 Task: Explore Airbnb accommodations in Santa Barbara, California with access to farms
Action: Mouse moved to (499, 73)
Screenshot: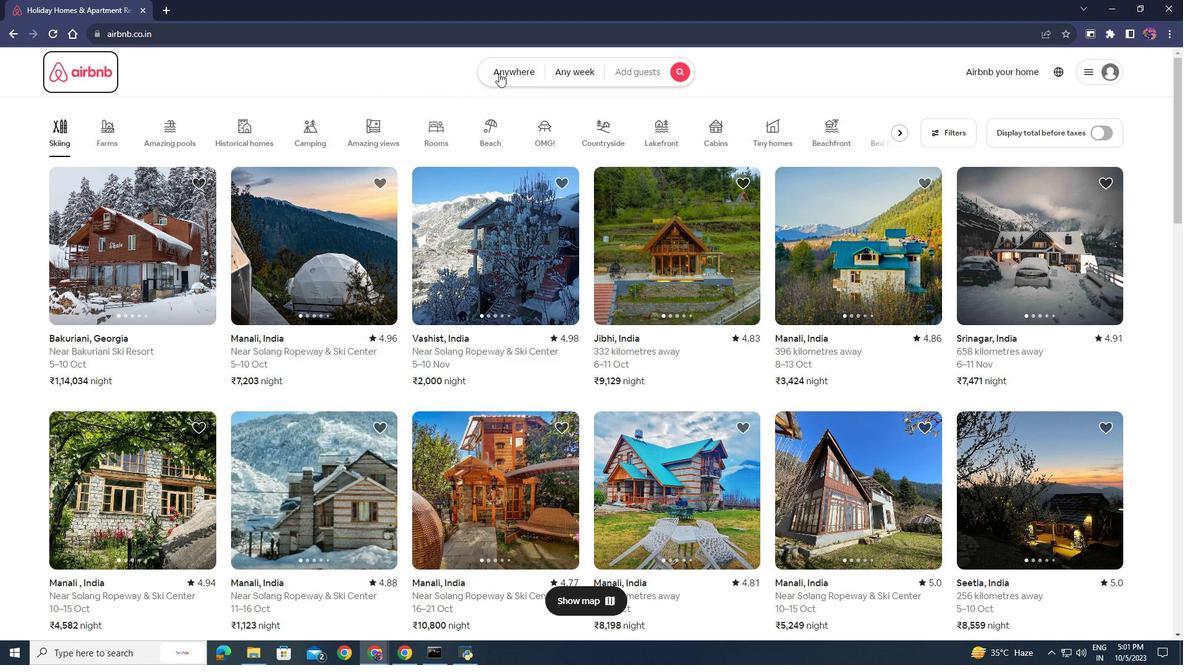 
Action: Mouse pressed left at (499, 73)
Screenshot: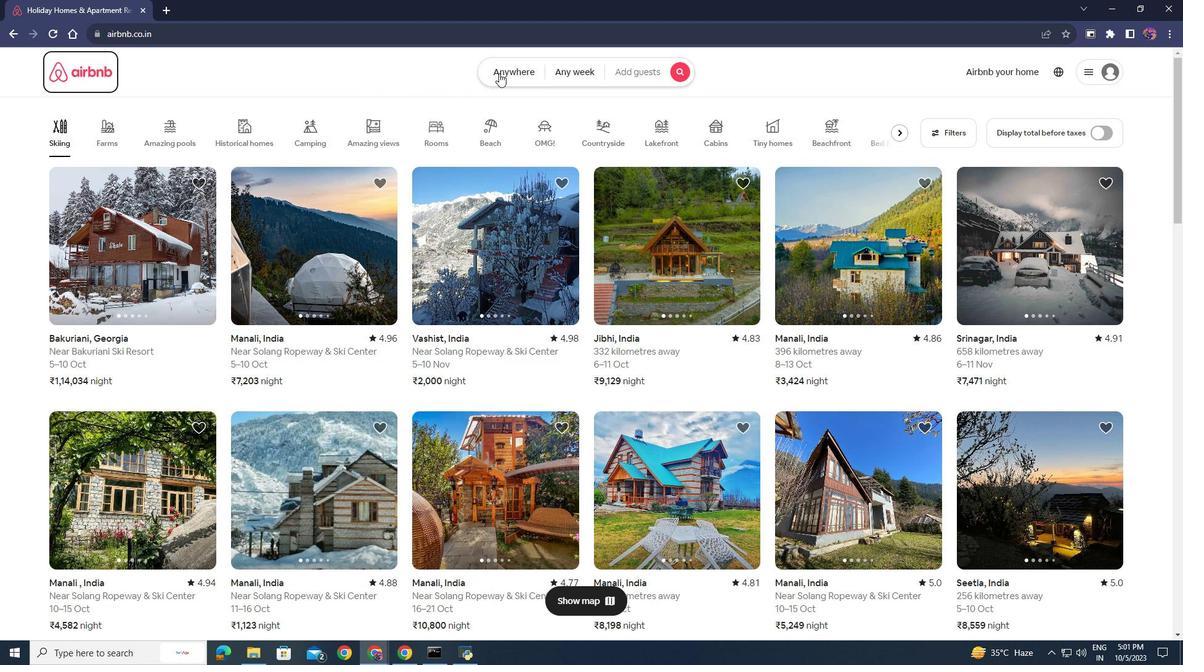 
Action: Mouse moved to (364, 121)
Screenshot: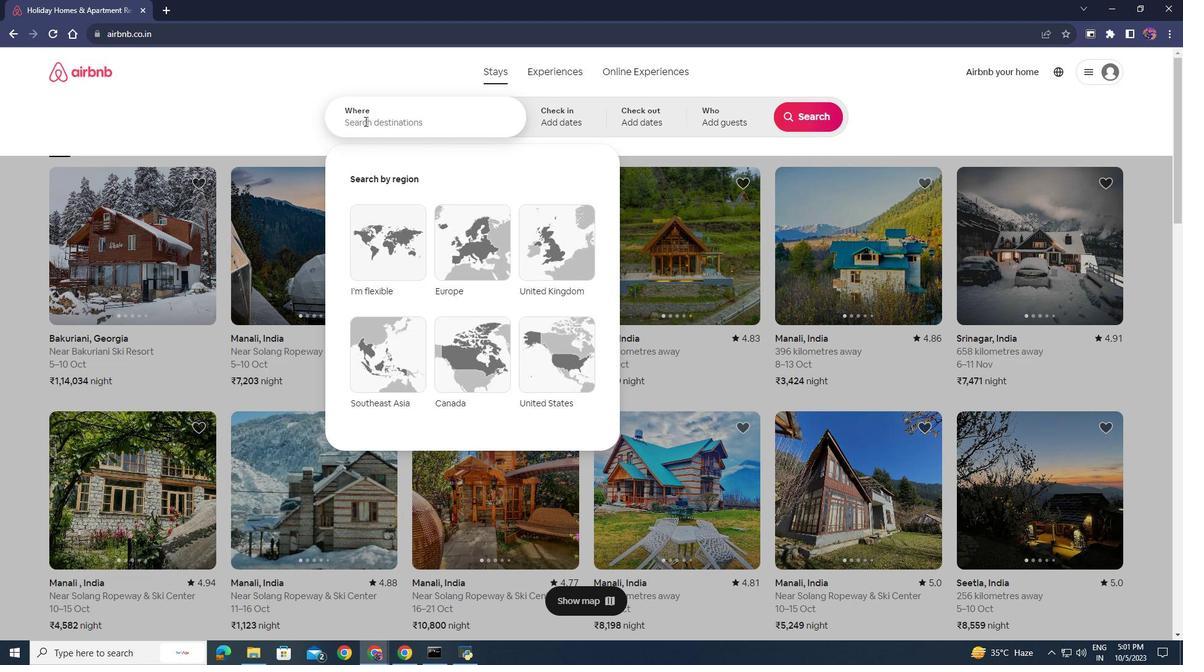 
Action: Mouse pressed left at (364, 121)
Screenshot: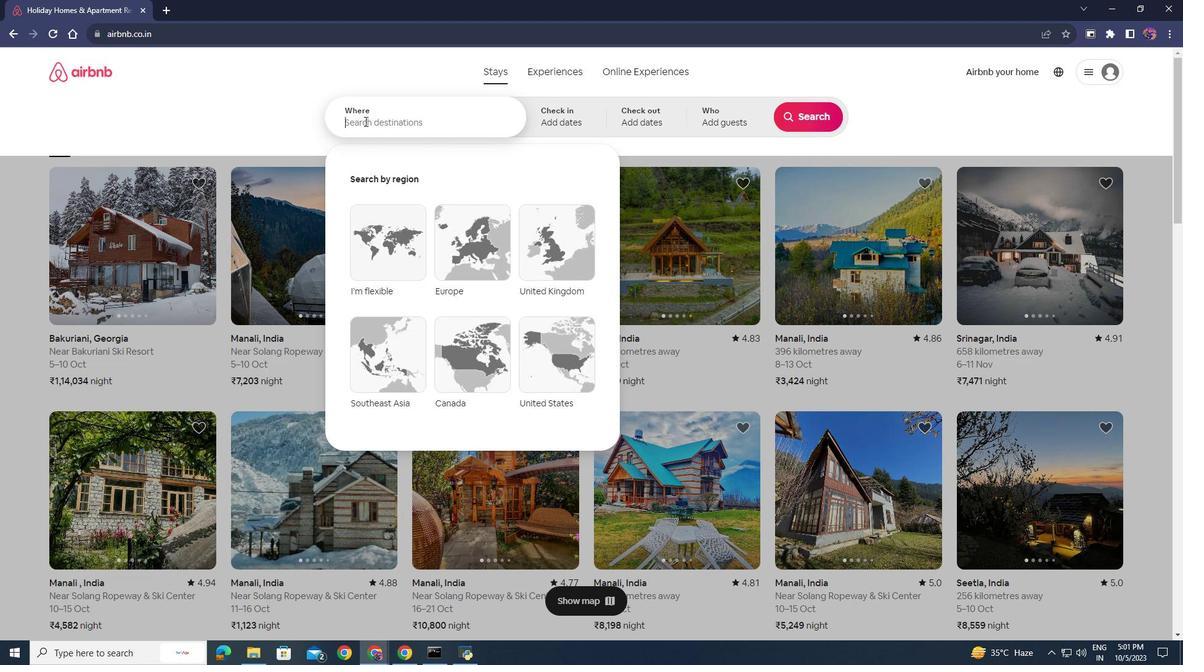 
Action: Mouse moved to (367, 125)
Screenshot: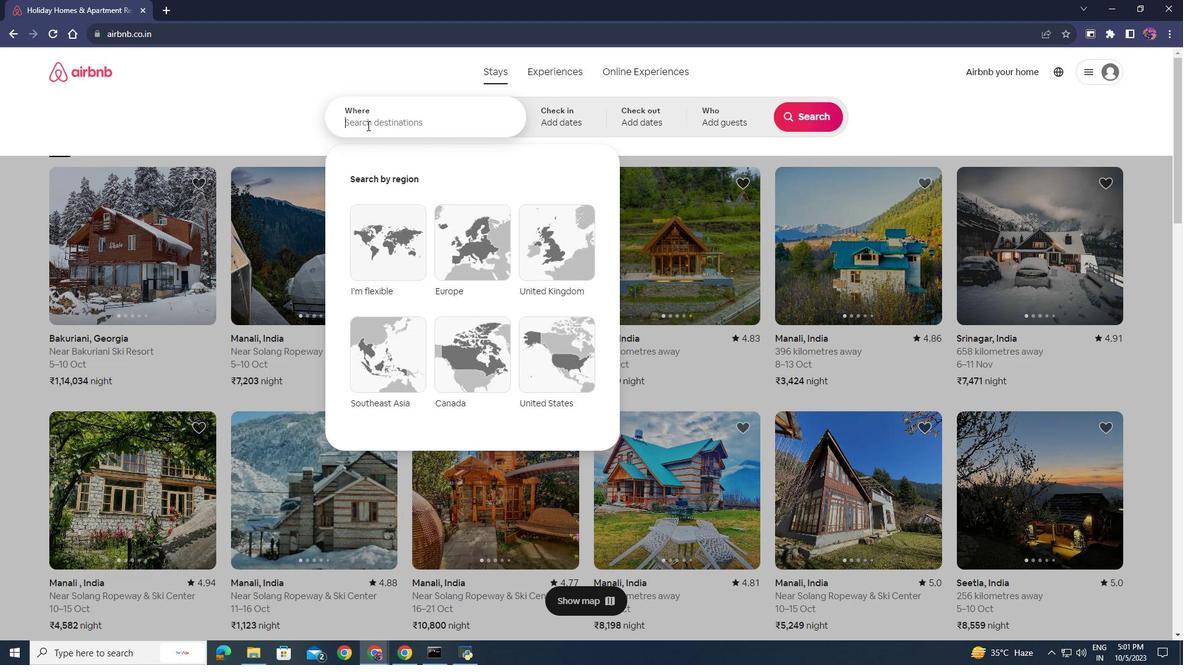 
Action: Key pressed sat<Key.backspace>nta<Key.space>barbara<Key.space><Key.down><Key.enter>
Screenshot: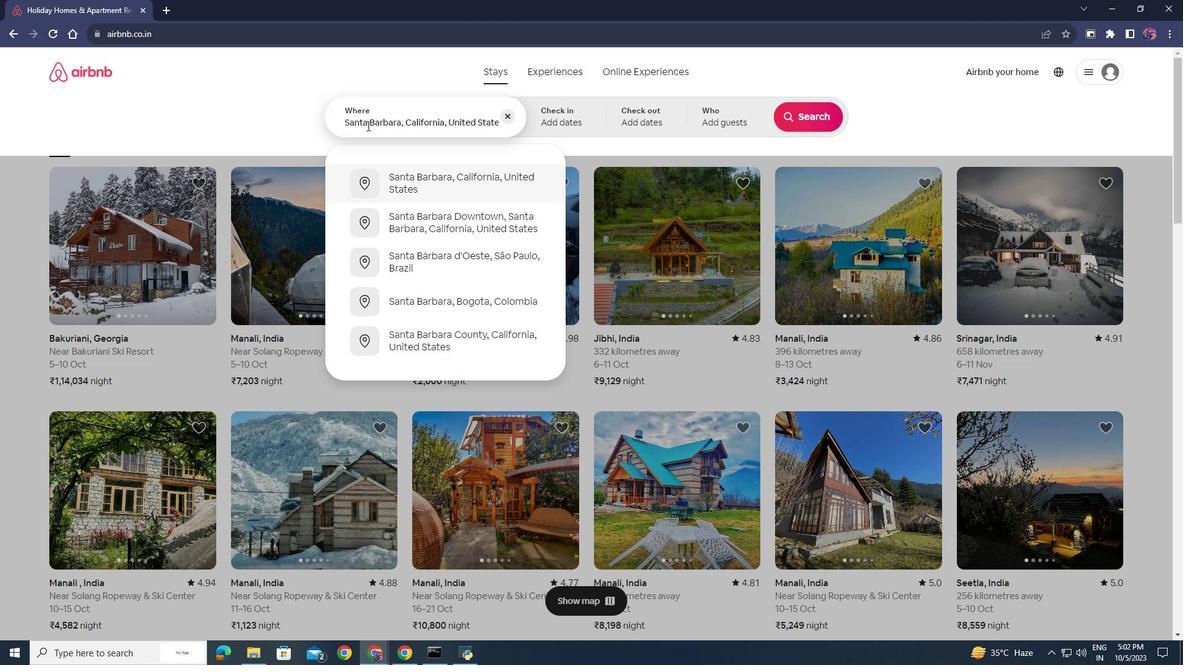 
Action: Mouse moved to (789, 110)
Screenshot: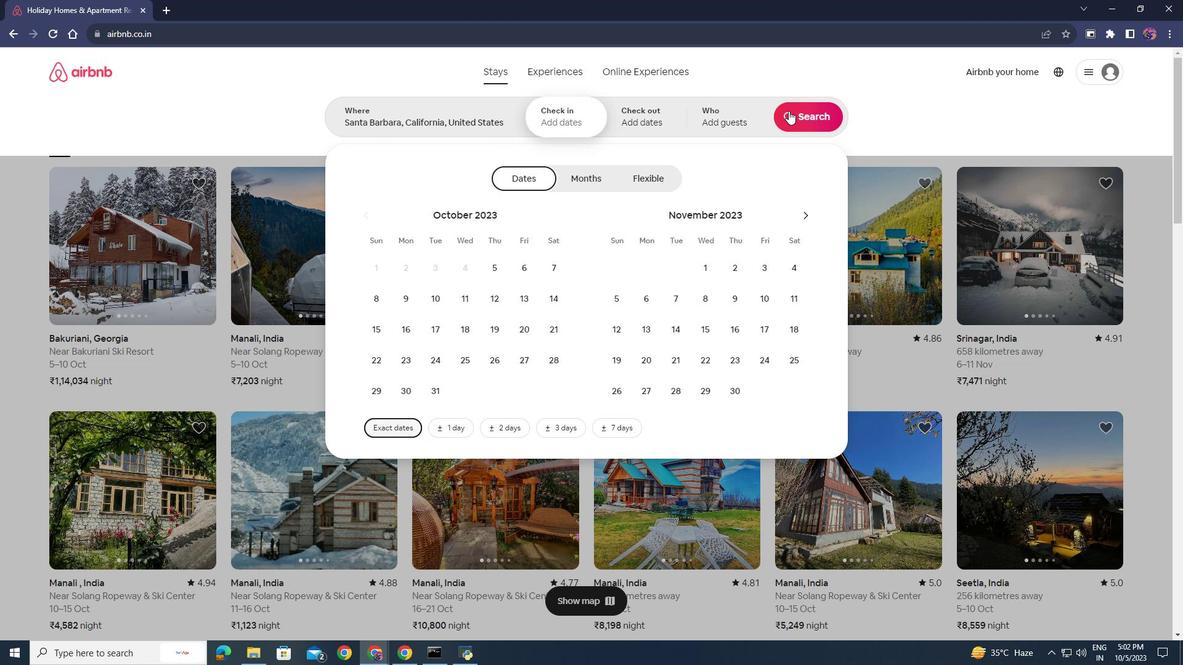 
Action: Mouse pressed left at (789, 110)
Screenshot: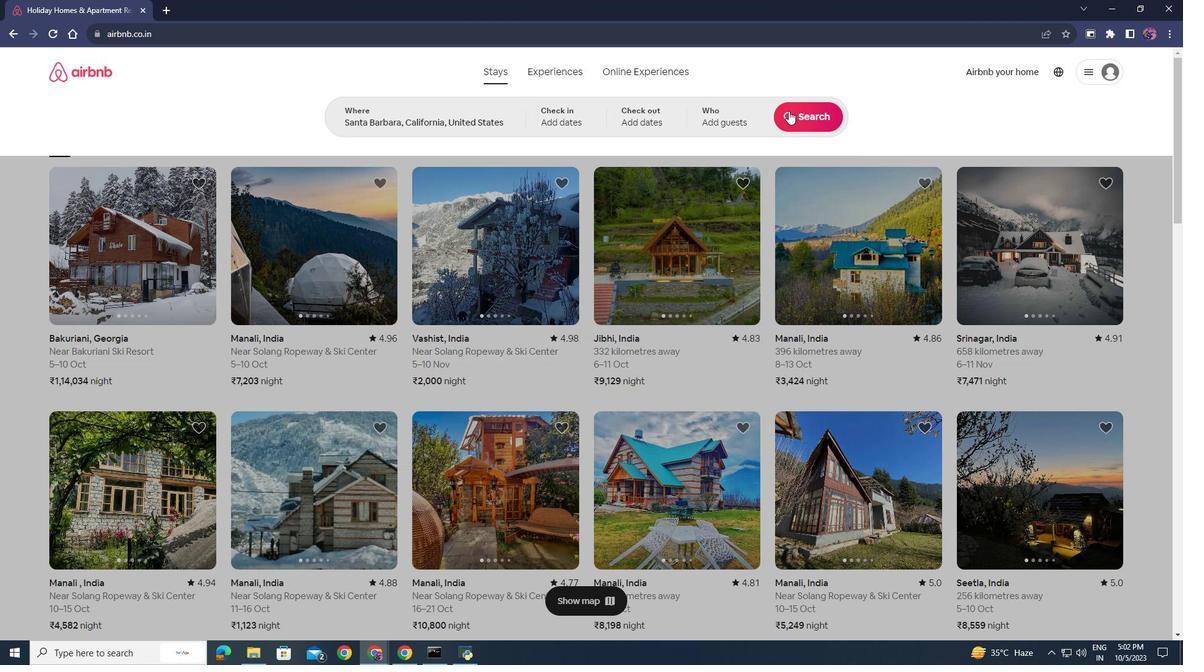
Action: Mouse moved to (277, 280)
Screenshot: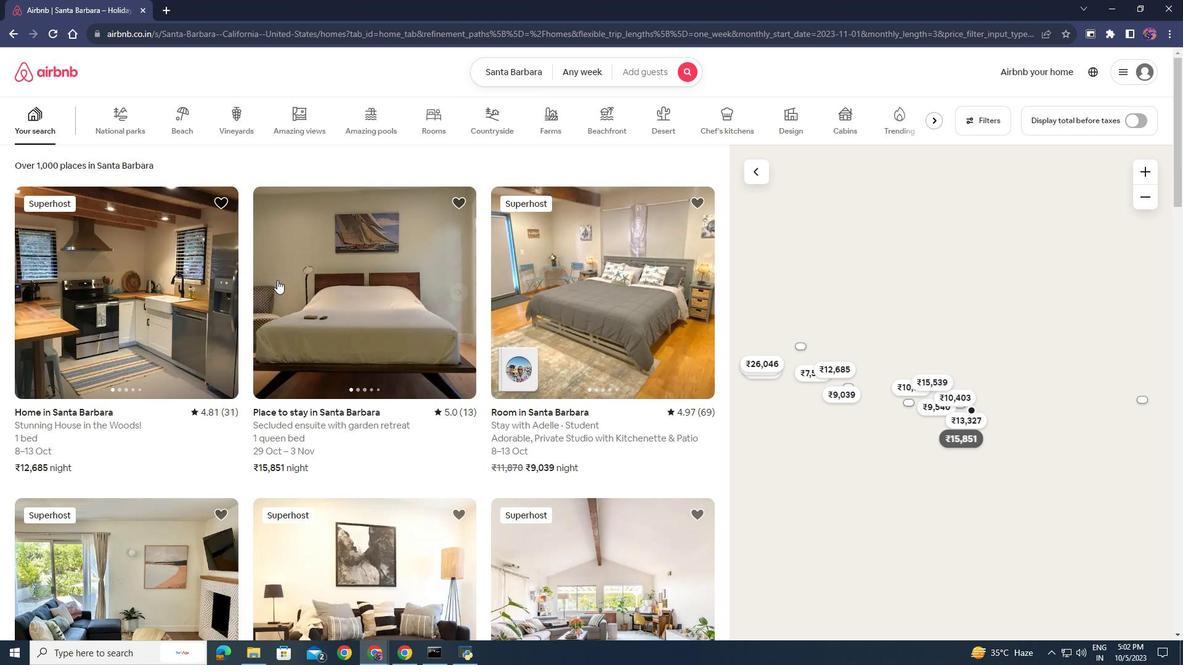 
Action: Mouse scrolled (277, 279) with delta (0, 0)
Screenshot: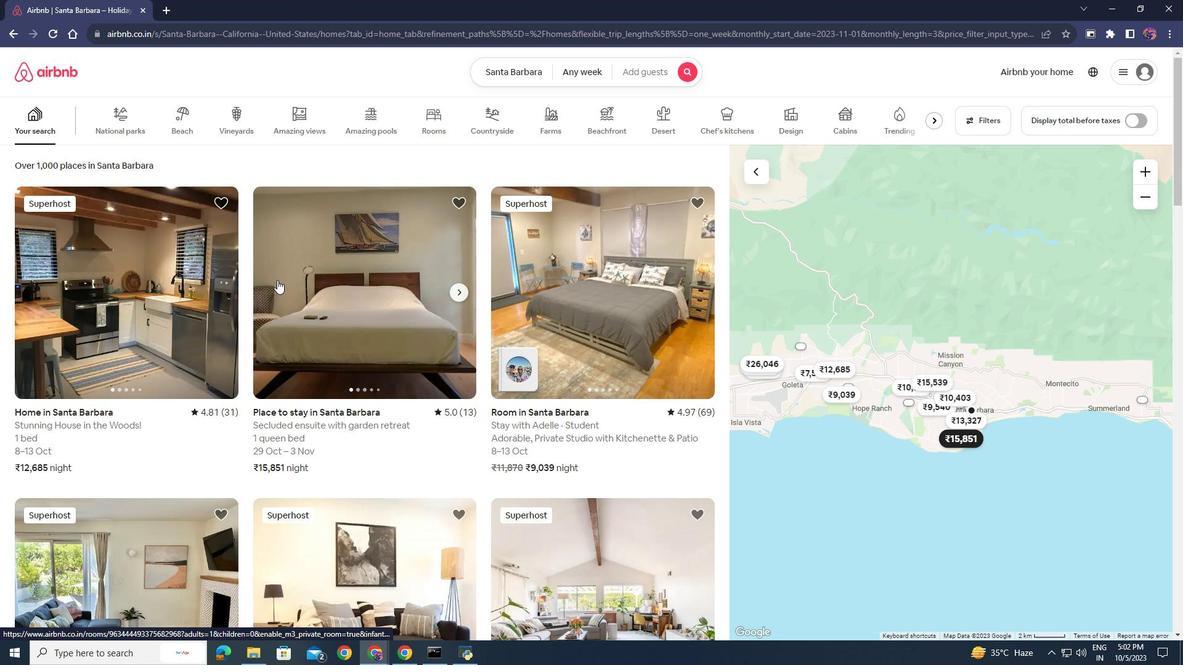 
Action: Mouse scrolled (277, 279) with delta (0, 0)
Screenshot: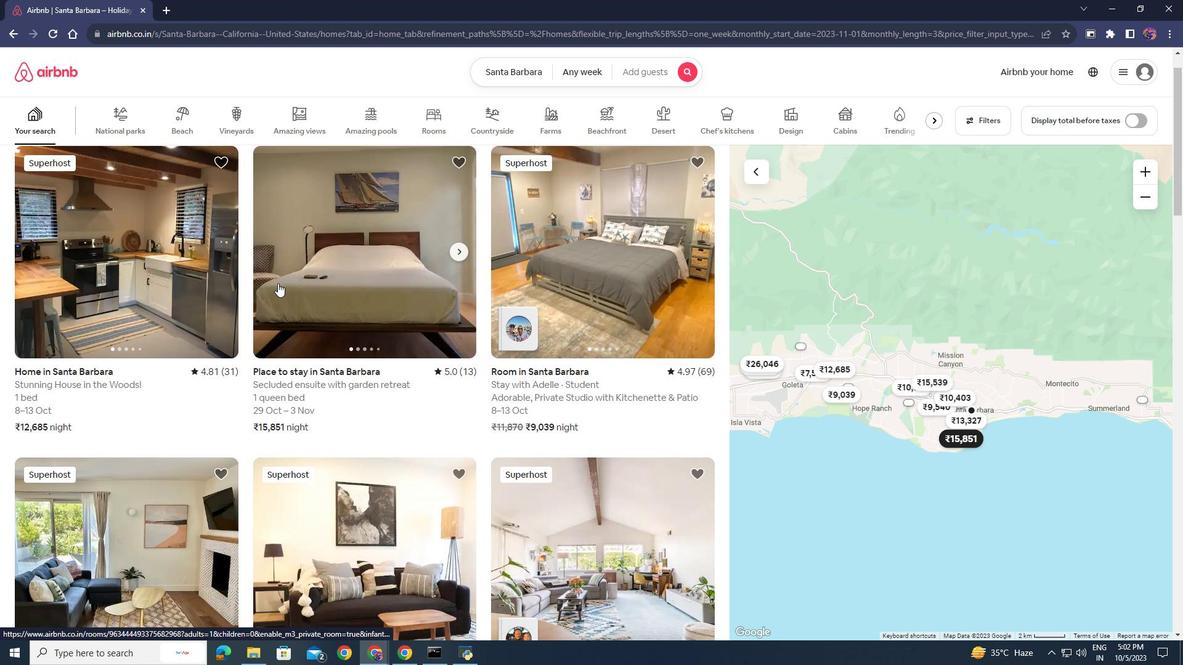 
Action: Mouse moved to (282, 290)
Screenshot: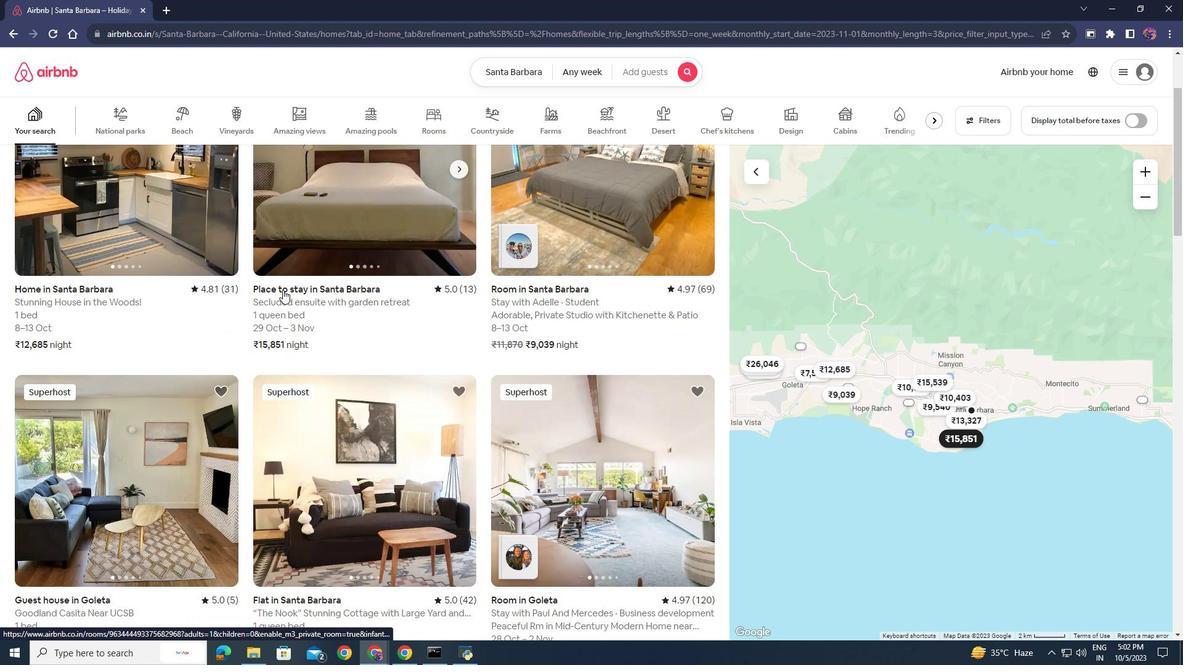 
Action: Mouse scrolled (282, 290) with delta (0, 0)
Screenshot: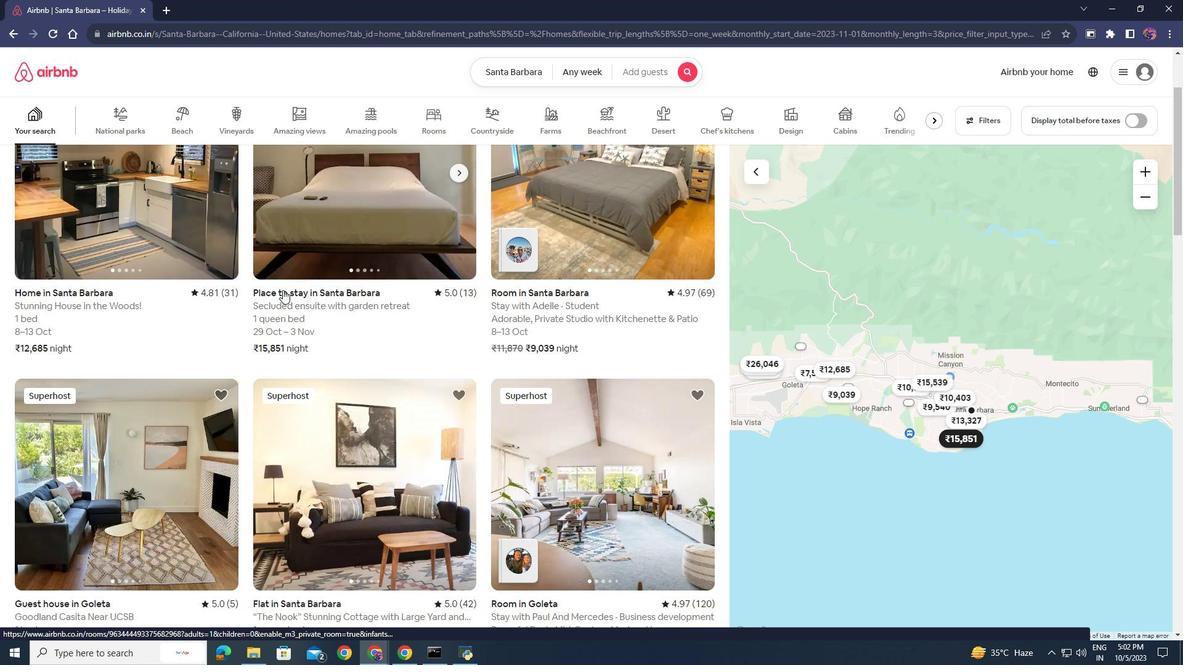 
Action: Mouse scrolled (282, 290) with delta (0, 0)
Screenshot: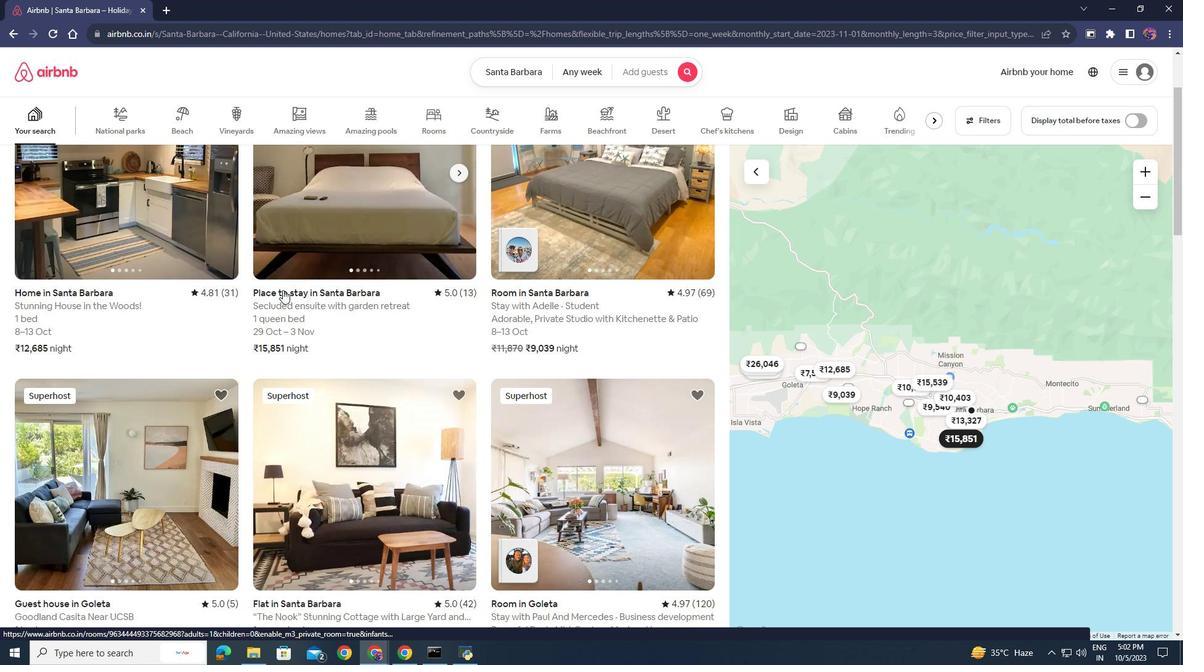 
Action: Mouse moved to (551, 116)
Screenshot: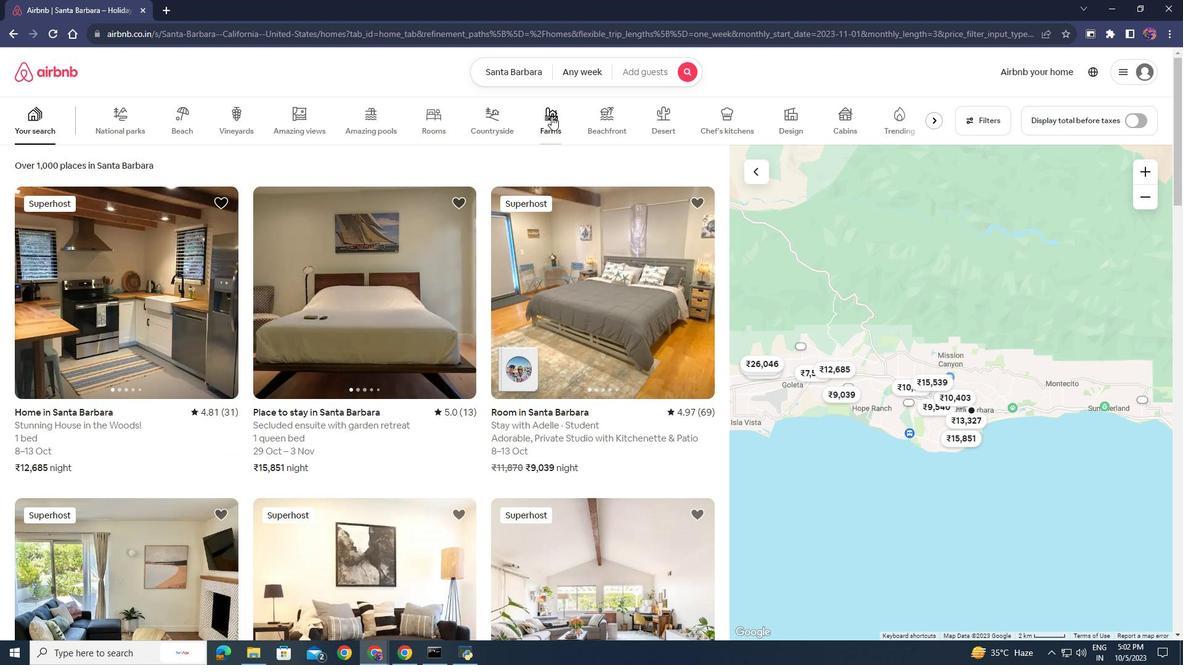 
Action: Mouse pressed left at (551, 116)
Screenshot: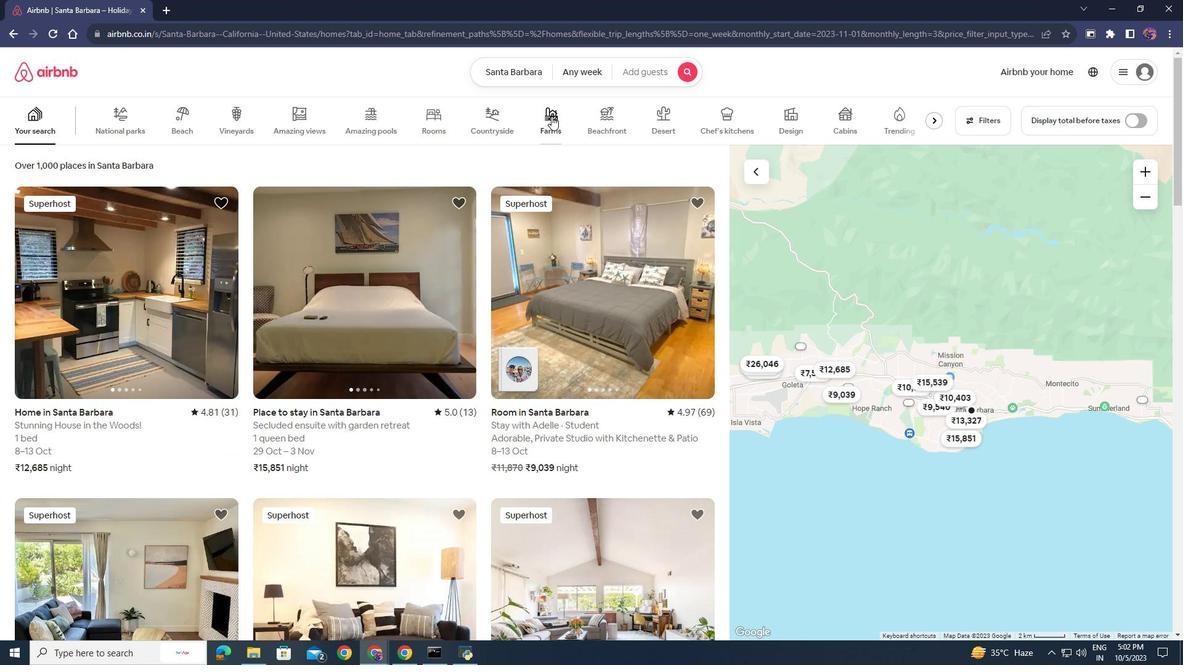 
Action: Mouse moved to (538, 297)
Screenshot: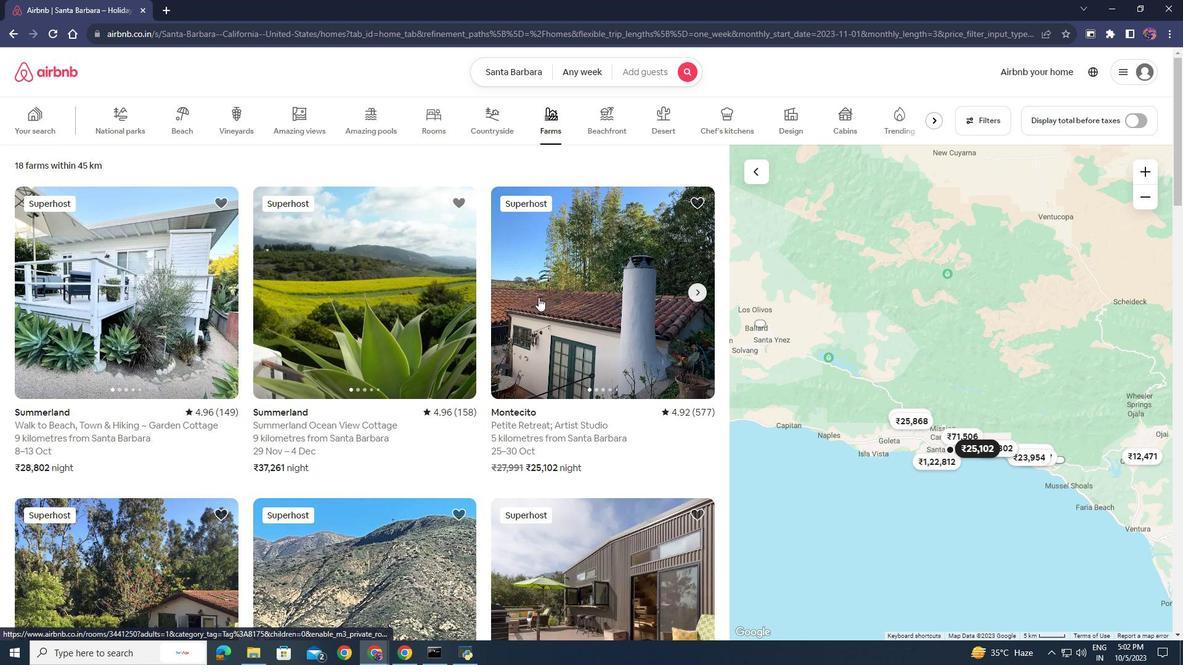 
Action: Mouse scrolled (538, 297) with delta (0, 0)
Screenshot: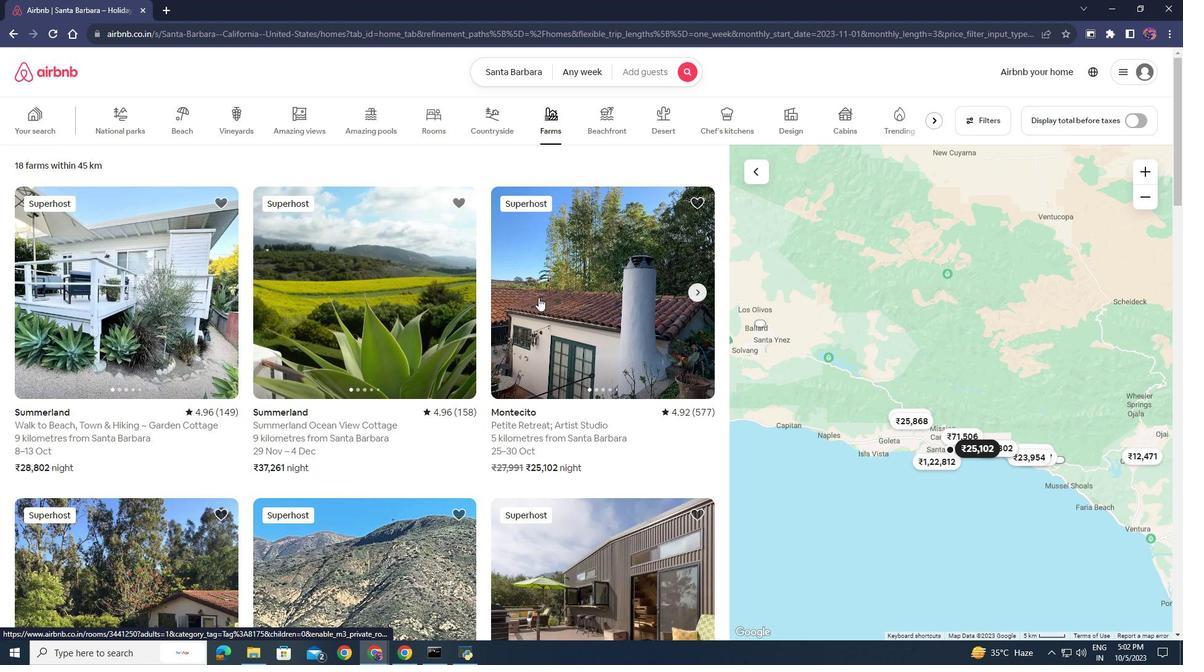 
Action: Mouse scrolled (538, 297) with delta (0, 0)
Screenshot: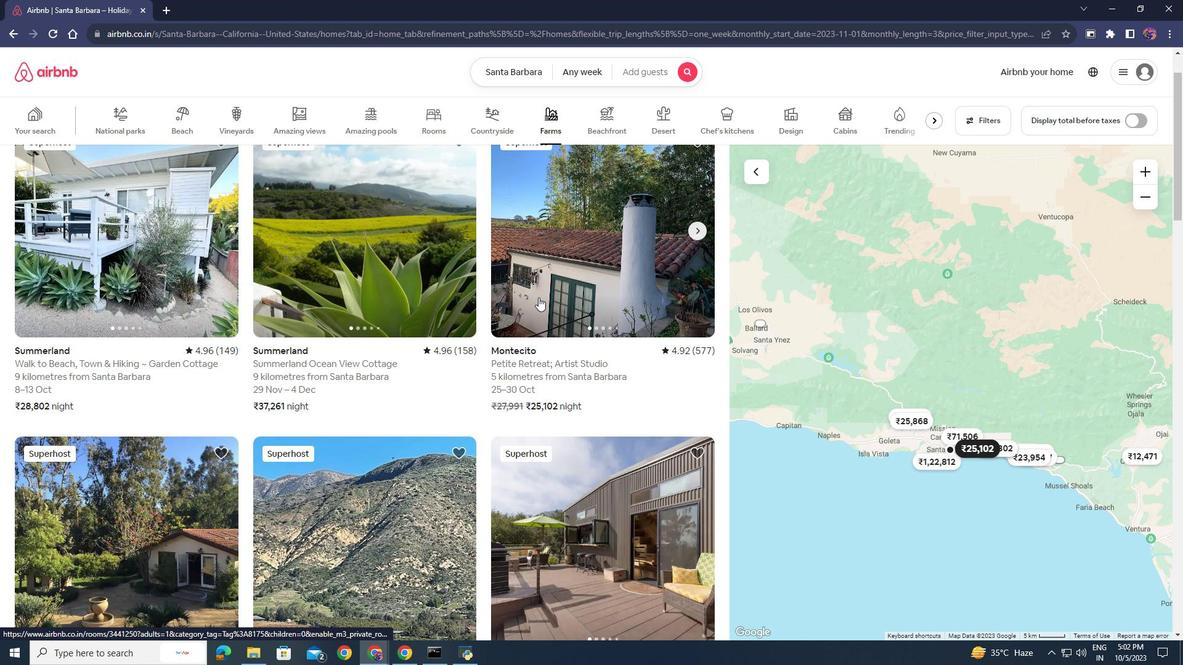 
Action: Mouse scrolled (538, 297) with delta (0, 0)
Screenshot: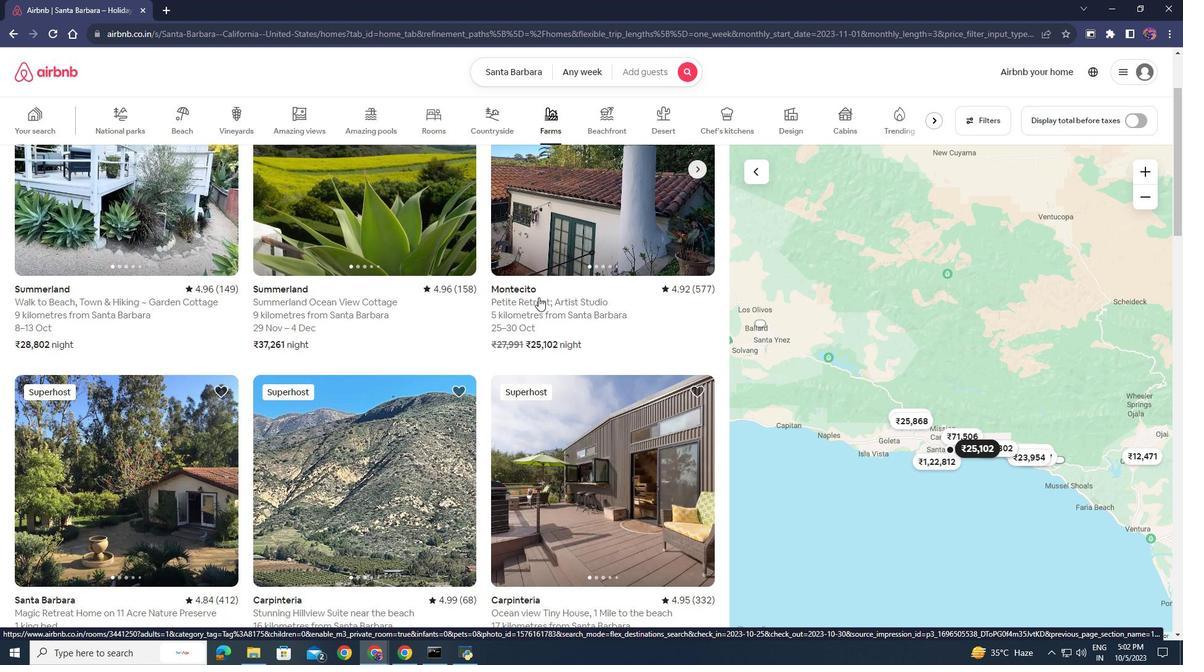 
Action: Mouse scrolled (538, 297) with delta (0, 0)
Screenshot: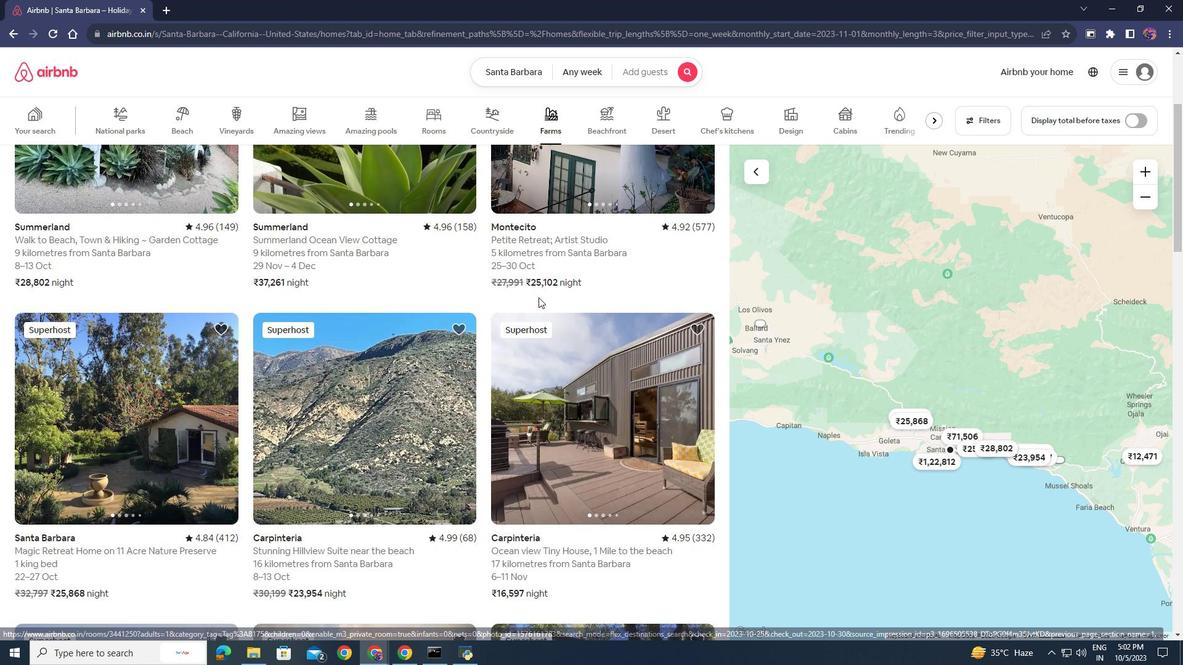 
Action: Mouse scrolled (538, 297) with delta (0, 0)
Screenshot: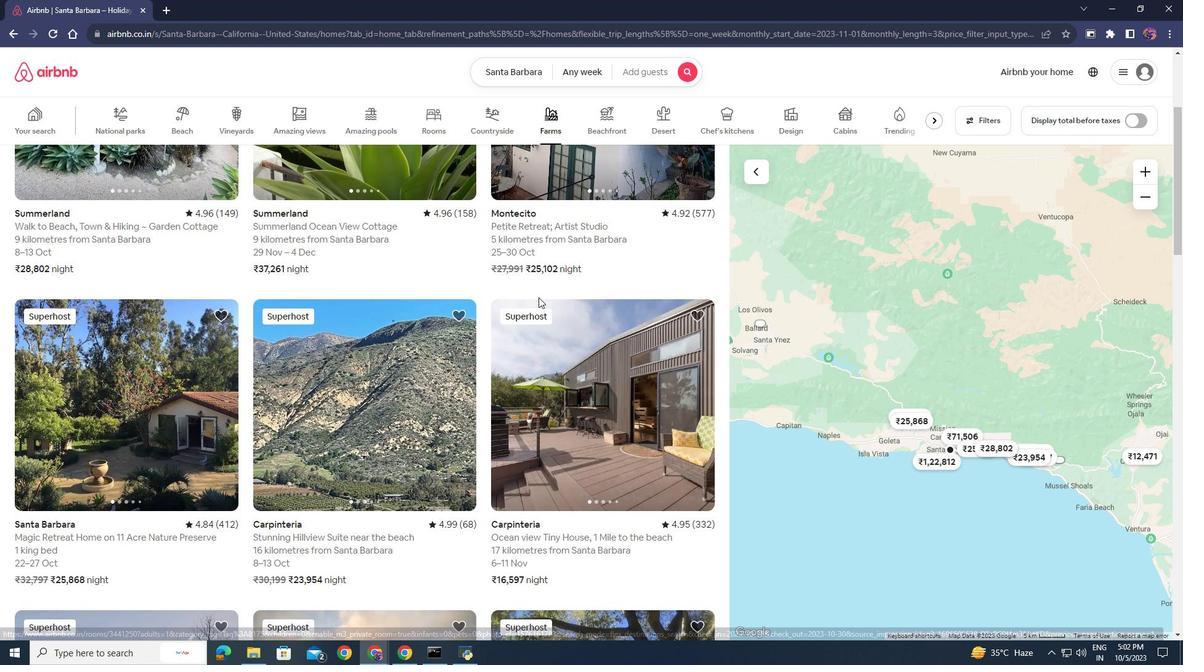 
Action: Mouse scrolled (538, 297) with delta (0, 0)
Screenshot: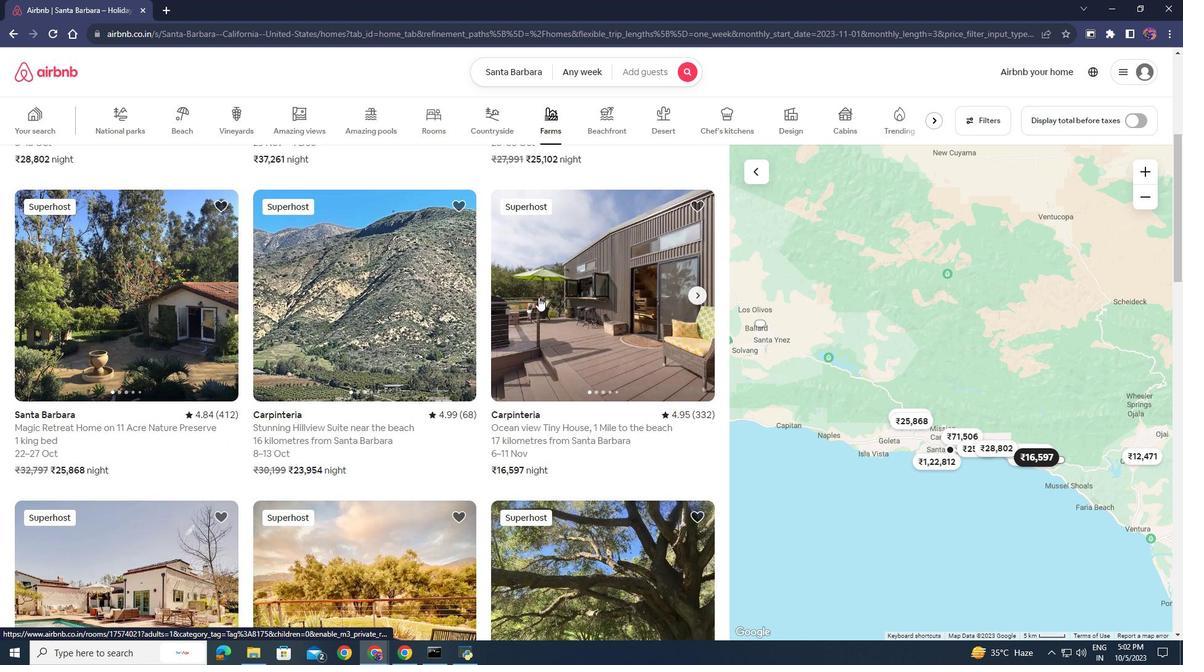 
Action: Mouse scrolled (538, 297) with delta (0, 0)
Screenshot: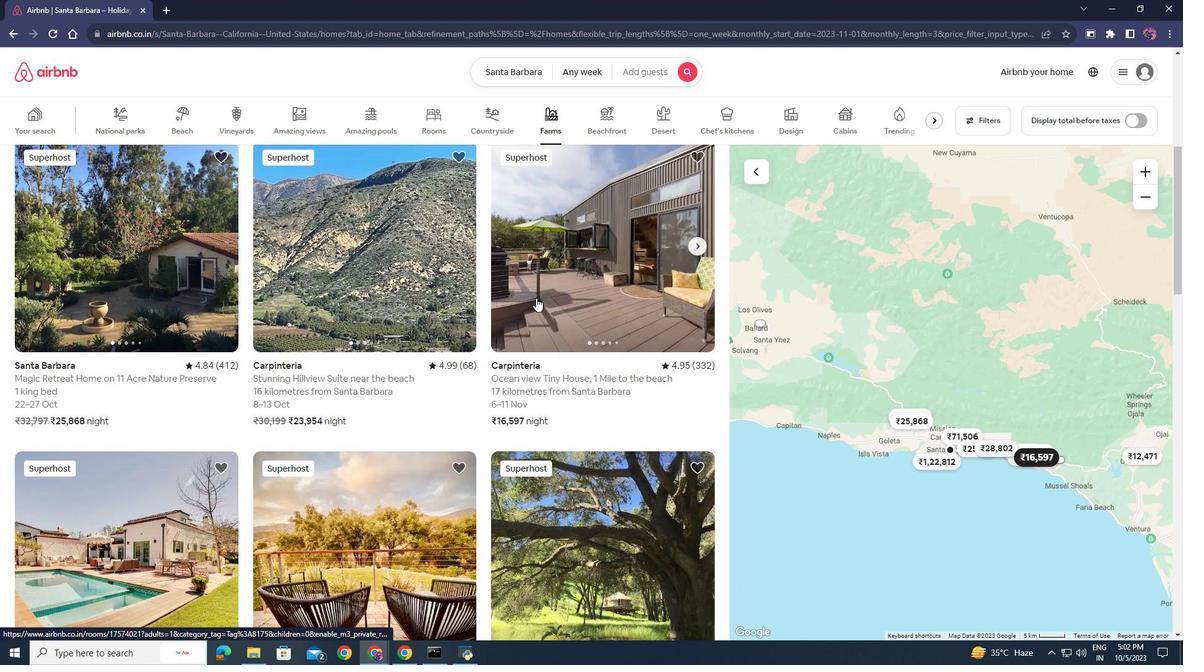 
Action: Mouse moved to (535, 298)
Screenshot: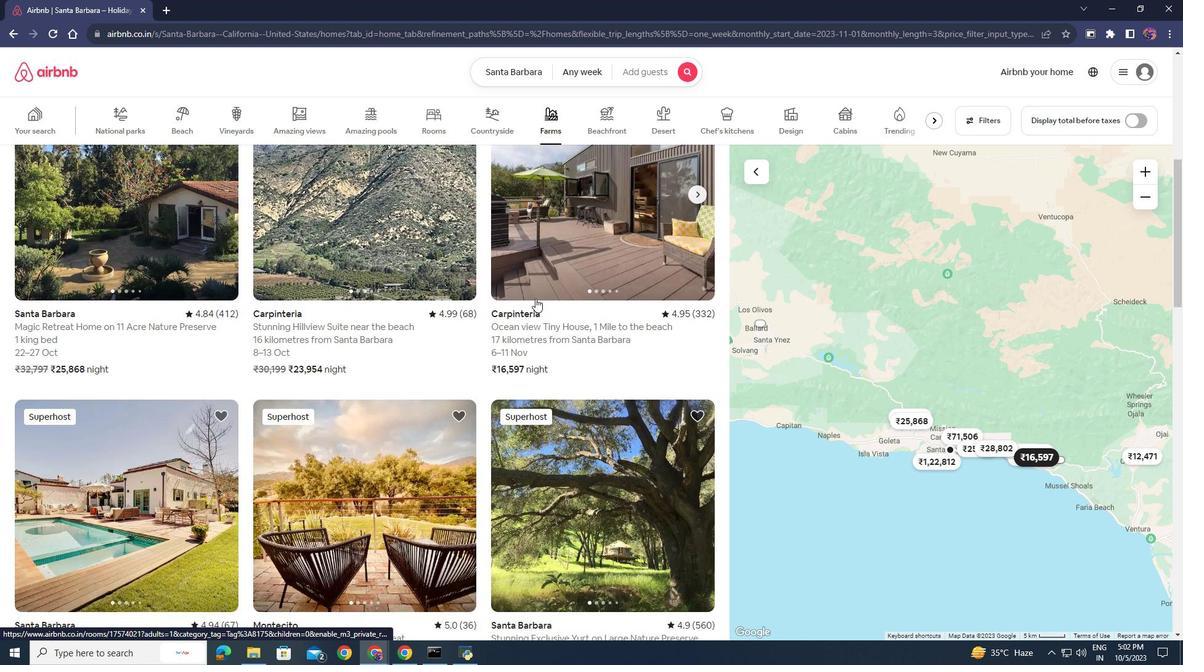 
Action: Mouse scrolled (535, 298) with delta (0, 0)
Screenshot: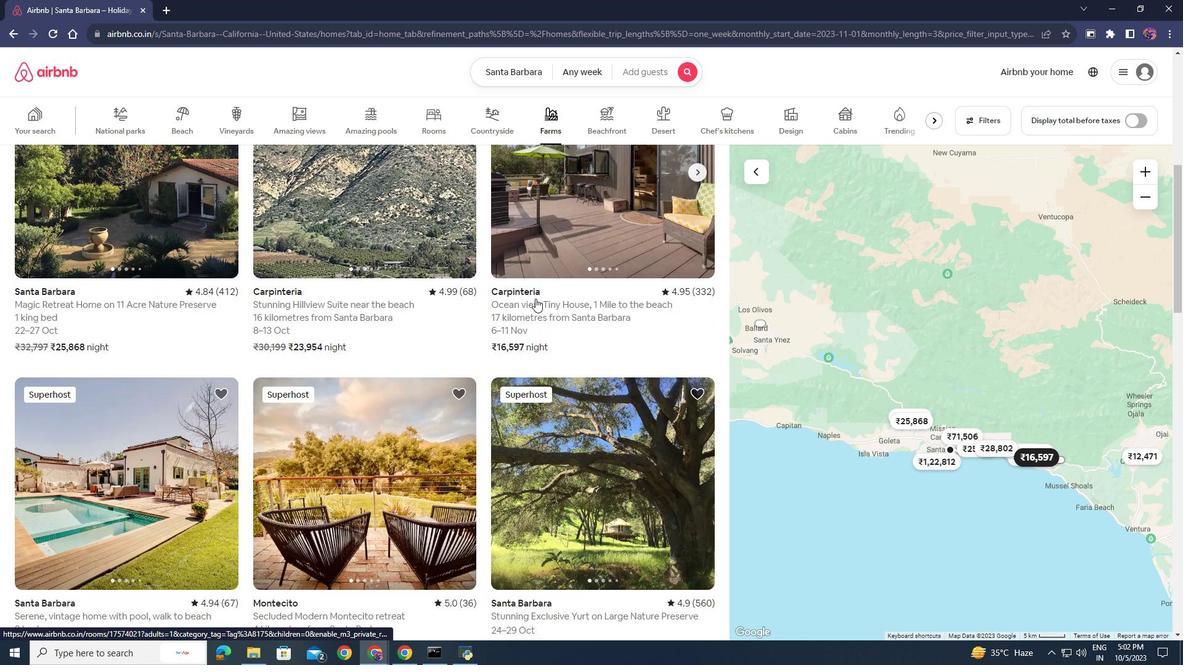 
Action: Mouse scrolled (535, 298) with delta (0, 0)
Screenshot: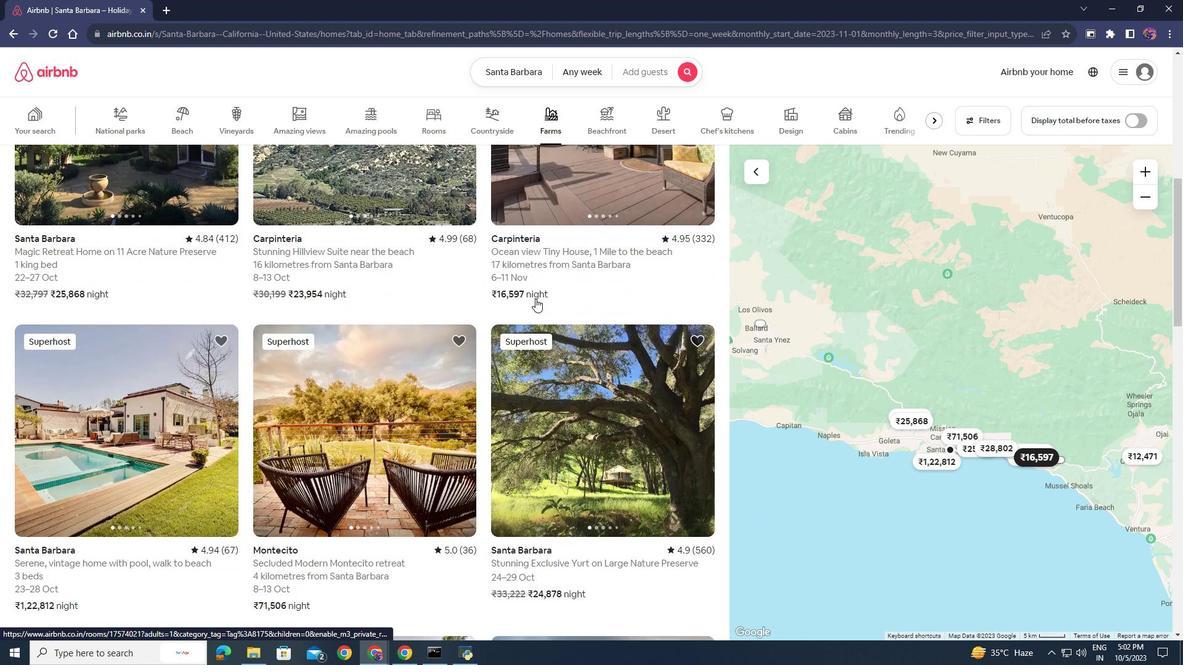 
Action: Mouse moved to (535, 298)
Screenshot: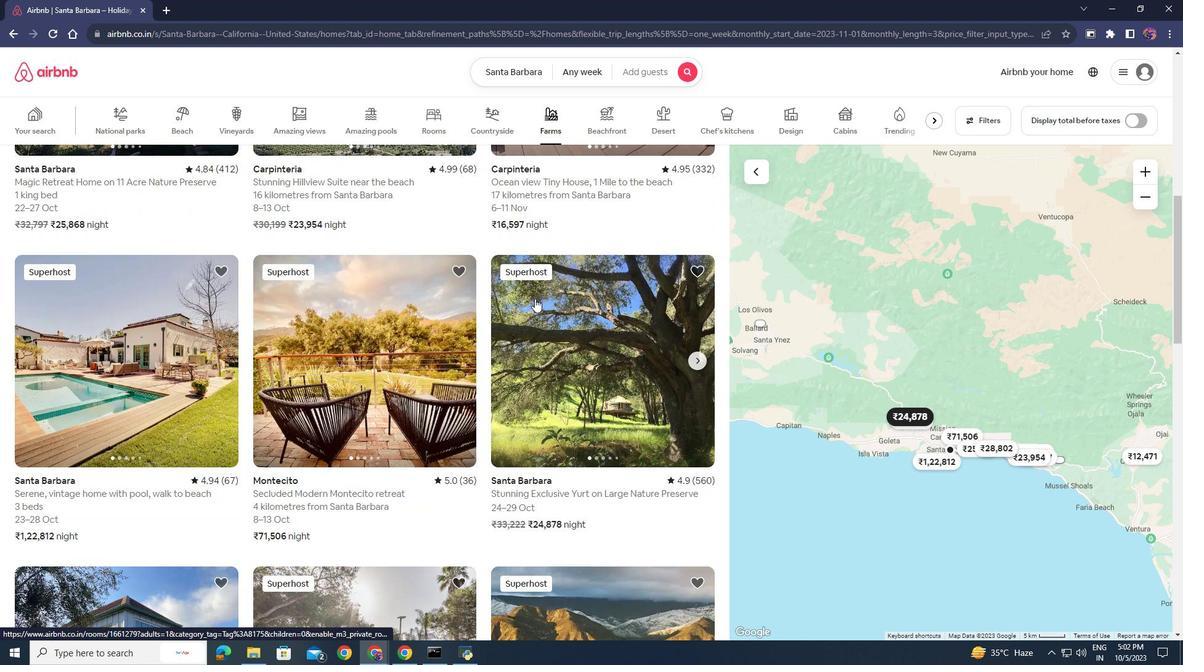 
Action: Mouse scrolled (535, 298) with delta (0, 0)
Screenshot: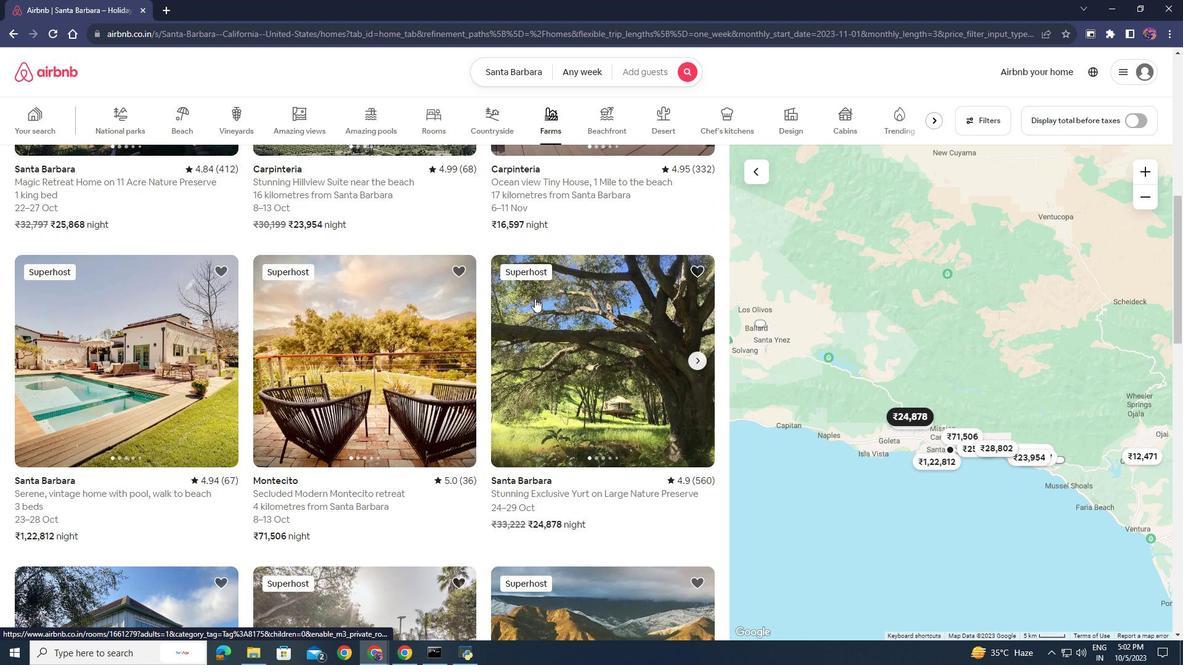 
Action: Mouse moved to (411, 407)
Screenshot: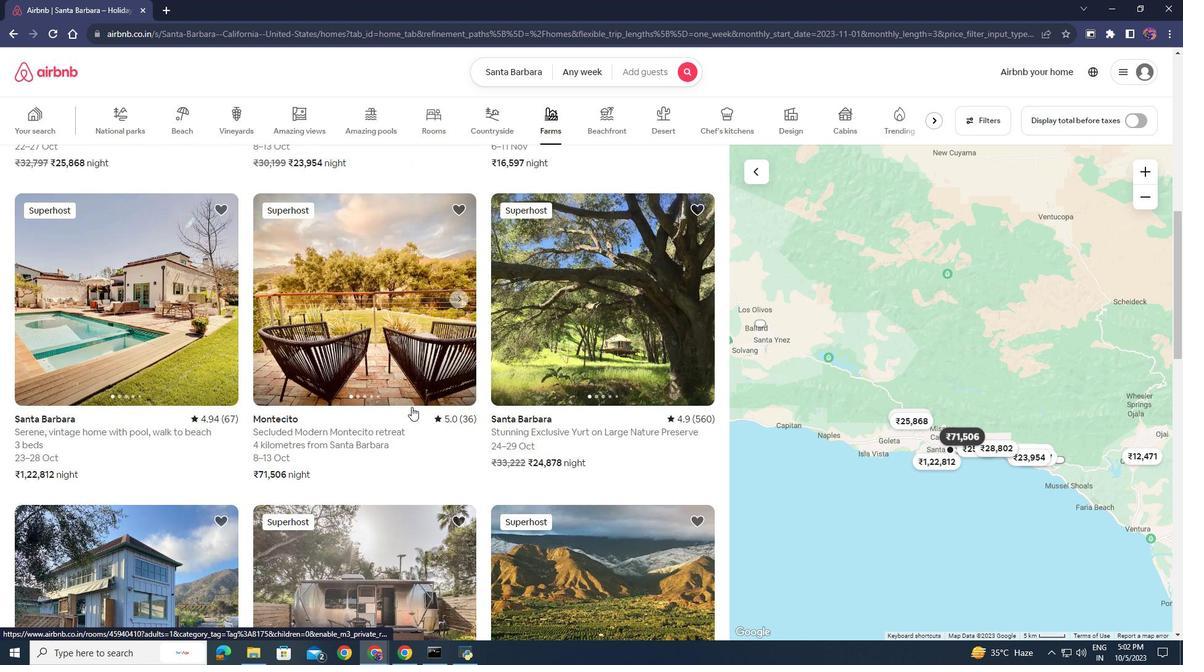 
Action: Mouse scrolled (411, 406) with delta (0, 0)
Screenshot: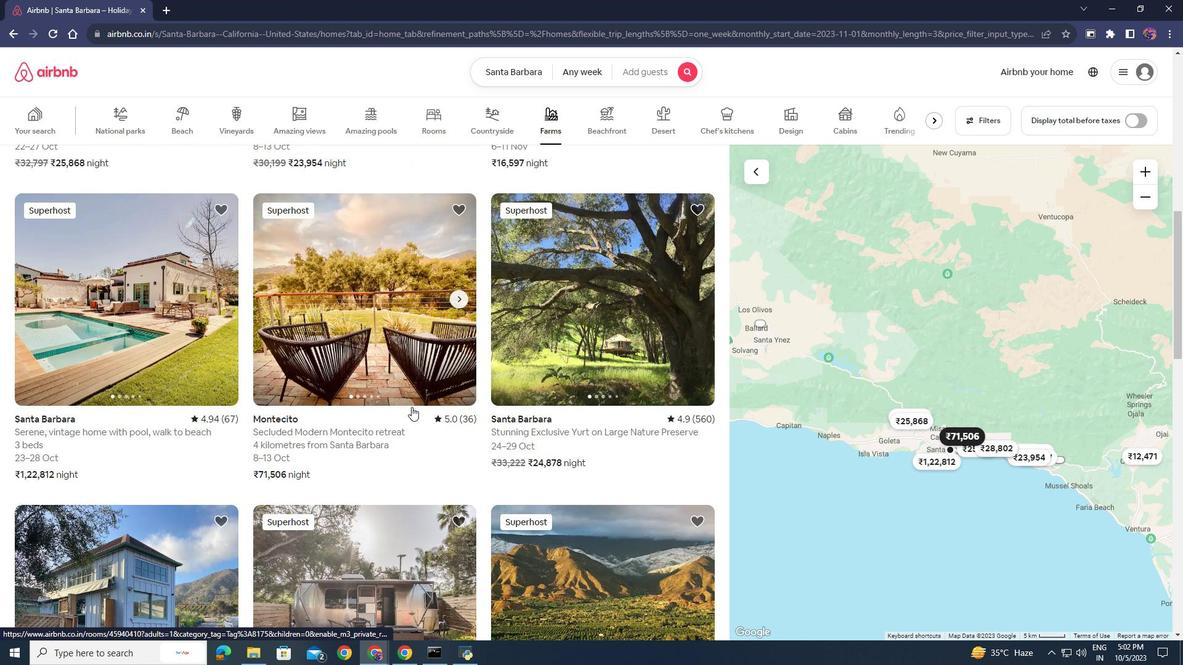 
Action: Mouse scrolled (411, 406) with delta (0, 0)
Screenshot: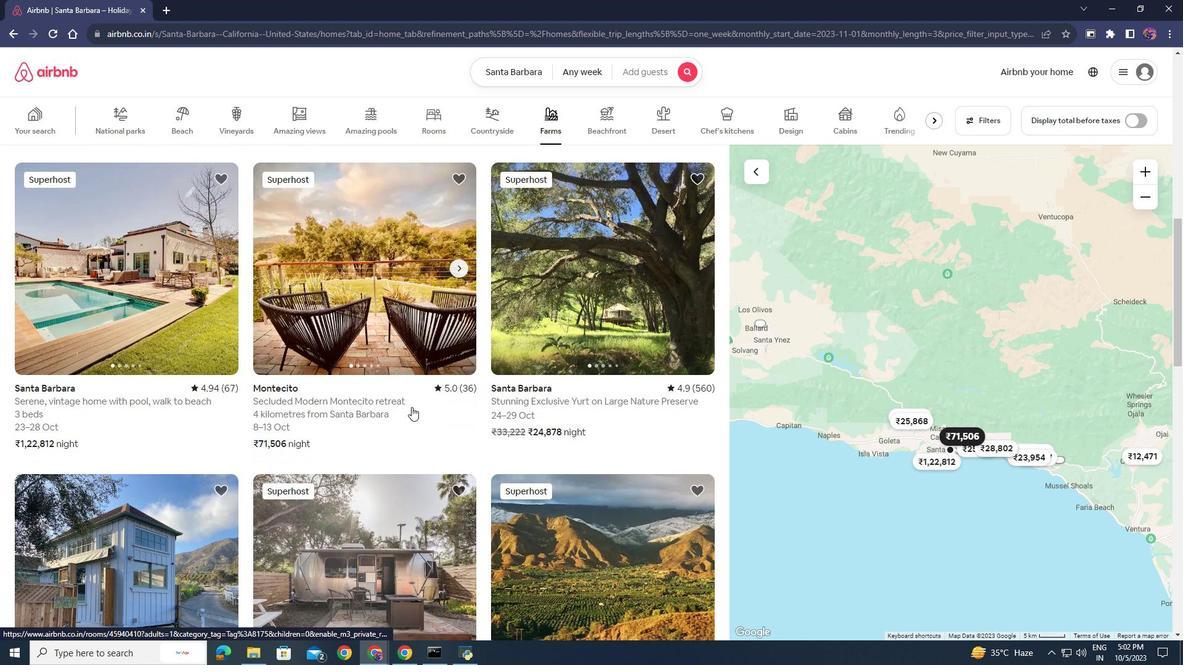 
Action: Mouse scrolled (411, 406) with delta (0, 0)
Screenshot: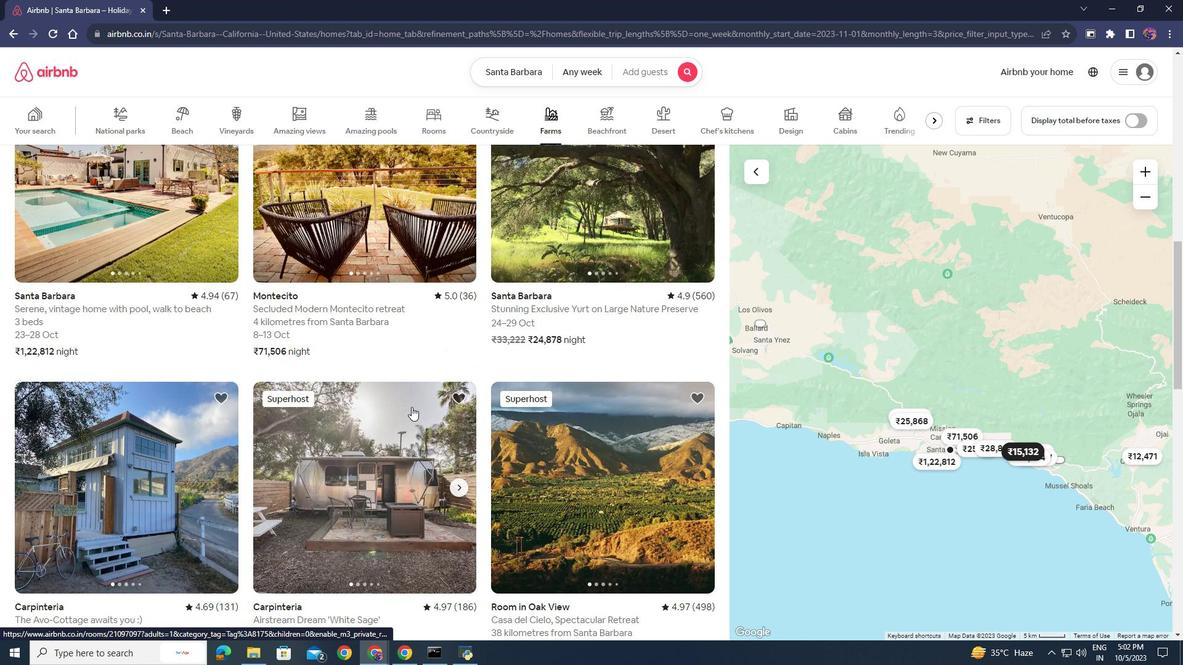 
Action: Mouse moved to (410, 405)
Screenshot: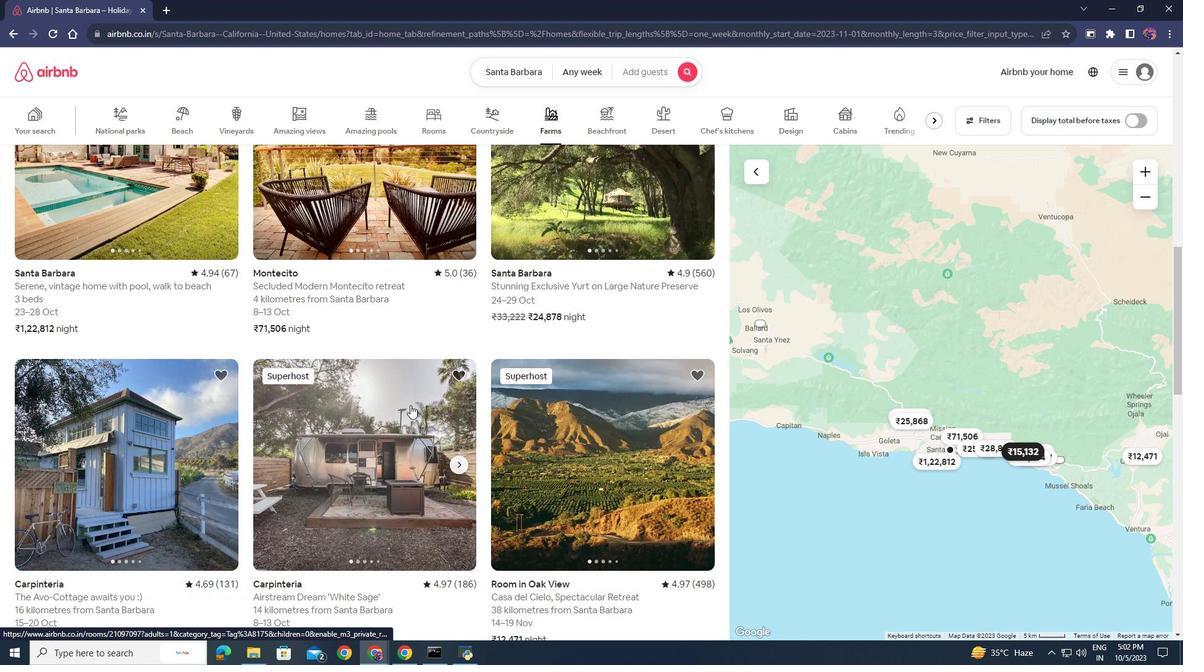 
Action: Mouse scrolled (410, 404) with delta (0, 0)
Screenshot: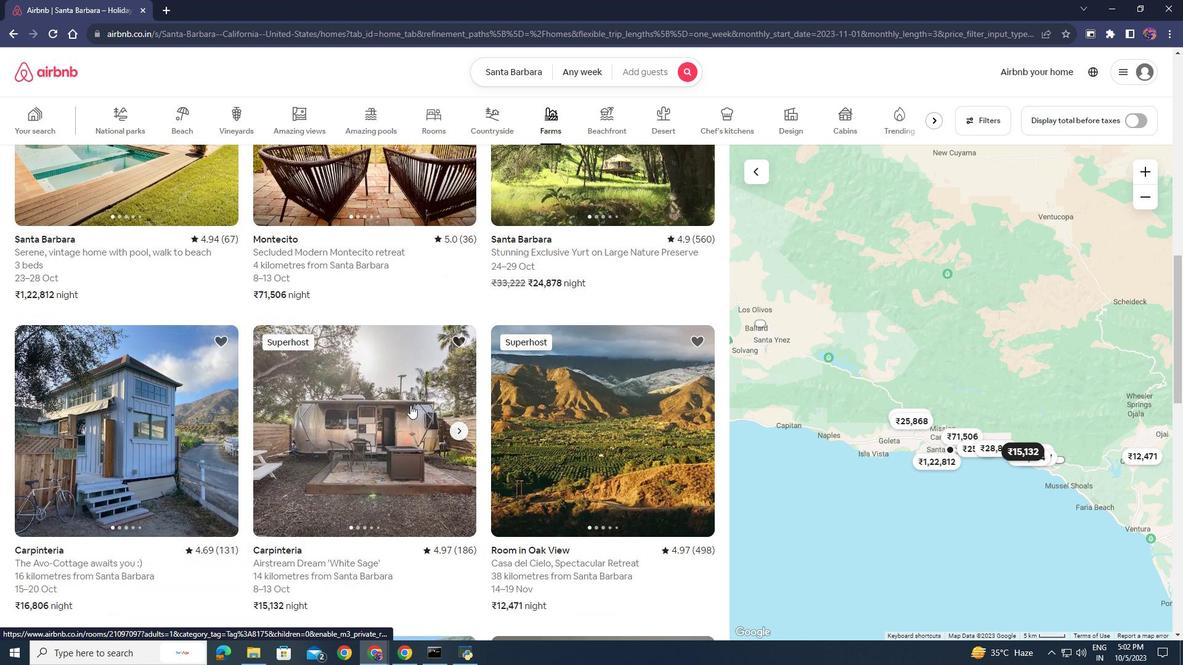 
Action: Mouse moved to (410, 405)
Screenshot: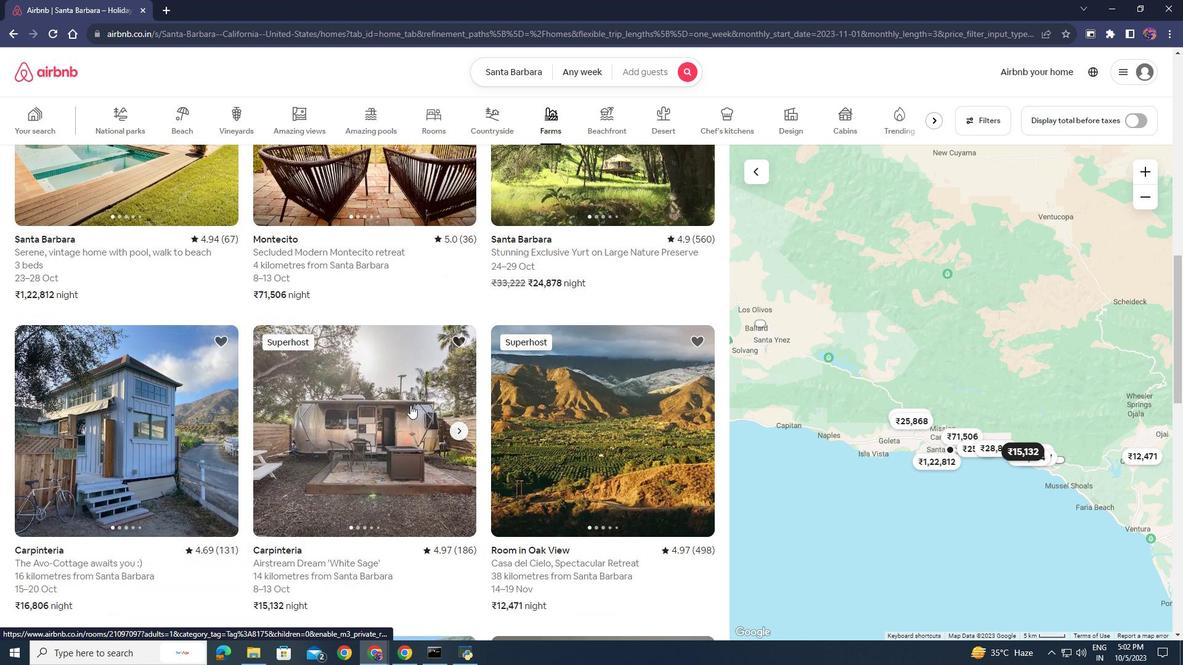
Action: Mouse scrolled (410, 404) with delta (0, 0)
Screenshot: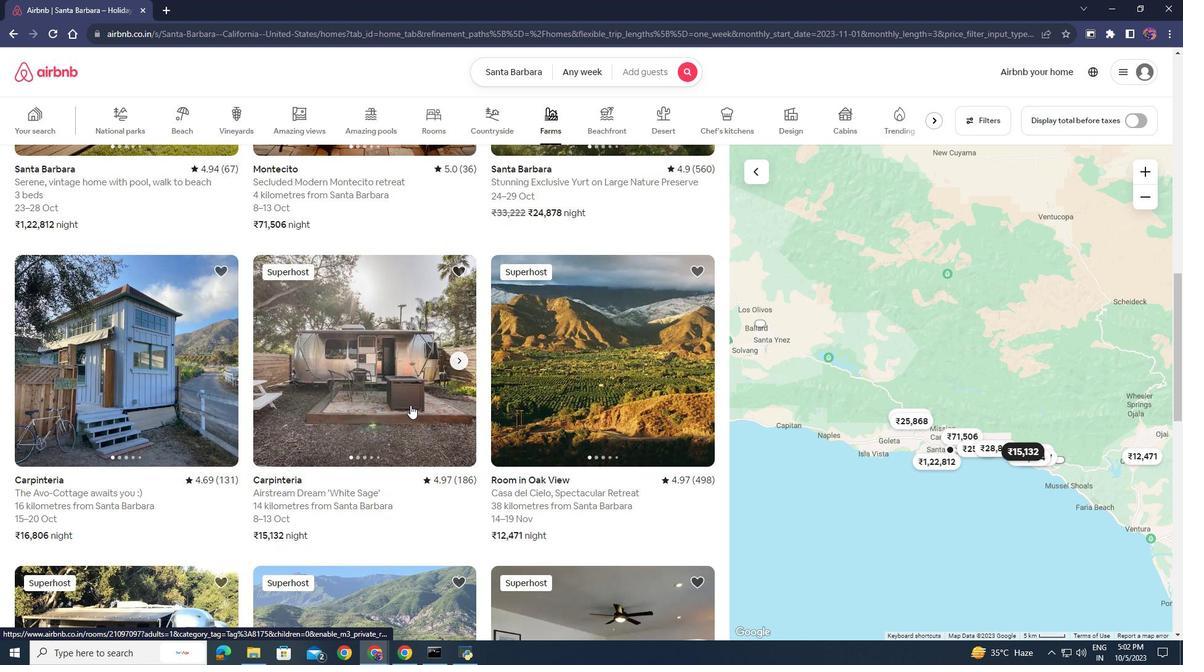 
Action: Mouse moved to (344, 297)
Screenshot: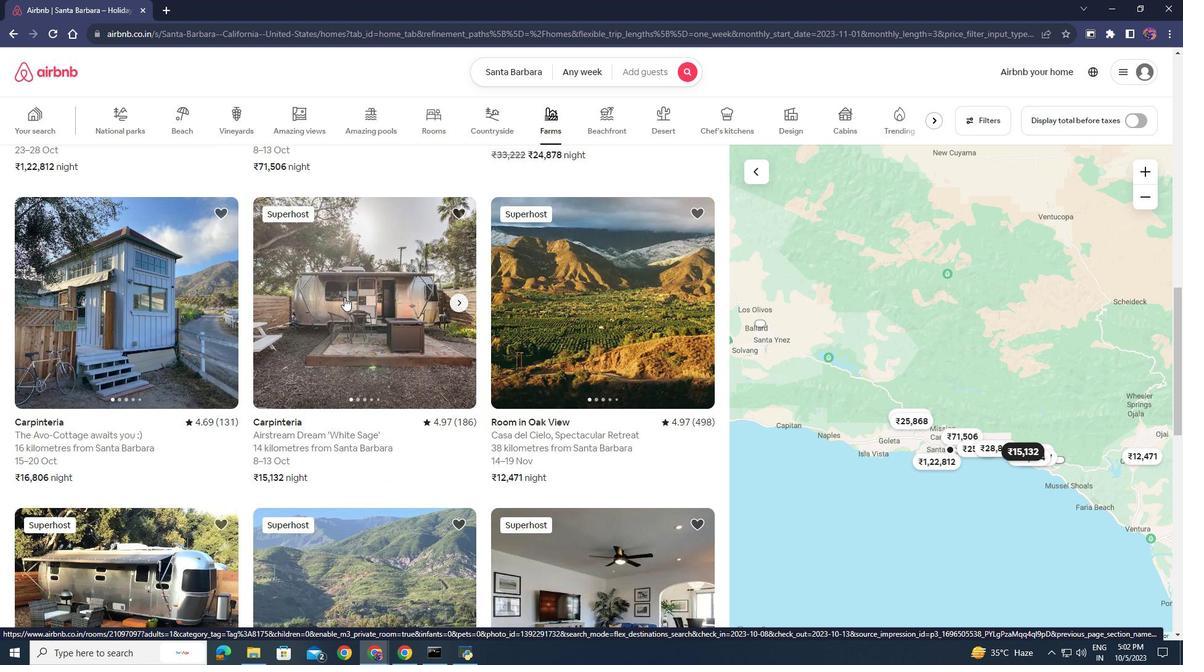 
Action: Mouse pressed left at (344, 297)
Screenshot: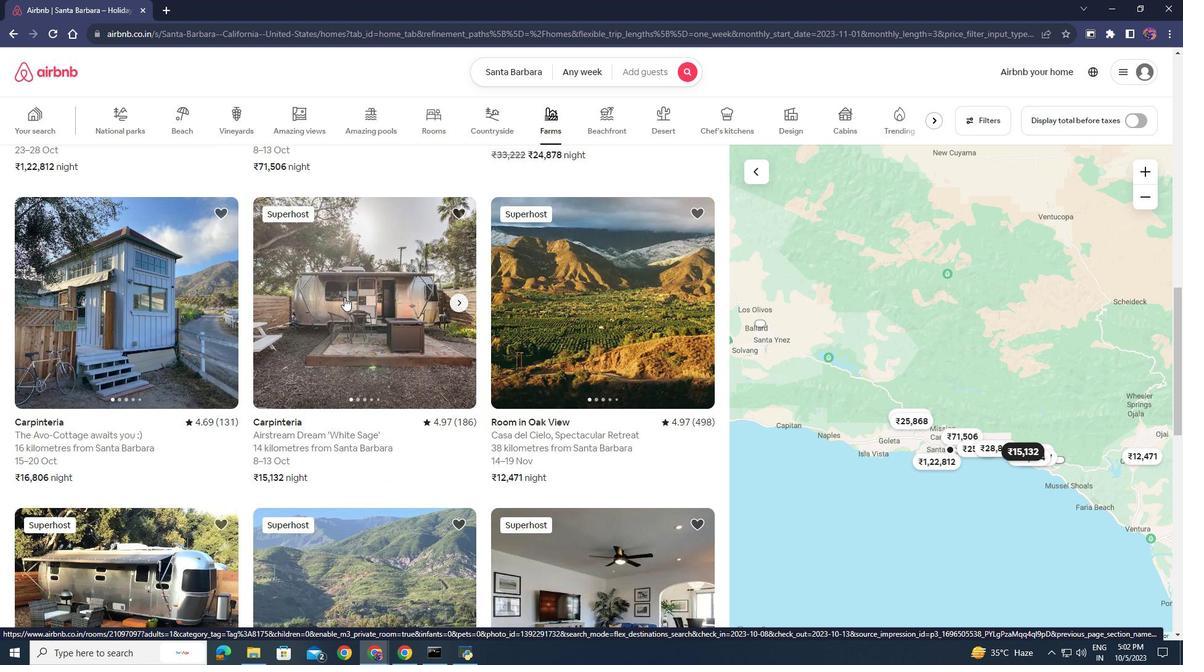 
Action: Mouse moved to (378, 351)
Screenshot: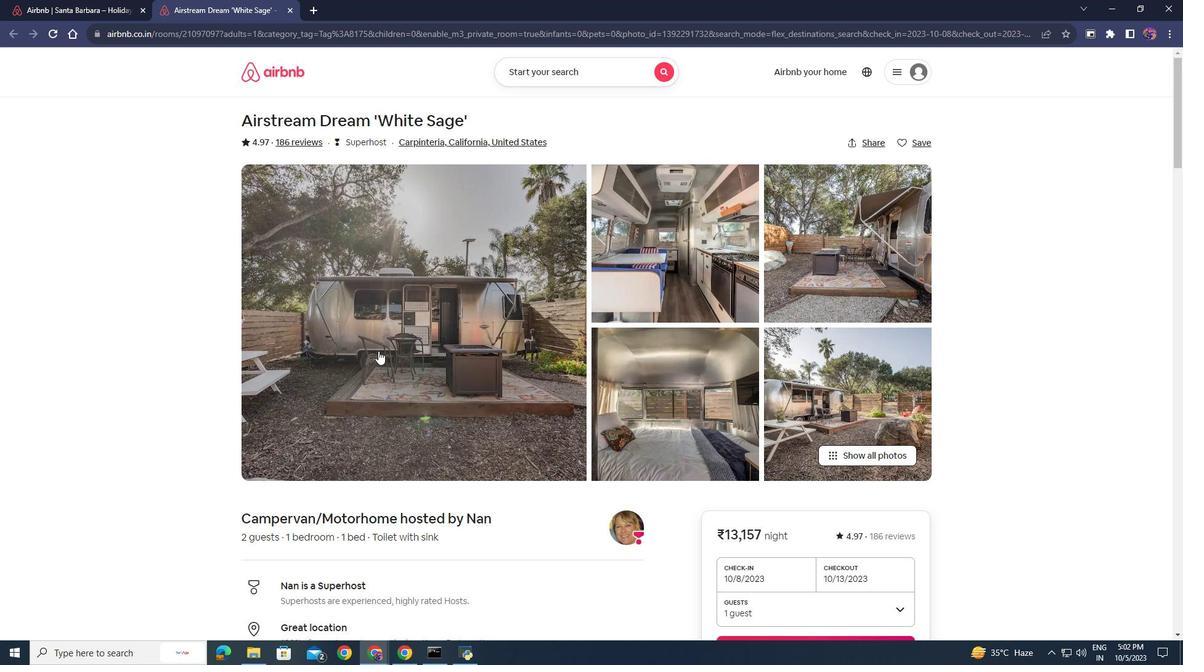 
Action: Mouse pressed left at (378, 351)
Screenshot: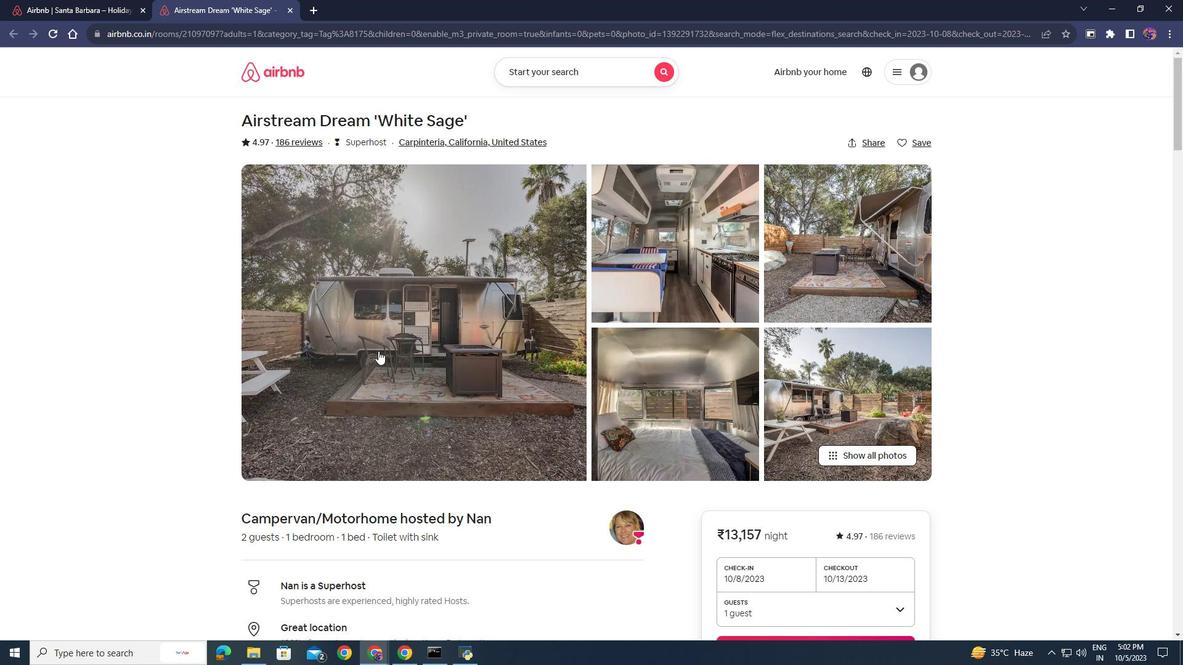 
Action: Mouse moved to (566, 326)
Screenshot: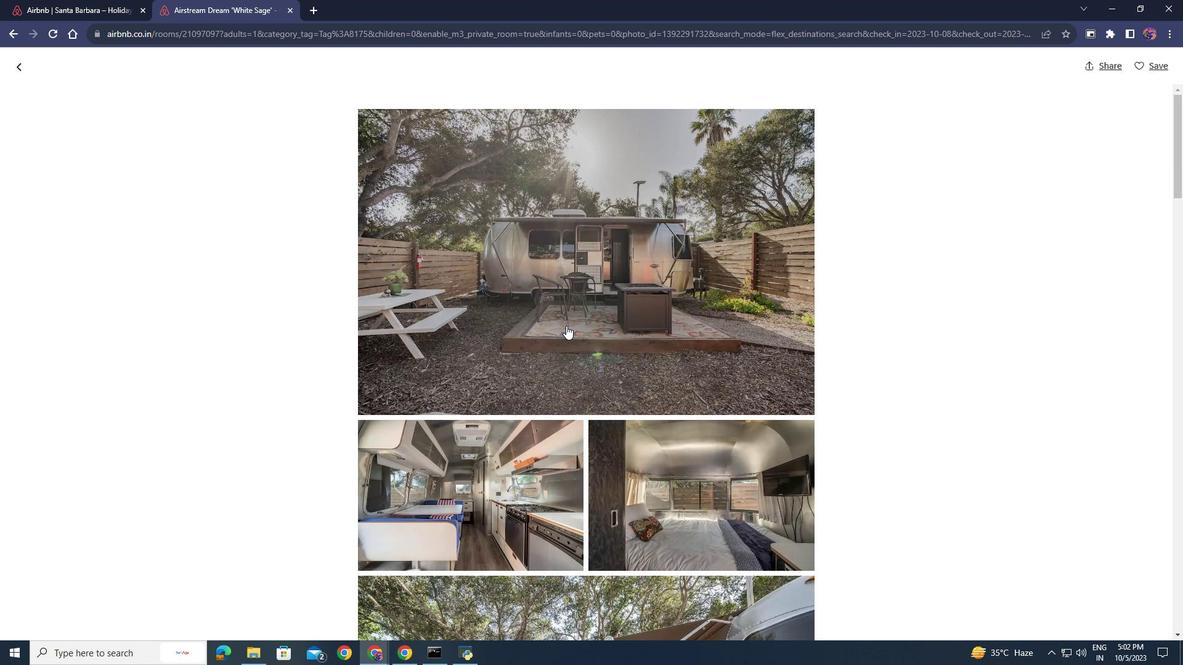 
Action: Mouse scrolled (566, 325) with delta (0, 0)
Screenshot: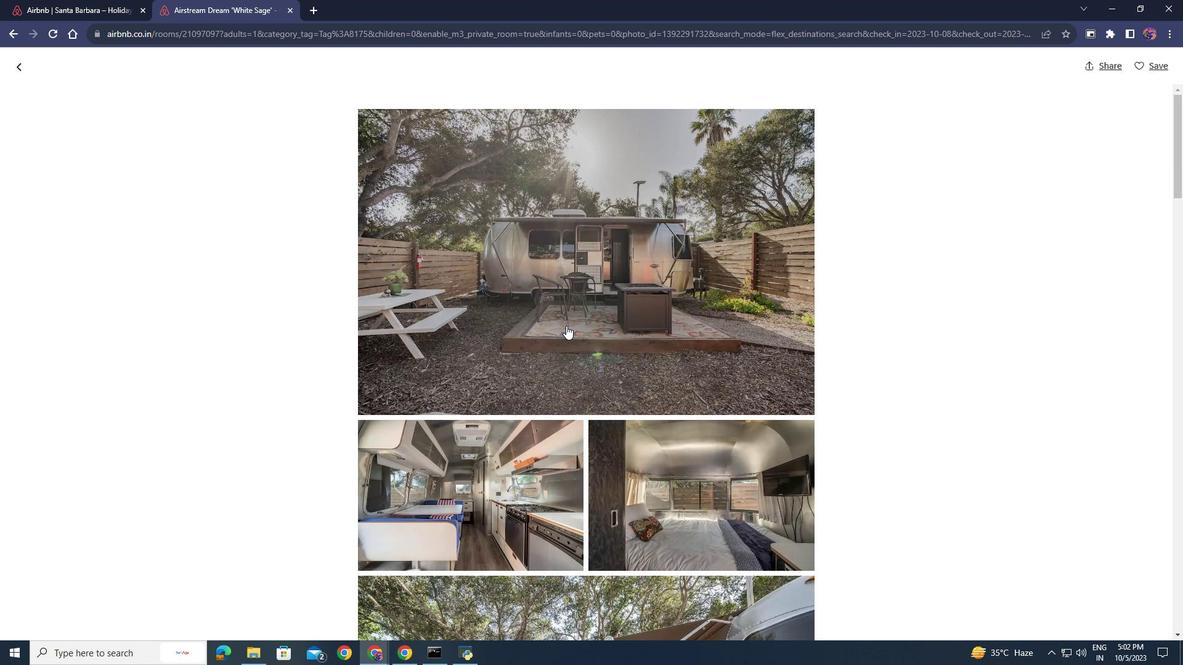 
Action: Mouse scrolled (566, 325) with delta (0, 0)
Screenshot: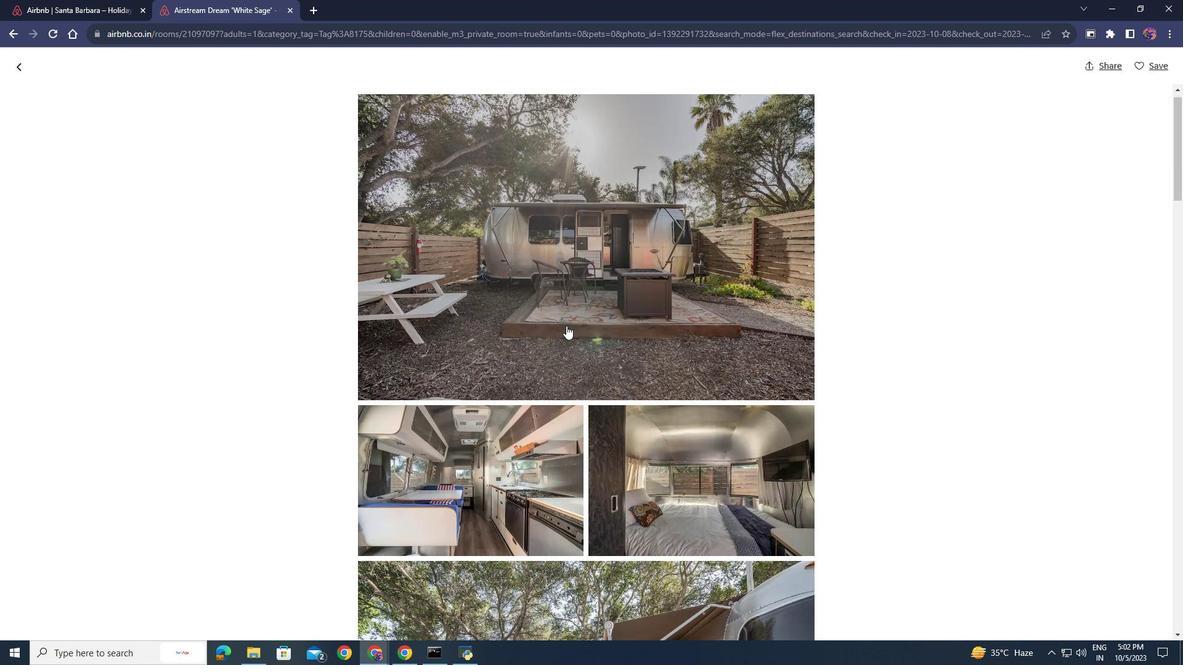 
Action: Mouse scrolled (566, 325) with delta (0, 0)
Screenshot: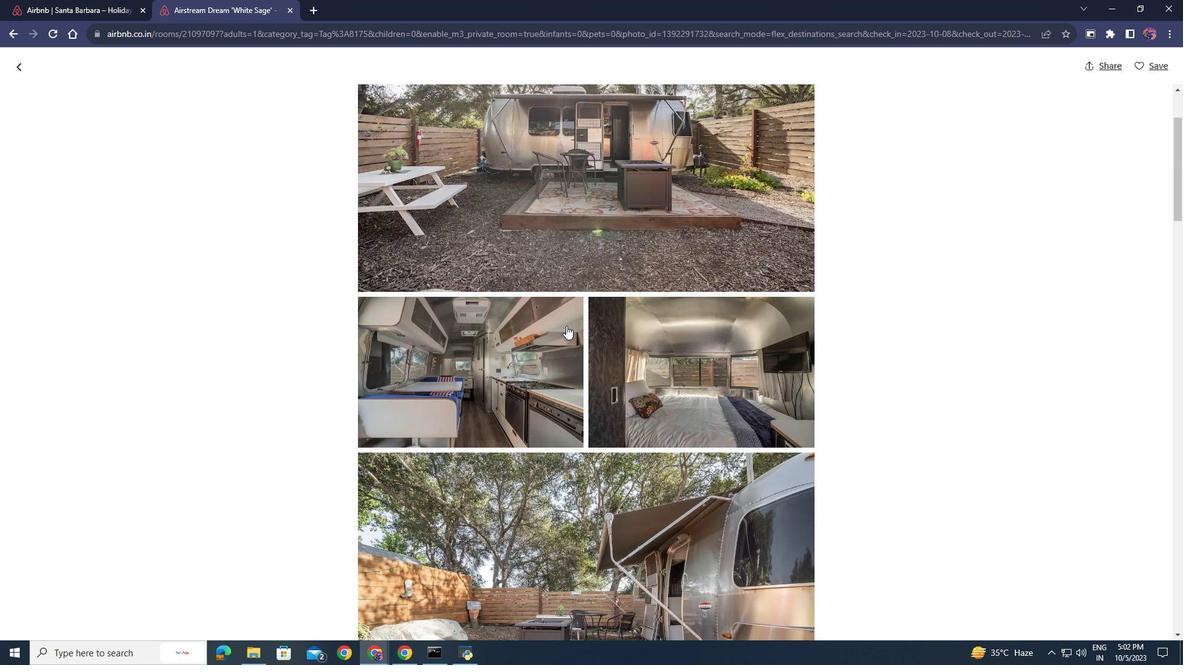 
Action: Mouse scrolled (566, 325) with delta (0, 0)
Screenshot: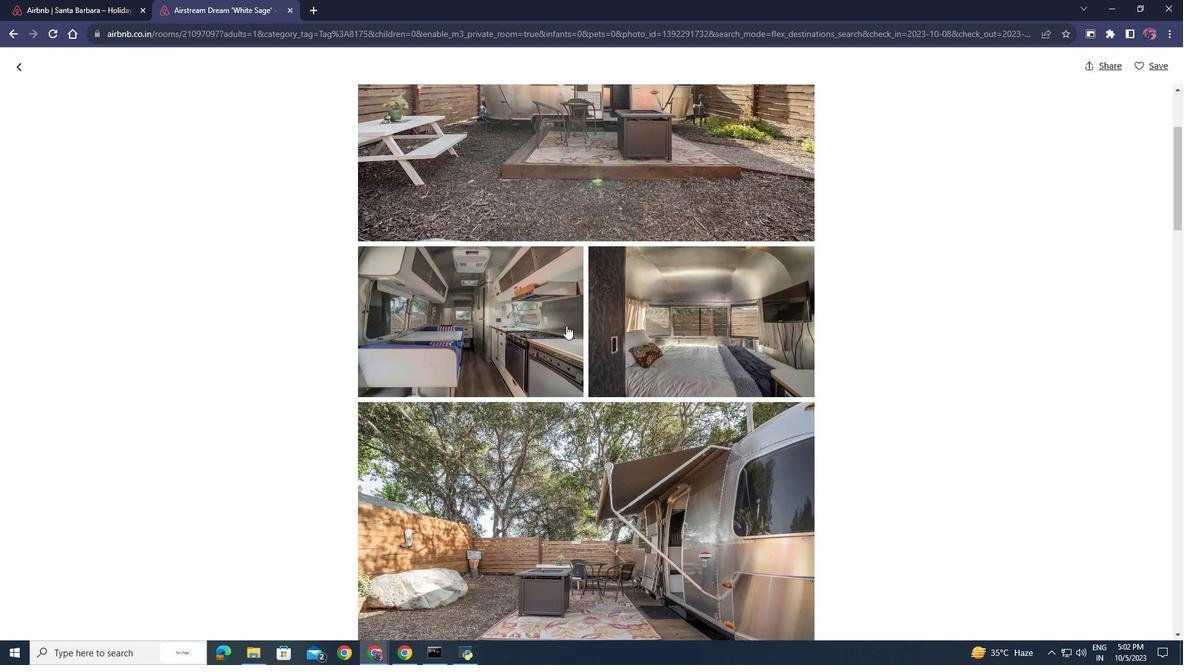 
Action: Mouse scrolled (566, 325) with delta (0, 0)
Screenshot: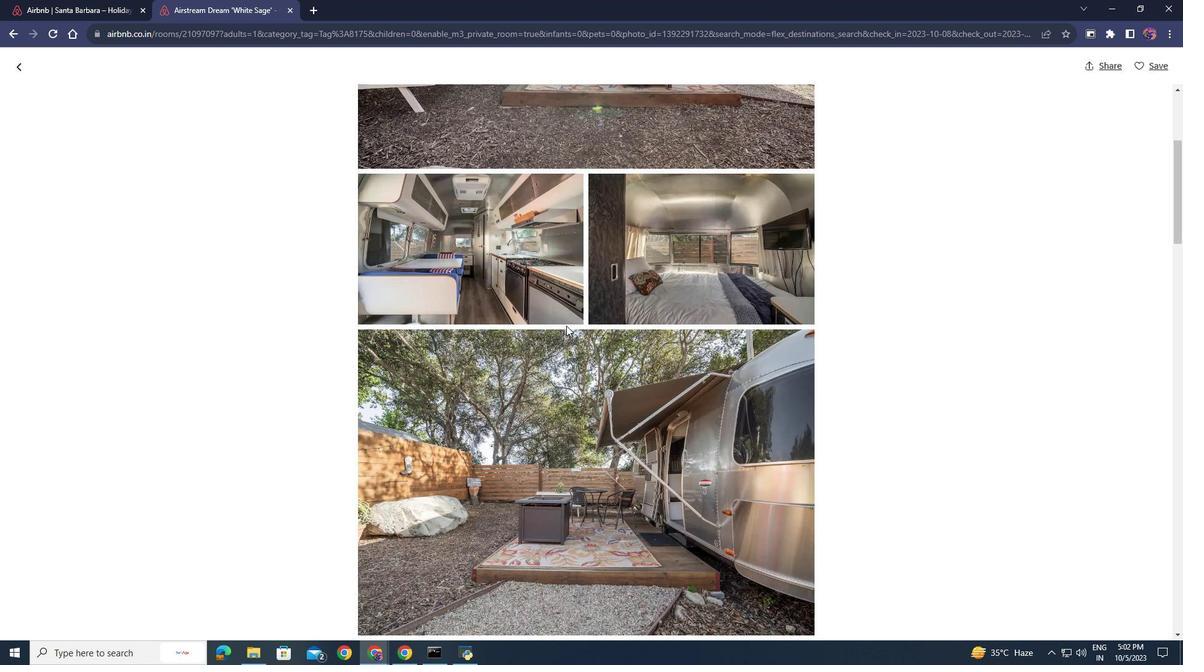
Action: Mouse scrolled (566, 325) with delta (0, 0)
Screenshot: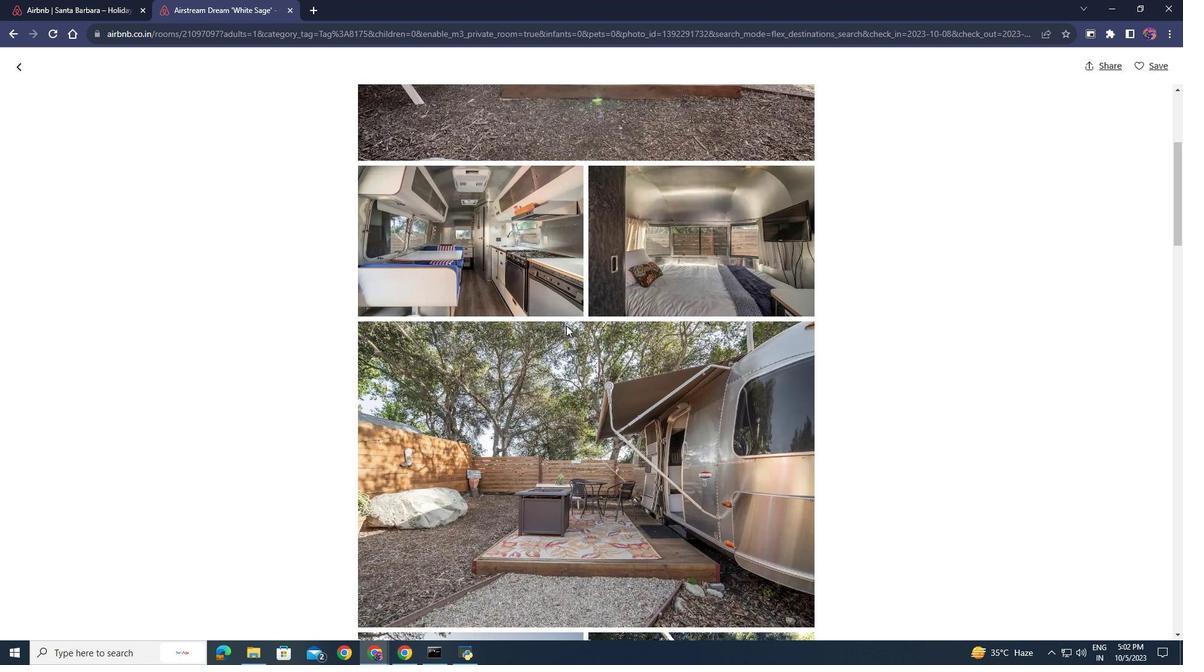 
Action: Mouse scrolled (566, 325) with delta (0, 0)
Screenshot: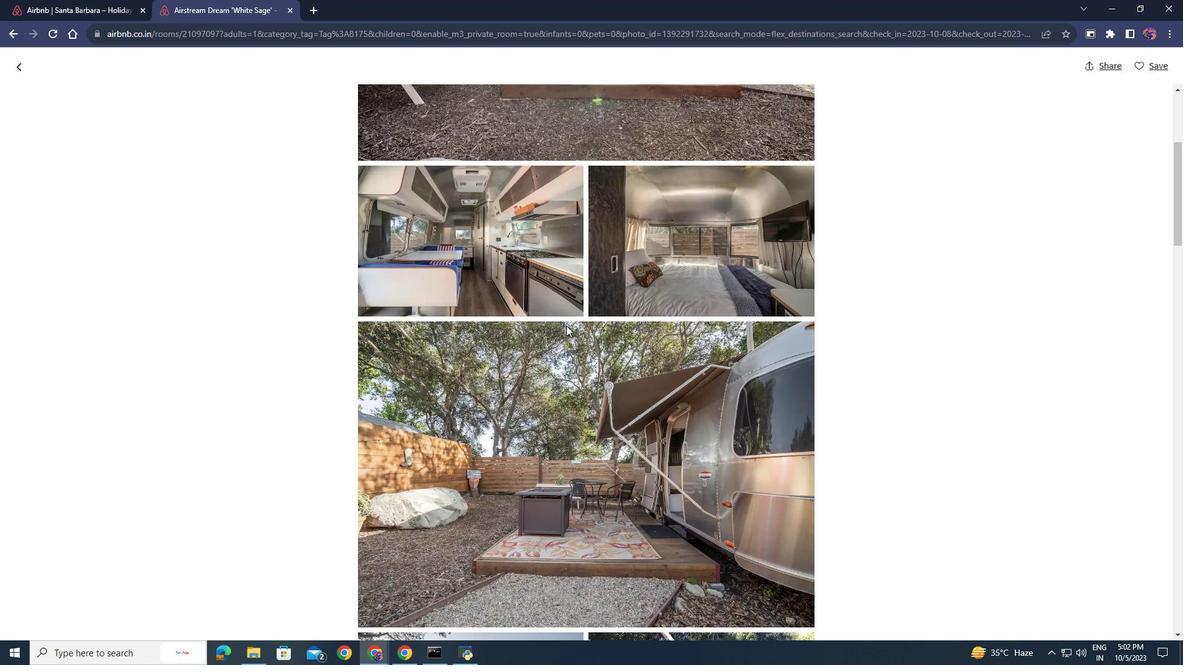 
Action: Mouse scrolled (566, 325) with delta (0, 0)
Screenshot: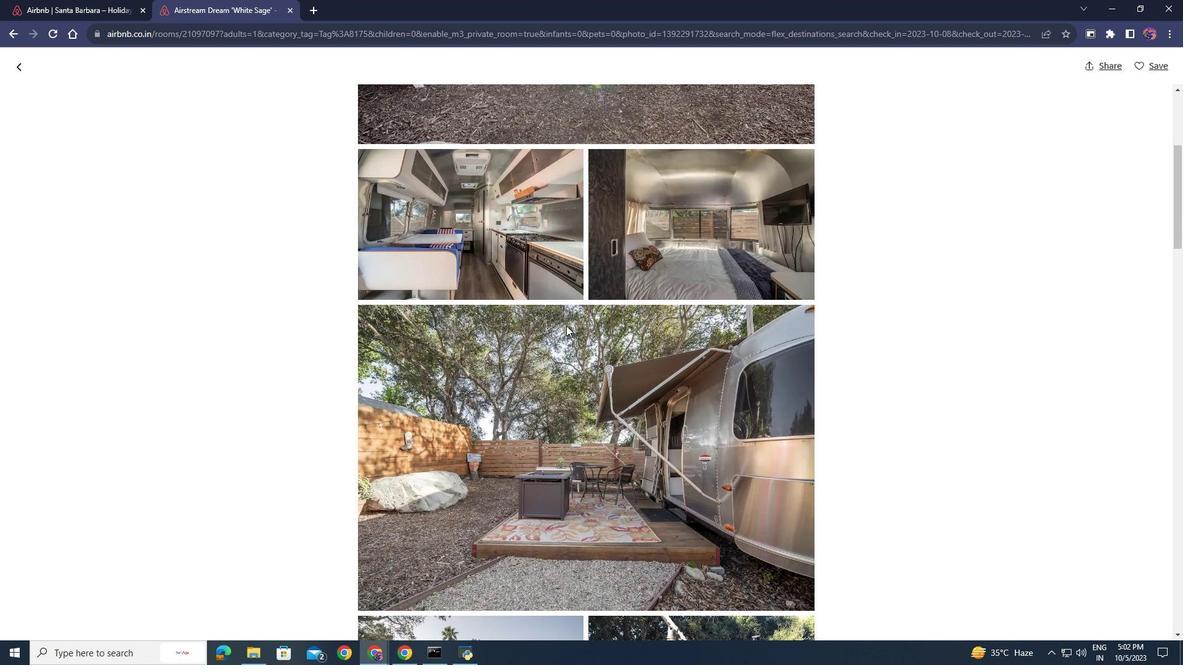 
Action: Mouse scrolled (566, 325) with delta (0, 0)
Screenshot: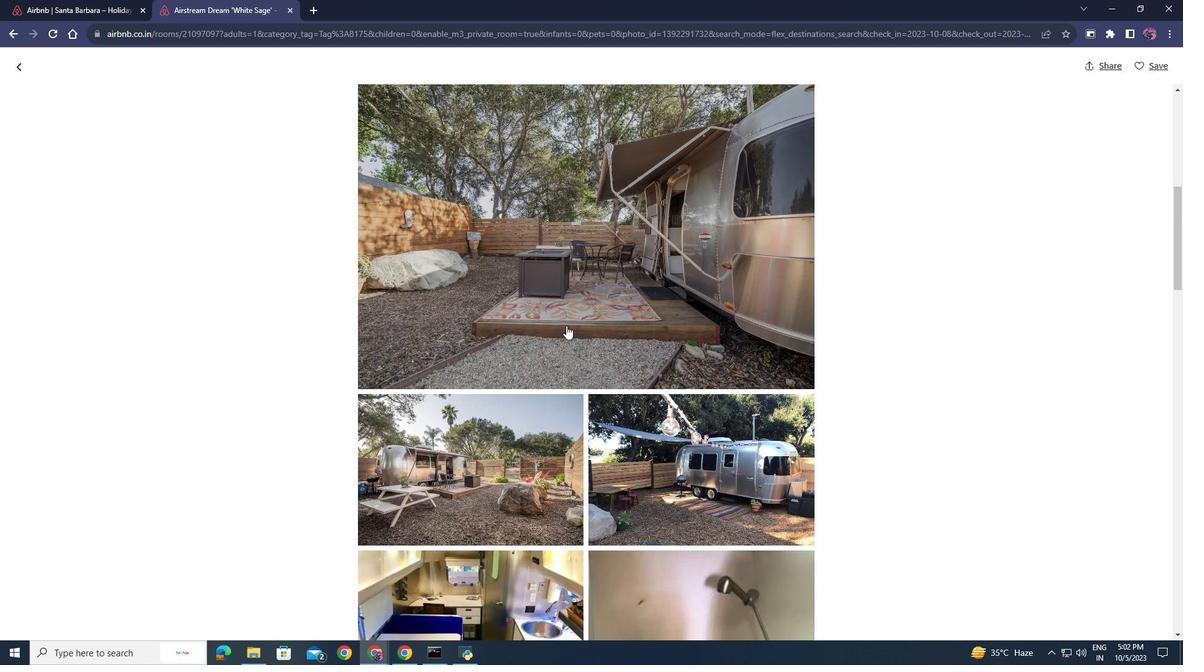 
Action: Mouse scrolled (566, 325) with delta (0, 0)
Screenshot: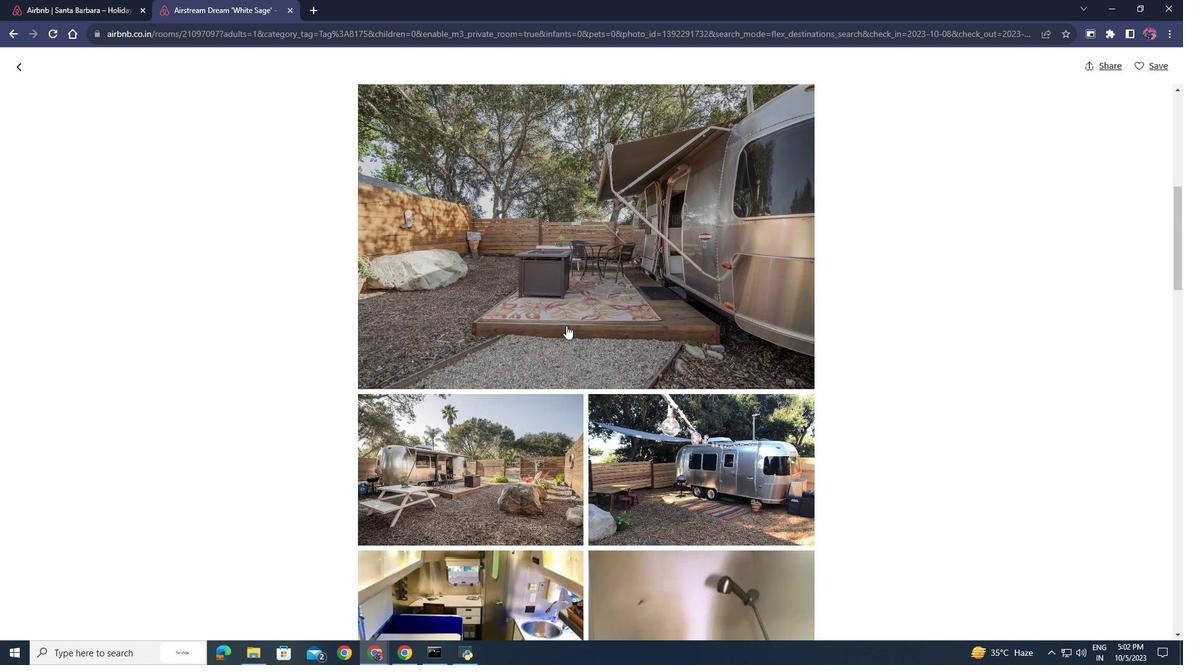 
Action: Mouse scrolled (566, 325) with delta (0, 0)
Screenshot: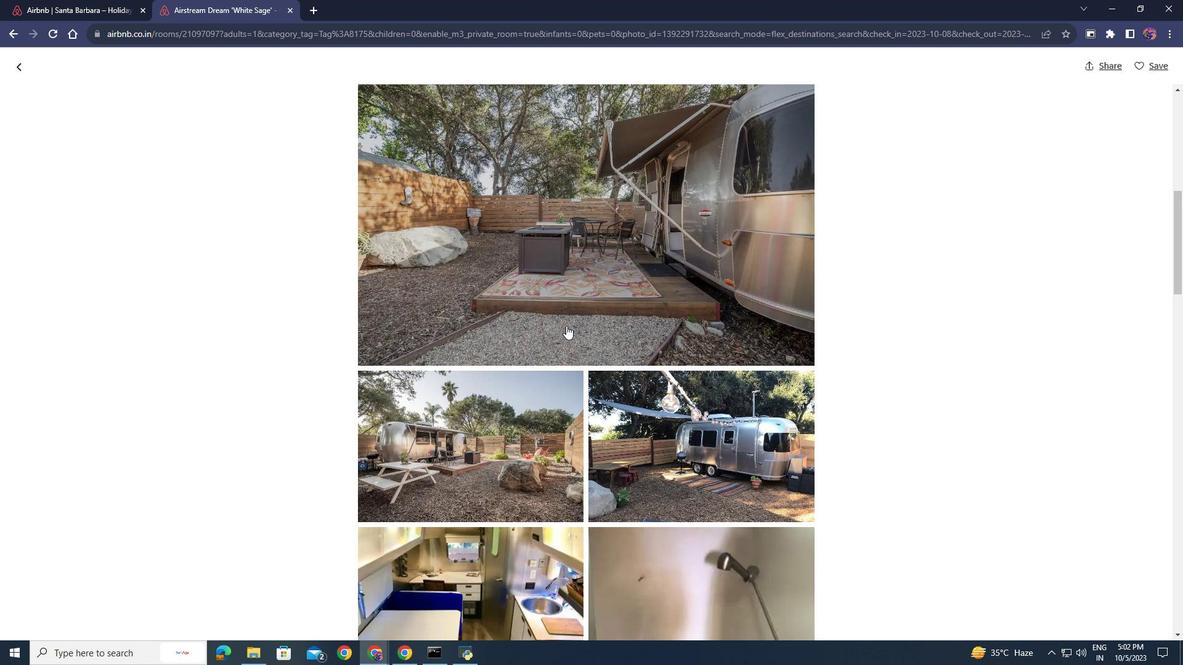 
Action: Mouse scrolled (566, 325) with delta (0, 0)
Screenshot: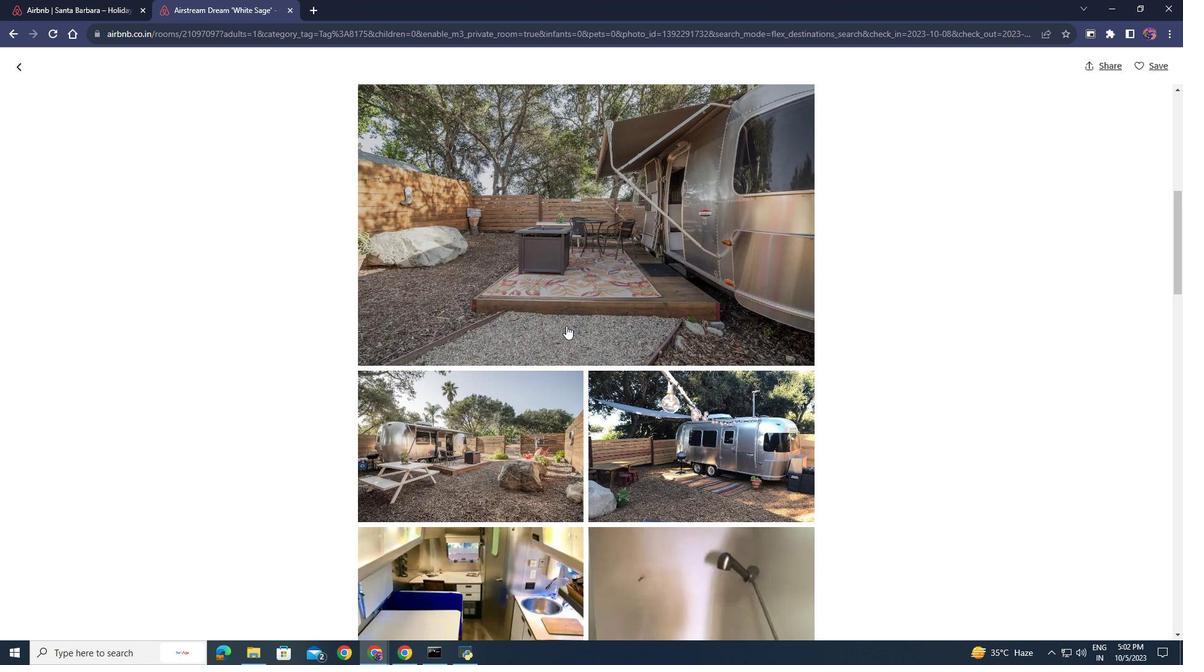 
Action: Mouse scrolled (566, 325) with delta (0, 0)
Screenshot: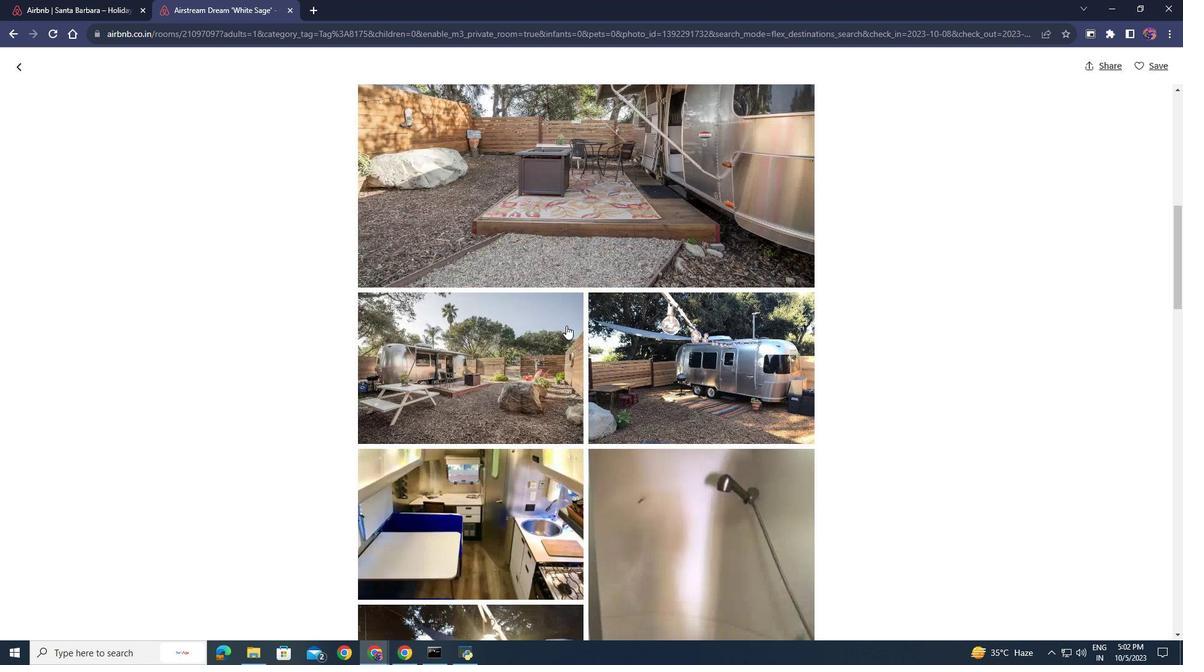 
Action: Mouse scrolled (566, 325) with delta (0, 0)
Screenshot: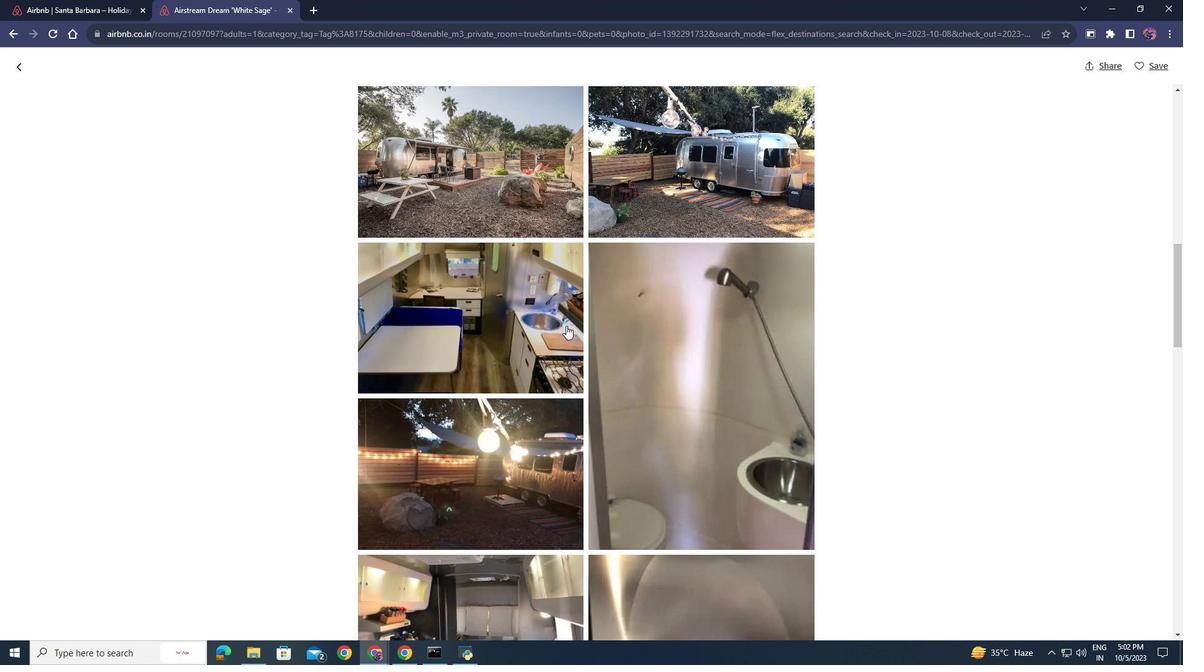 
Action: Mouse scrolled (566, 325) with delta (0, 0)
Screenshot: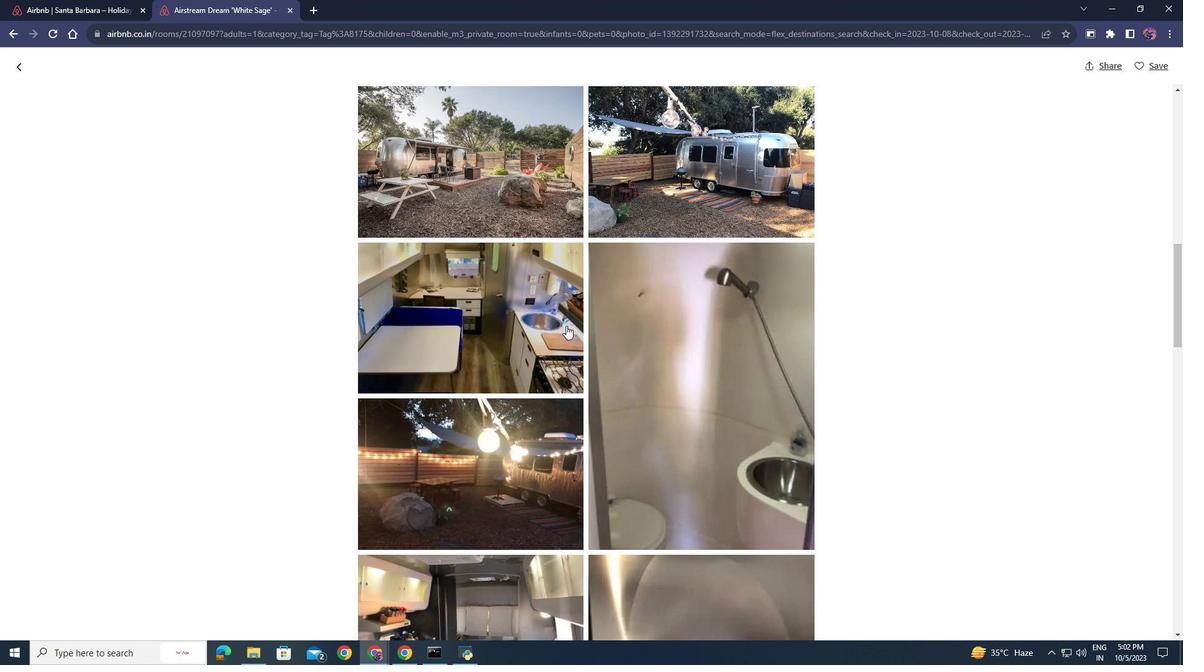 
Action: Mouse scrolled (566, 325) with delta (0, 0)
Screenshot: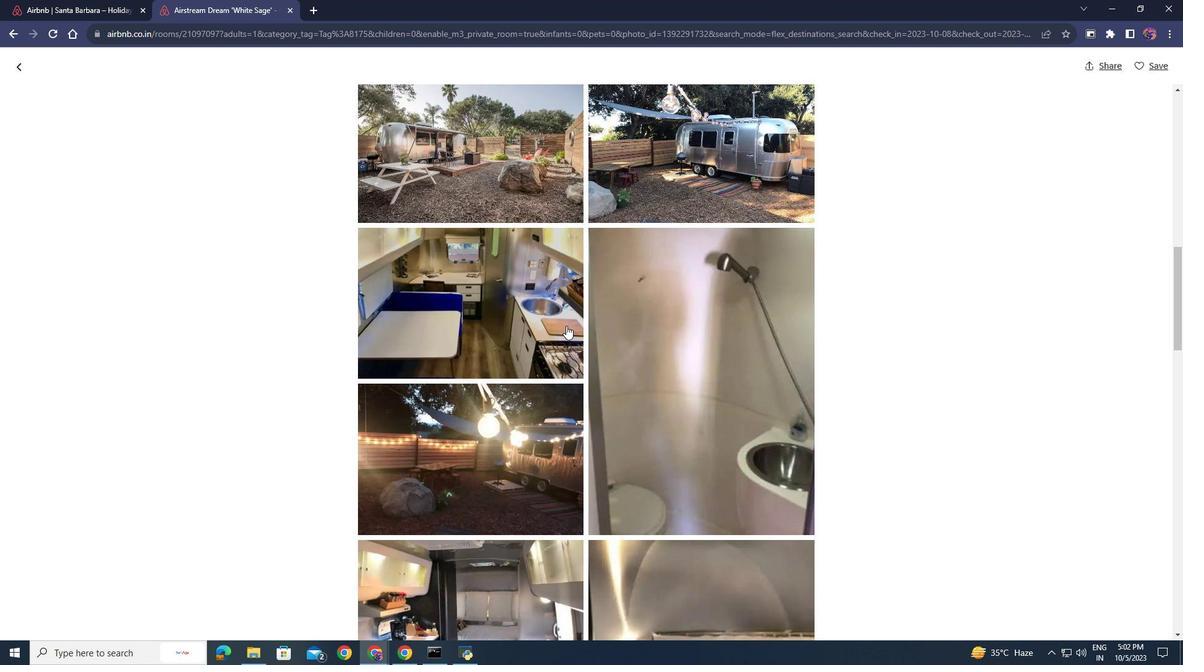 
Action: Mouse scrolled (566, 325) with delta (0, 0)
Screenshot: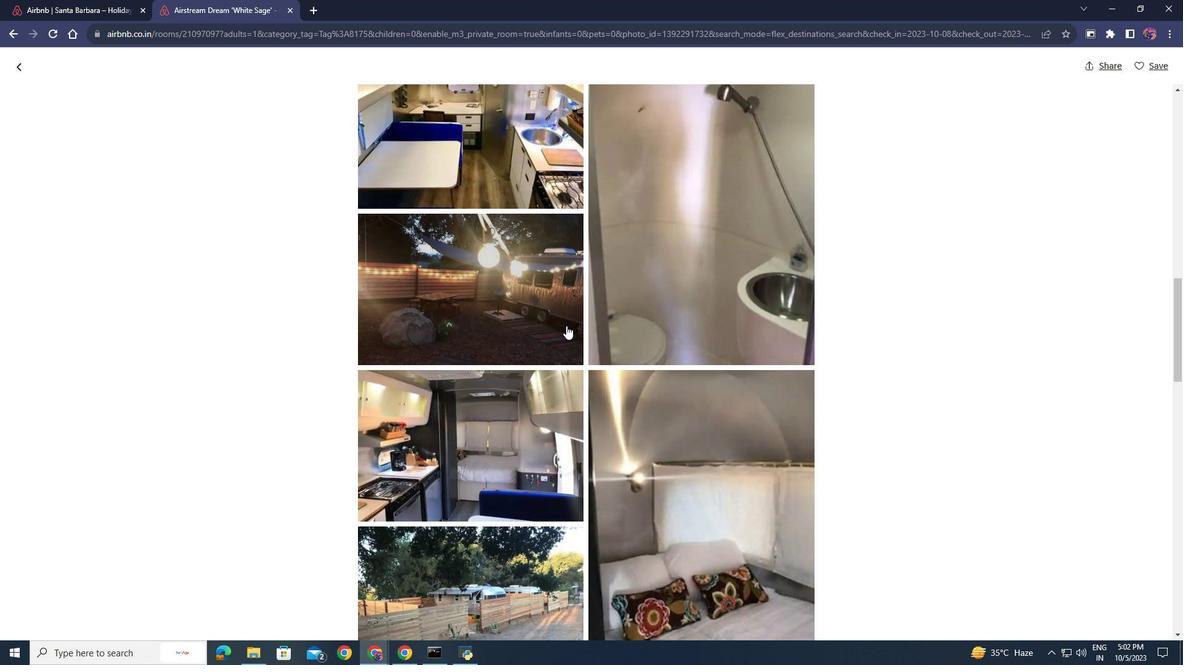 
Action: Mouse scrolled (566, 325) with delta (0, 0)
Screenshot: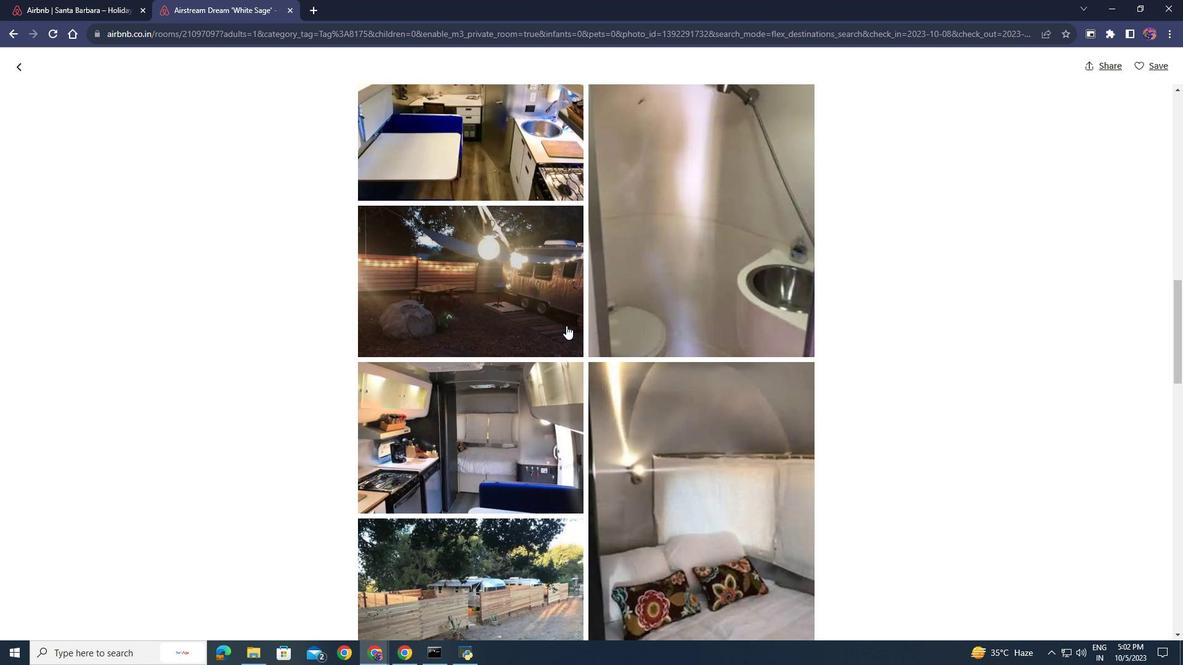 
Action: Mouse scrolled (566, 326) with delta (0, 0)
Screenshot: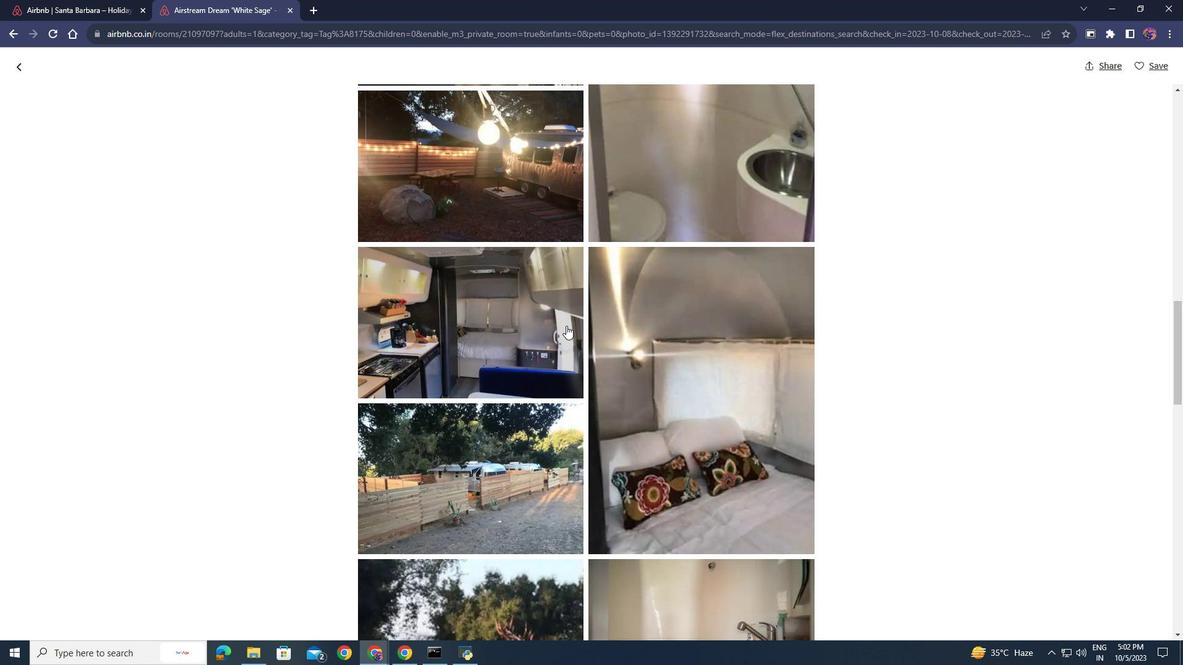 
Action: Mouse scrolled (566, 326) with delta (0, 0)
Screenshot: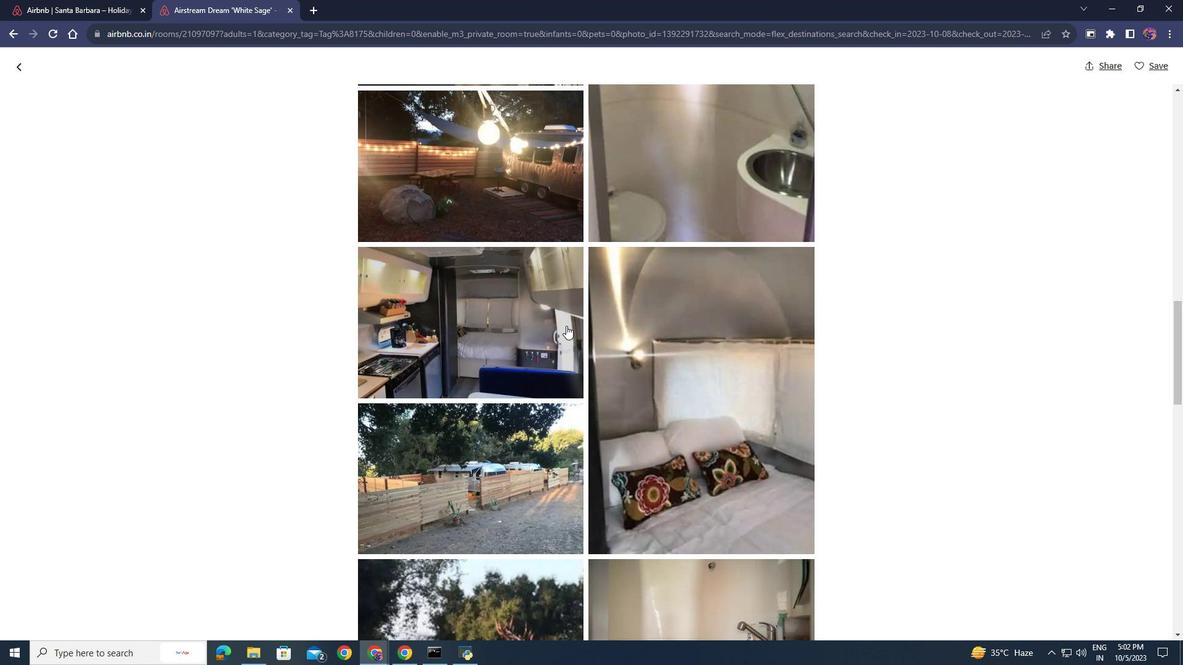 
Action: Mouse scrolled (566, 326) with delta (0, 0)
Screenshot: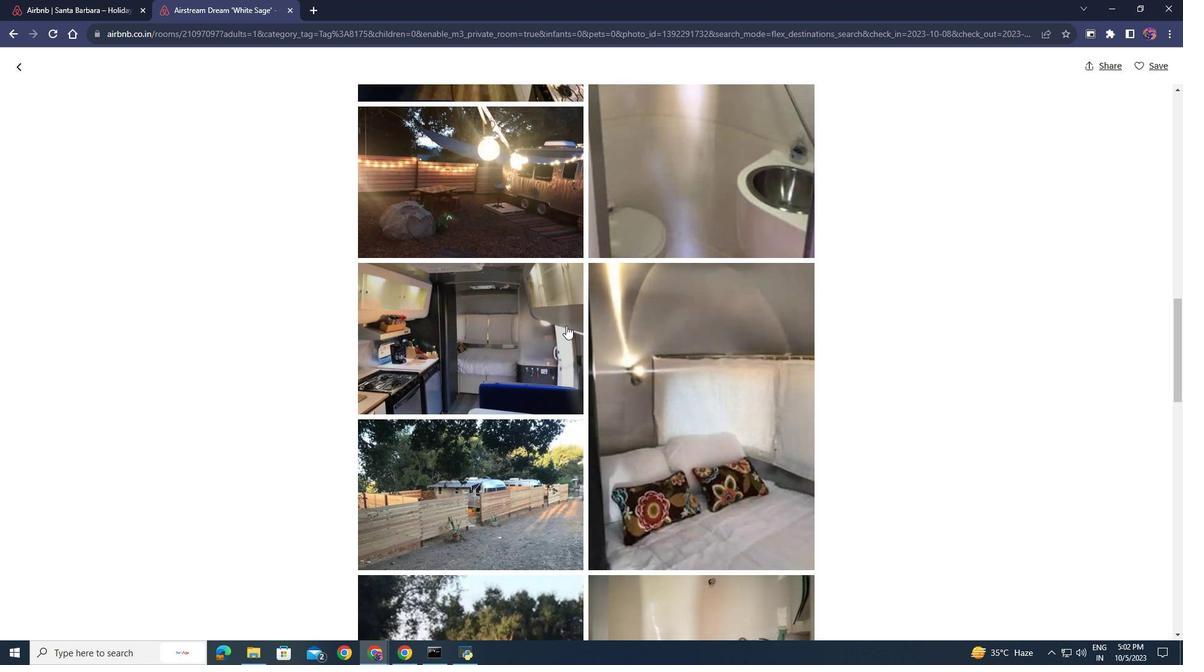 
Action: Mouse scrolled (566, 326) with delta (0, 0)
Screenshot: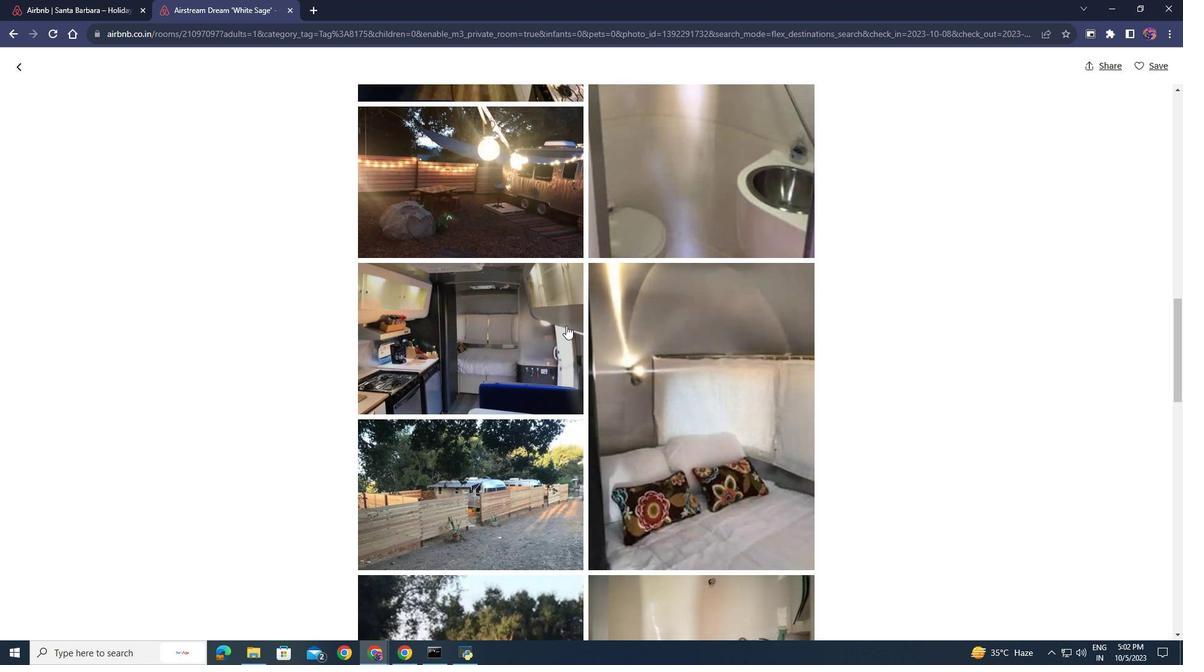 
Action: Mouse scrolled (566, 326) with delta (0, 0)
Screenshot: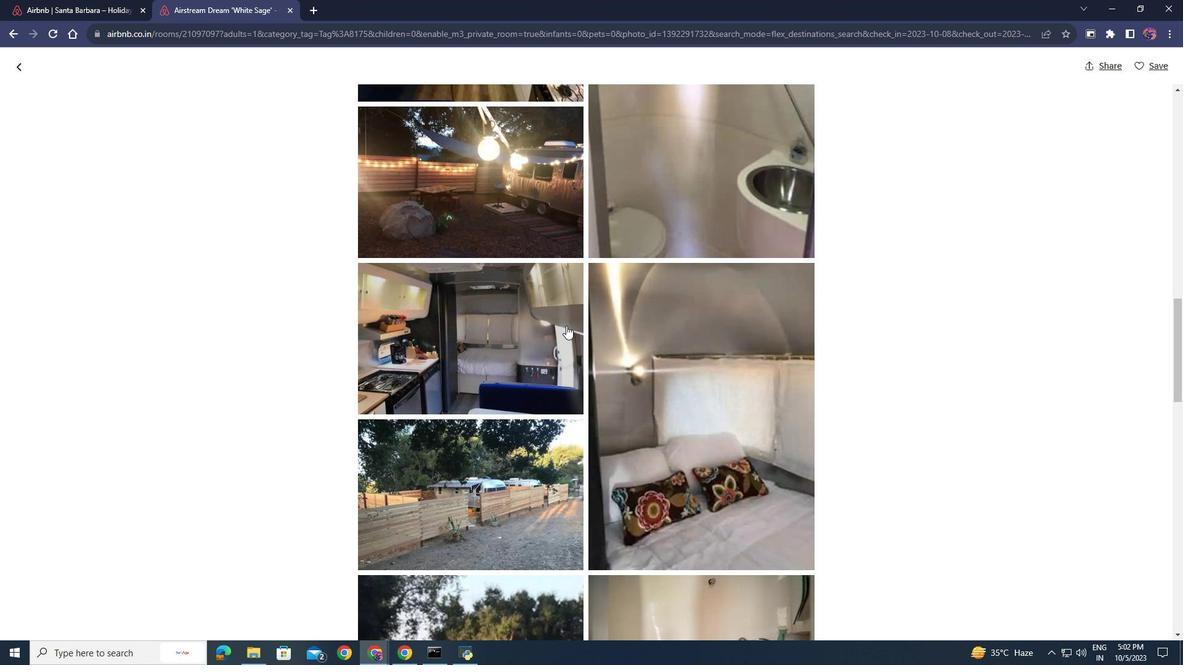 
Action: Mouse moved to (22, 65)
Screenshot: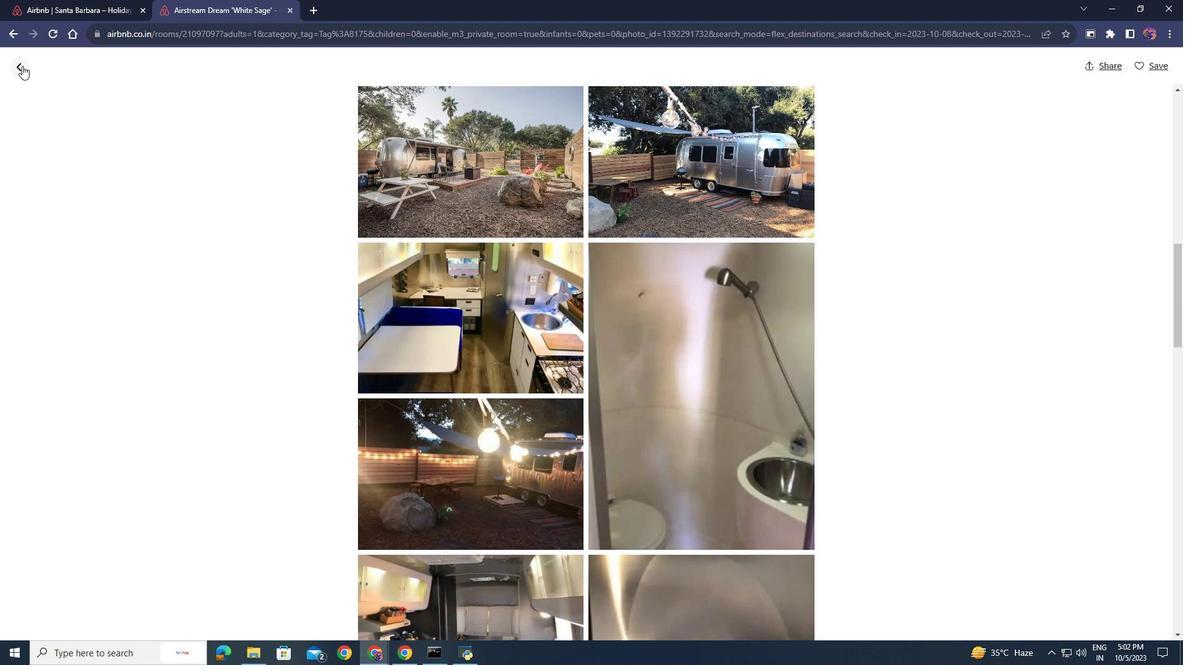 
Action: Mouse pressed left at (22, 65)
Screenshot: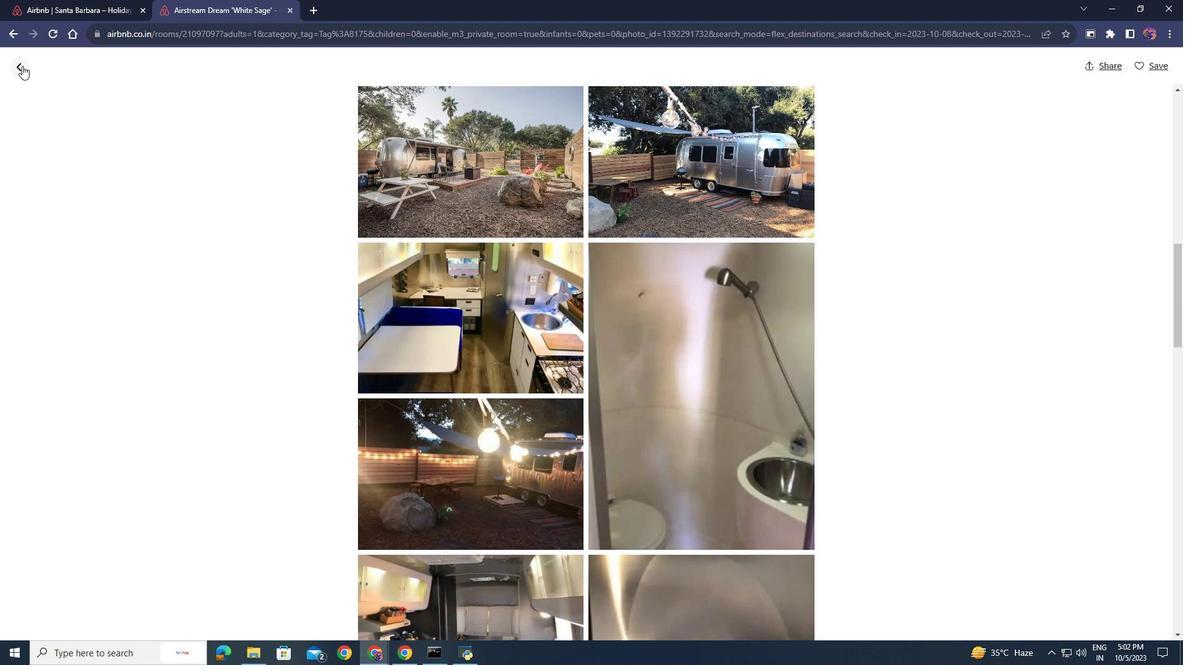 
Action: Mouse moved to (458, 287)
Screenshot: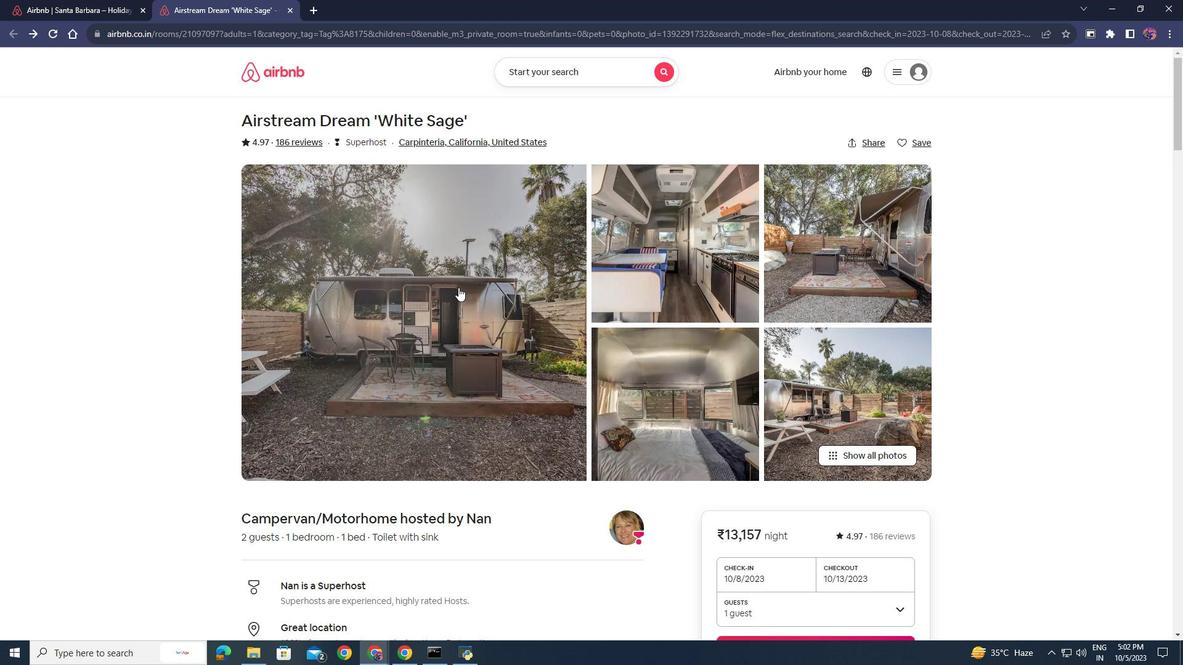 
Action: Mouse scrolled (458, 287) with delta (0, 0)
Screenshot: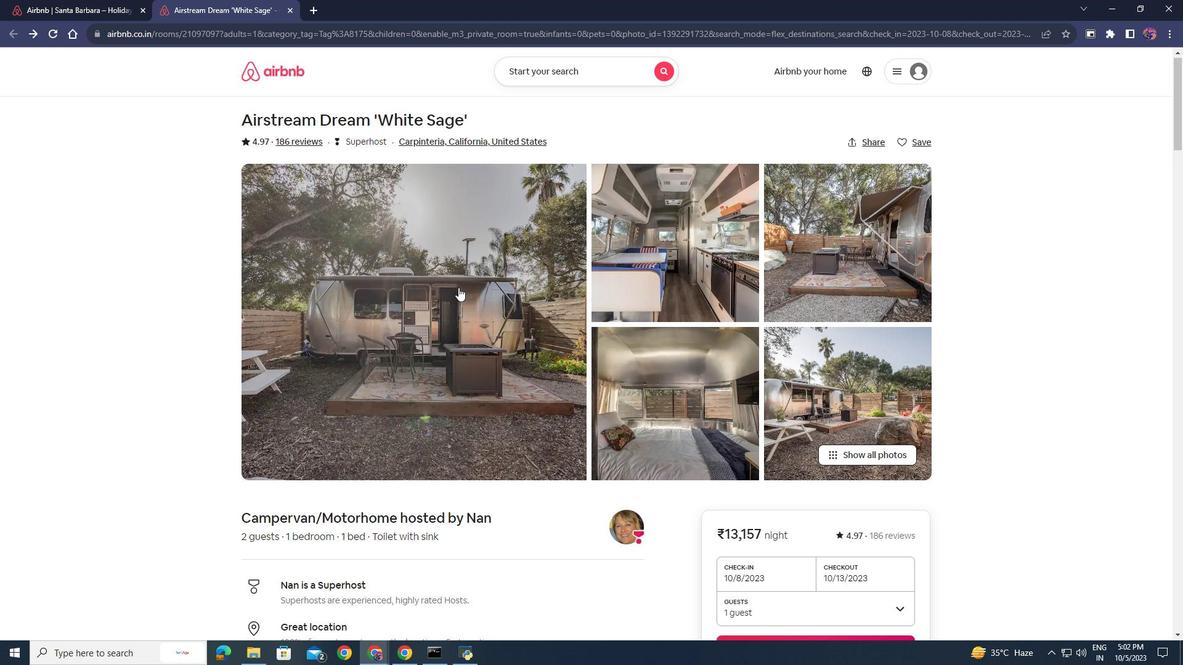
Action: Mouse scrolled (458, 287) with delta (0, 0)
Screenshot: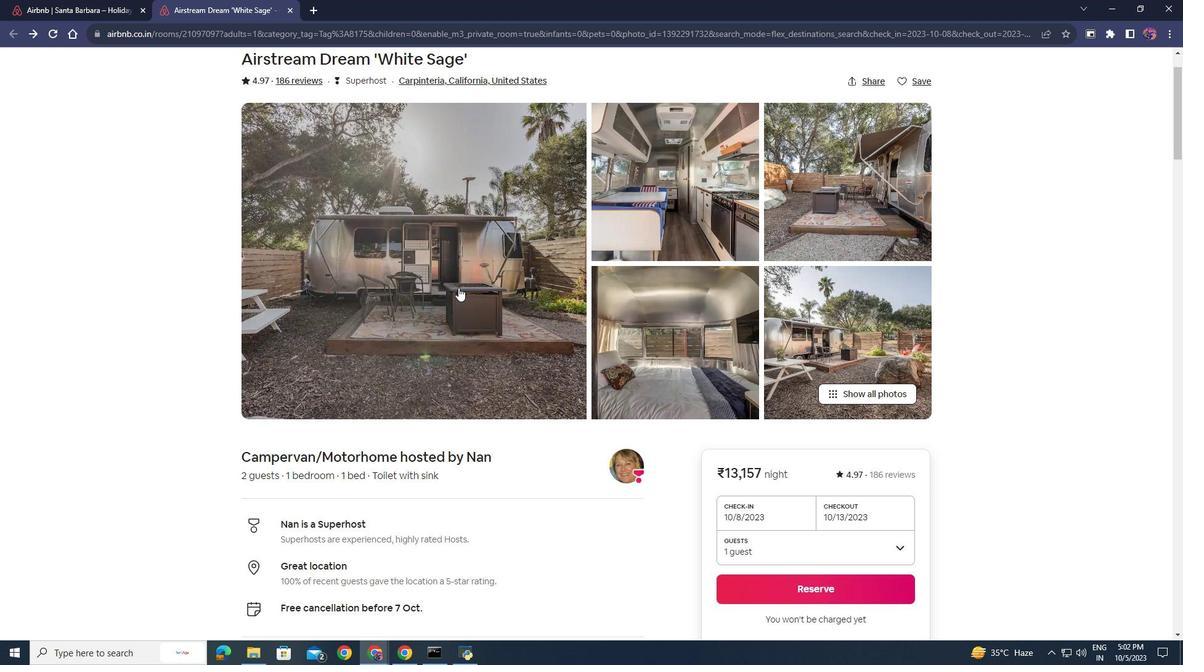 
Action: Mouse scrolled (458, 287) with delta (0, 0)
Screenshot: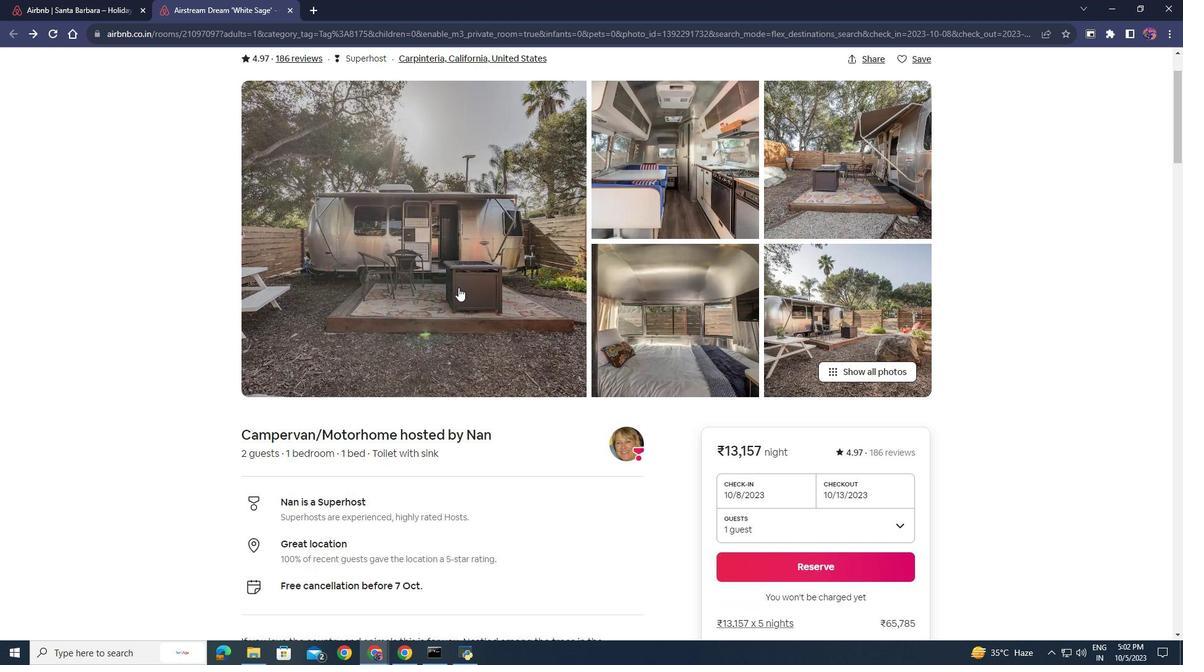 
Action: Mouse moved to (458, 287)
Screenshot: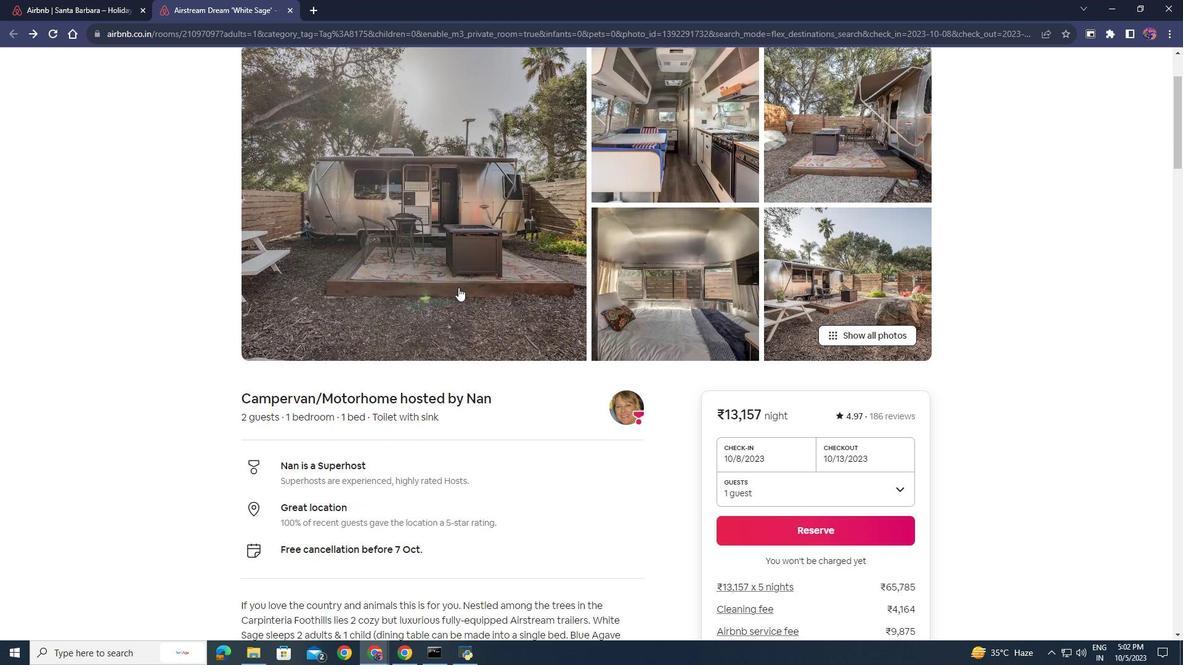 
Action: Mouse scrolled (458, 287) with delta (0, 0)
Screenshot: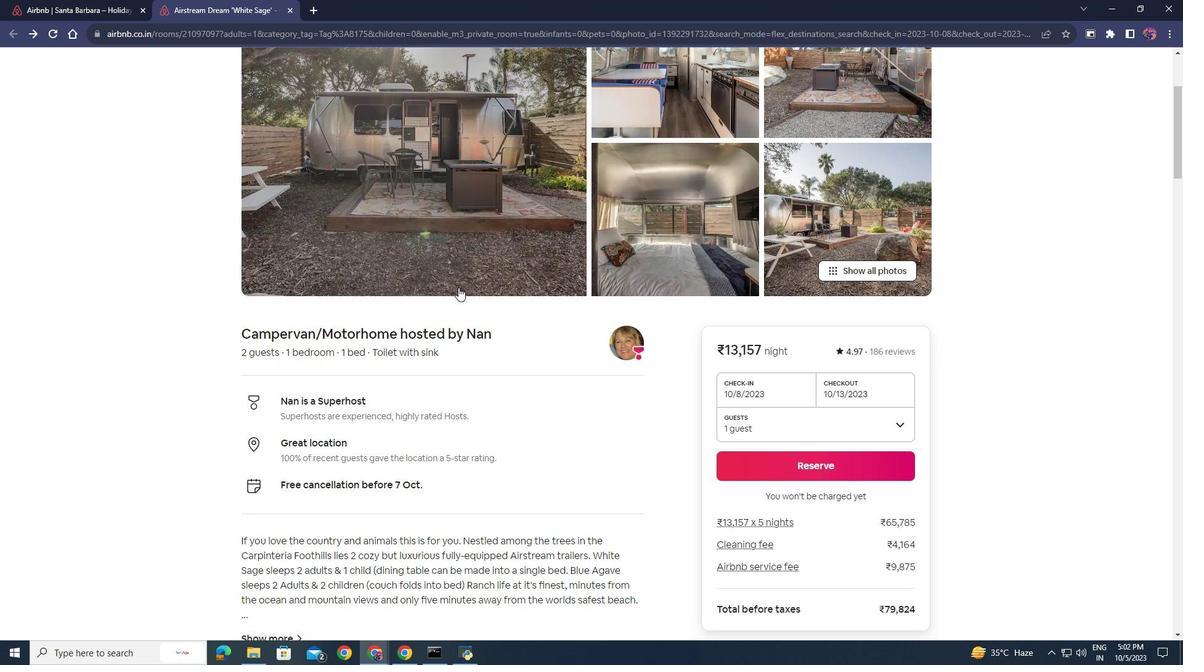 
Action: Mouse scrolled (458, 287) with delta (0, 0)
Screenshot: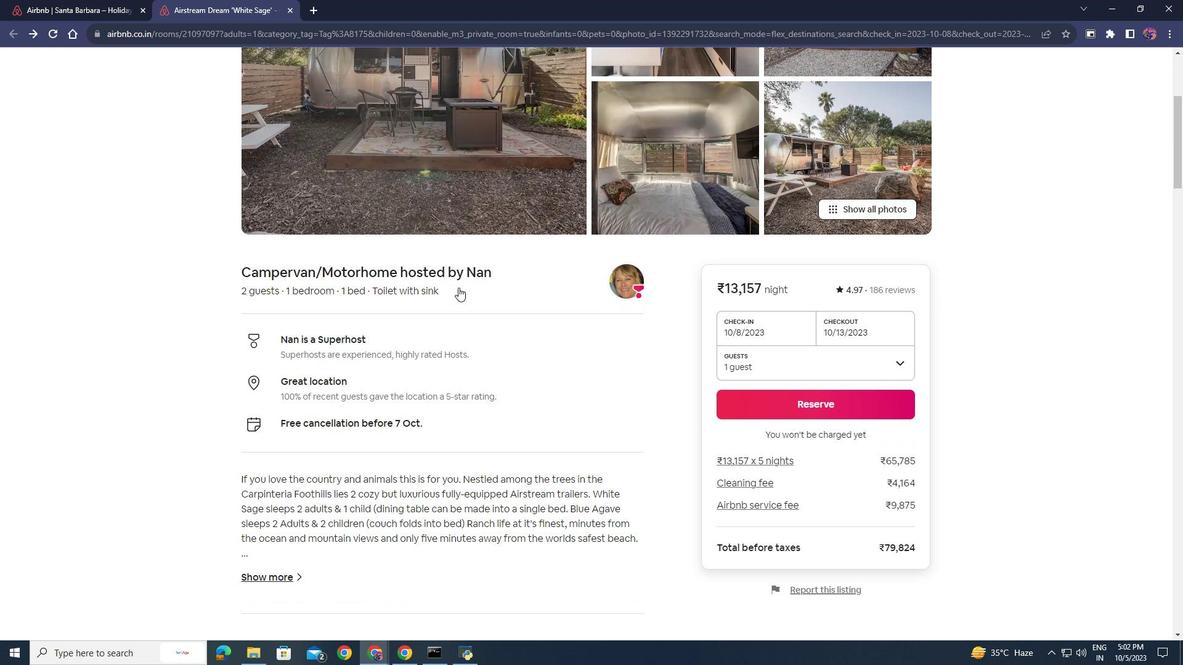 
Action: Mouse scrolled (458, 287) with delta (0, 0)
Screenshot: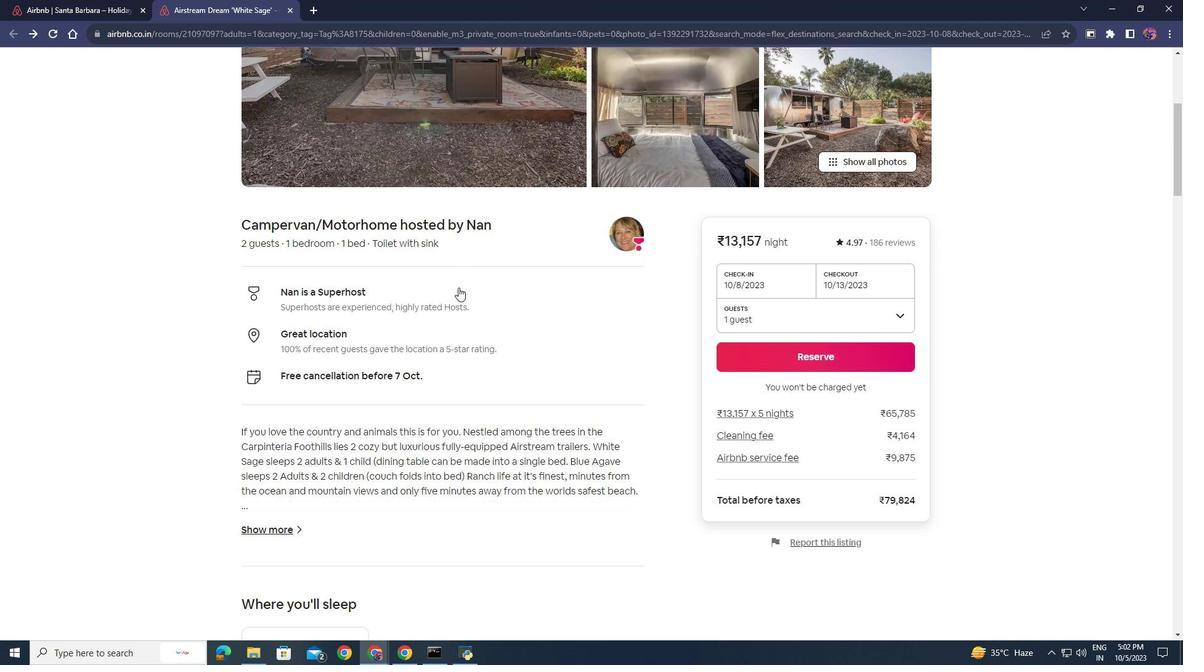 
Action: Mouse scrolled (458, 287) with delta (0, 0)
Screenshot: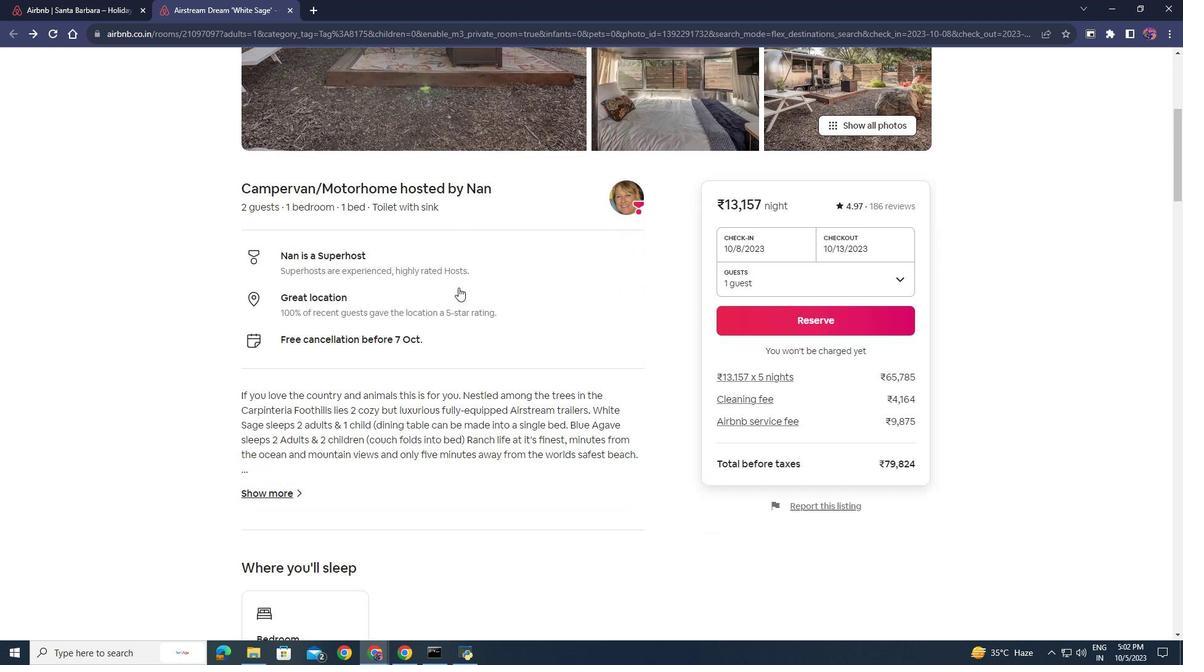 
Action: Mouse scrolled (458, 287) with delta (0, 0)
Screenshot: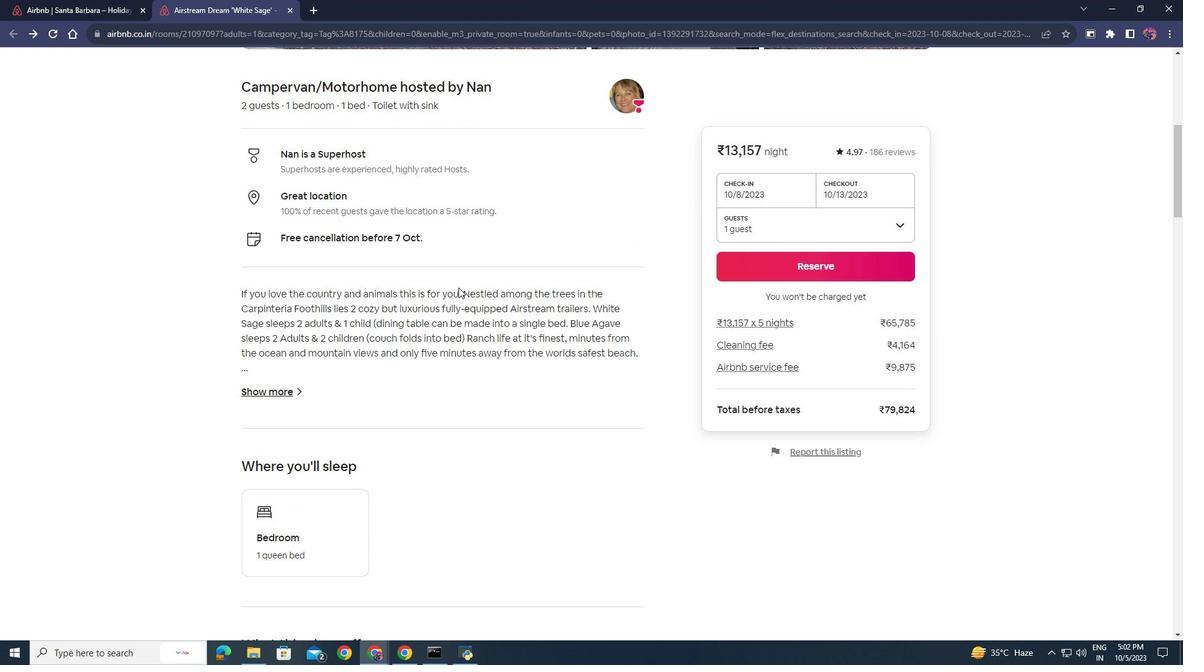 
Action: Mouse scrolled (458, 287) with delta (0, 0)
Screenshot: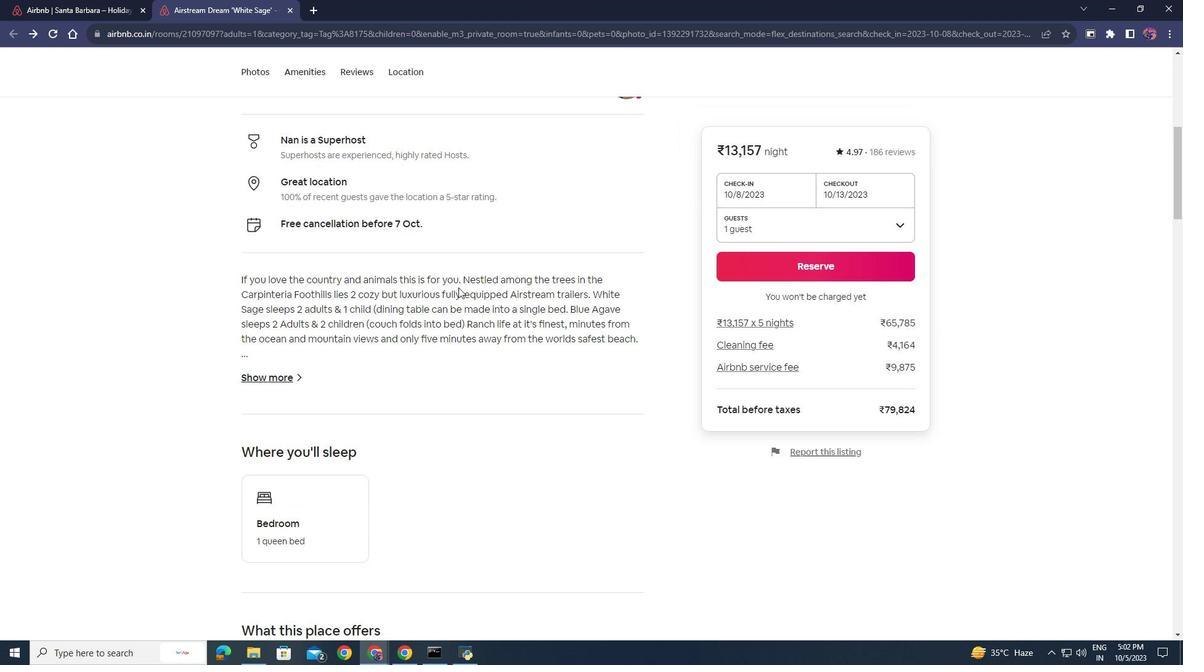 
Action: Mouse scrolled (458, 287) with delta (0, 0)
Screenshot: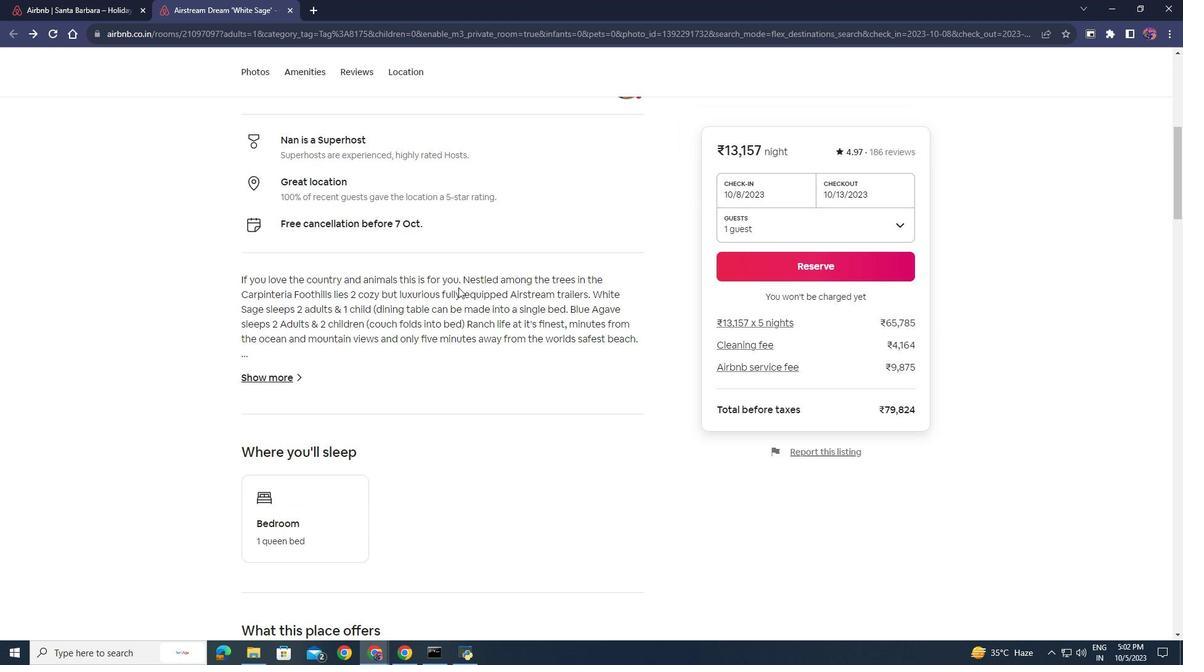 
Action: Mouse scrolled (458, 287) with delta (0, 0)
Screenshot: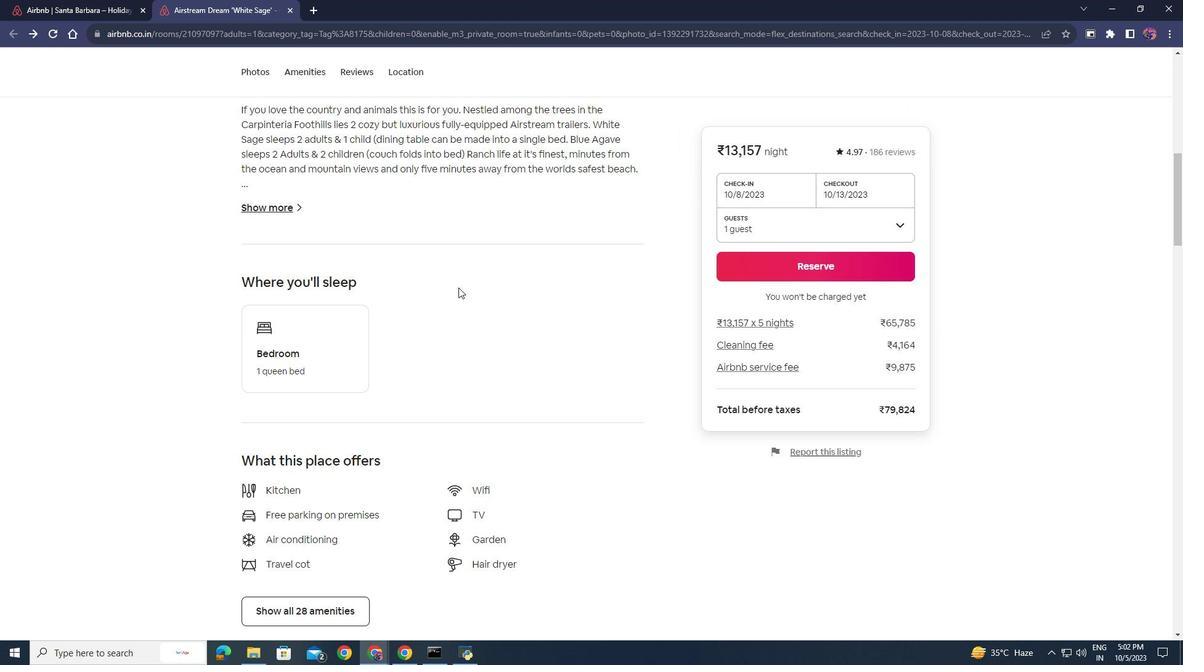 
Action: Mouse moved to (461, 280)
Screenshot: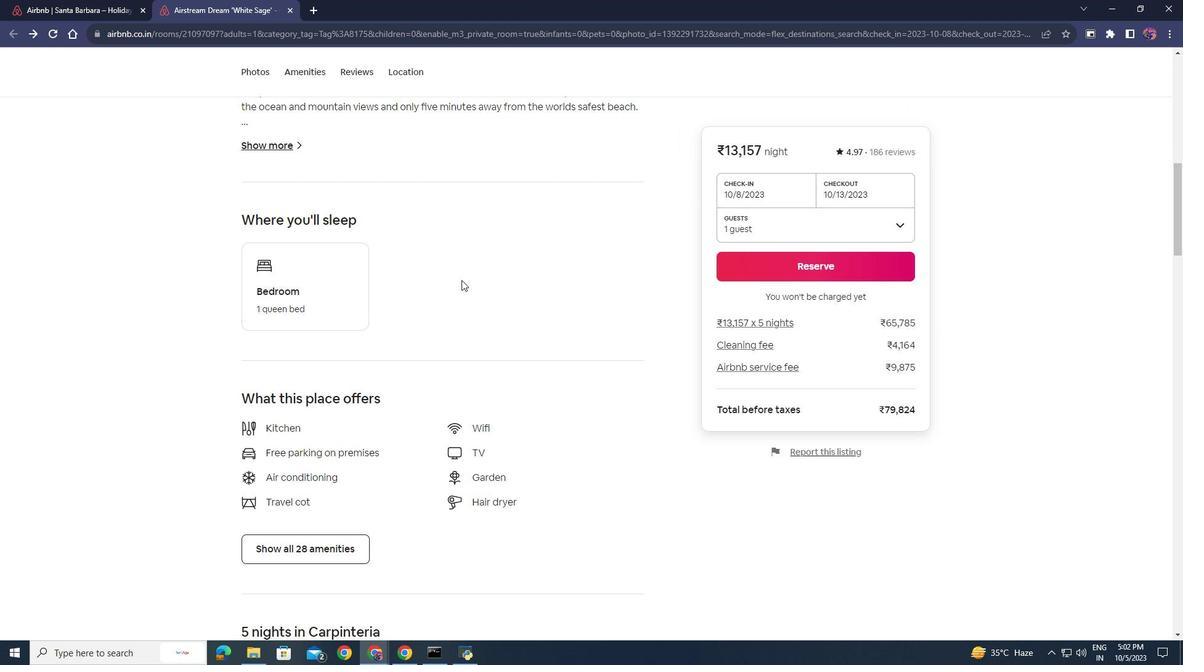 
Action: Mouse scrolled (461, 279) with delta (0, 0)
Screenshot: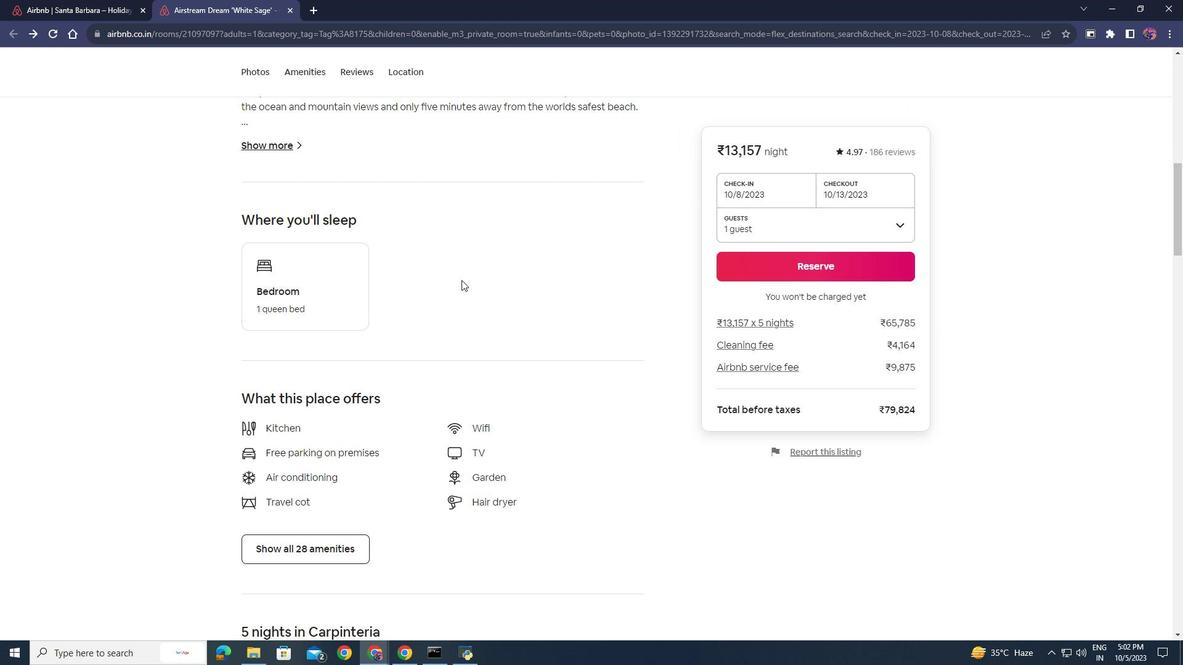 
Action: Mouse scrolled (461, 279) with delta (0, 0)
Screenshot: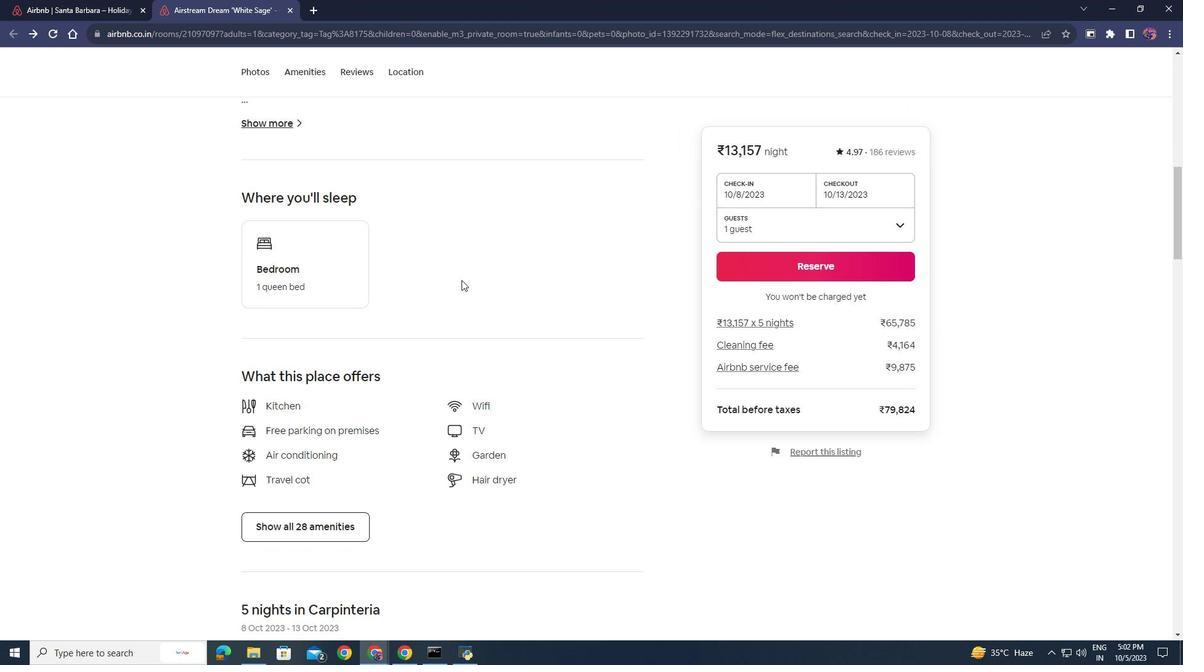 
Action: Mouse scrolled (461, 279) with delta (0, 0)
Screenshot: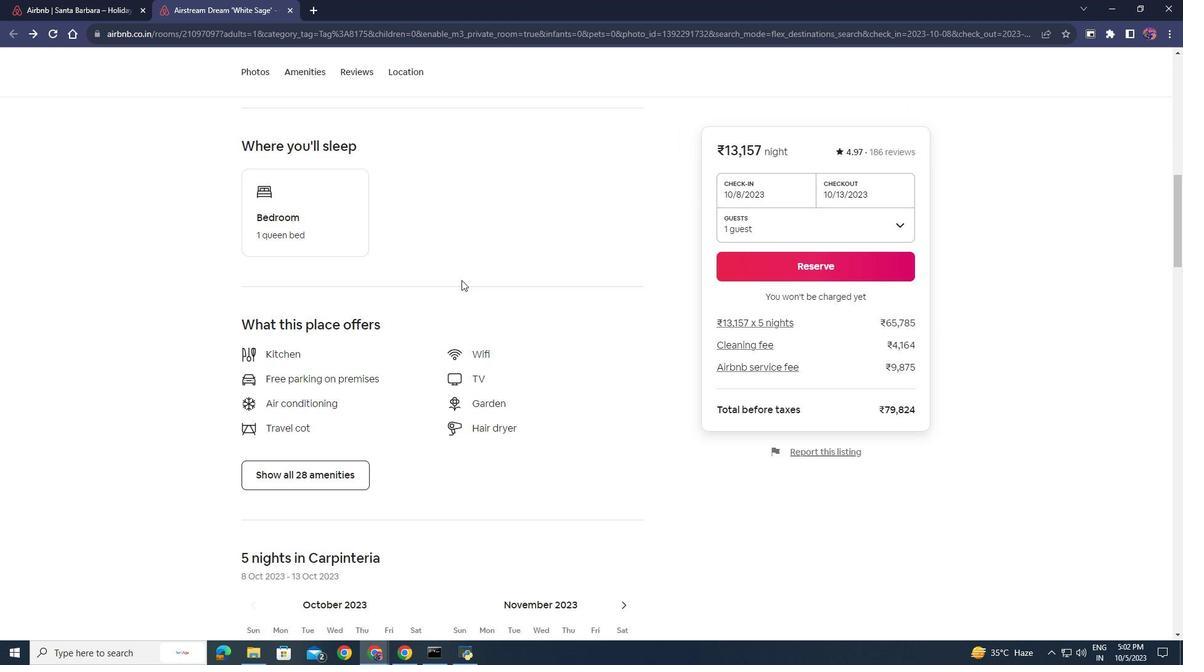 
Action: Mouse moved to (305, 365)
Screenshot: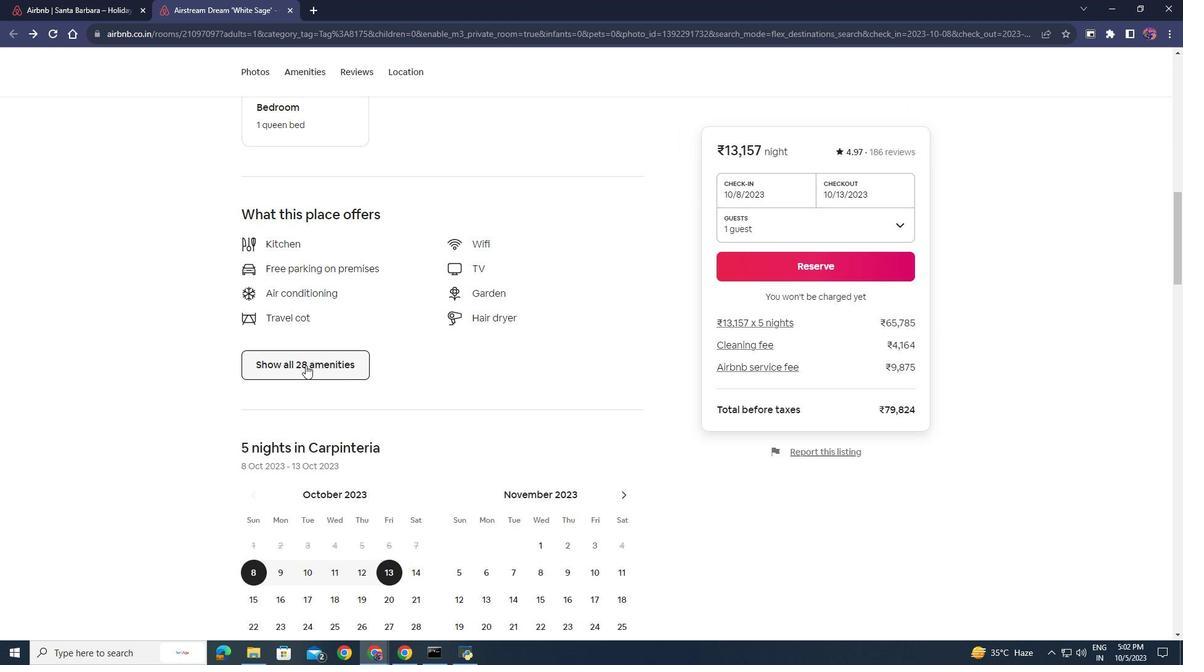 
Action: Mouse pressed left at (305, 365)
Screenshot: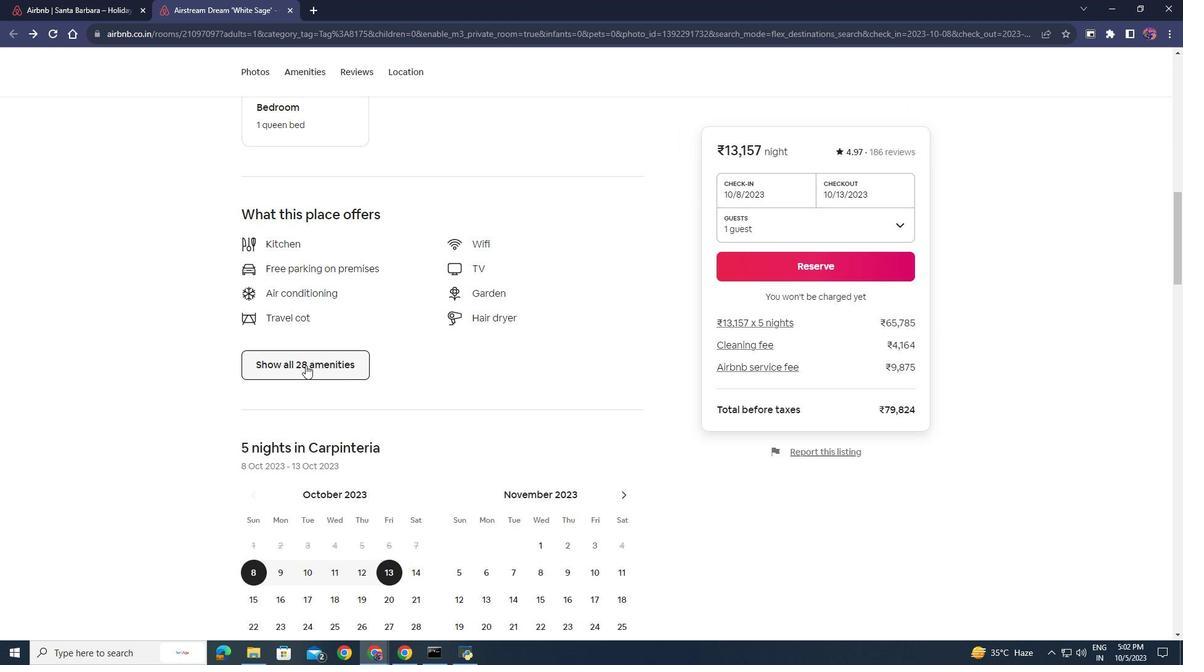 
Action: Mouse moved to (528, 337)
Screenshot: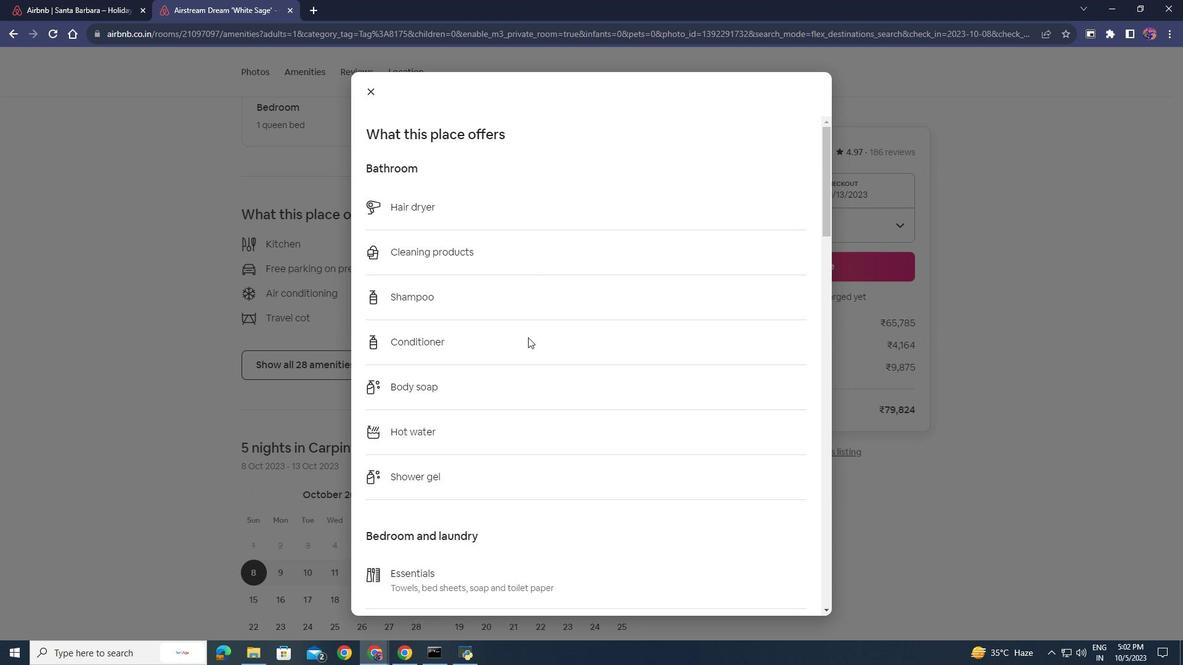 
Action: Mouse scrolled (528, 337) with delta (0, 0)
Screenshot: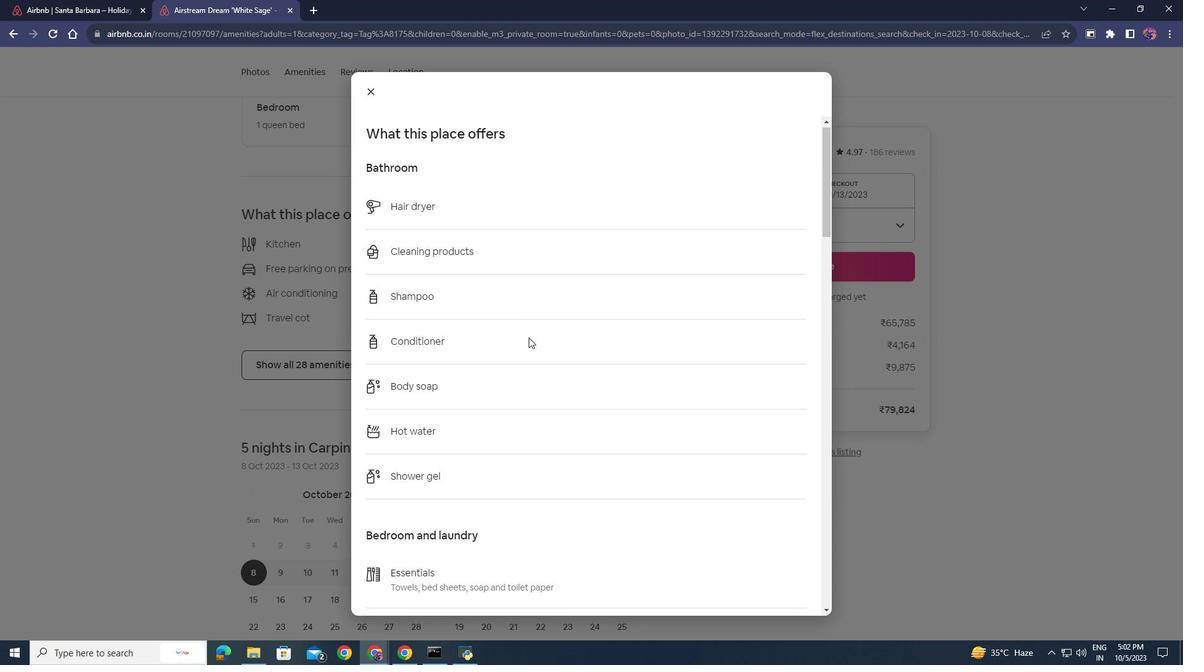 
Action: Mouse scrolled (528, 338) with delta (0, 0)
Screenshot: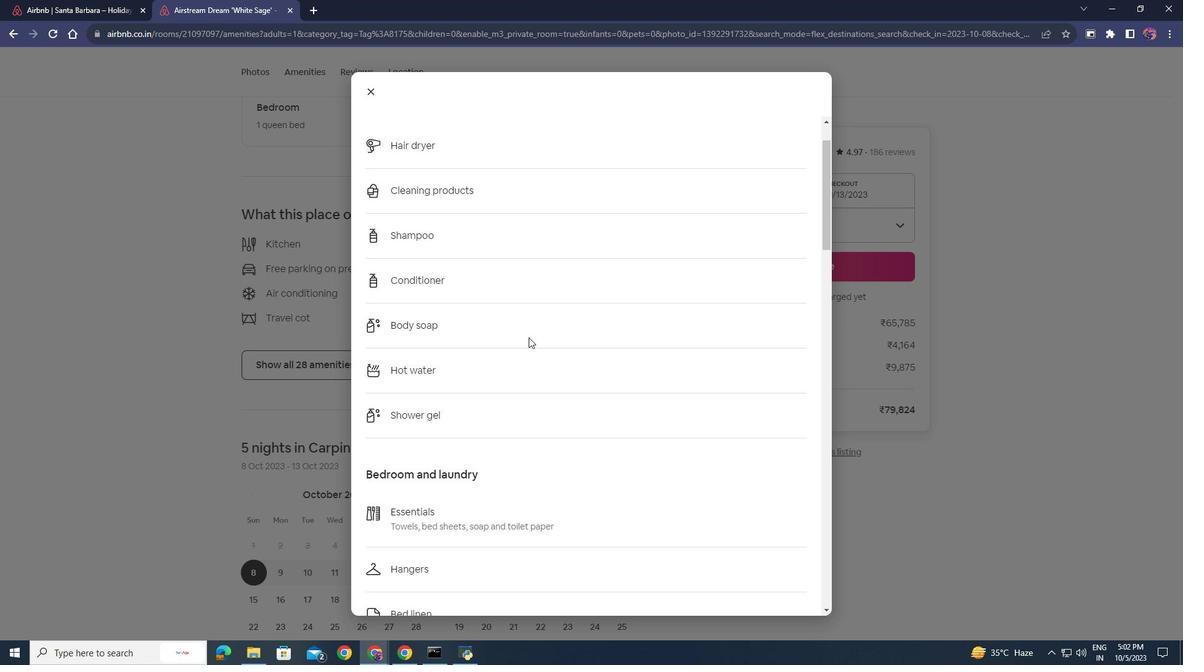 
Action: Mouse moved to (528, 337)
Screenshot: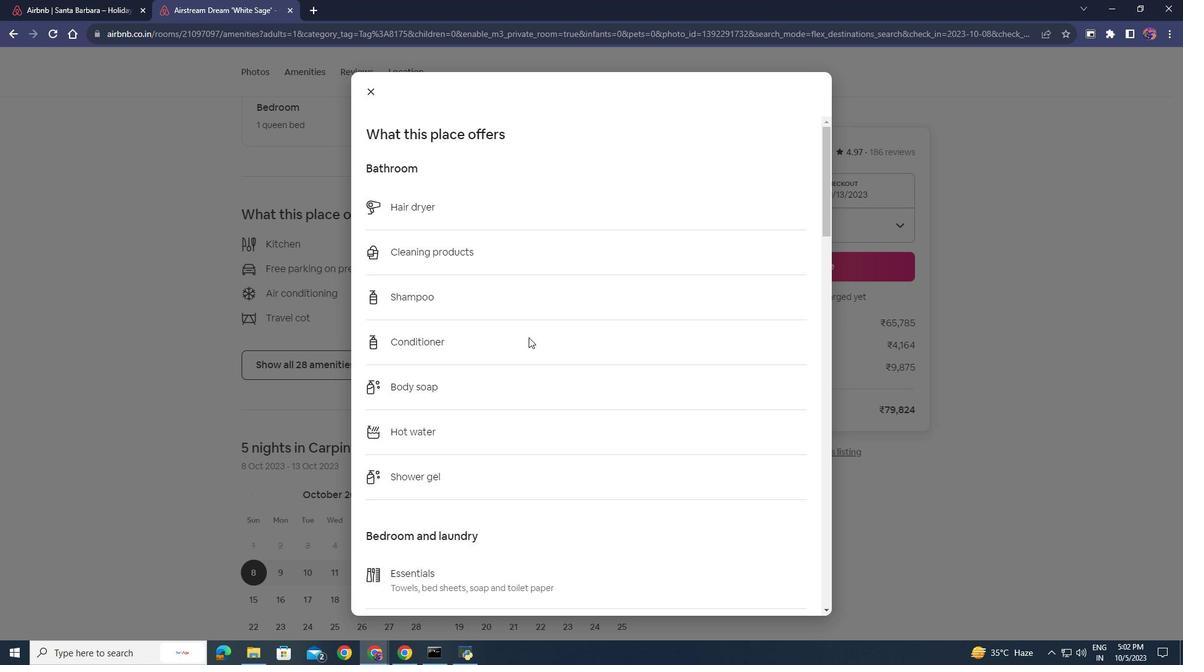 
Action: Mouse scrolled (528, 337) with delta (0, 0)
Screenshot: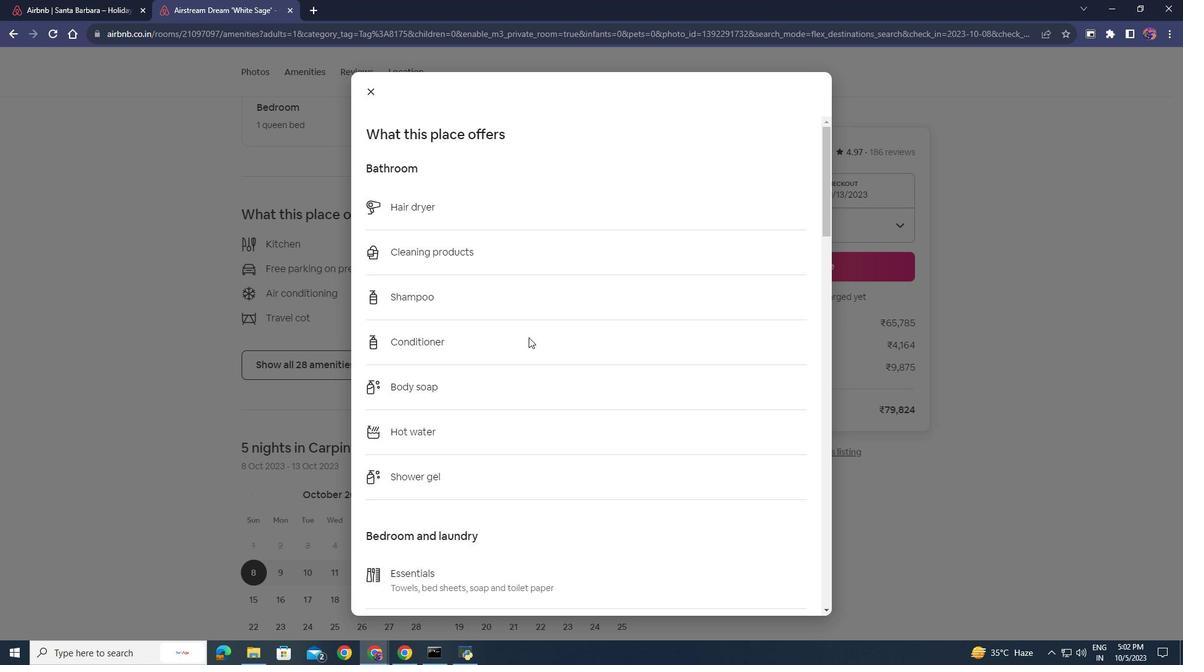 
Action: Mouse scrolled (528, 337) with delta (0, 0)
Screenshot: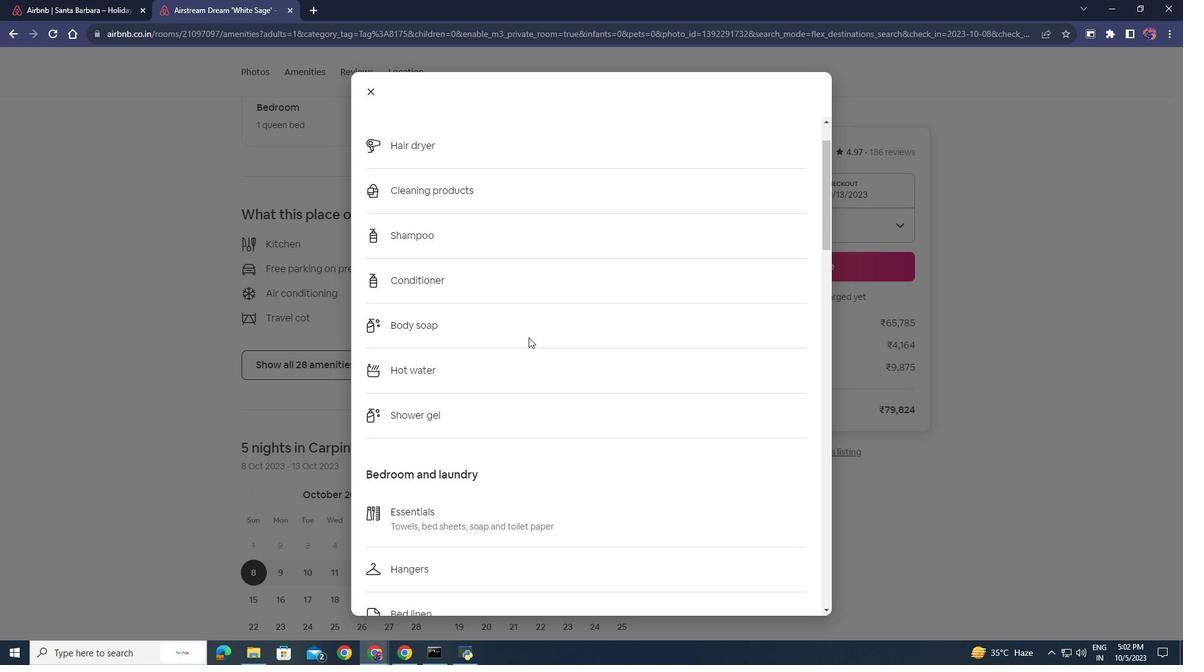 
Action: Mouse scrolled (528, 337) with delta (0, 0)
Screenshot: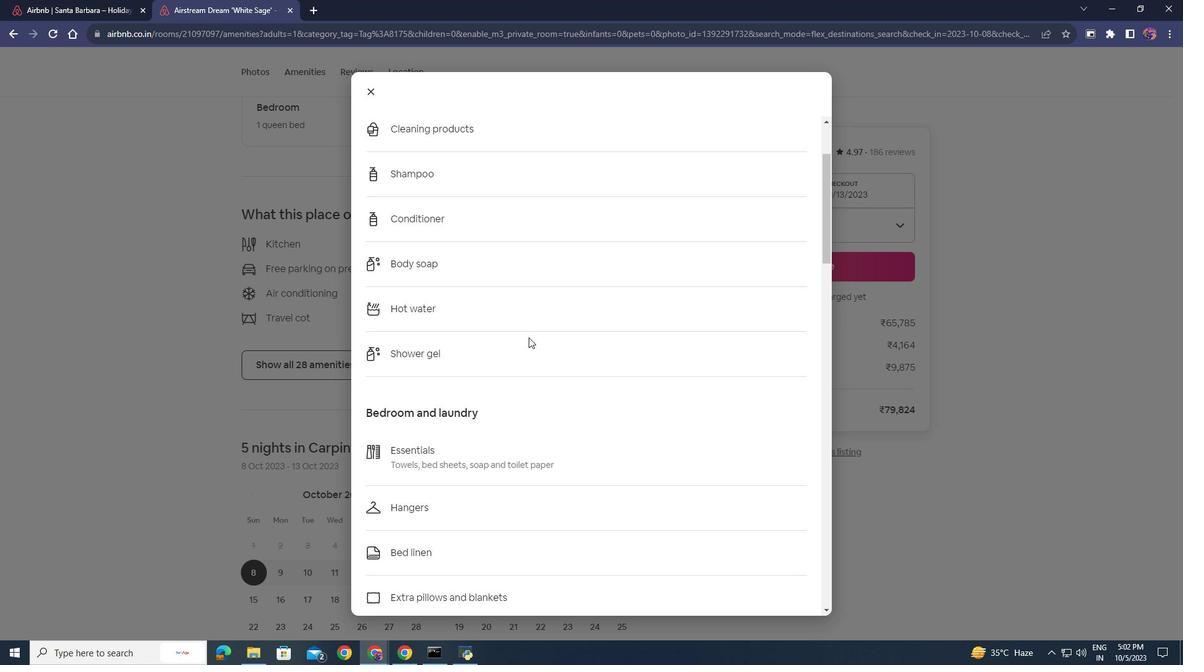
Action: Mouse moved to (416, 287)
Screenshot: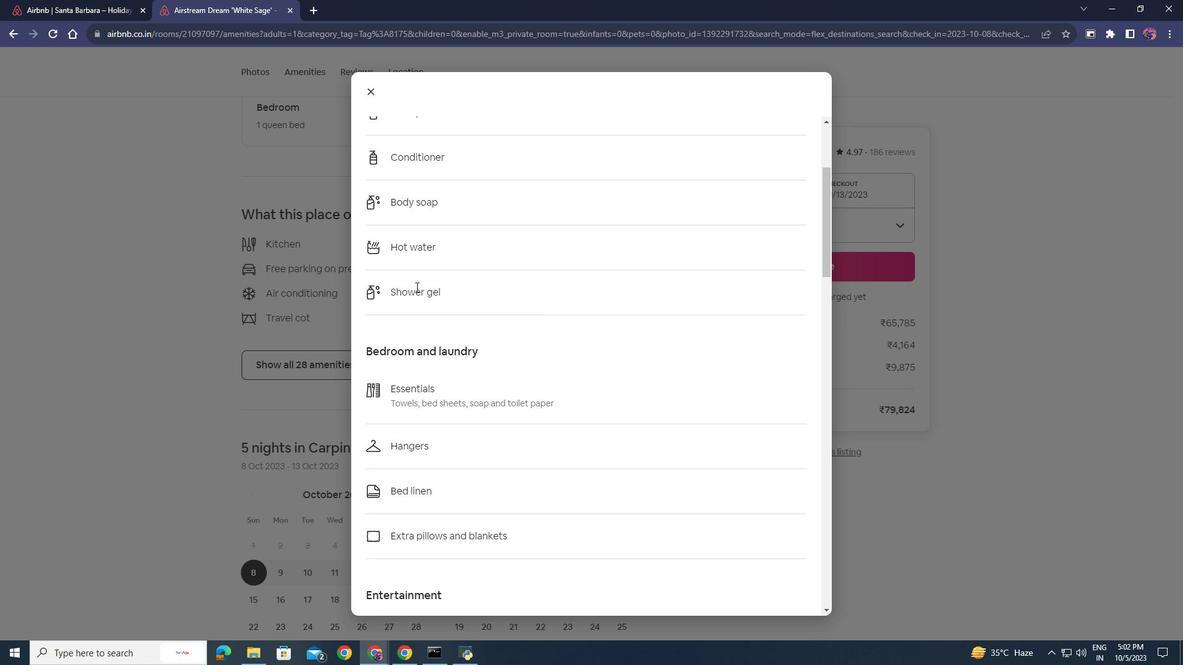 
Action: Mouse pressed left at (416, 287)
Screenshot: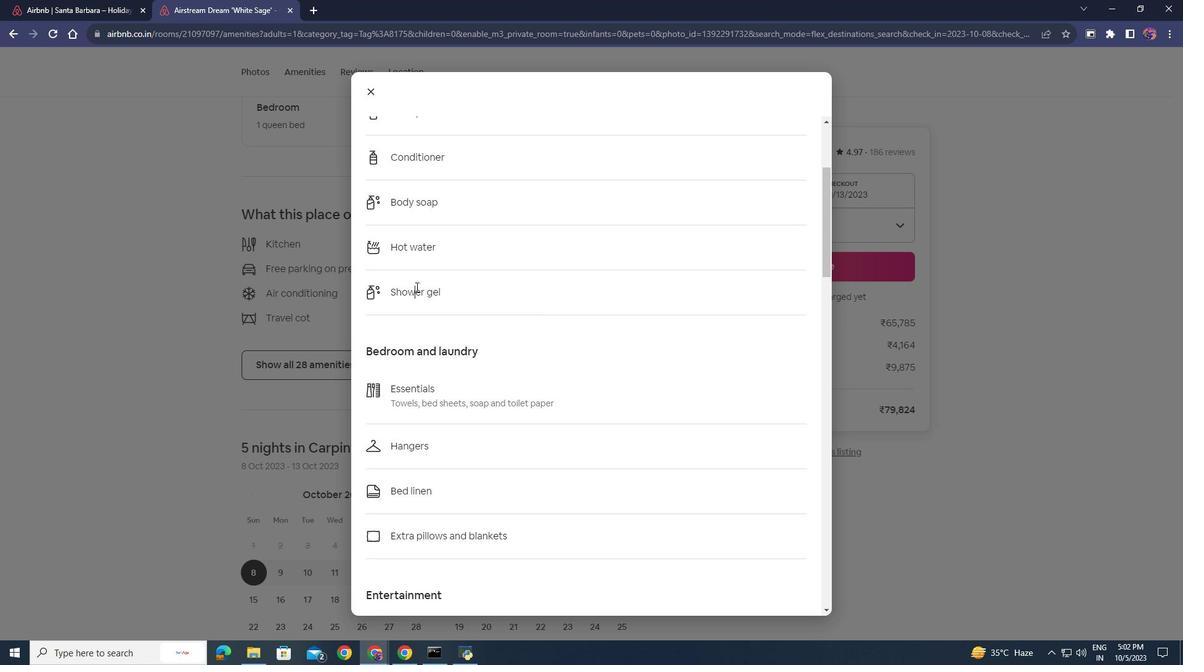 
Action: Mouse moved to (523, 358)
Screenshot: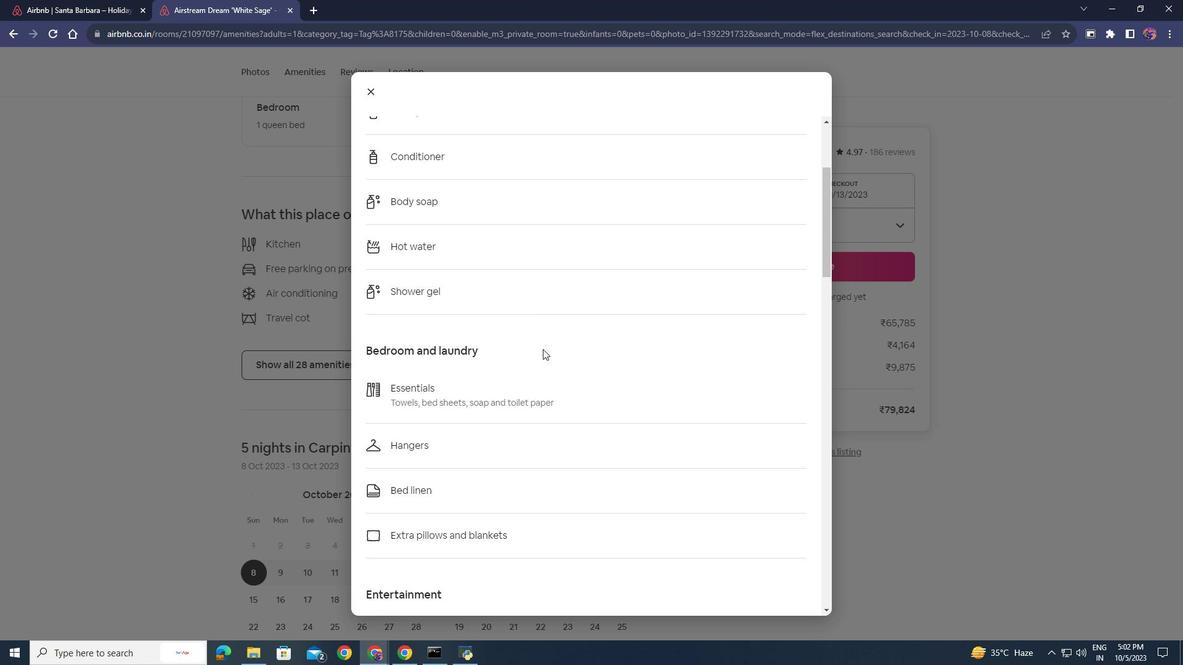 
Action: Mouse scrolled (523, 358) with delta (0, 0)
Screenshot: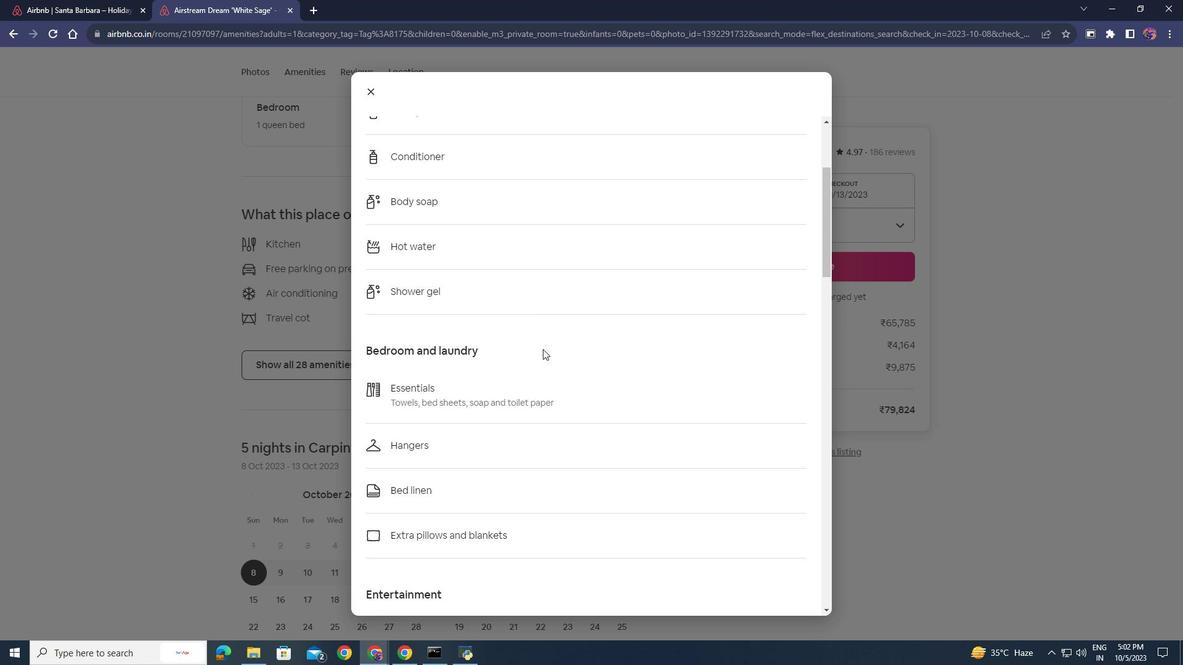 
Action: Mouse moved to (548, 347)
Screenshot: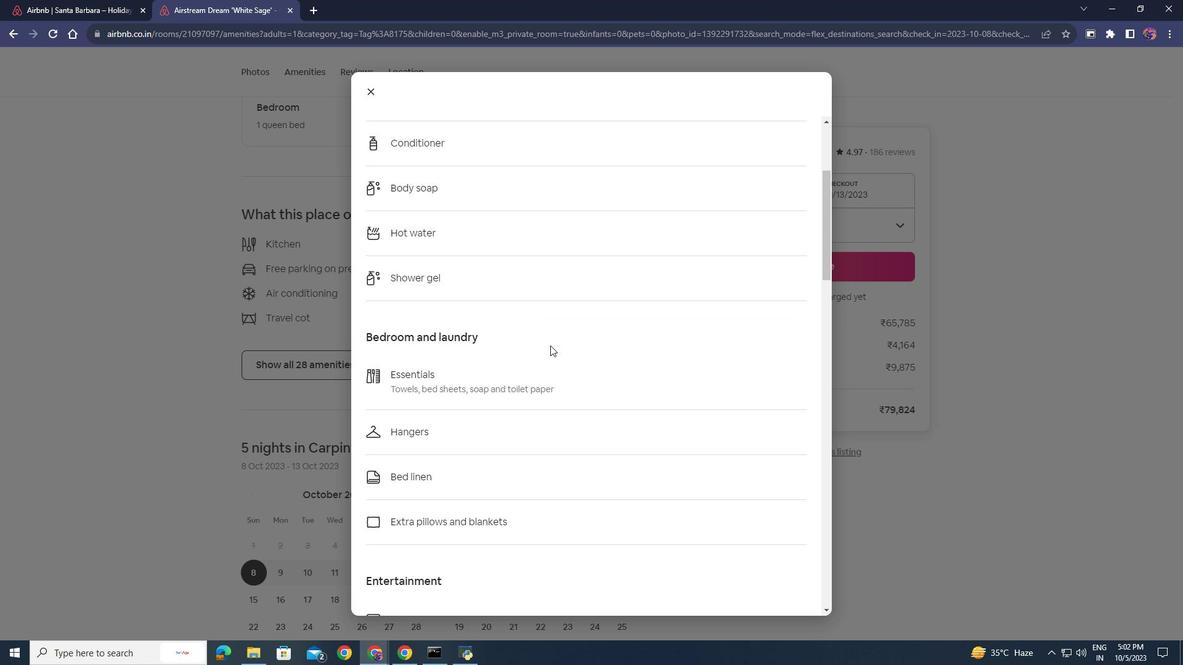 
Action: Mouse scrolled (548, 346) with delta (0, 0)
Screenshot: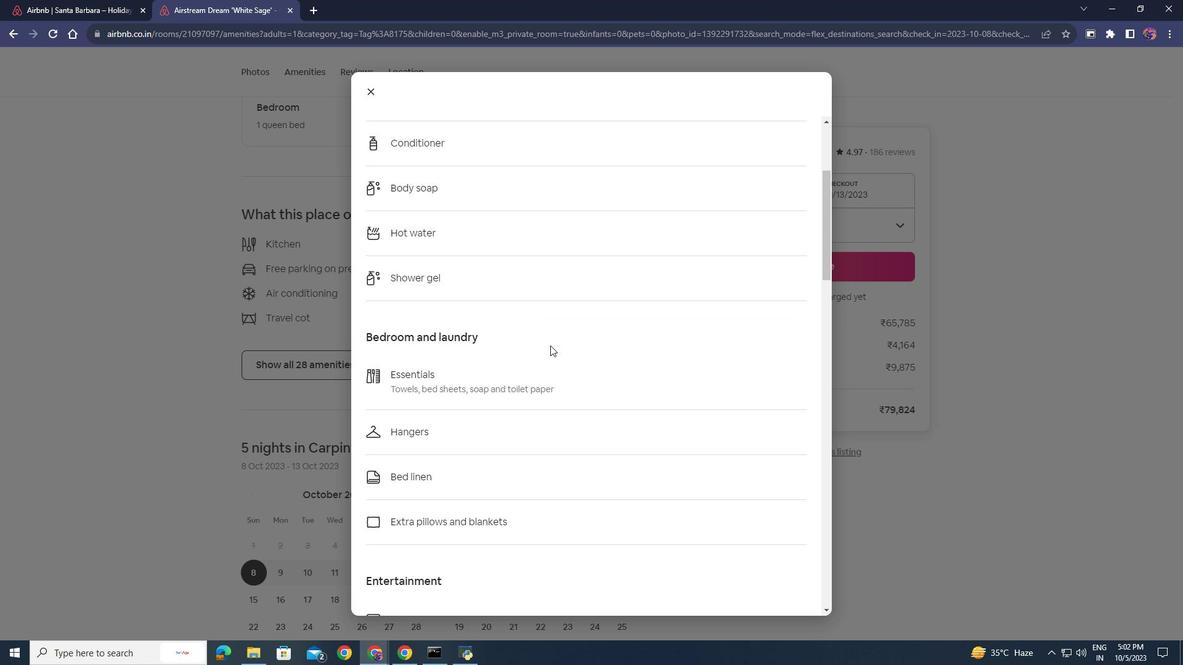 
Action: Mouse moved to (551, 344)
Screenshot: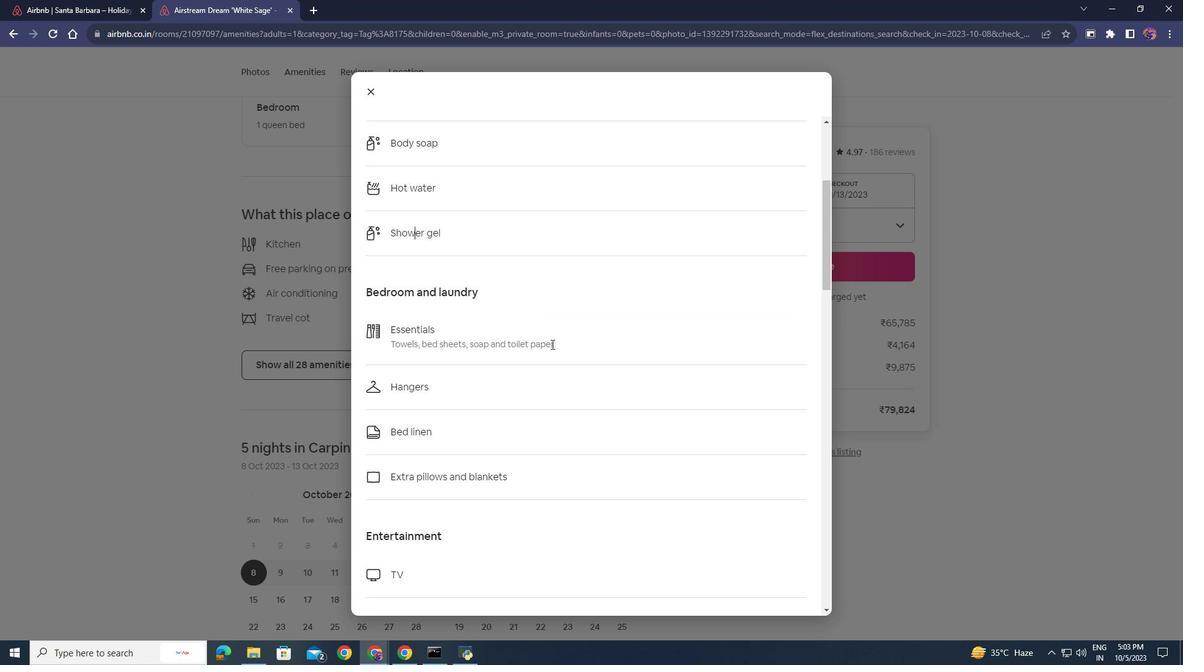 
Action: Mouse scrolled (551, 343) with delta (0, 0)
Screenshot: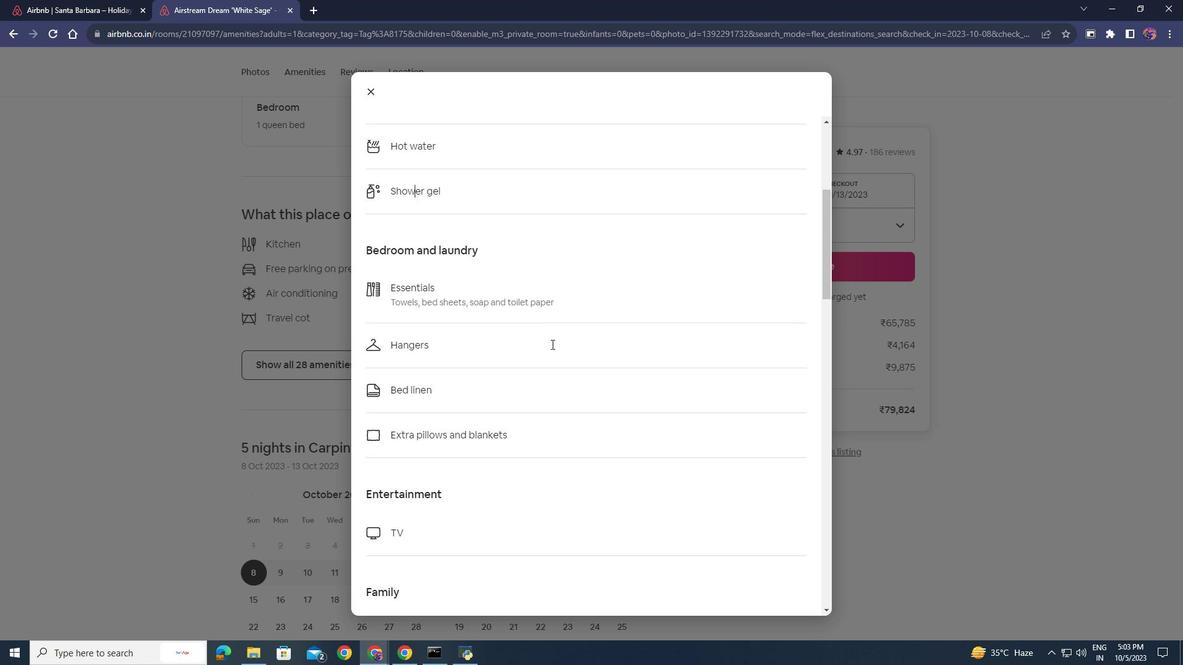 
Action: Mouse moved to (554, 341)
Screenshot: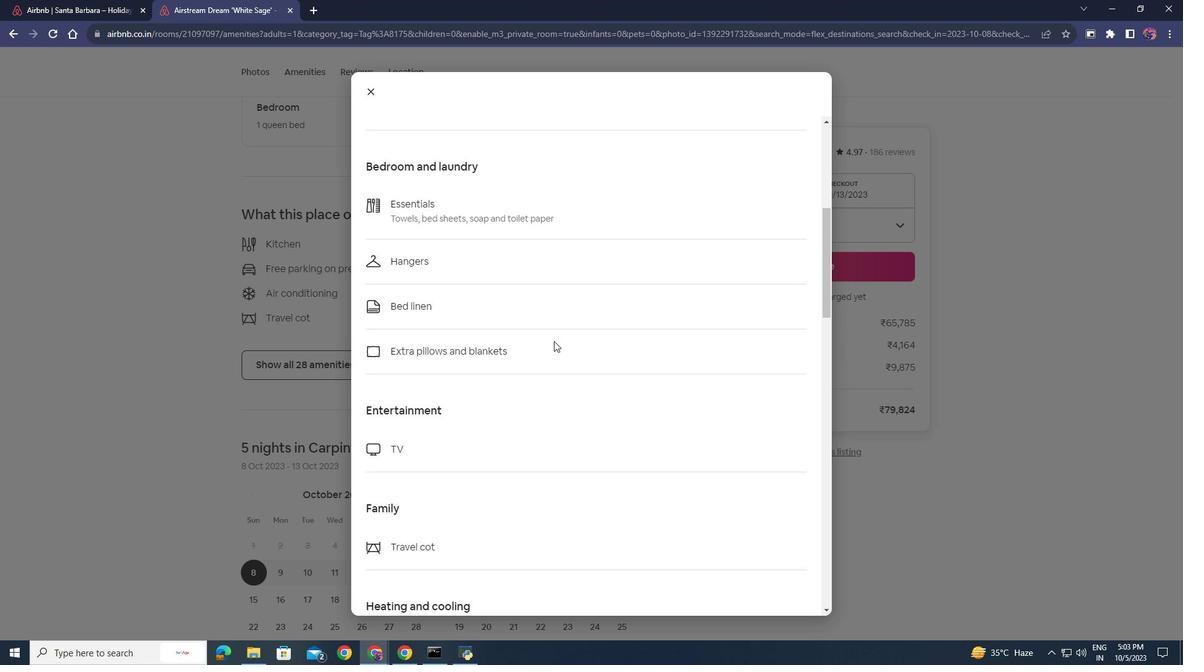 
Action: Mouse scrolled (554, 340) with delta (0, 0)
Screenshot: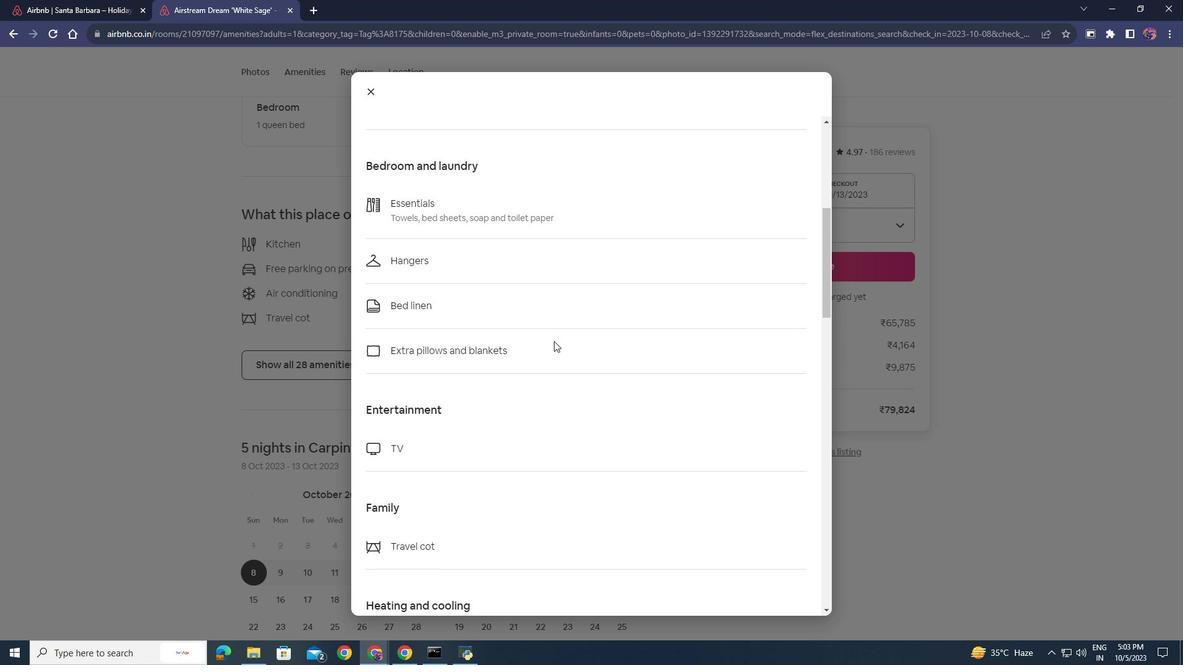 
Action: Mouse scrolled (554, 340) with delta (0, 0)
Screenshot: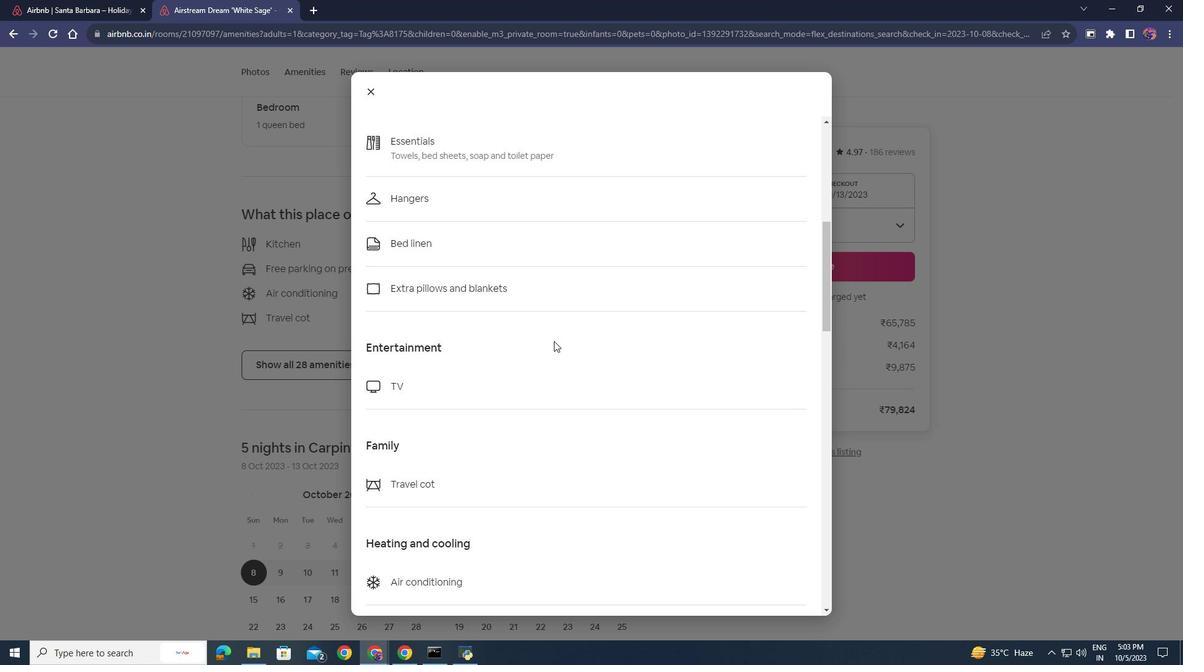 
Action: Mouse scrolled (554, 340) with delta (0, 0)
Screenshot: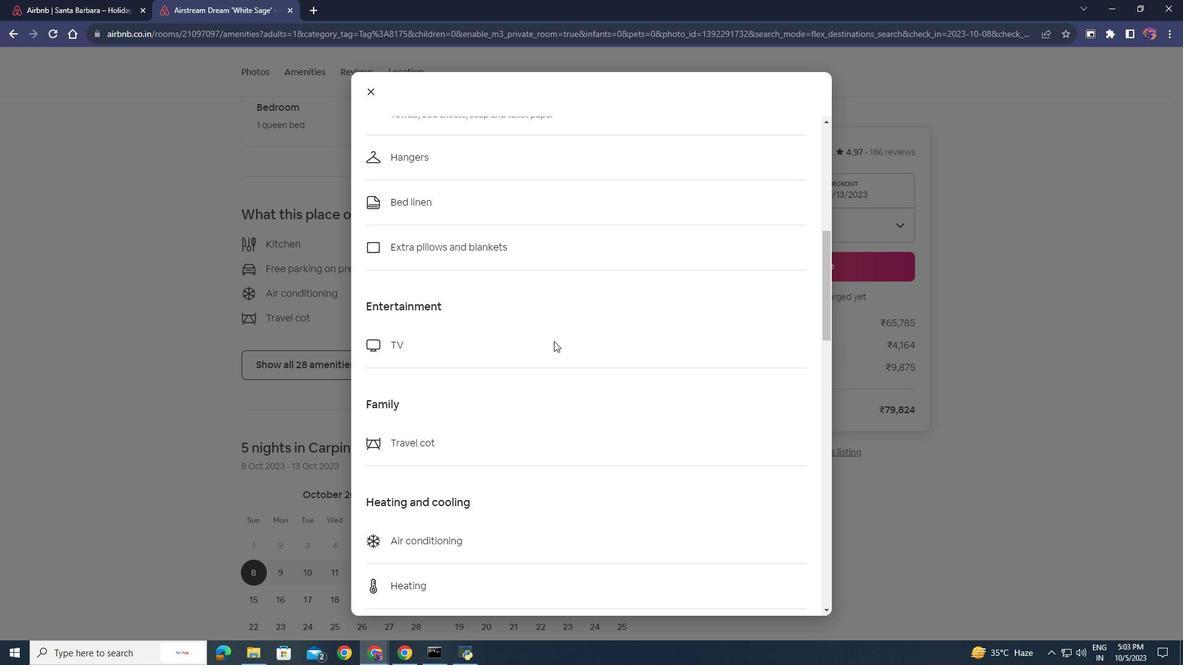 
Action: Mouse scrolled (554, 340) with delta (0, 0)
Screenshot: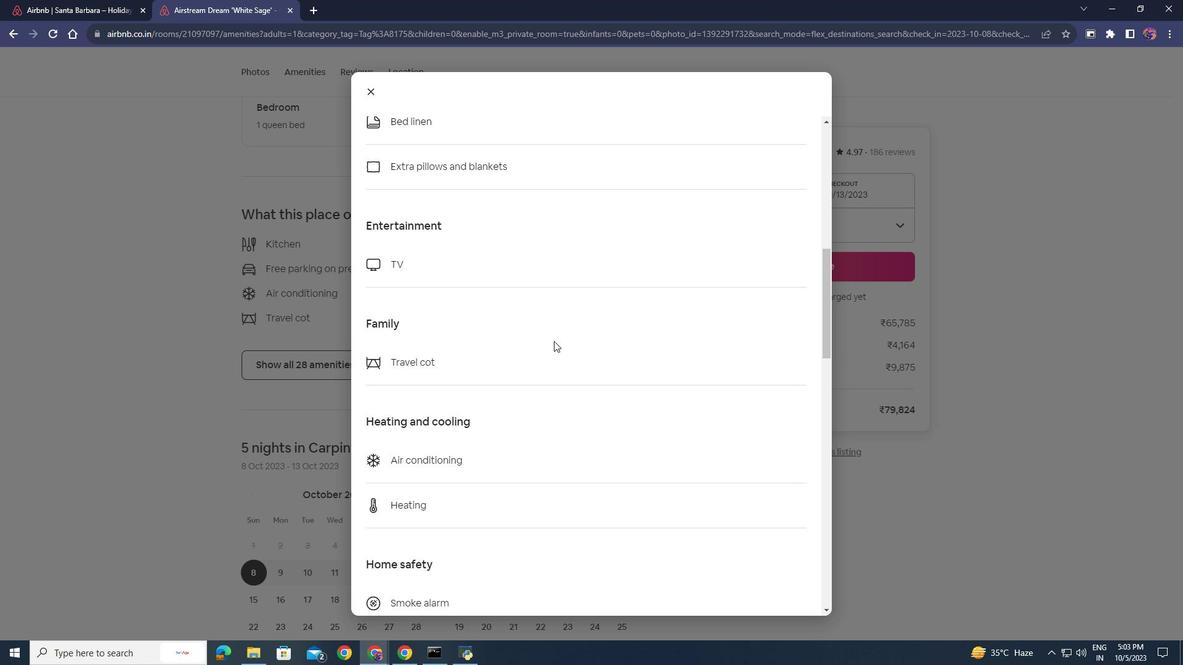 
Action: Mouse scrolled (554, 340) with delta (0, 0)
Screenshot: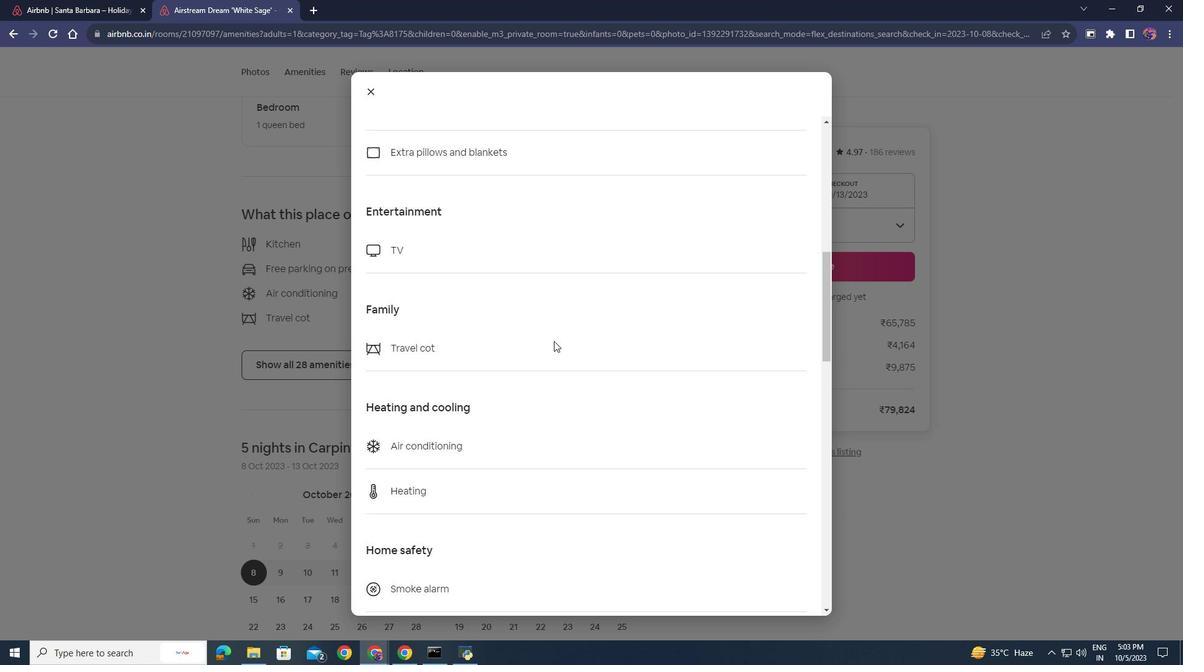 
Action: Mouse scrolled (554, 340) with delta (0, 0)
Screenshot: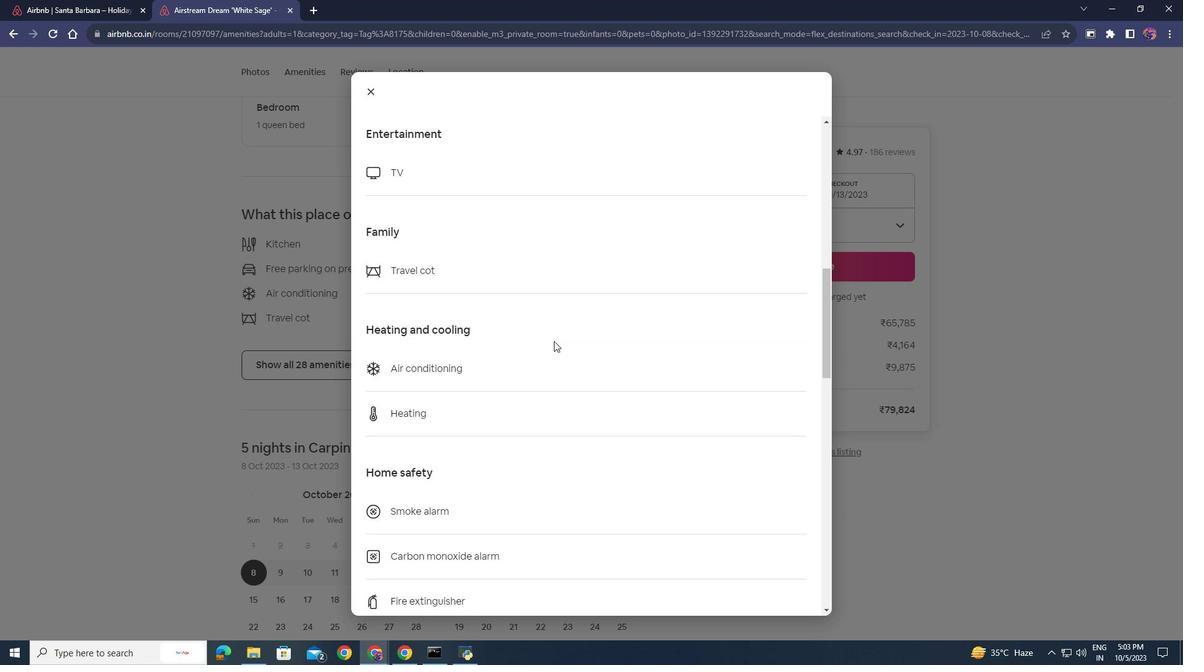
Action: Mouse scrolled (554, 340) with delta (0, 0)
Screenshot: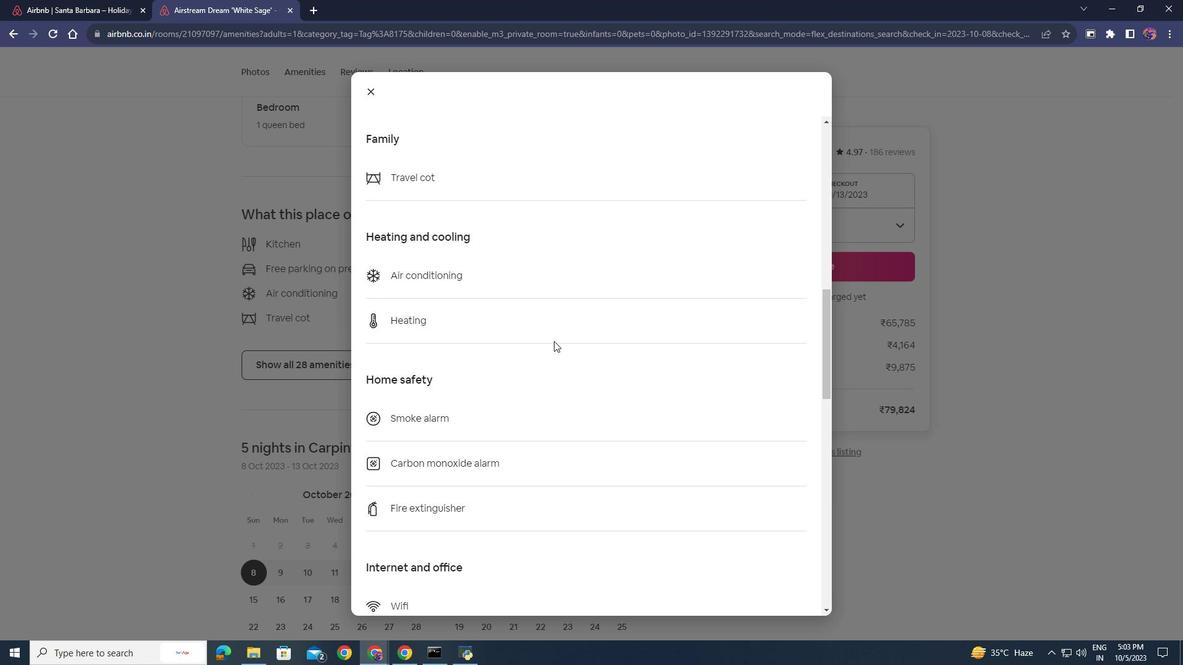 
Action: Mouse moved to (756, 385)
Screenshot: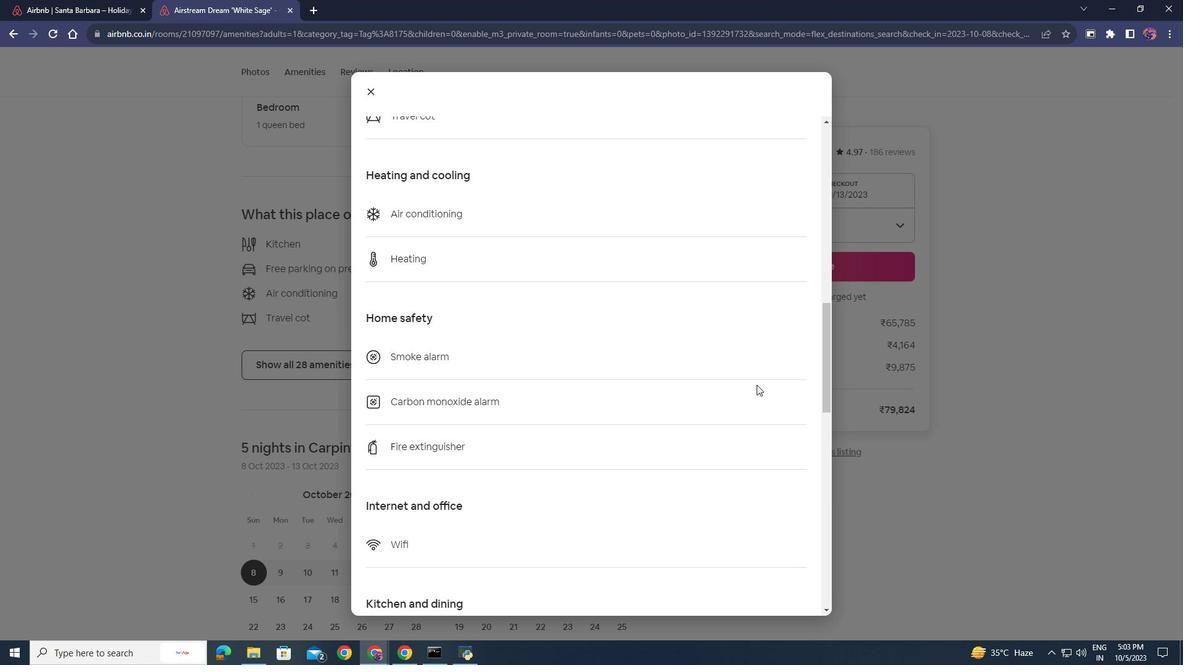 
Action: Mouse scrolled (756, 384) with delta (0, 0)
Screenshot: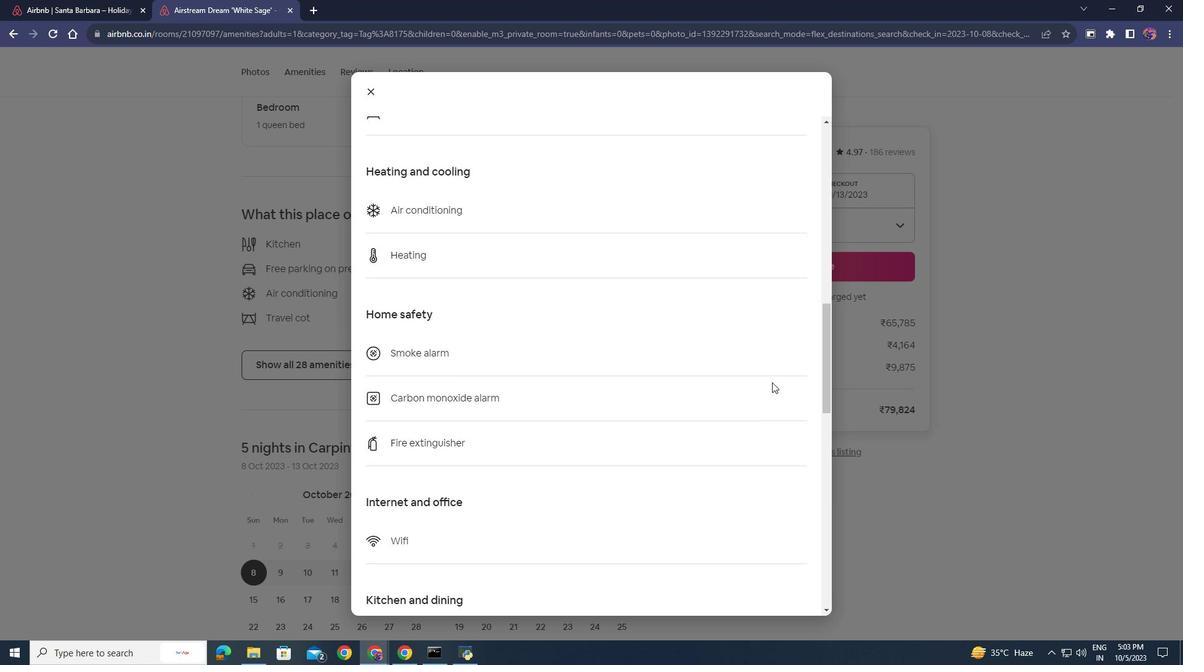 
Action: Mouse moved to (767, 384)
Screenshot: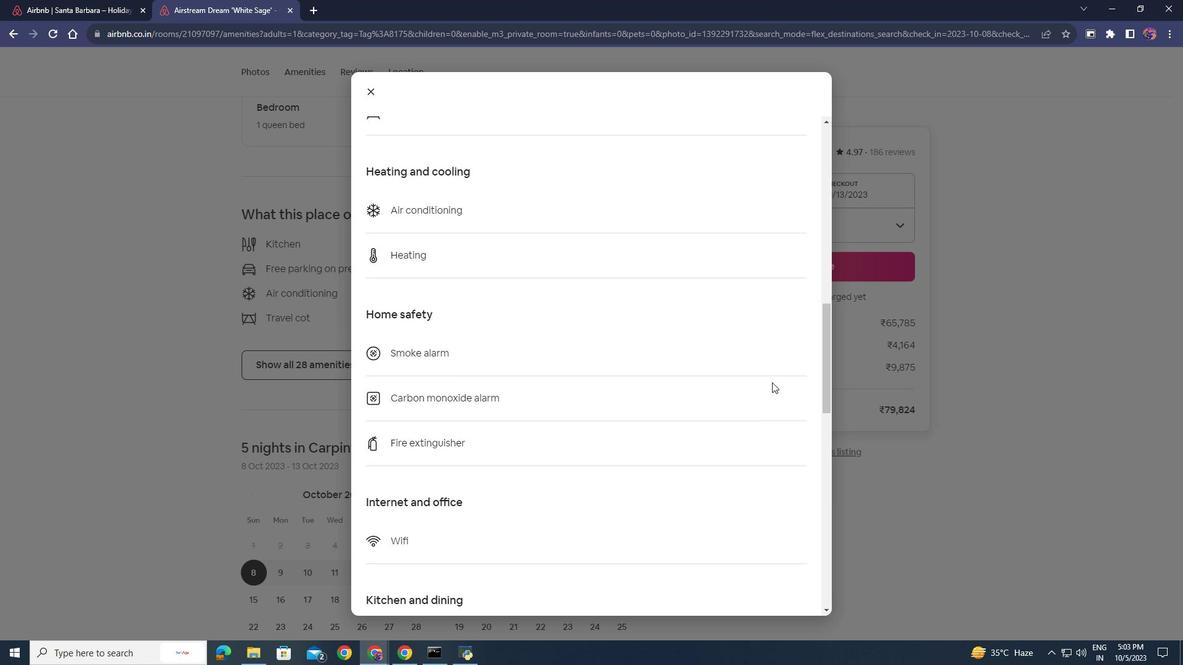 
Action: Mouse scrolled (767, 384) with delta (0, 0)
Screenshot: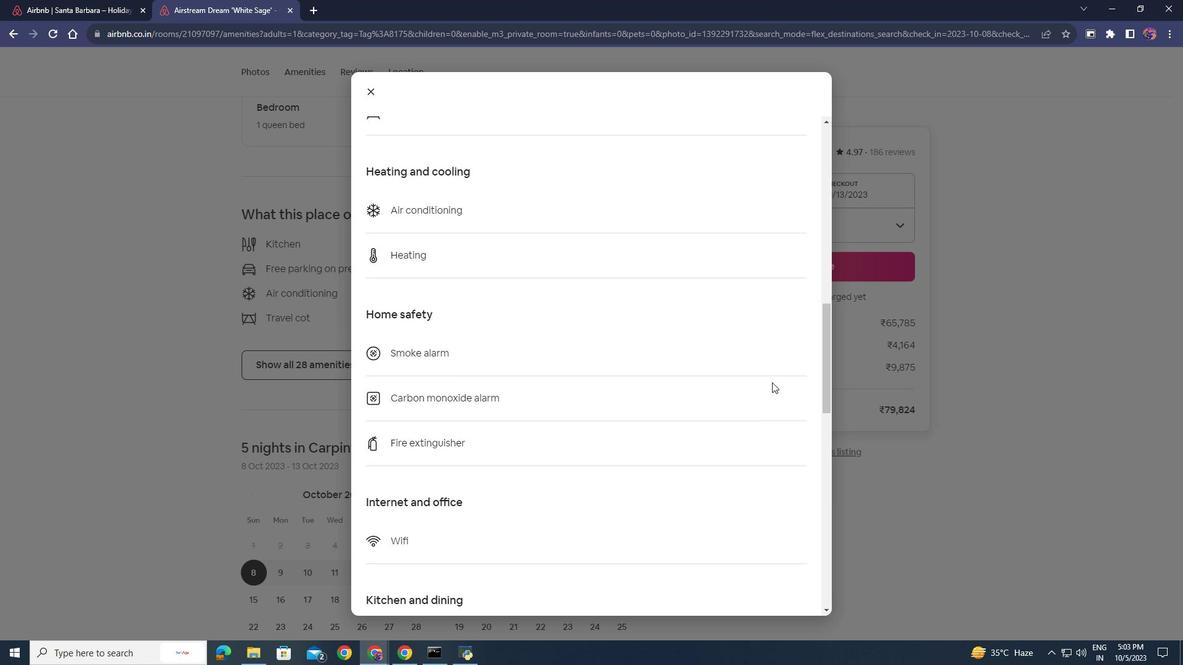 
Action: Mouse moved to (796, 377)
Screenshot: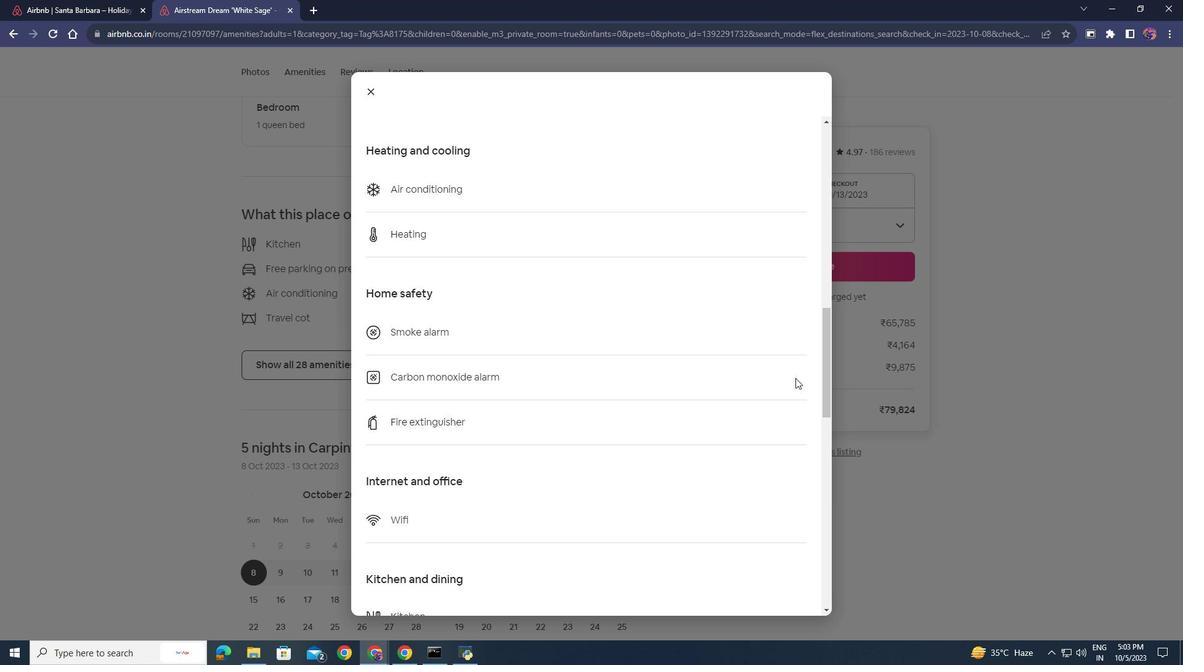 
Action: Mouse scrolled (796, 377) with delta (0, 0)
Screenshot: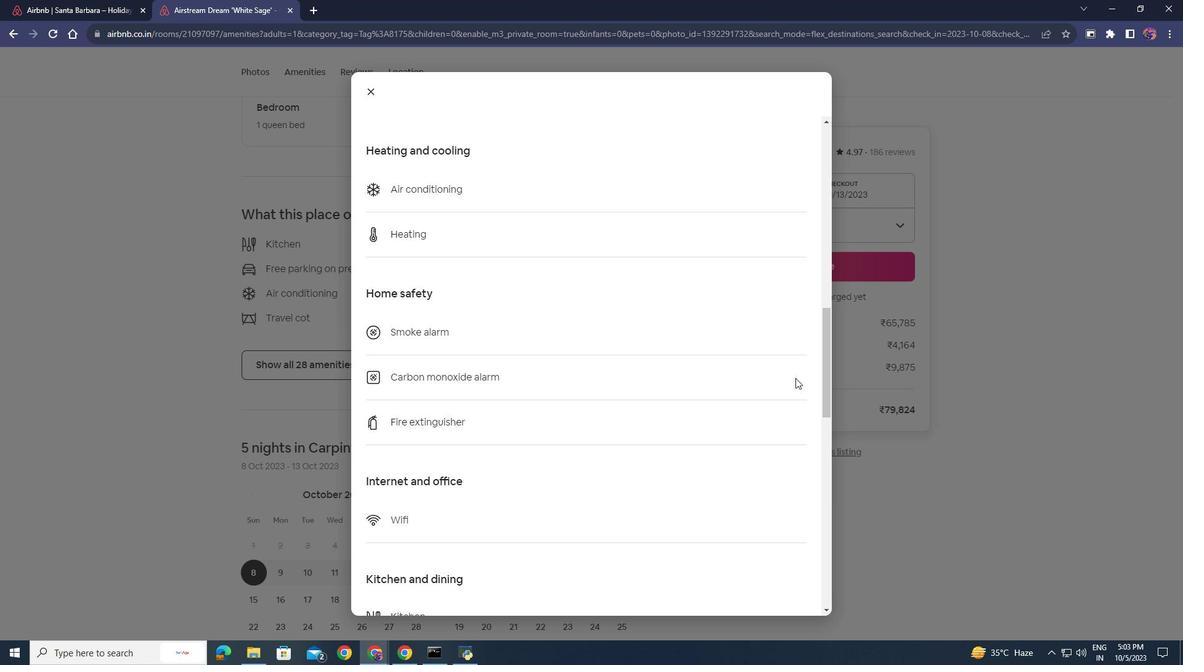 
Action: Mouse moved to (827, 357)
Screenshot: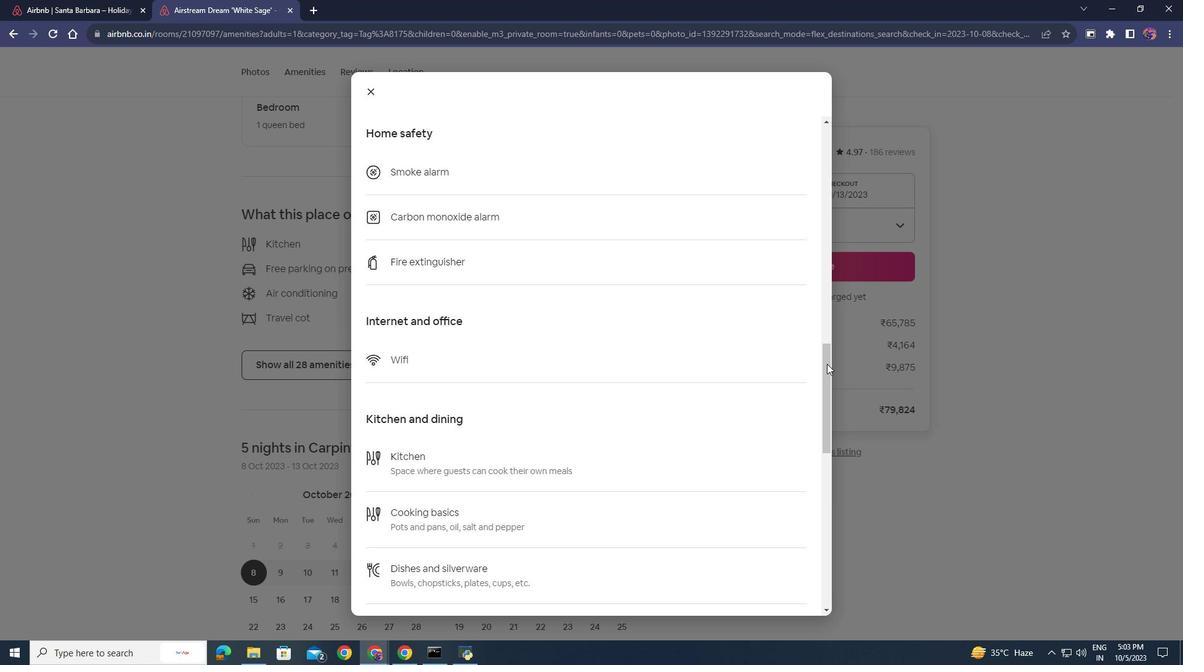 
Action: Mouse pressed left at (827, 357)
Screenshot: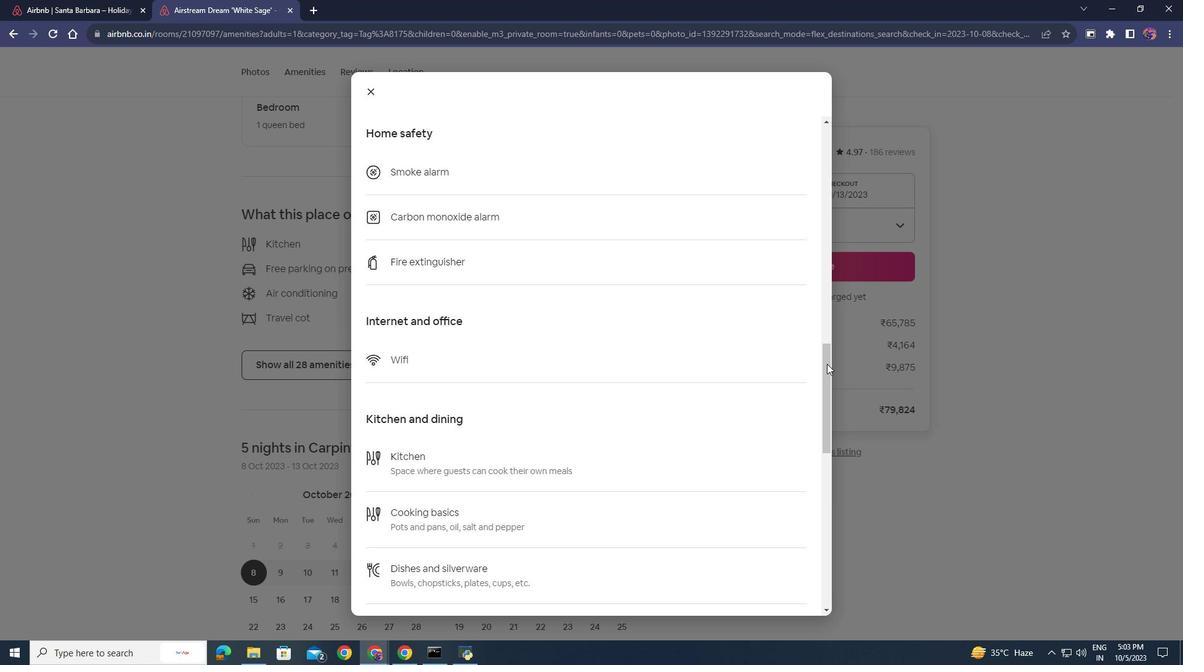 
Action: Mouse moved to (372, 94)
Screenshot: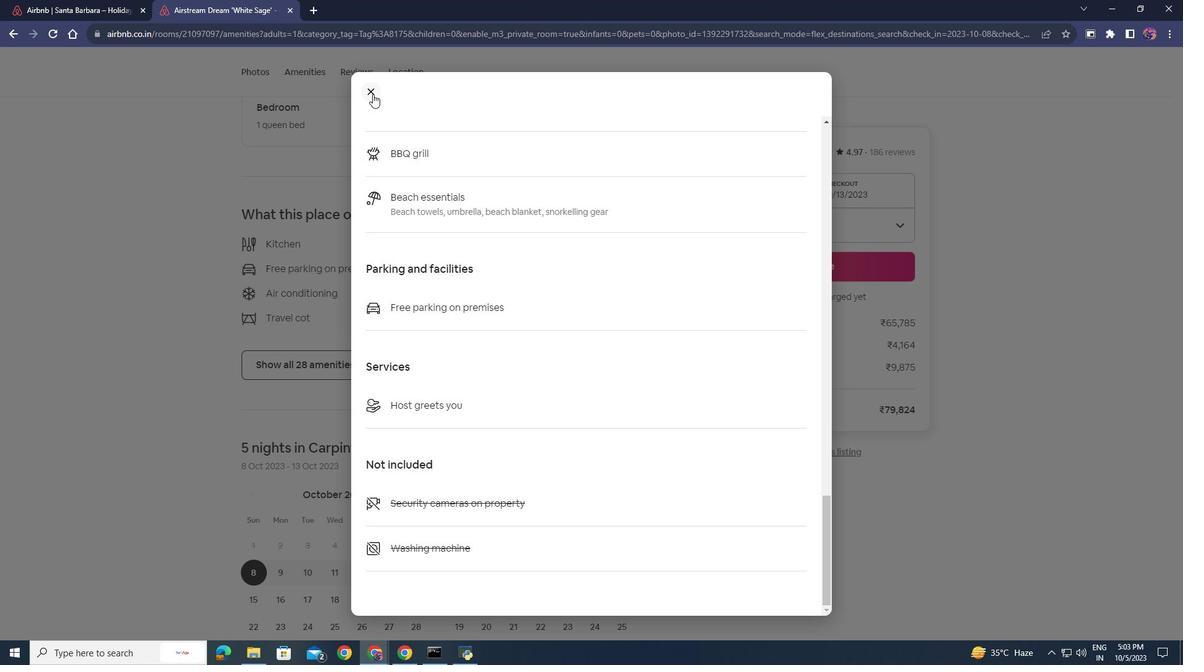 
Action: Mouse pressed left at (372, 94)
Screenshot: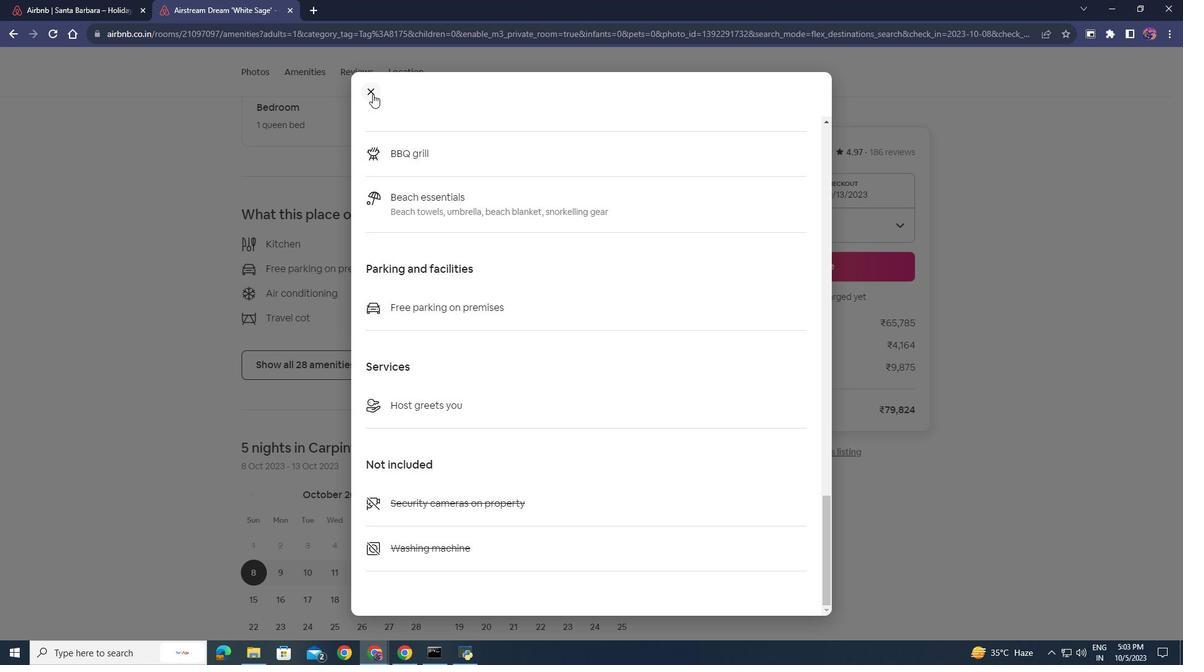 
Action: Mouse moved to (466, 481)
Screenshot: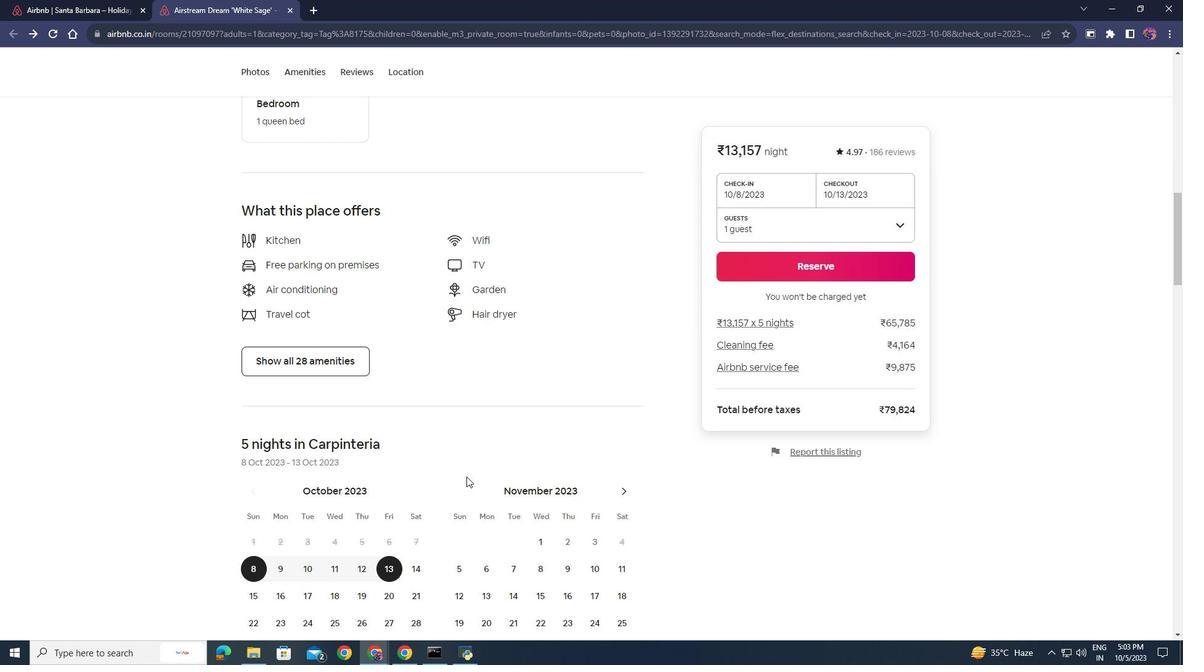 
Action: Mouse scrolled (466, 480) with delta (0, 0)
Screenshot: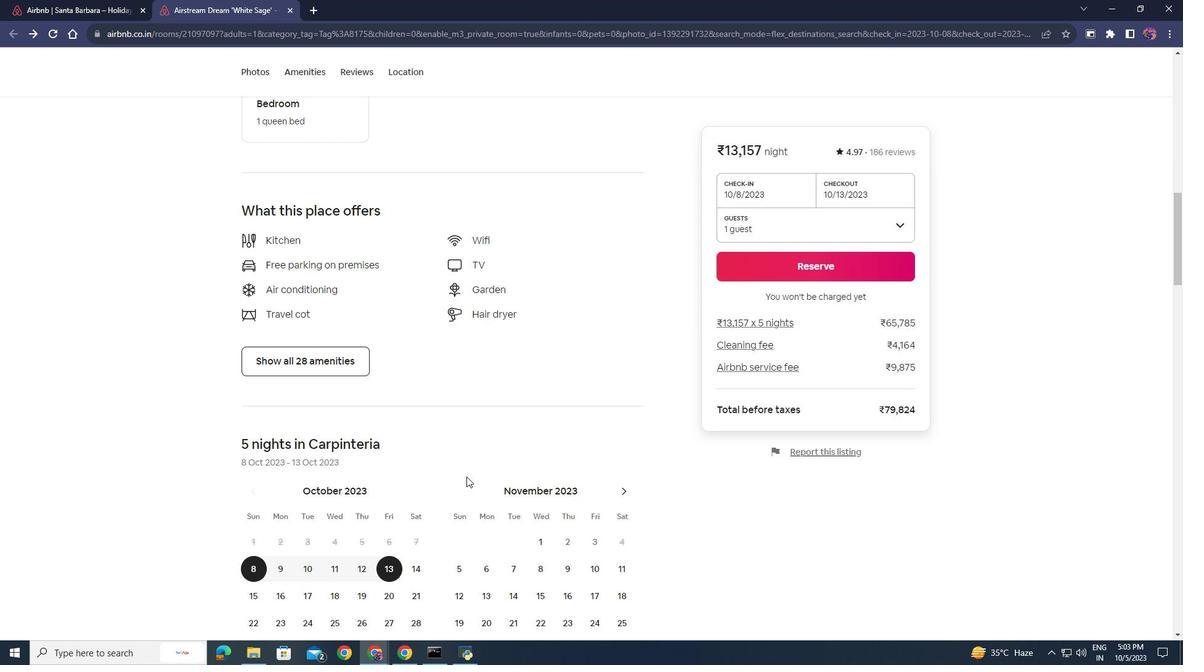 
Action: Mouse moved to (466, 478)
Screenshot: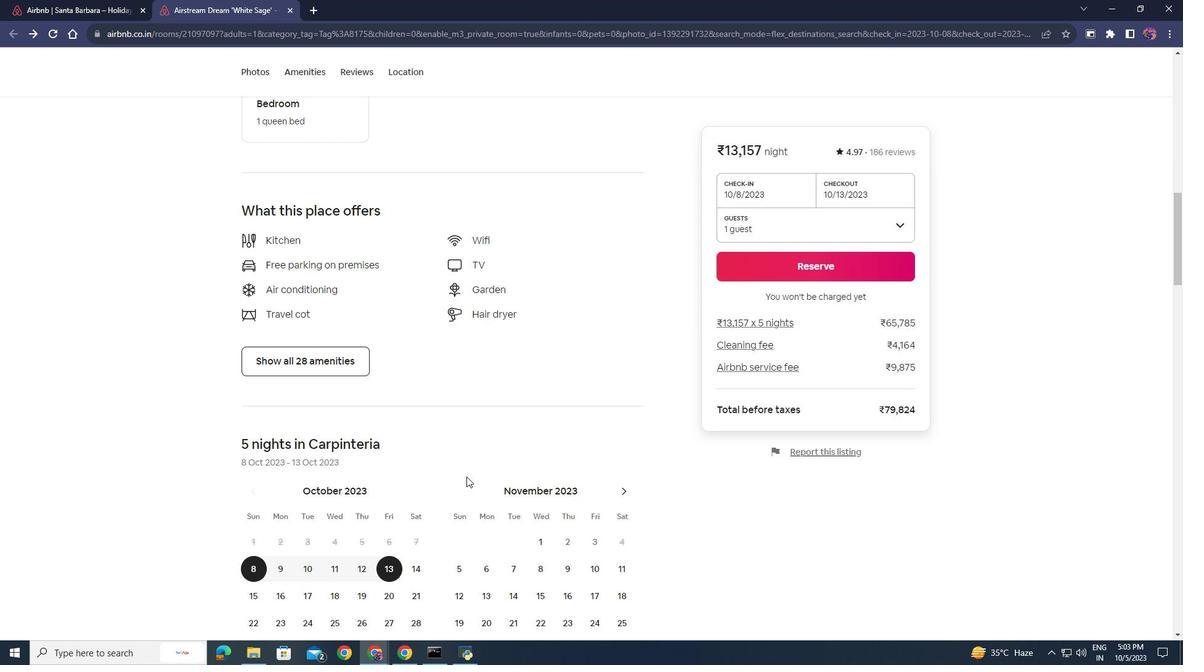 
Action: Mouse scrolled (466, 477) with delta (0, 0)
Screenshot: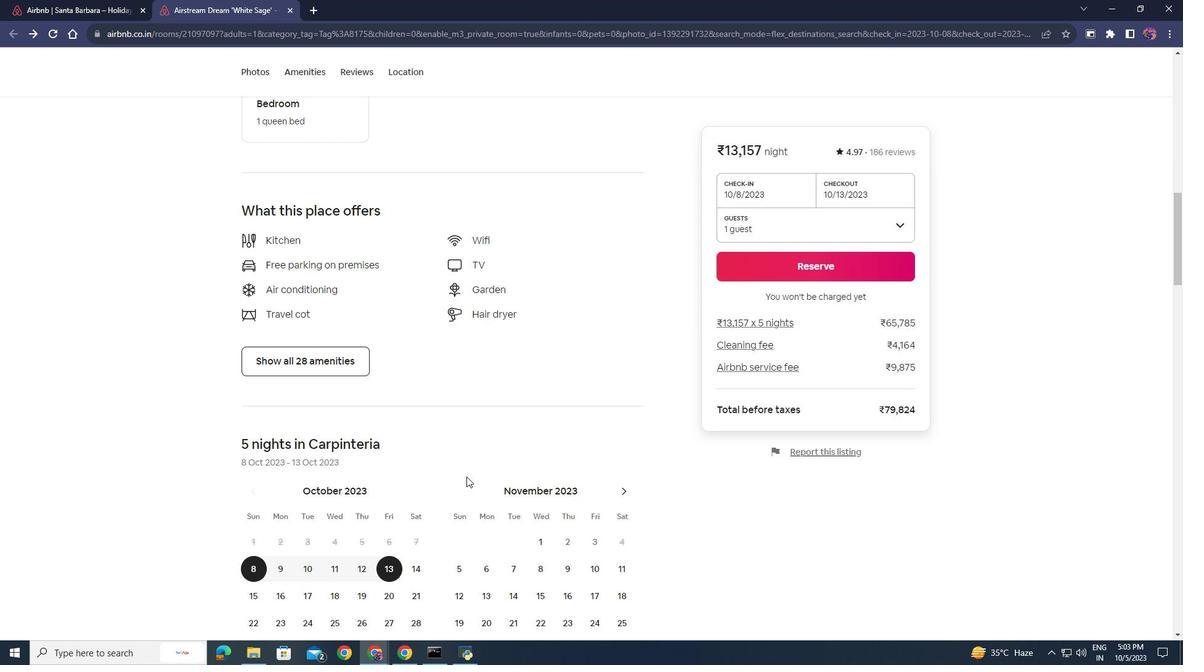 
Action: Mouse moved to (324, 236)
Screenshot: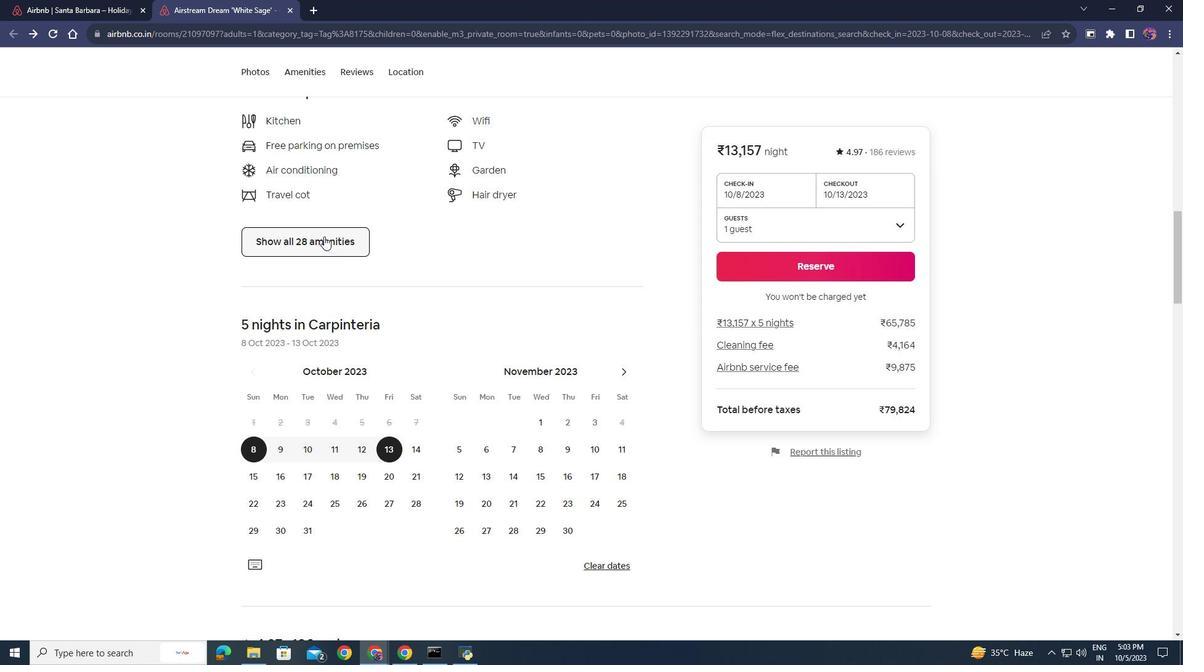 
Action: Mouse pressed left at (324, 236)
Screenshot: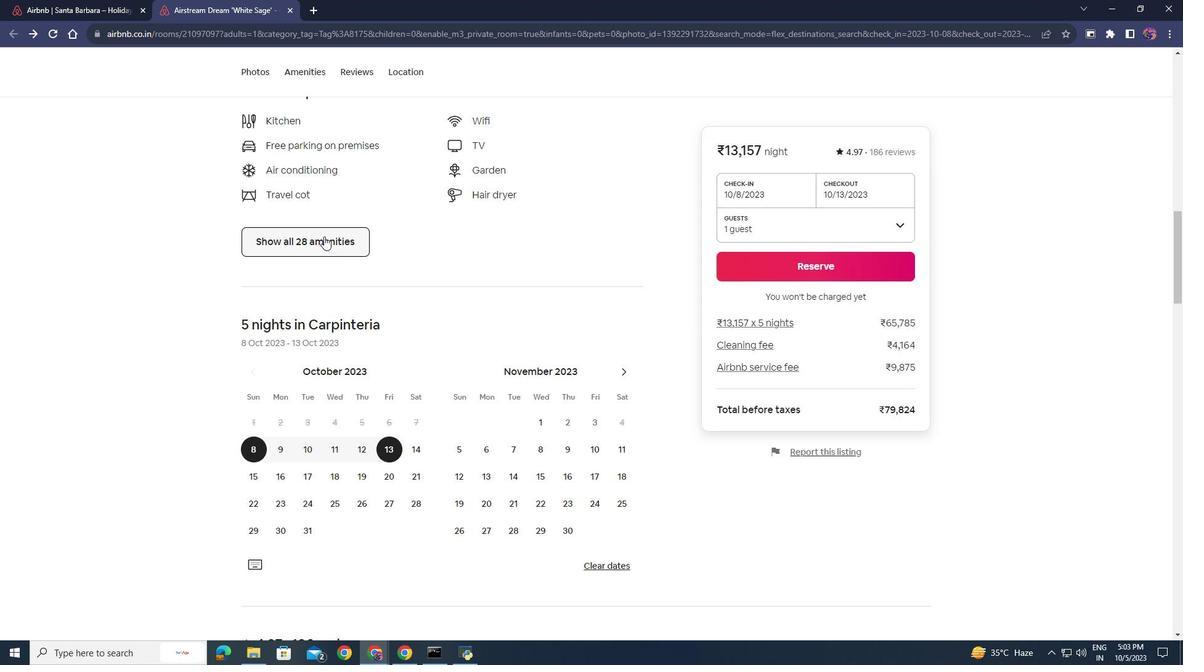 
Action: Mouse moved to (376, 90)
Screenshot: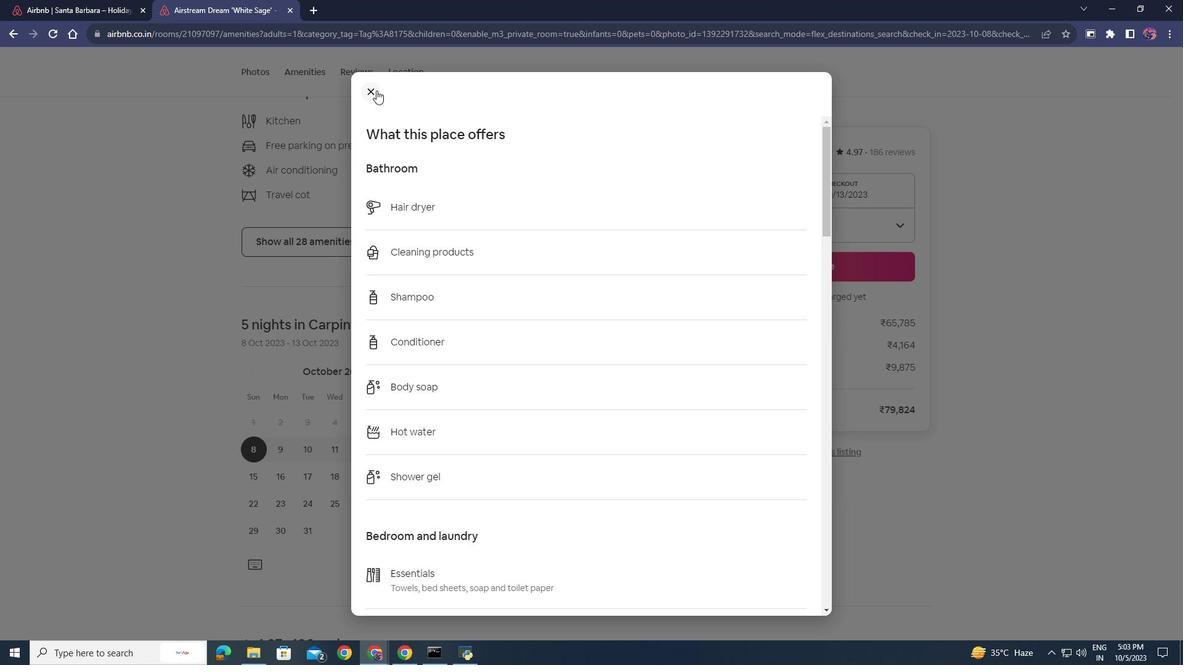 
Action: Mouse pressed left at (376, 90)
Screenshot: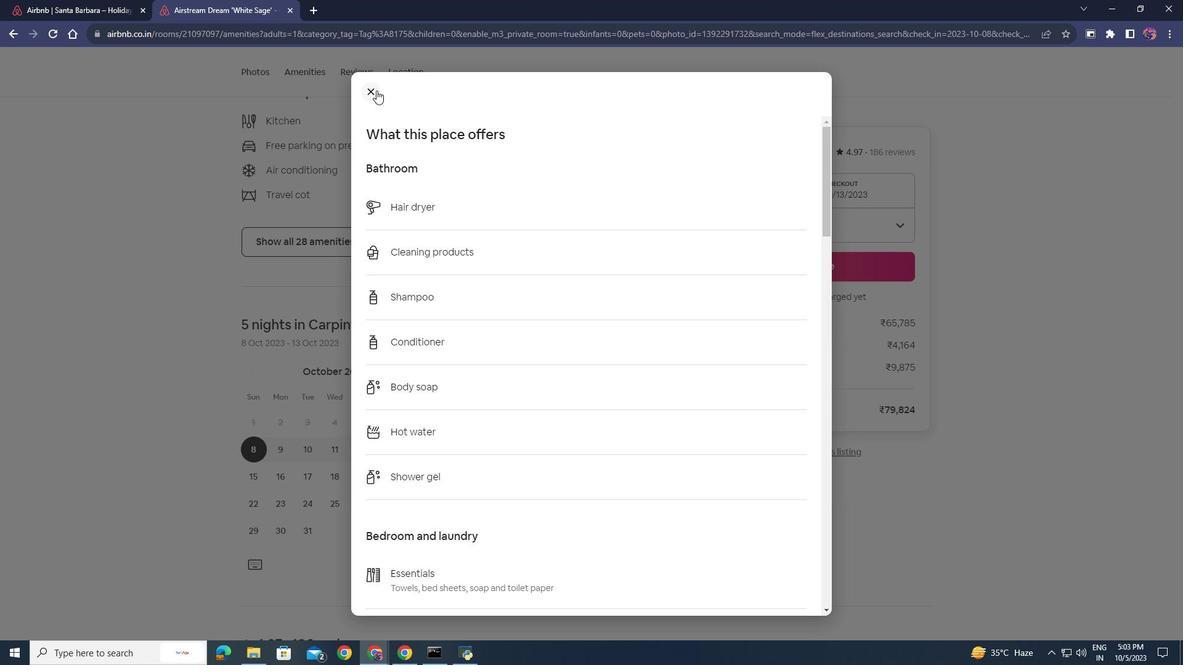 
Action: Mouse moved to (468, 523)
Screenshot: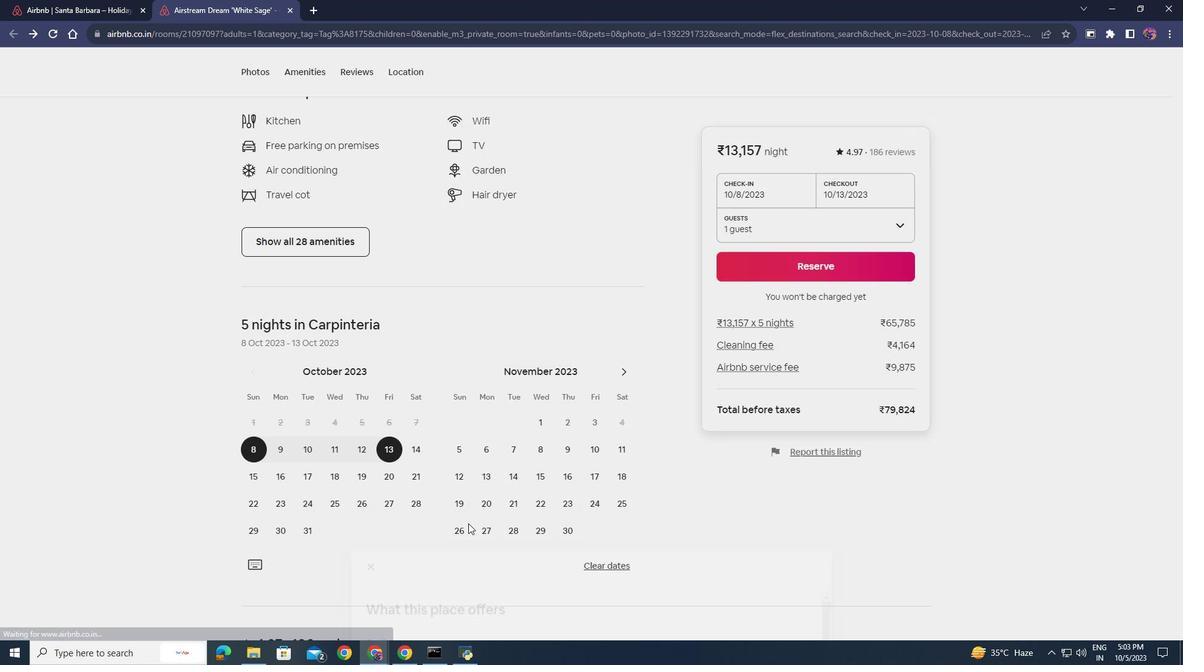 
Action: Mouse scrolled (468, 523) with delta (0, 0)
Screenshot: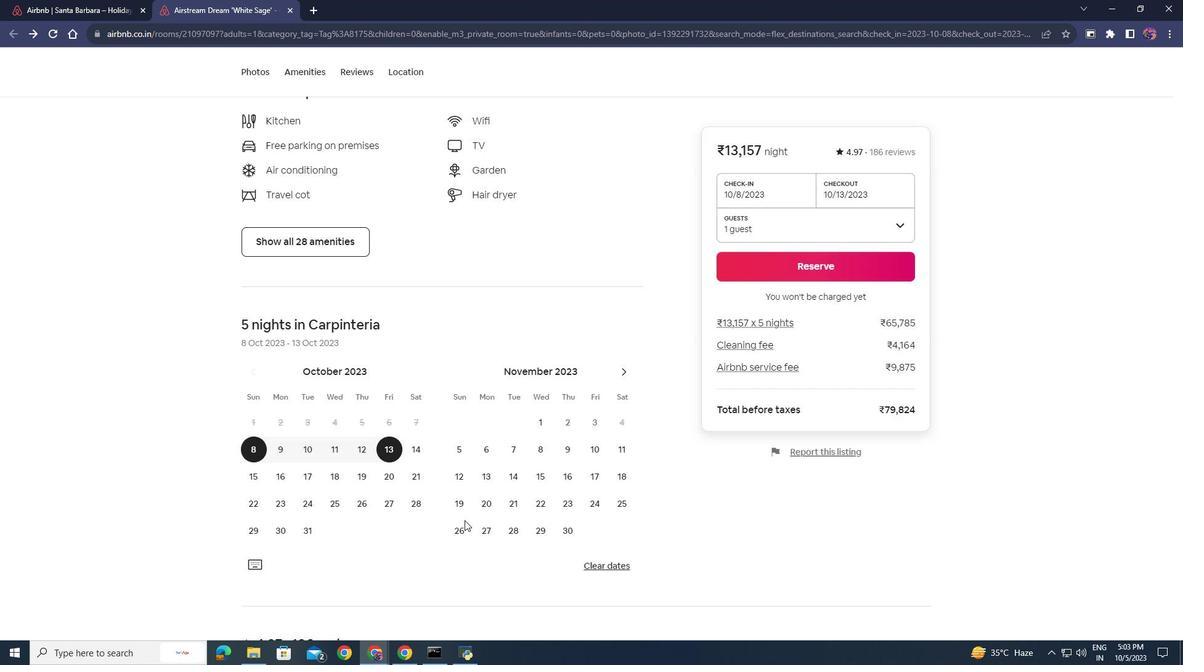 
Action: Mouse moved to (467, 522)
Screenshot: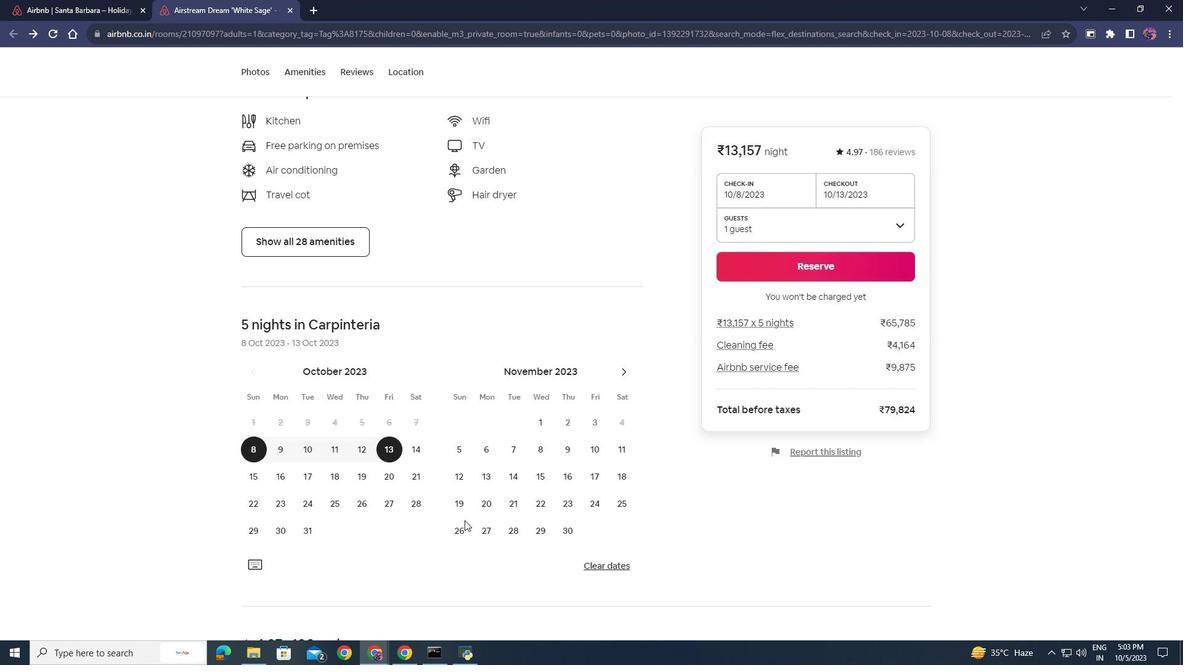 
Action: Mouse scrolled (467, 522) with delta (0, 0)
Screenshot: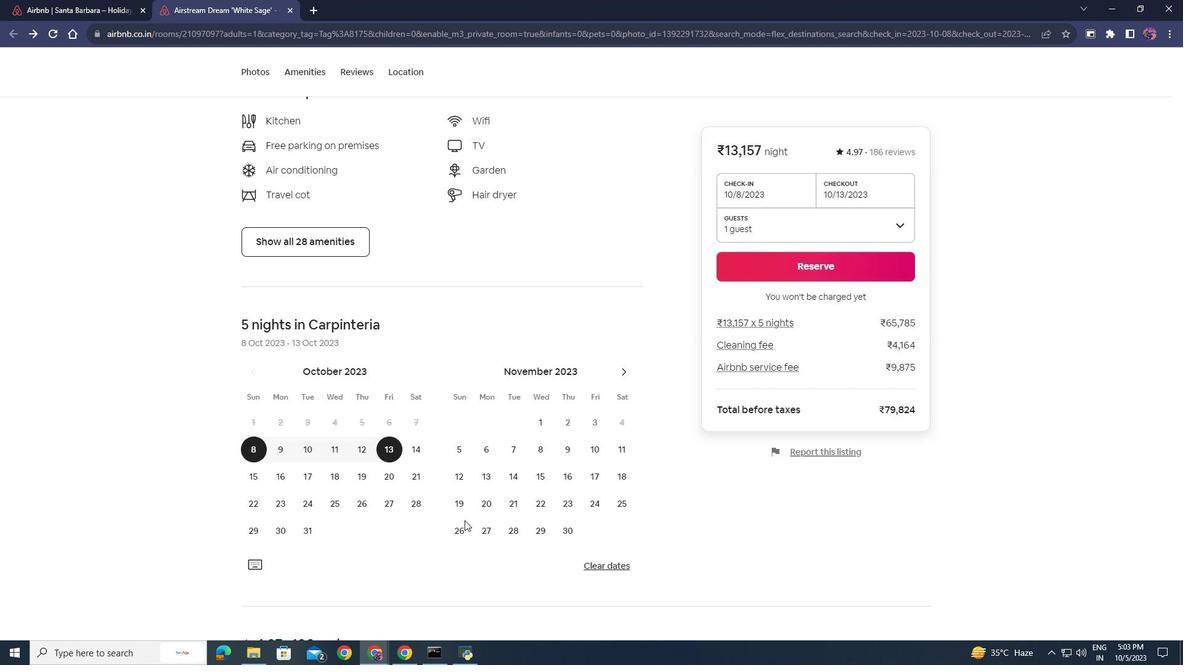 
Action: Mouse moved to (464, 520)
Screenshot: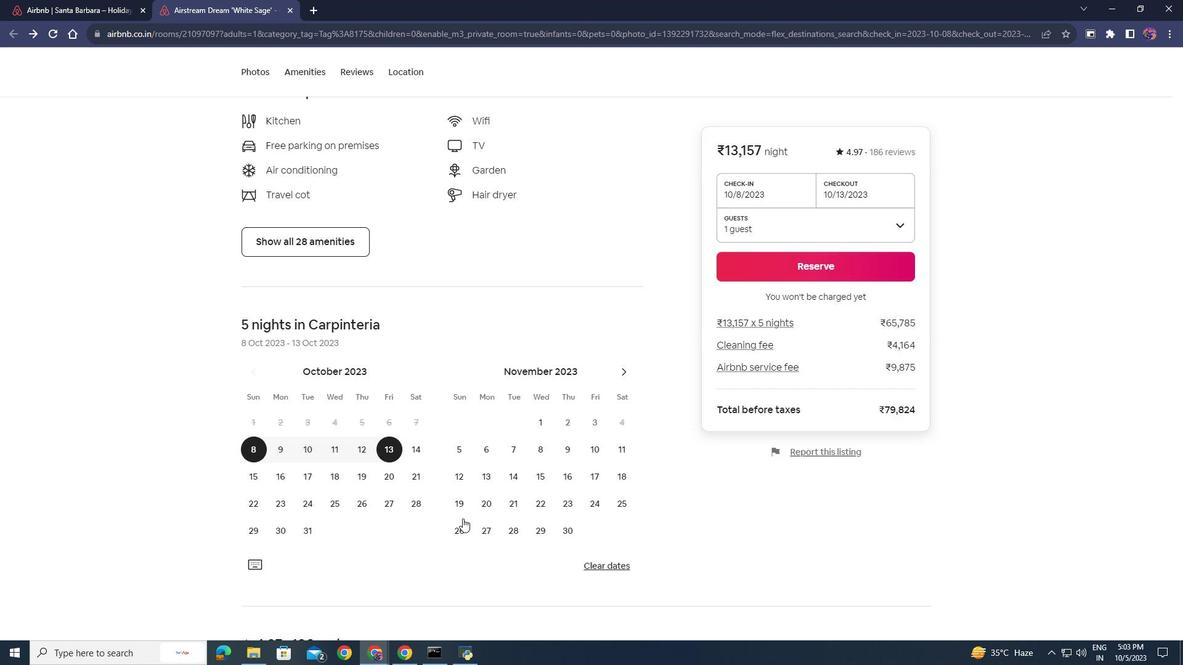
Action: Mouse scrolled (464, 520) with delta (0, 0)
Screenshot: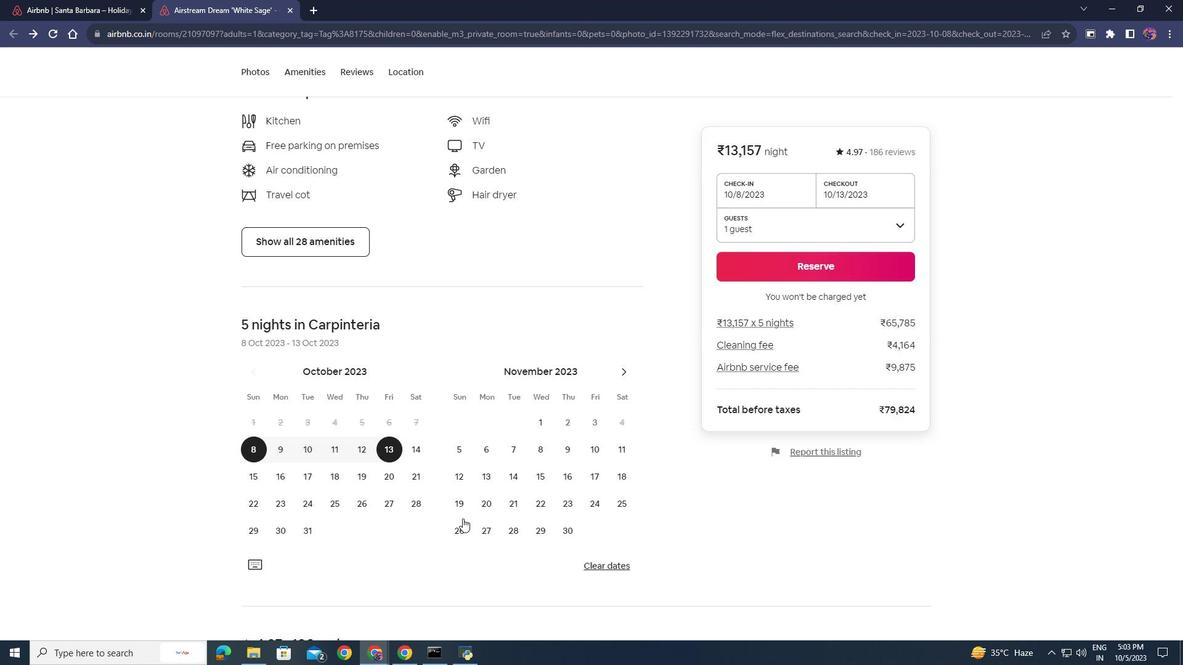 
Action: Mouse moved to (462, 519)
Screenshot: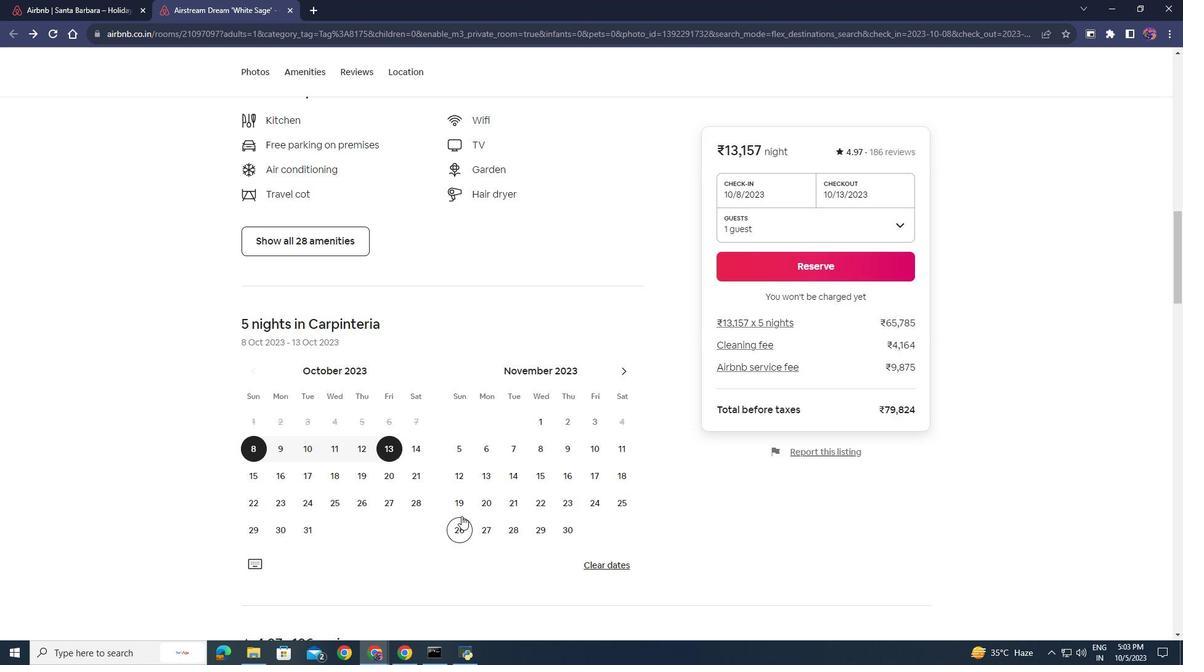 
Action: Mouse scrolled (462, 518) with delta (0, 0)
Screenshot: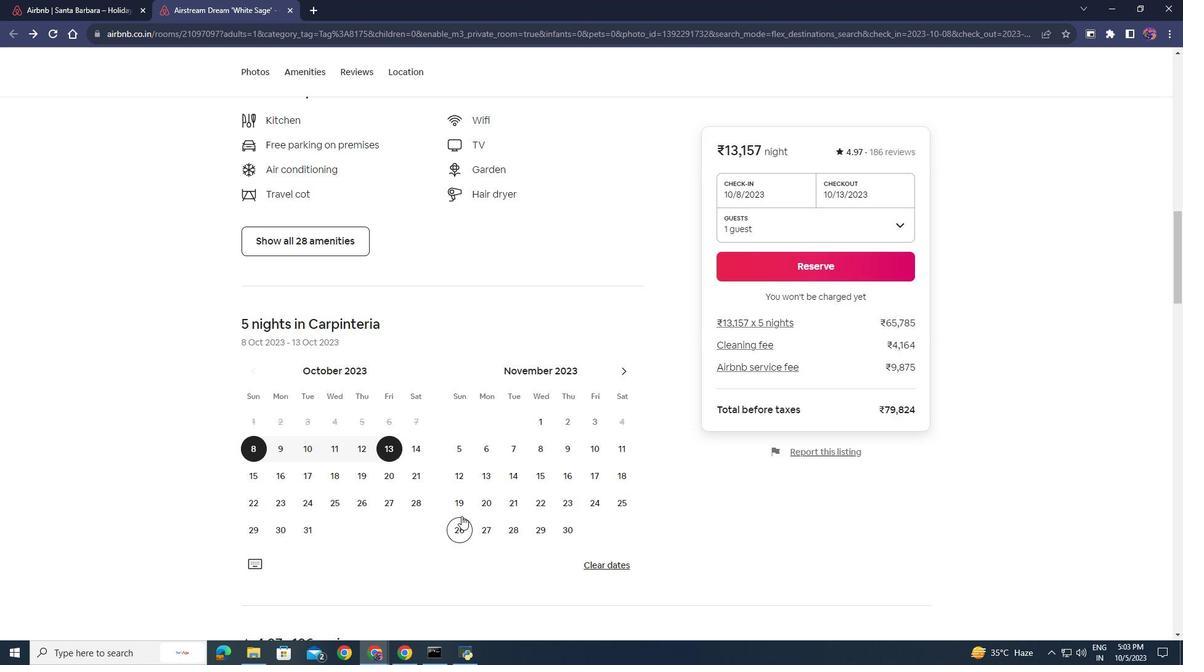
Action: Mouse moved to (461, 514)
Screenshot: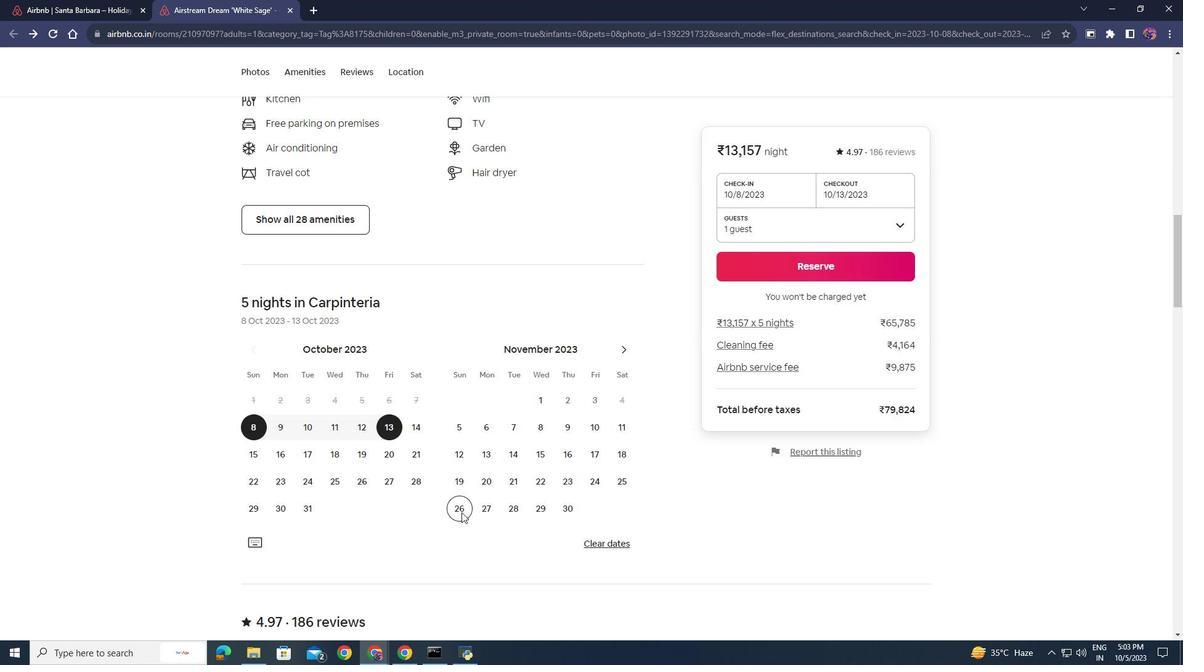 
Action: Mouse scrolled (461, 513) with delta (0, 0)
Screenshot: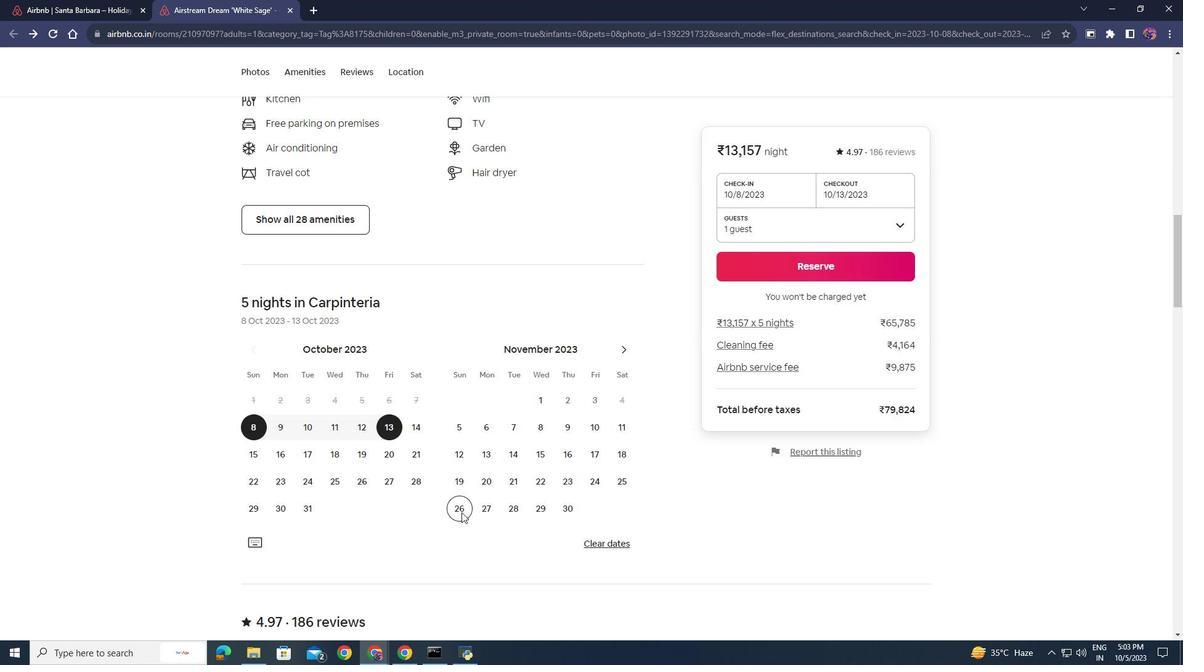 
Action: Mouse moved to (356, 65)
Screenshot: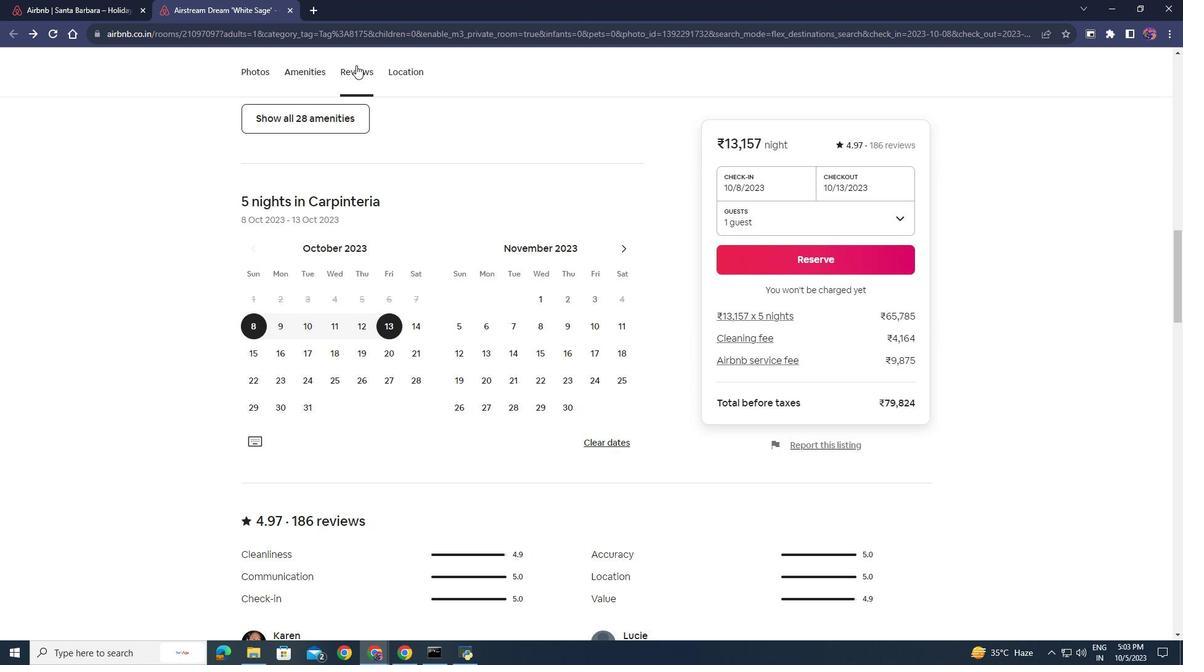 
Action: Mouse pressed left at (356, 65)
Screenshot: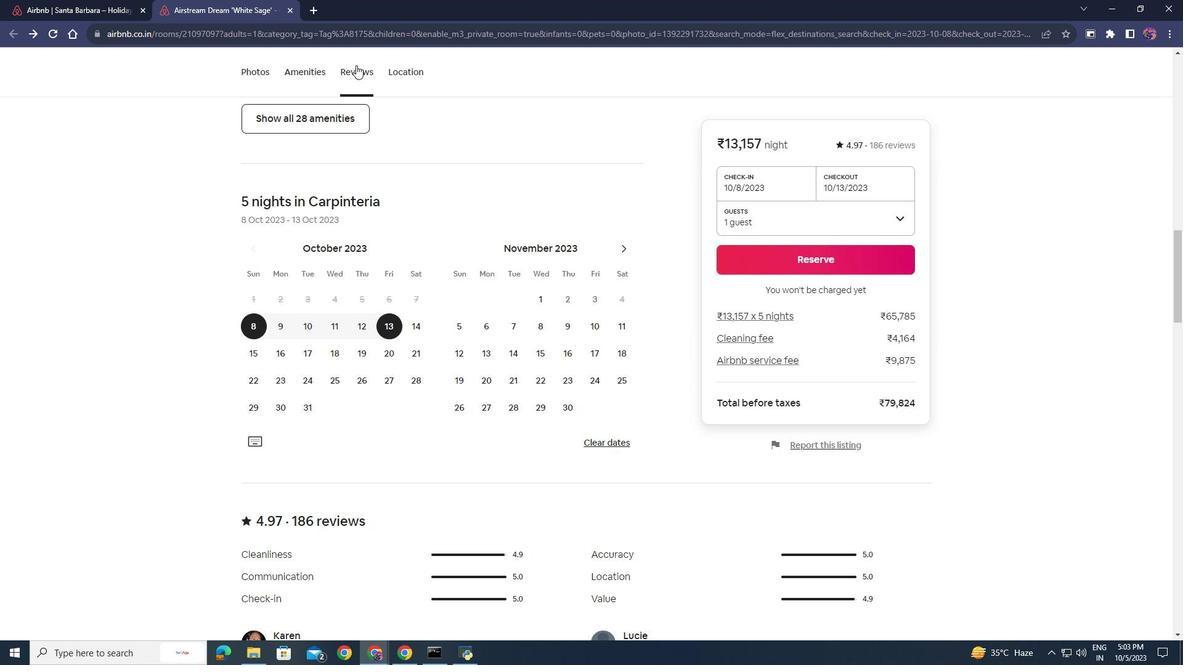 
Action: Mouse moved to (356, 309)
Screenshot: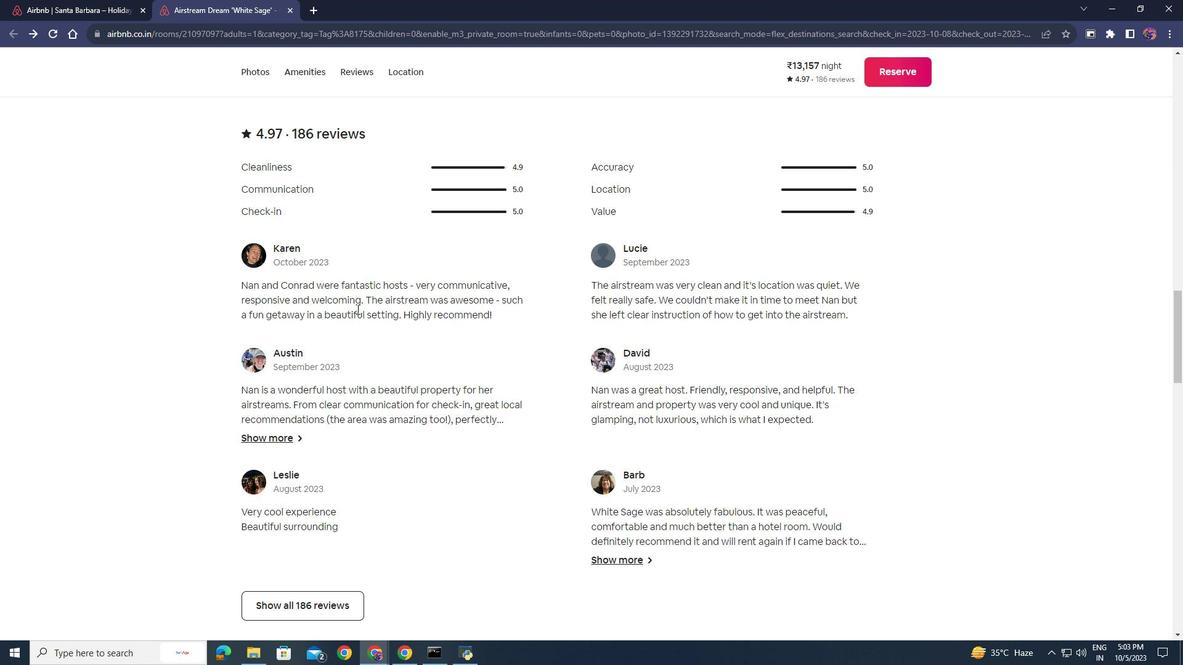 
Action: Mouse scrolled (356, 308) with delta (0, 0)
Screenshot: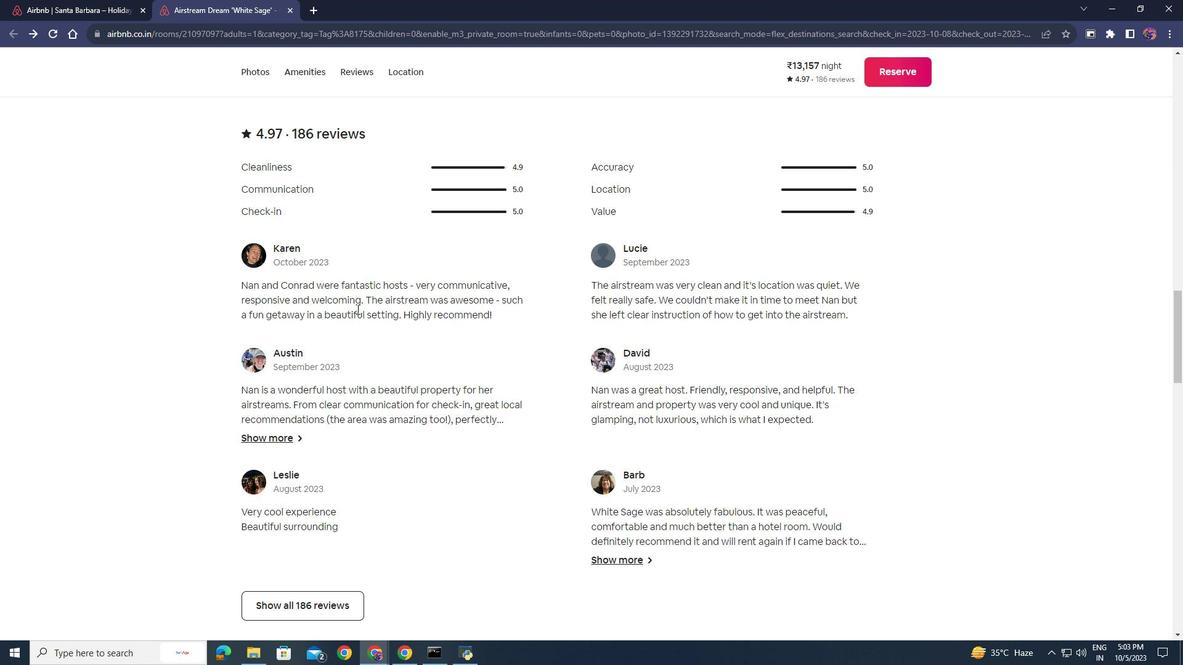 
Action: Mouse scrolled (356, 308) with delta (0, 0)
Screenshot: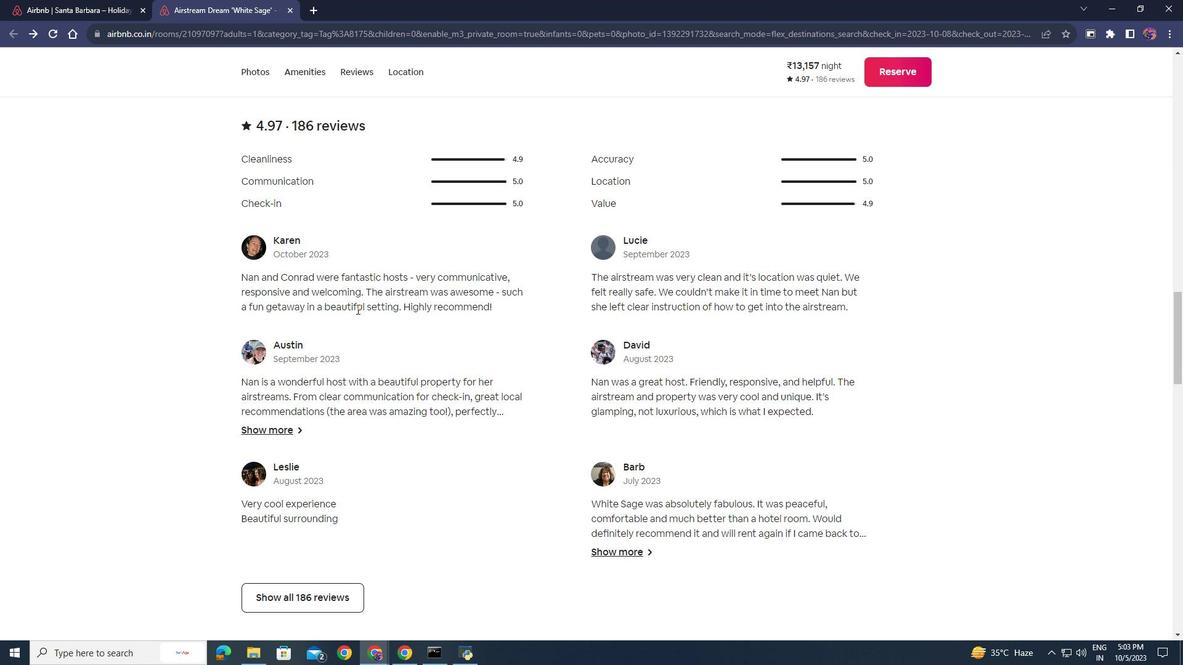 
Action: Mouse scrolled (356, 308) with delta (0, 0)
Screenshot: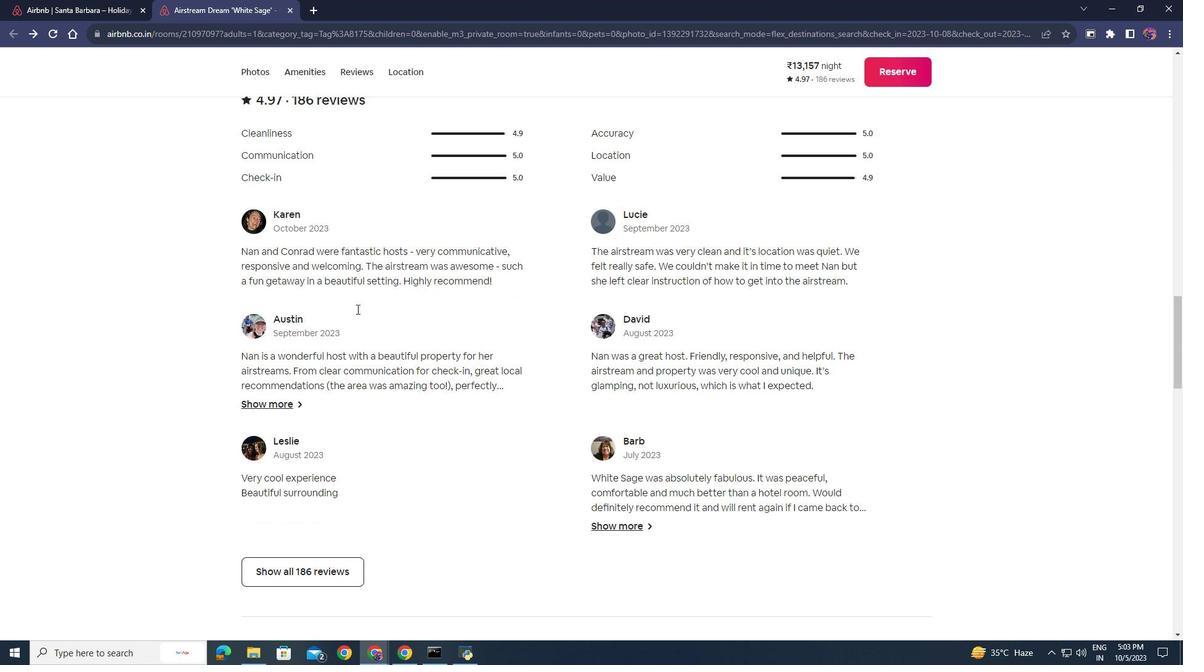 
Action: Mouse scrolled (356, 310) with delta (0, 0)
Screenshot: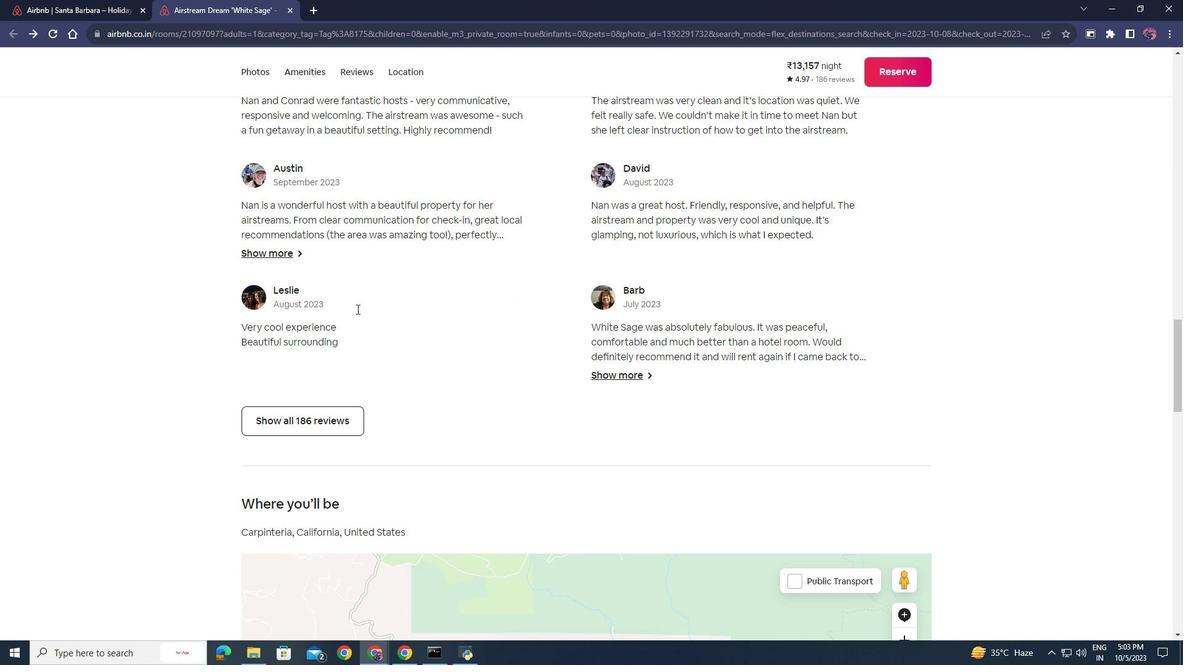 
Action: Mouse moved to (390, 348)
Screenshot: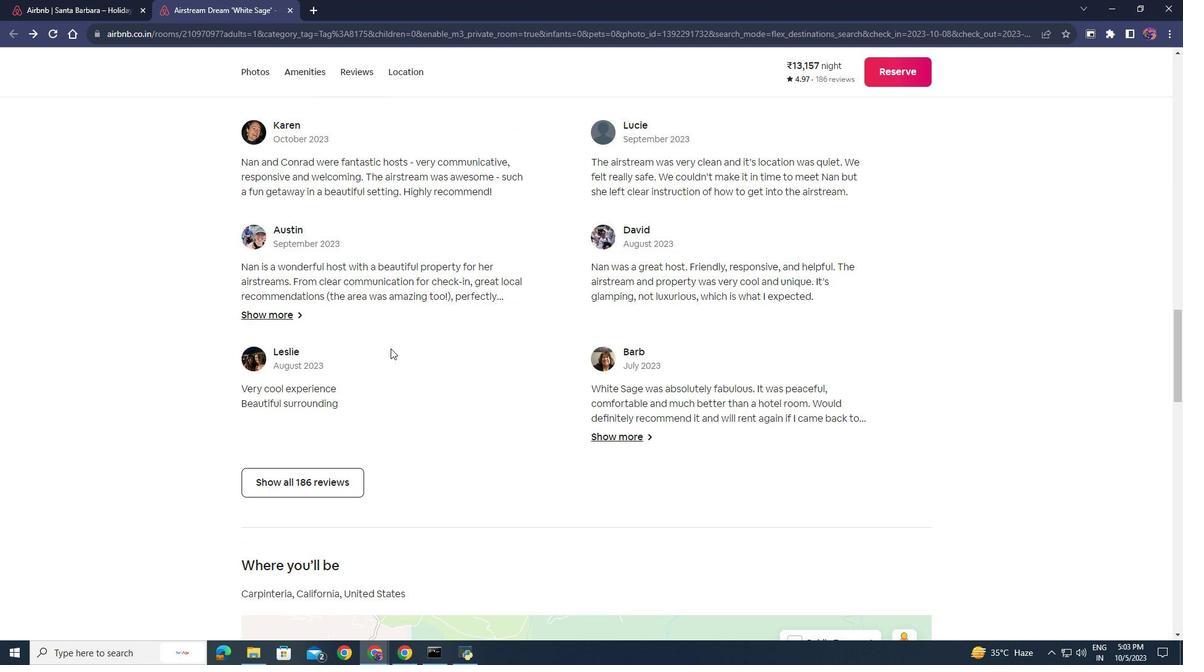 
Action: Mouse scrolled (390, 348) with delta (0, 0)
Screenshot: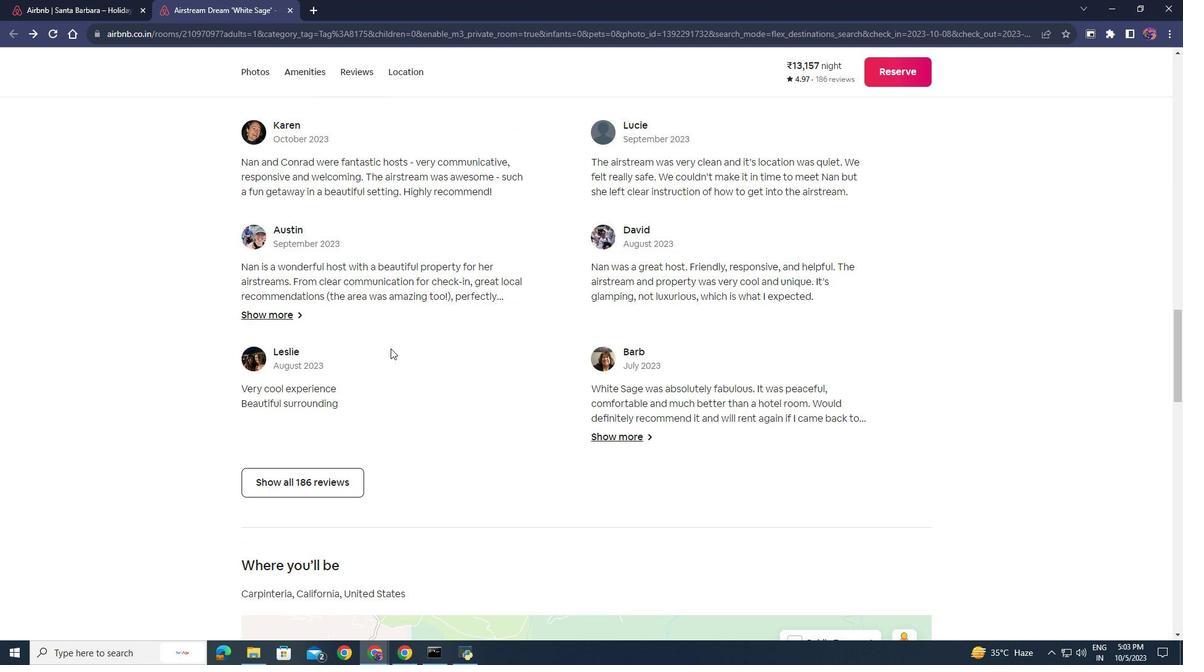 
Action: Mouse scrolled (390, 348) with delta (0, 0)
Screenshot: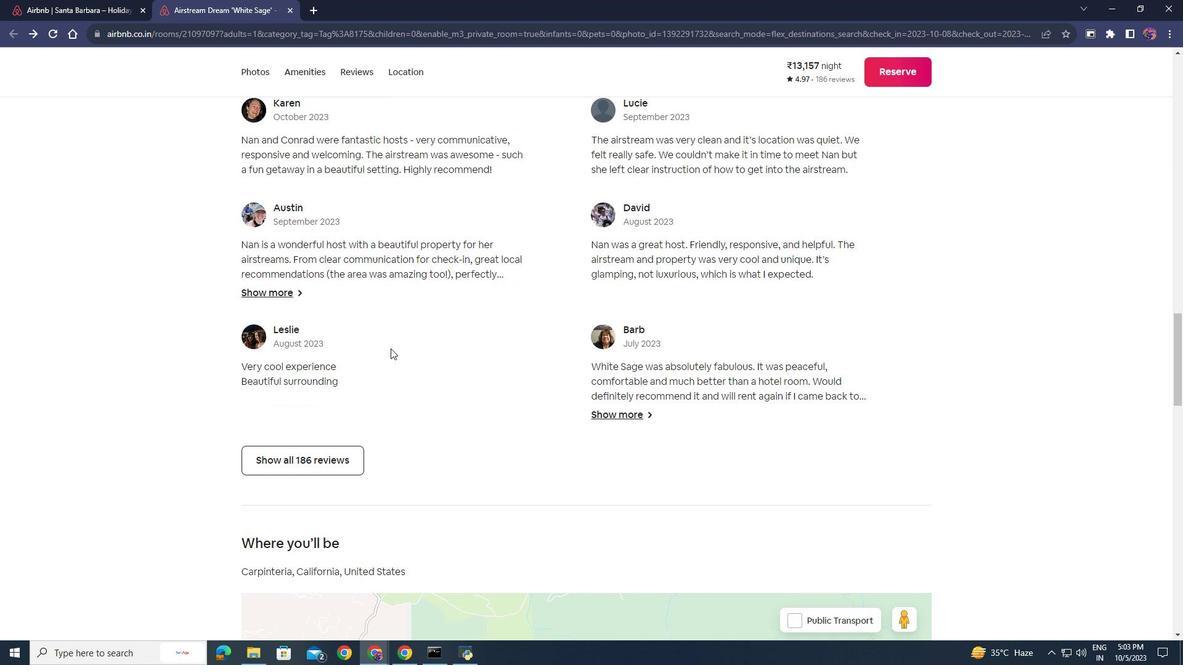 
Action: Mouse scrolled (390, 348) with delta (0, 0)
Screenshot: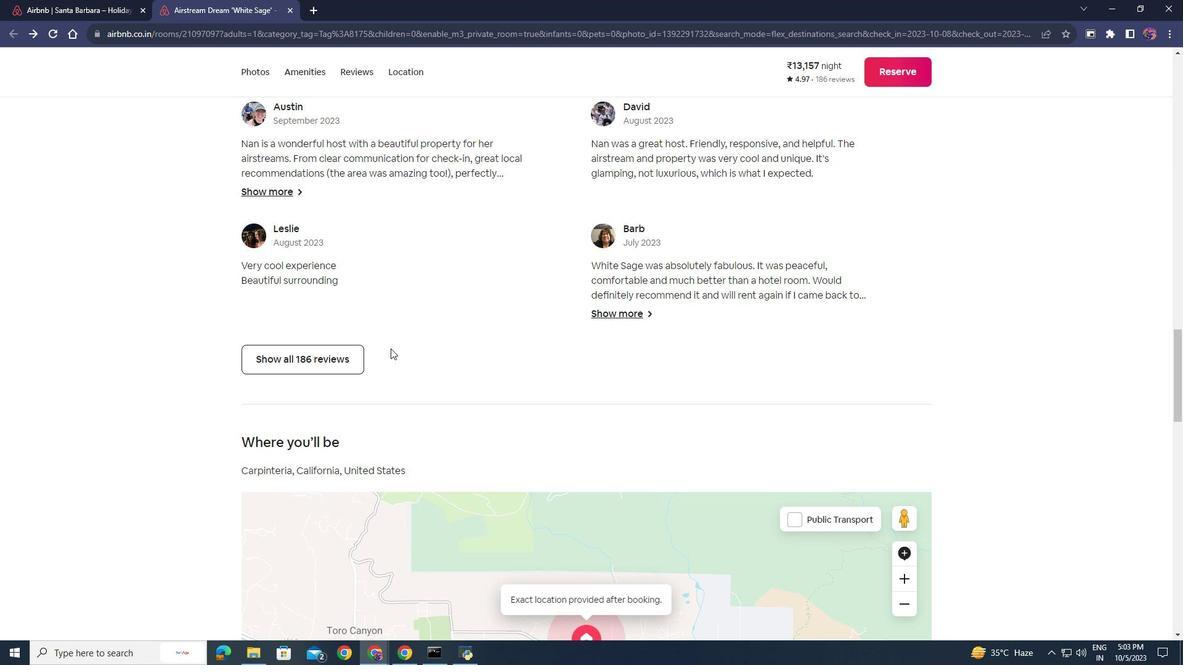 
Action: Mouse scrolled (390, 348) with delta (0, 0)
Screenshot: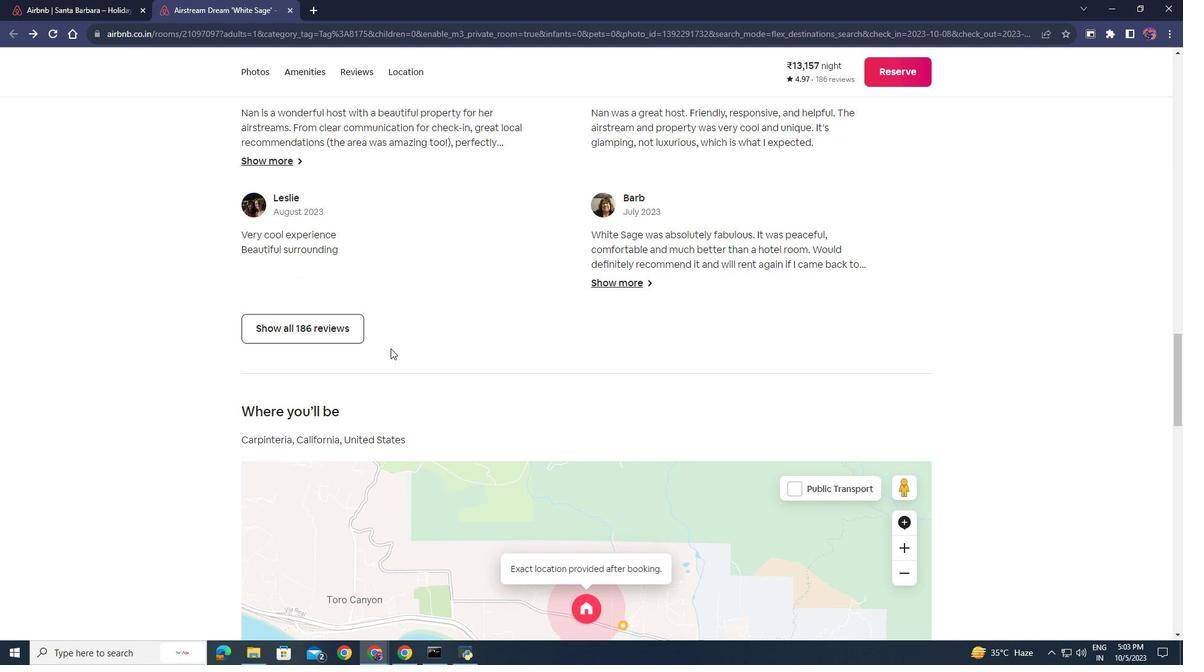 
Action: Mouse scrolled (390, 349) with delta (0, 0)
Screenshot: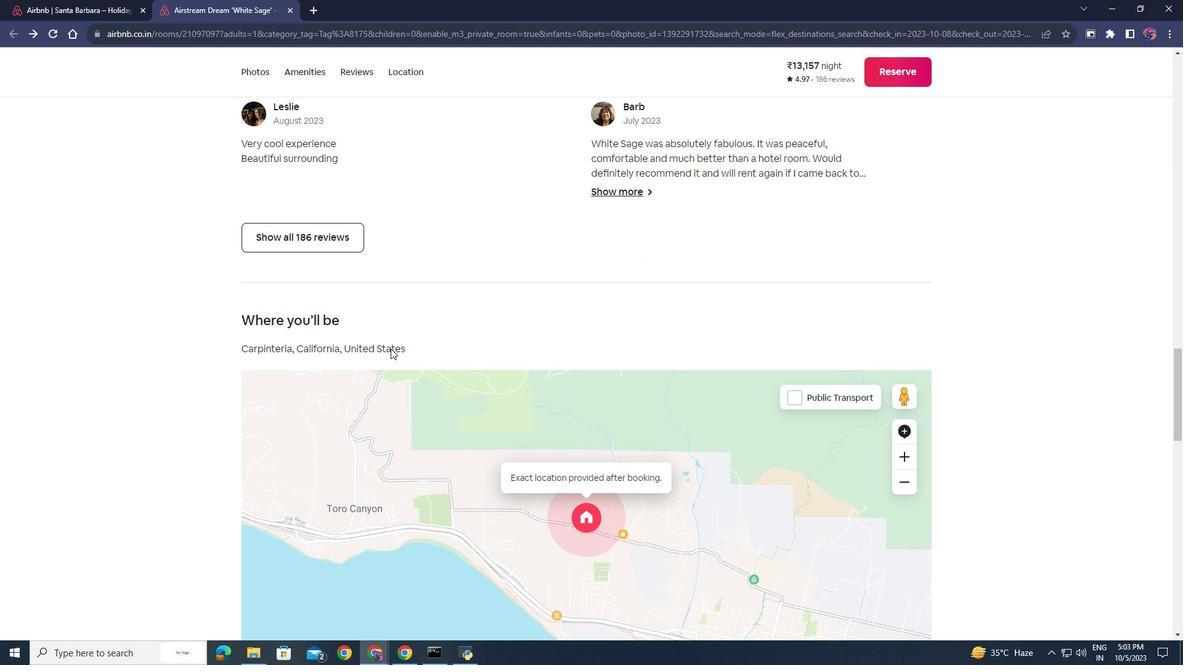 
Action: Mouse moved to (392, 343)
Screenshot: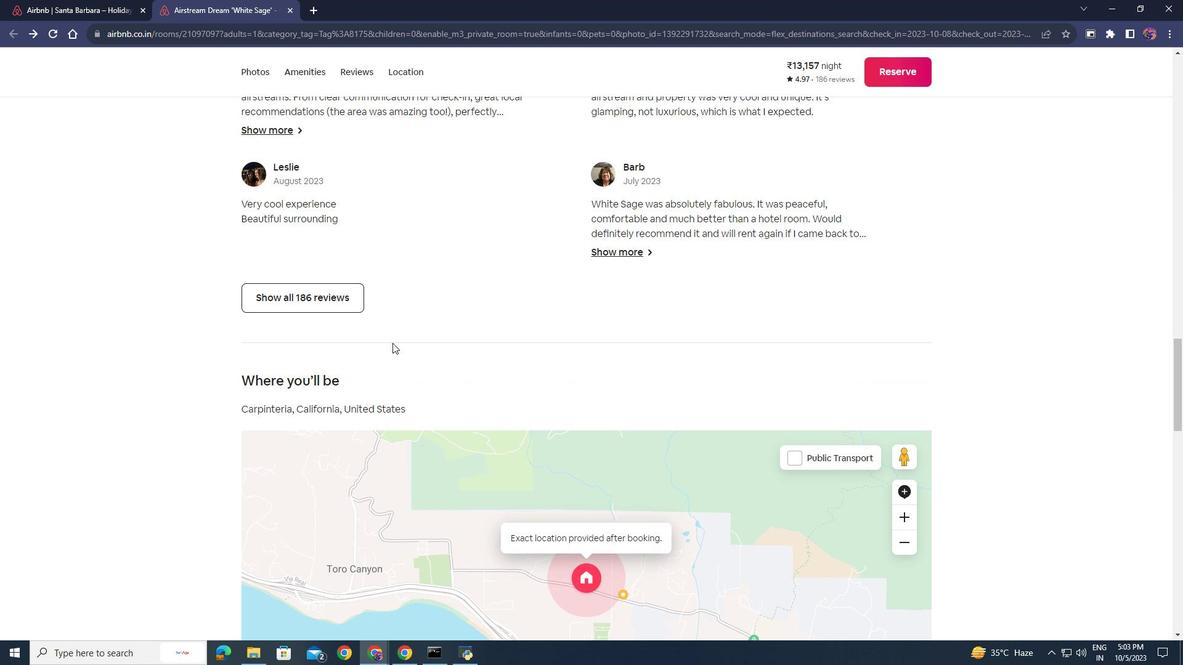 
Action: Mouse scrolled (392, 343) with delta (0, 0)
Screenshot: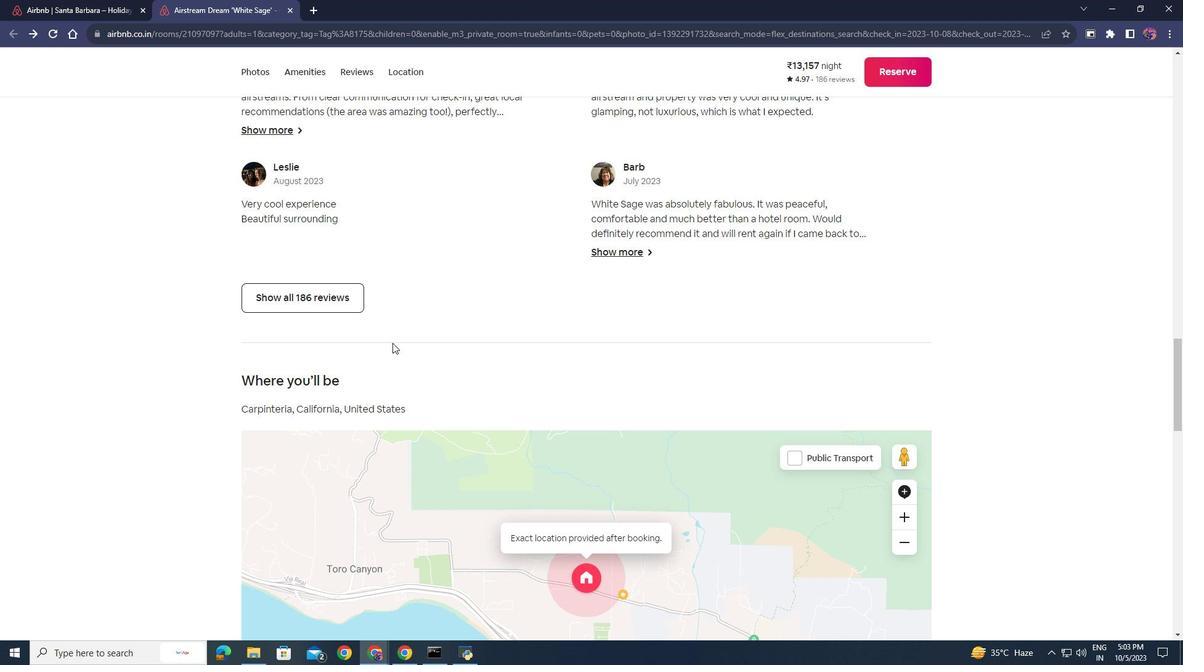 
Action: Mouse moved to (393, 340)
Screenshot: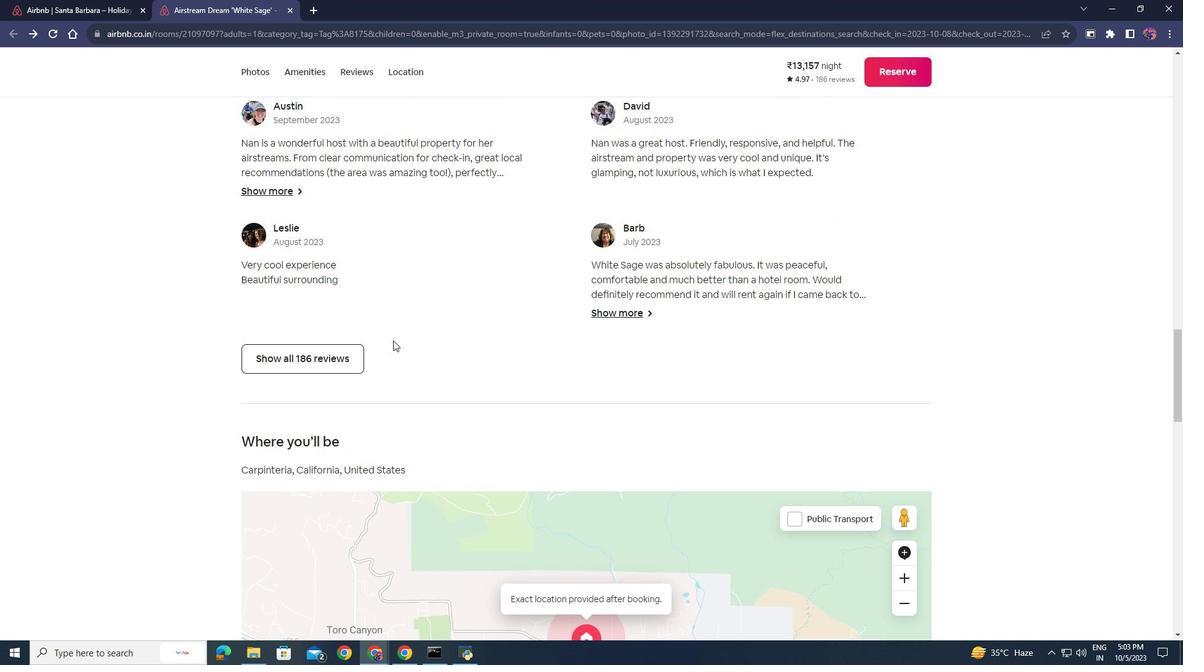
Action: Mouse scrolled (393, 341) with delta (0, 0)
Screenshot: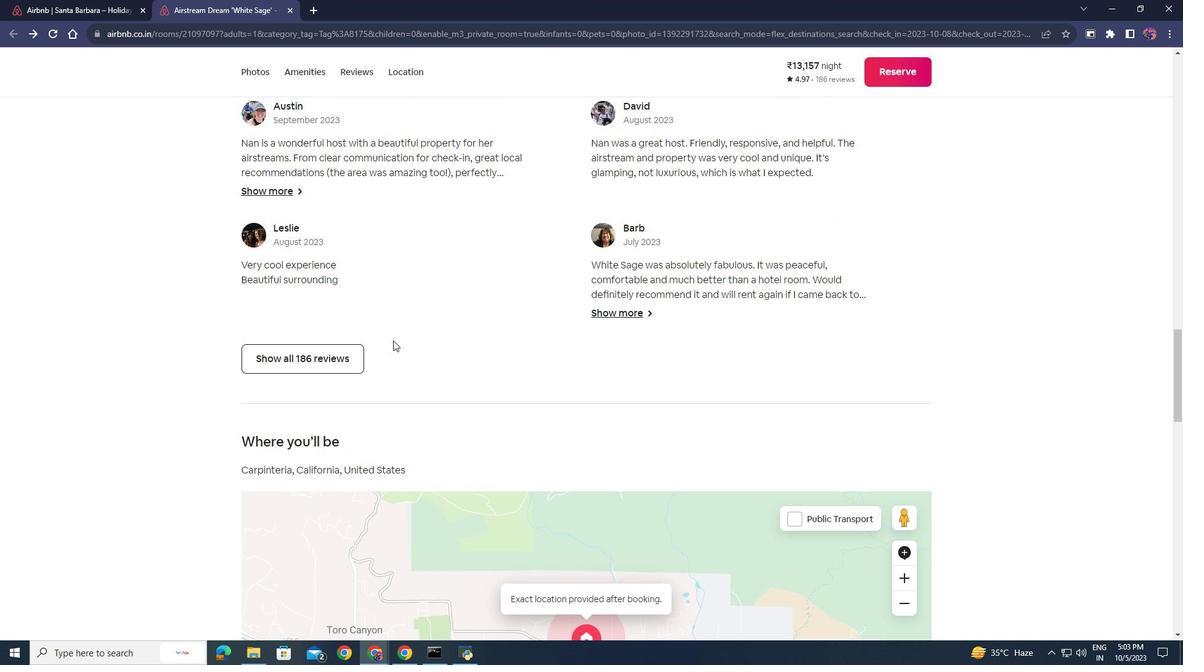 
Action: Mouse moved to (394, 339)
Screenshot: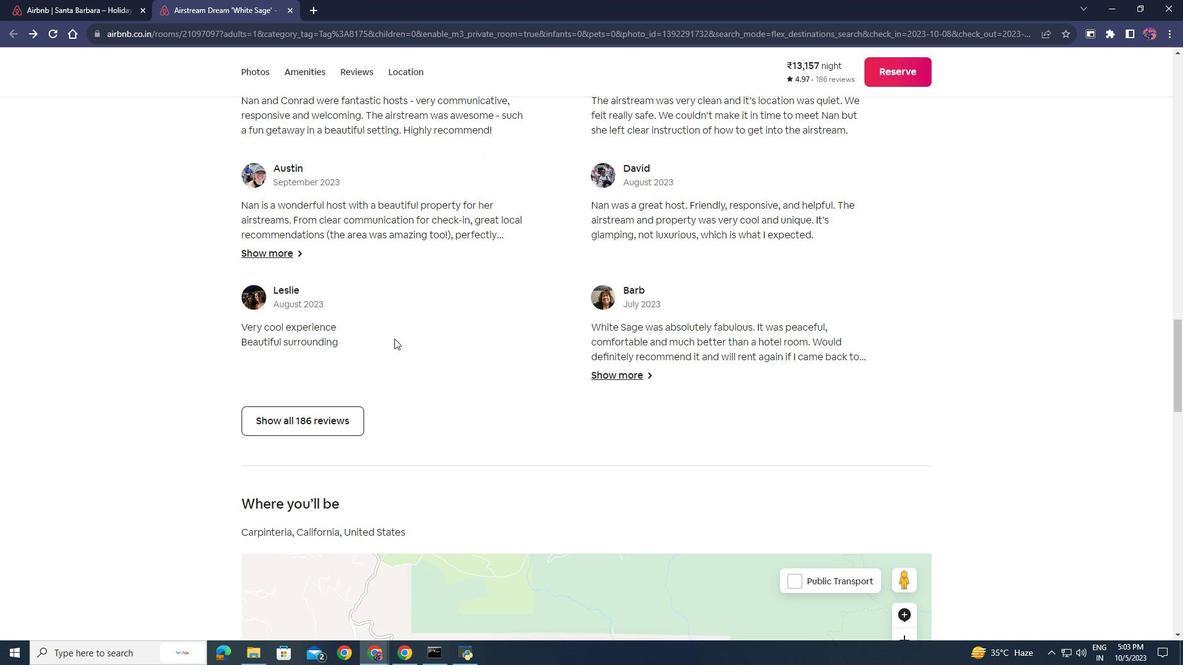 
Action: Mouse scrolled (394, 339) with delta (0, 0)
Screenshot: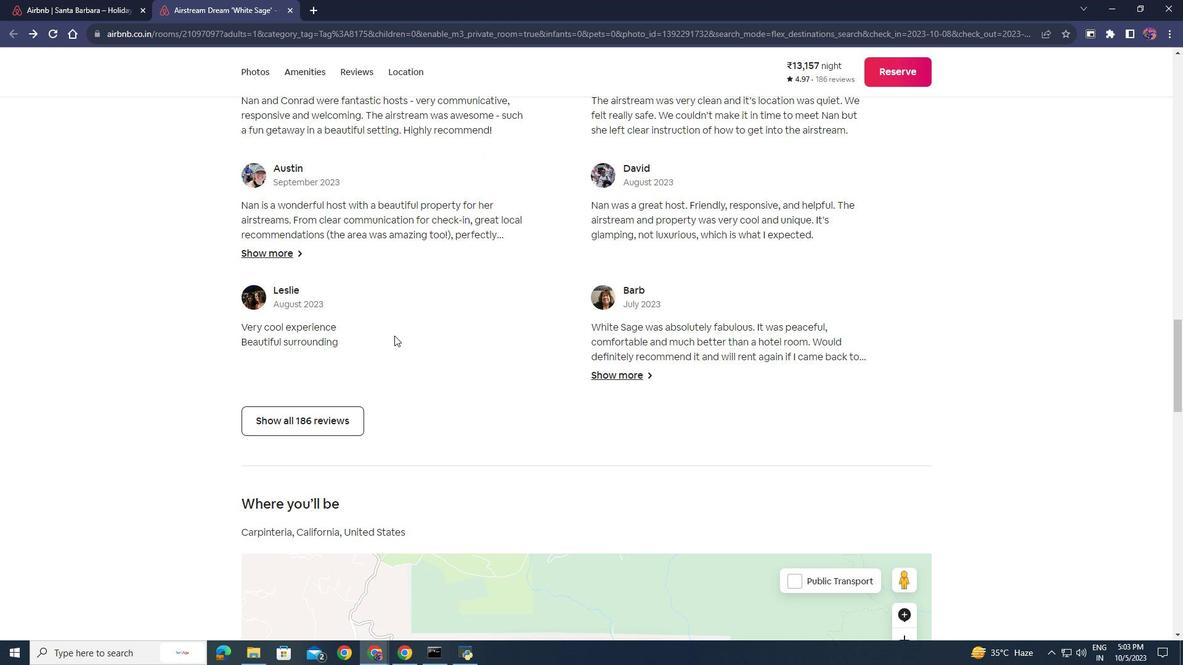 
Action: Mouse moved to (395, 319)
Screenshot: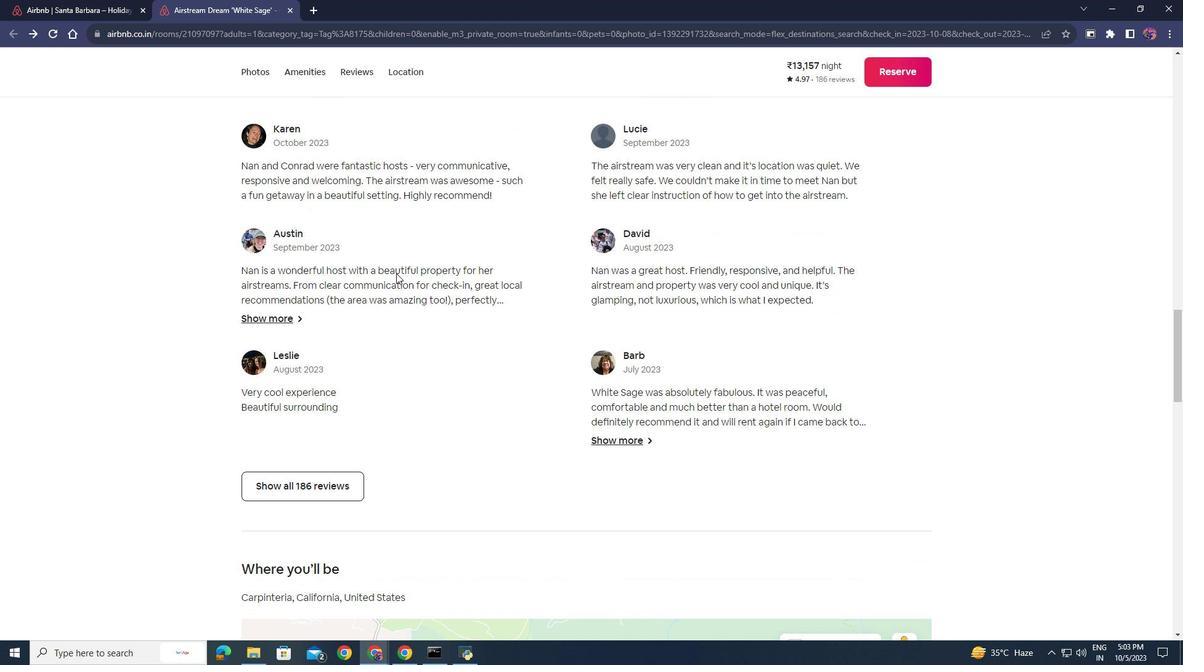 
Action: Mouse scrolled (395, 319) with delta (0, 0)
Screenshot: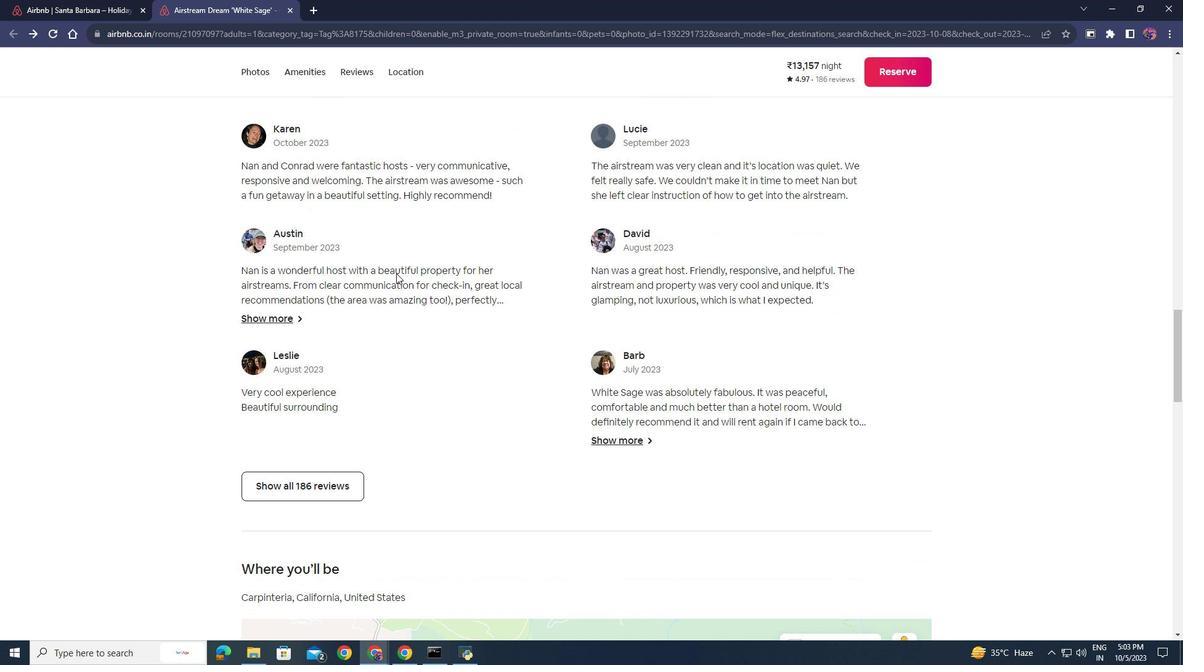 
Action: Mouse moved to (397, 64)
Screenshot: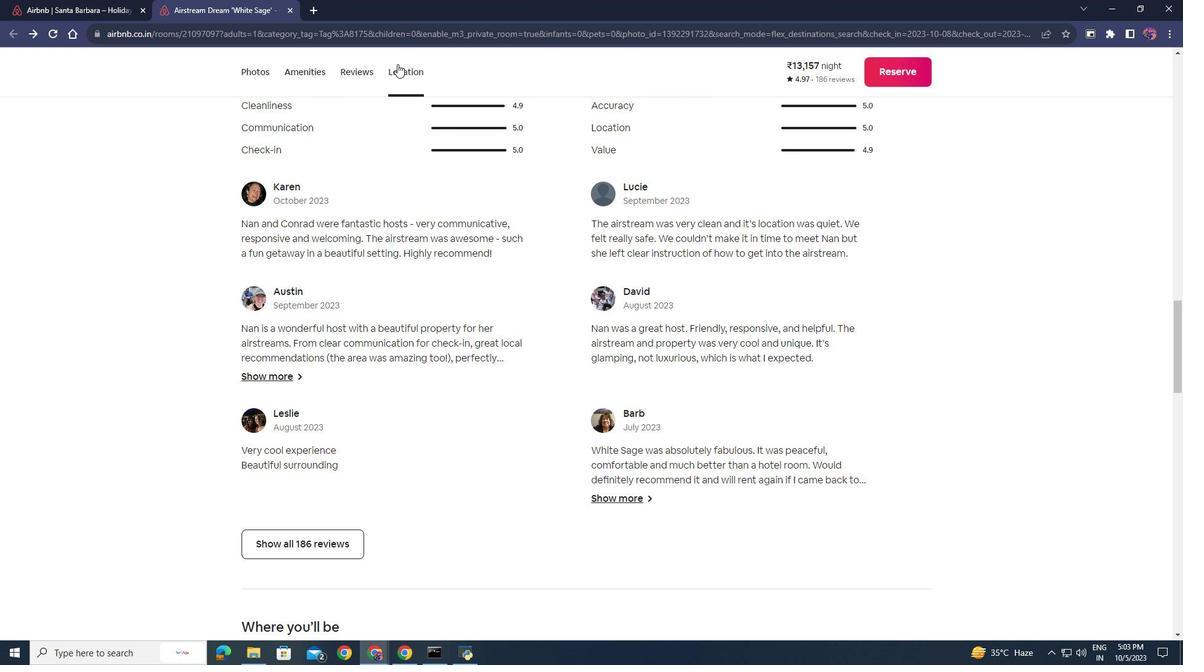 
Action: Mouse pressed left at (397, 64)
Screenshot: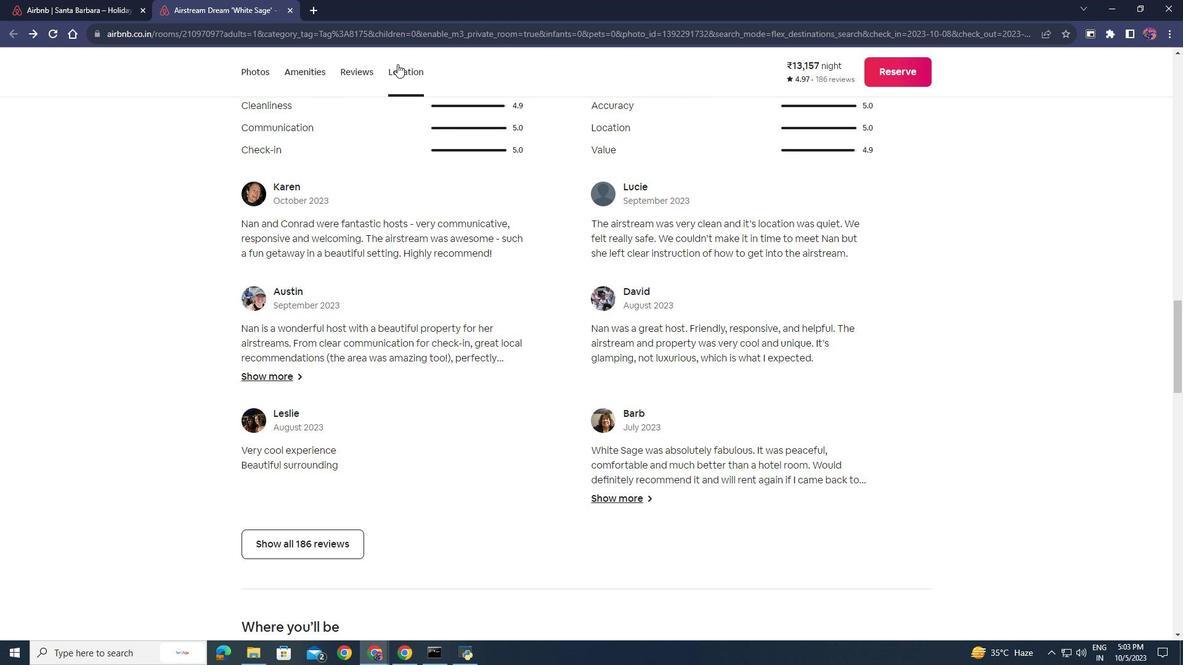 
Action: Mouse moved to (414, 330)
Screenshot: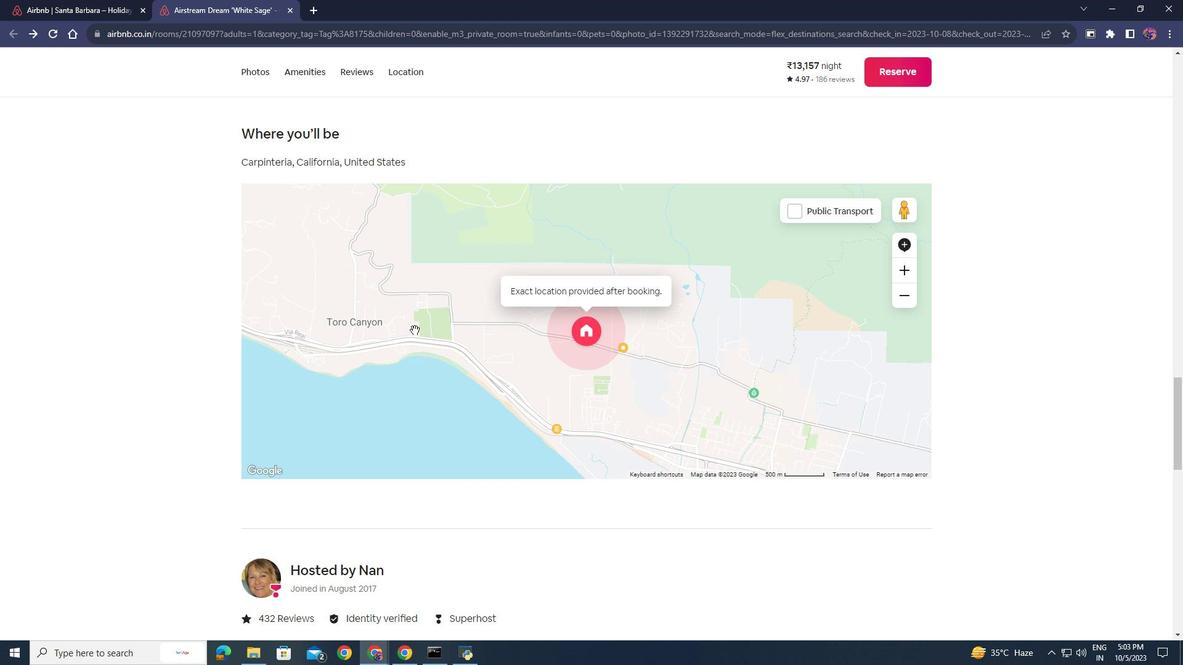 
Action: Mouse scrolled (414, 329) with delta (0, 0)
Screenshot: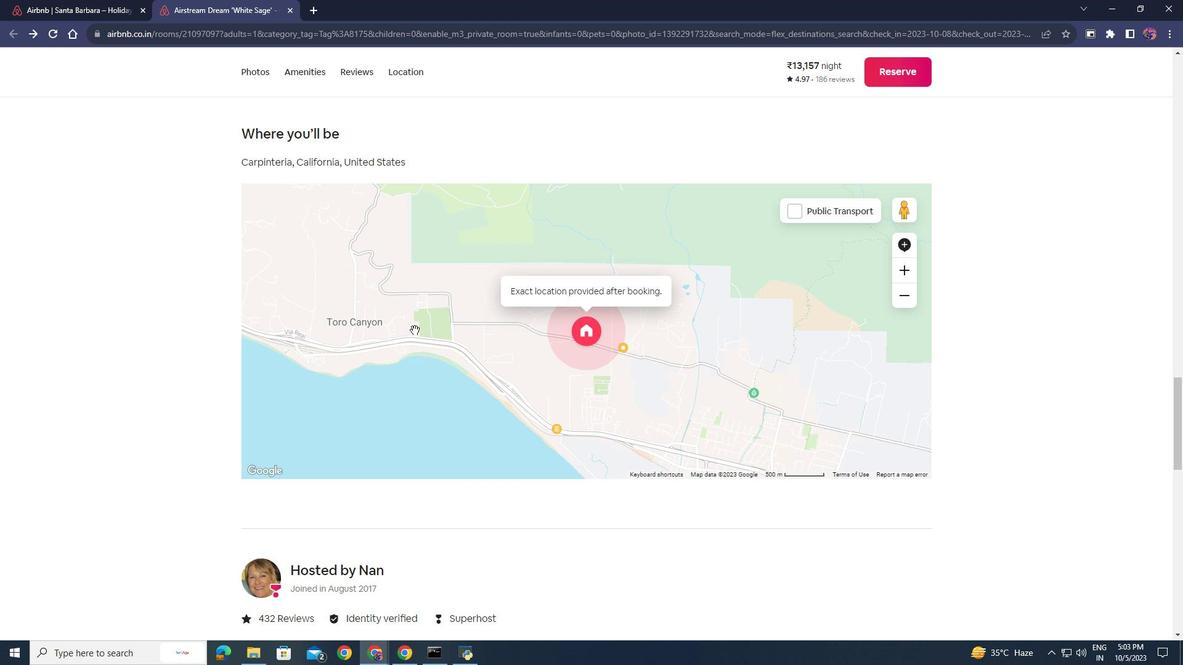 
Action: Mouse scrolled (414, 329) with delta (0, 0)
Screenshot: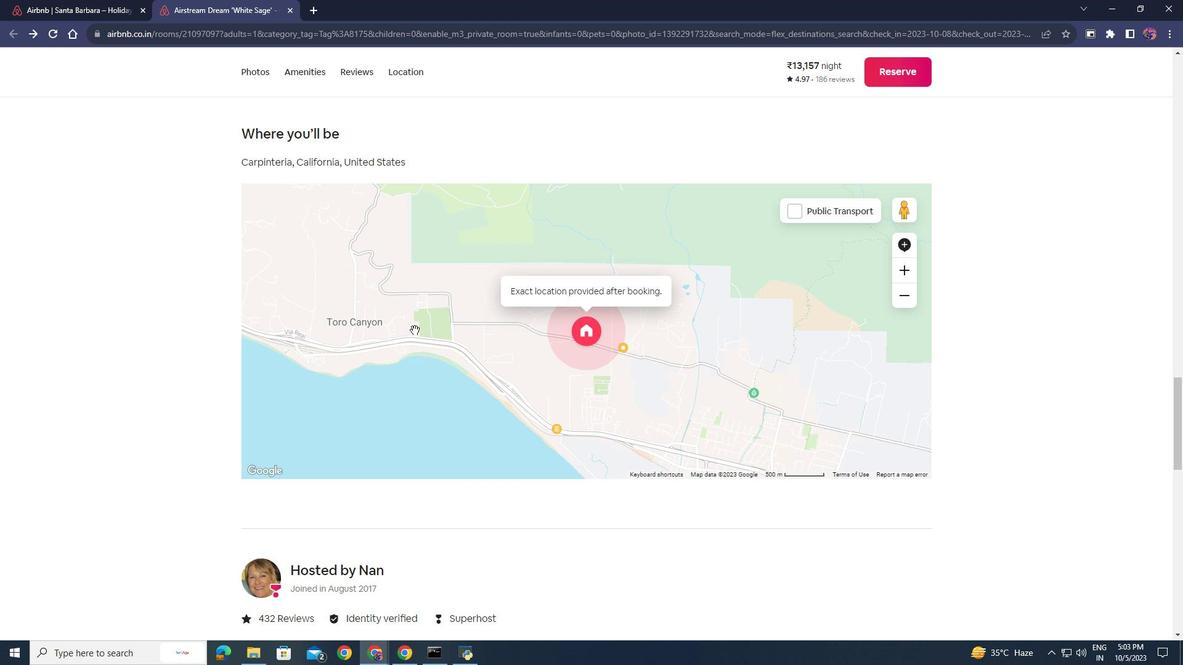 
Action: Mouse scrolled (414, 329) with delta (0, 0)
Screenshot: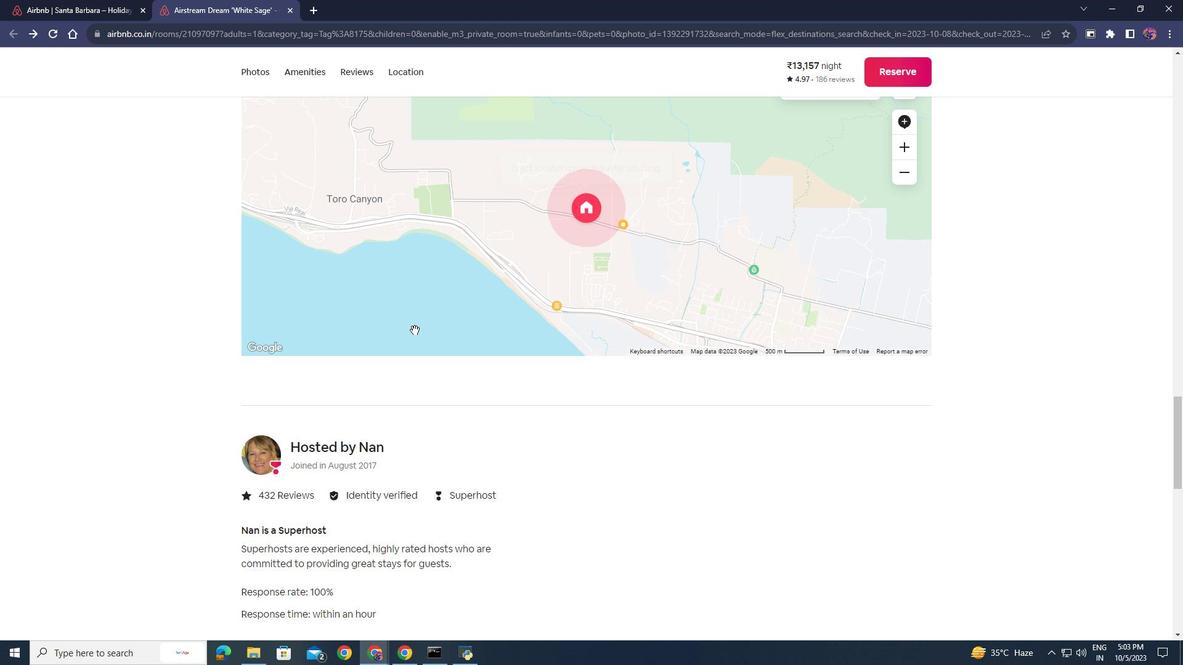 
Action: Mouse moved to (413, 330)
Screenshot: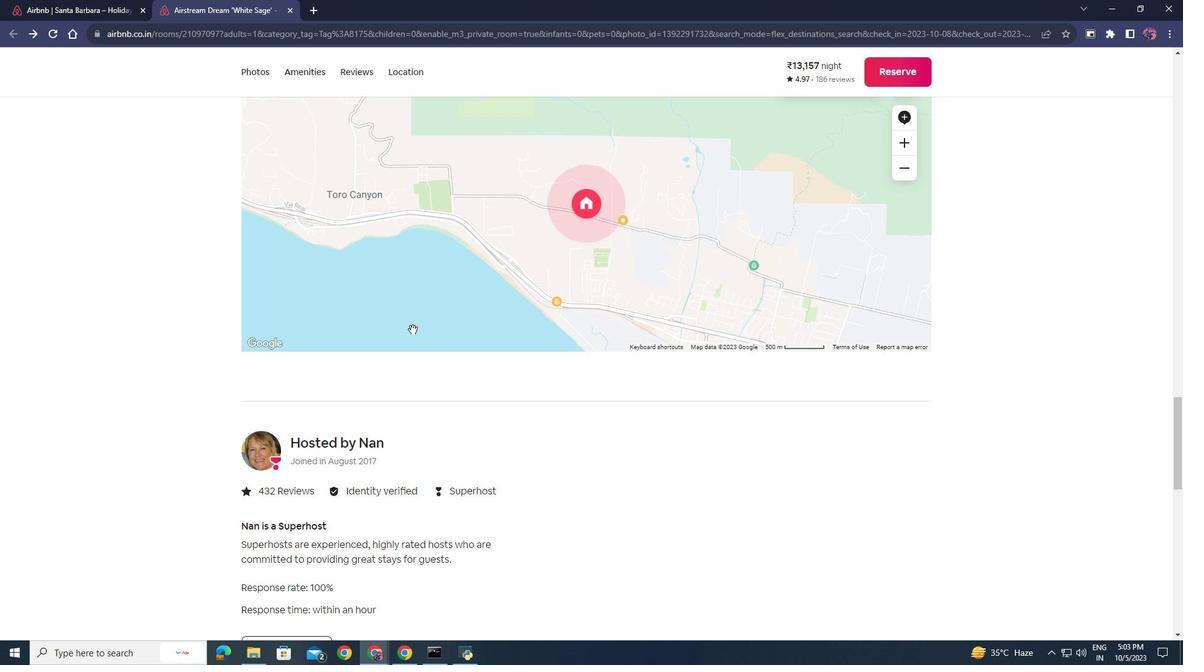 
Action: Mouse scrolled (413, 329) with delta (0, 0)
Screenshot: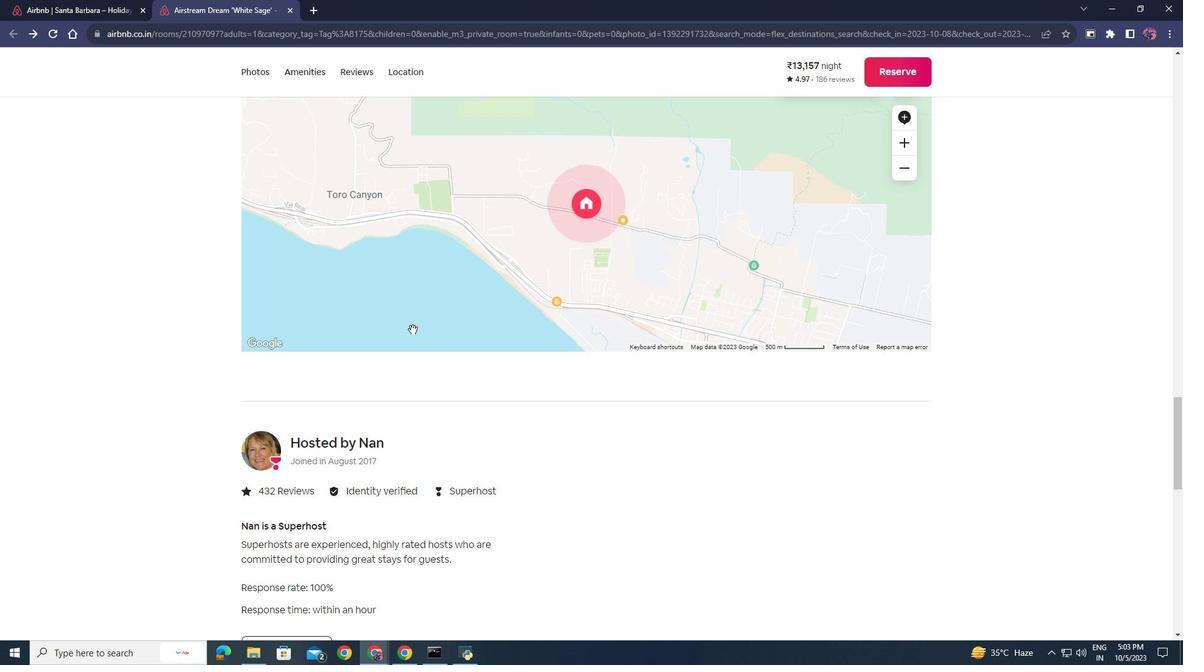 
Action: Mouse moved to (412, 329)
Screenshot: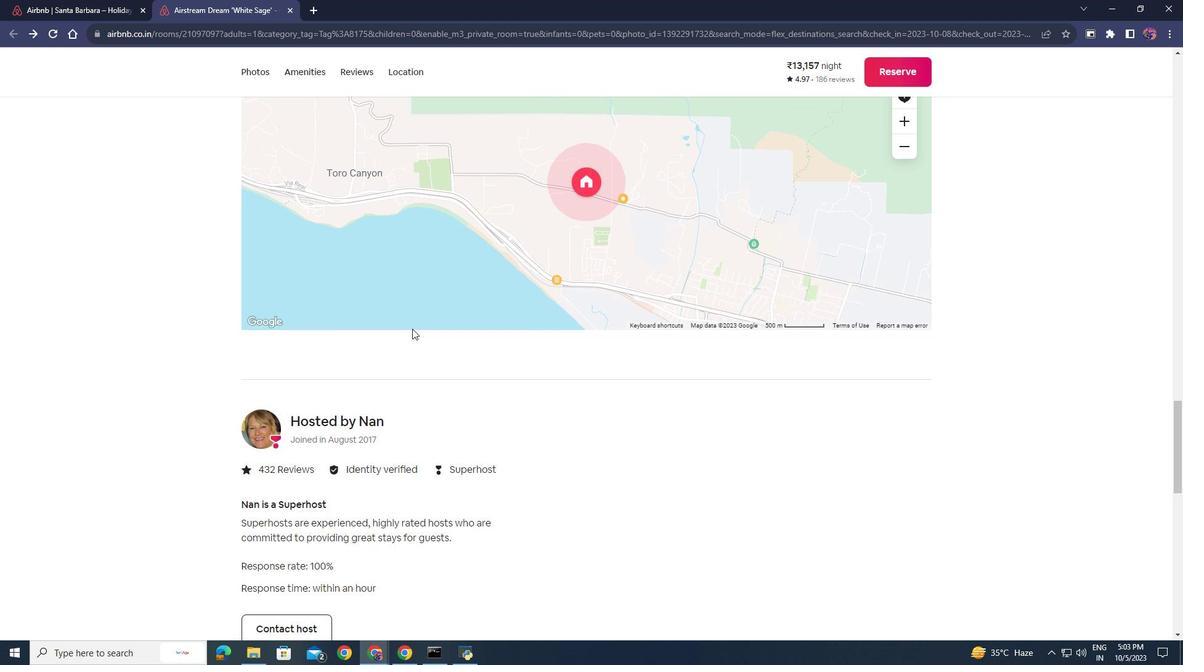 
Action: Mouse scrolled (412, 328) with delta (0, 0)
Screenshot: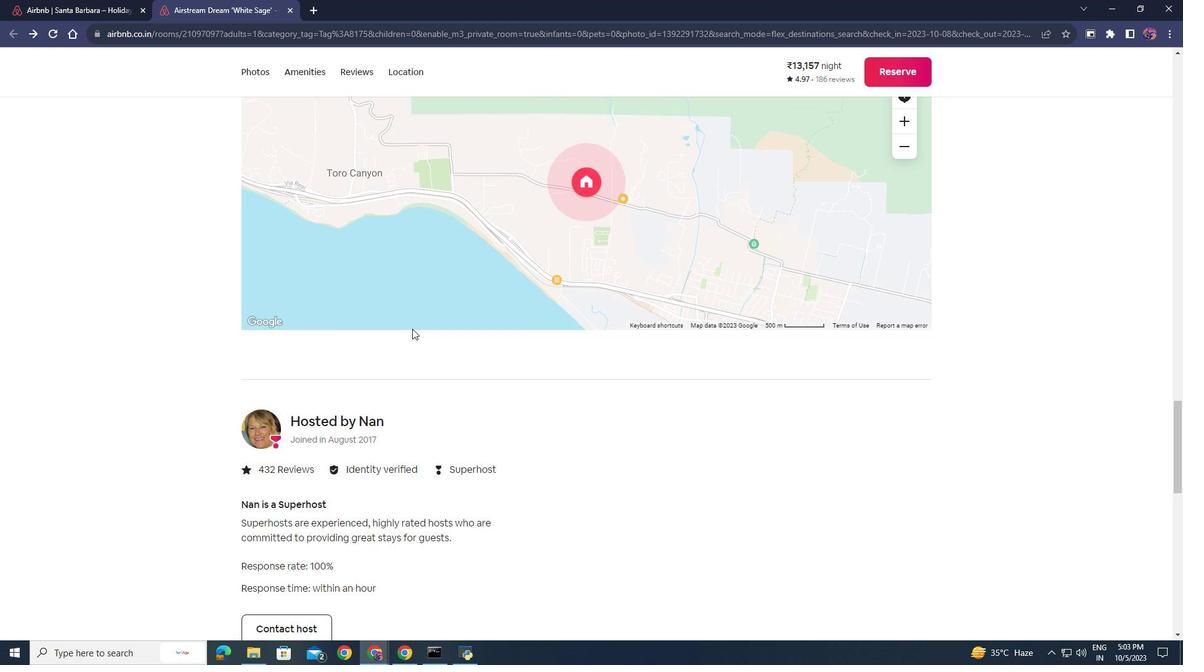 
Action: Mouse moved to (409, 321)
Screenshot: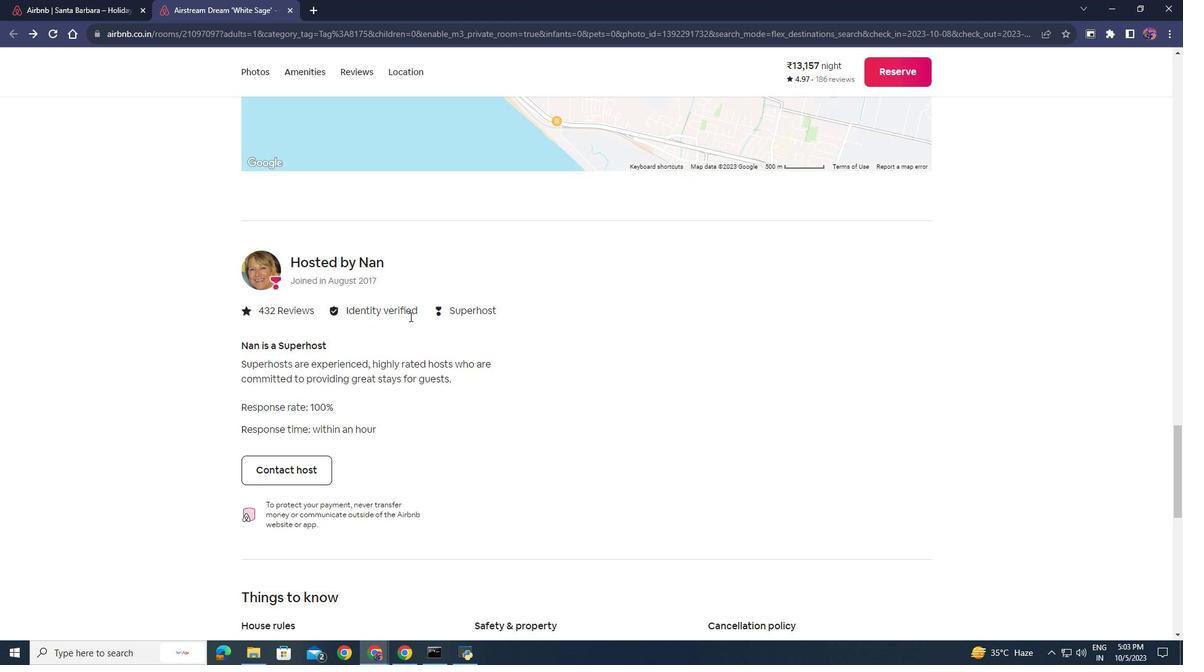 
Action: Mouse scrolled (409, 322) with delta (0, 0)
Screenshot: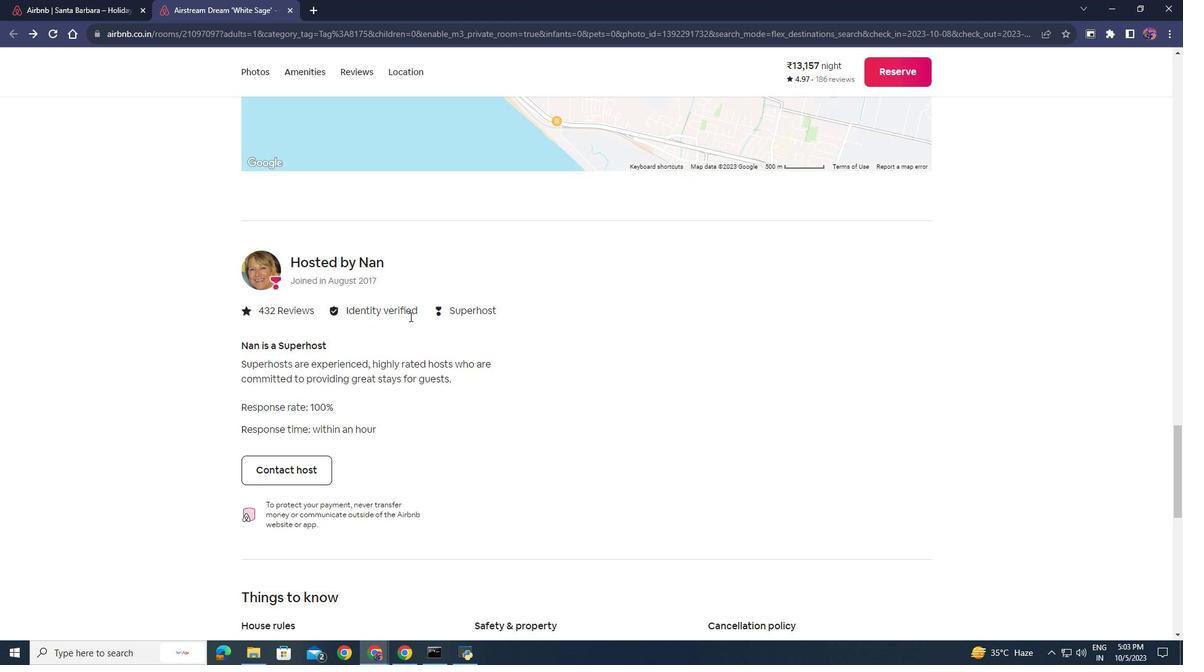 
Action: Mouse moved to (409, 317)
Screenshot: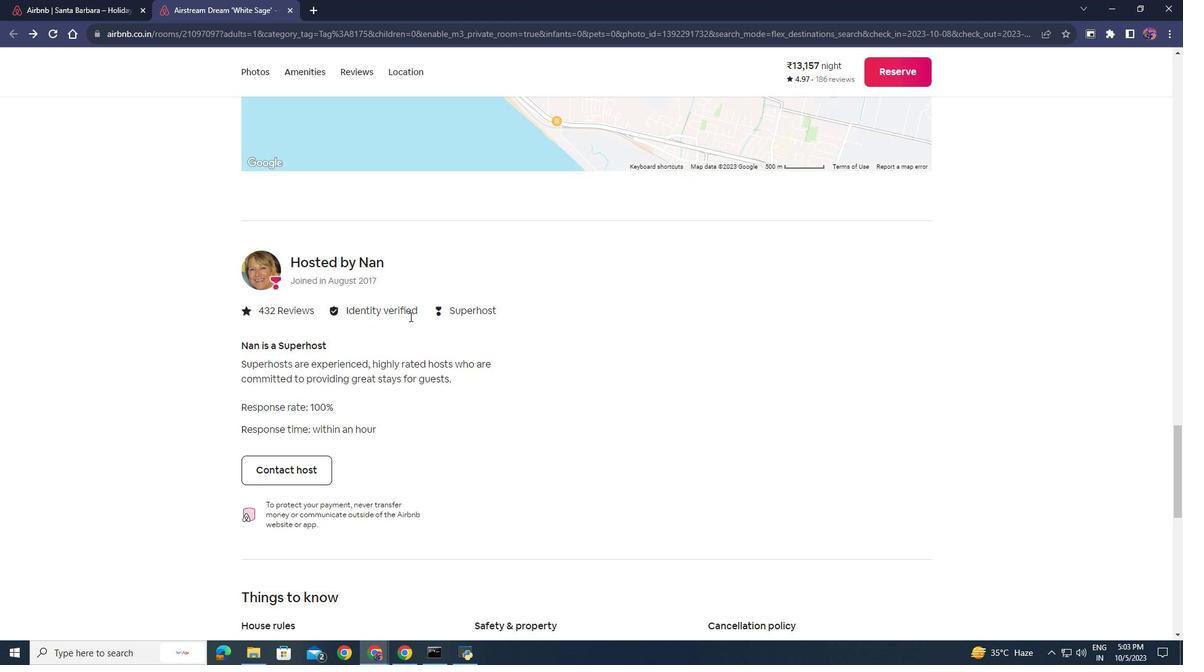 
Action: Mouse scrolled (409, 318) with delta (0, 0)
Screenshot: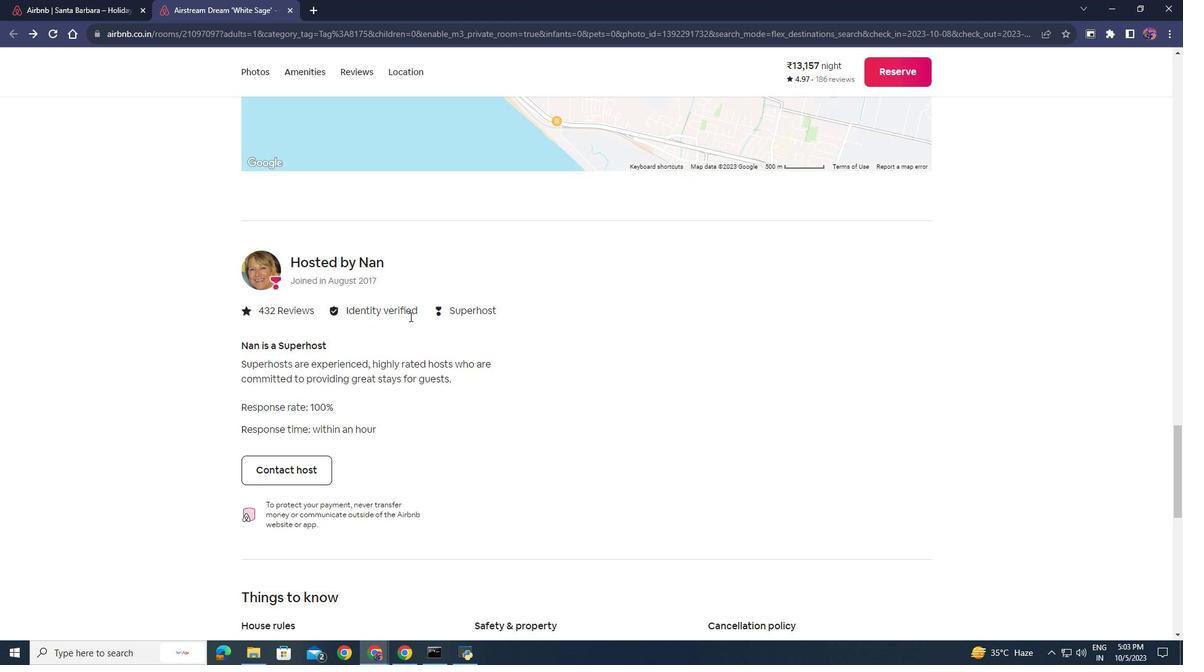 
Action: Mouse moved to (409, 312)
Screenshot: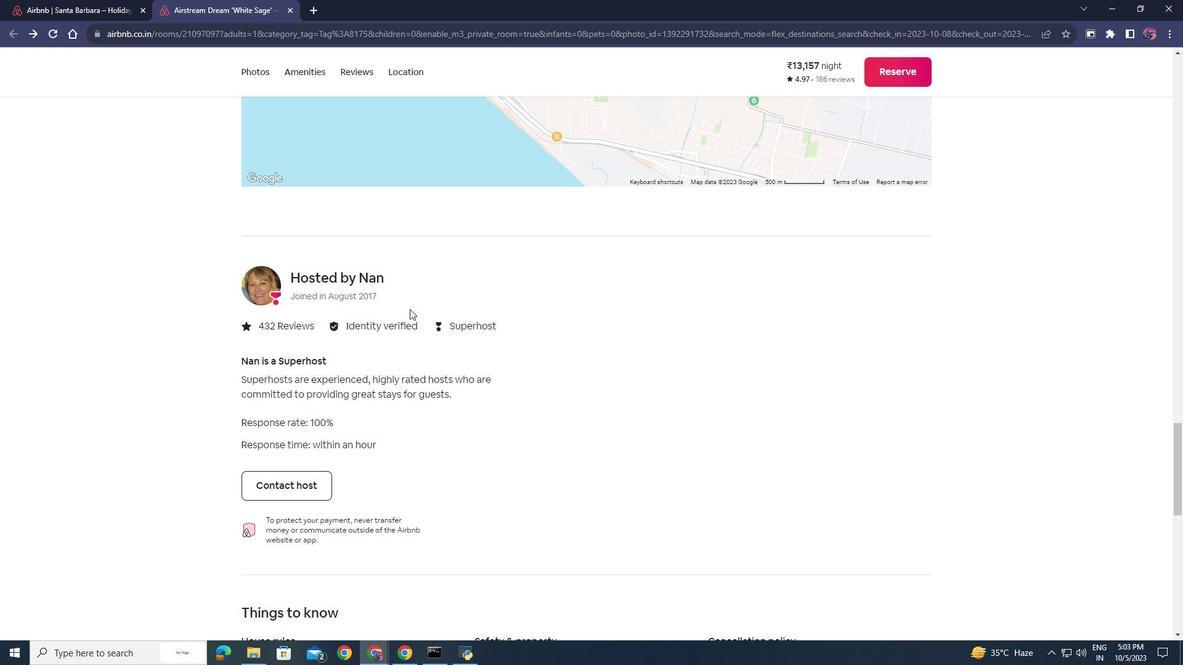 
Action: Mouse scrolled (409, 313) with delta (0, 0)
Screenshot: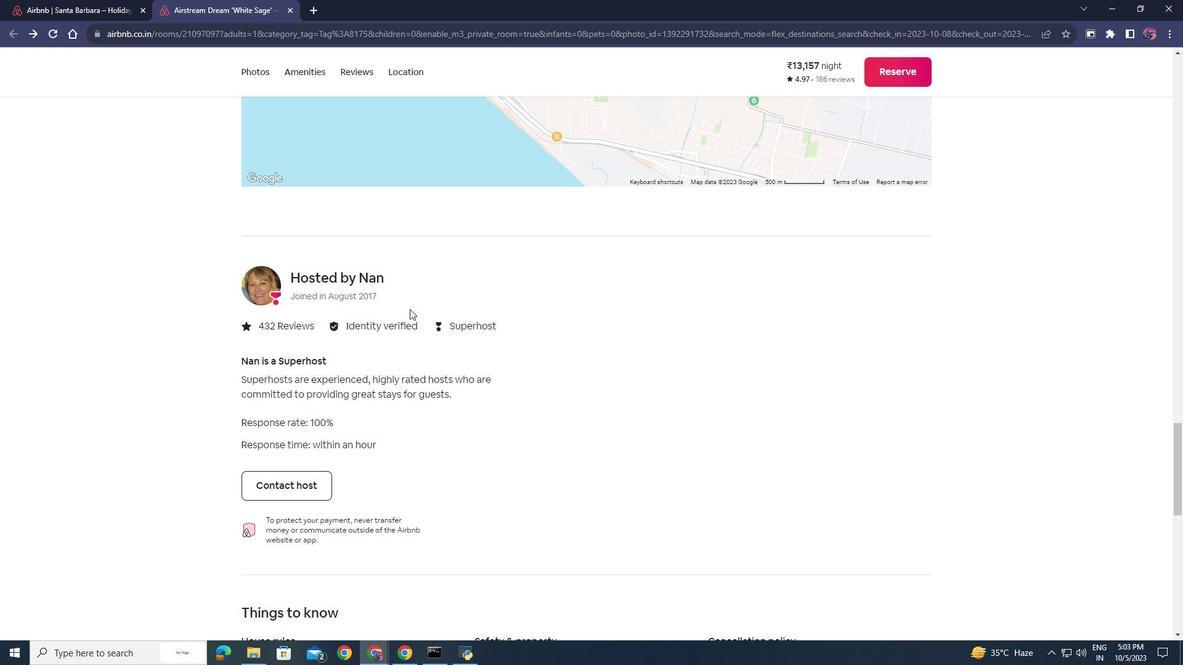 
Action: Mouse moved to (409, 308)
Screenshot: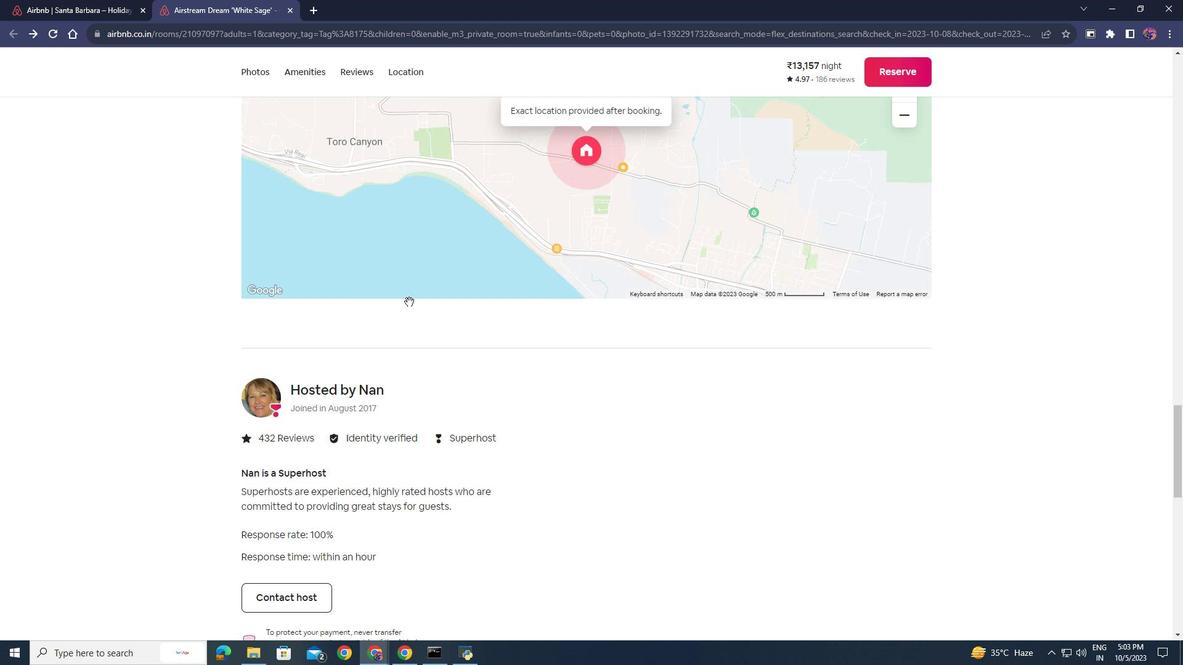 
Action: Mouse scrolled (409, 308) with delta (0, 0)
Screenshot: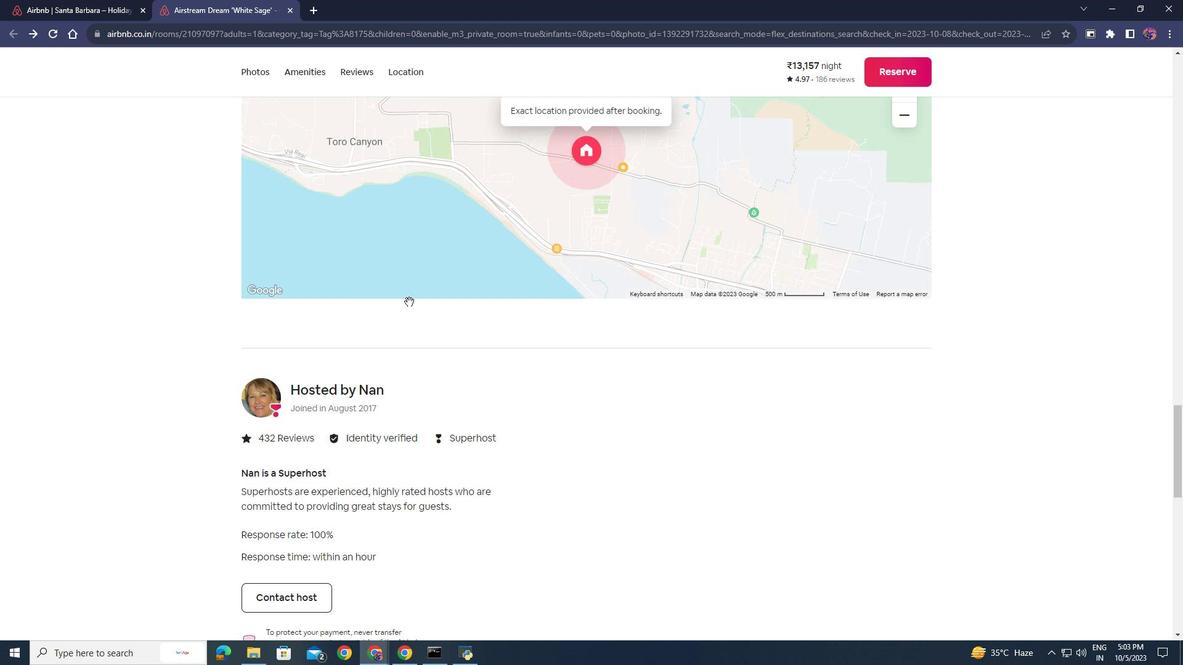 
Action: Mouse moved to (303, 70)
Screenshot: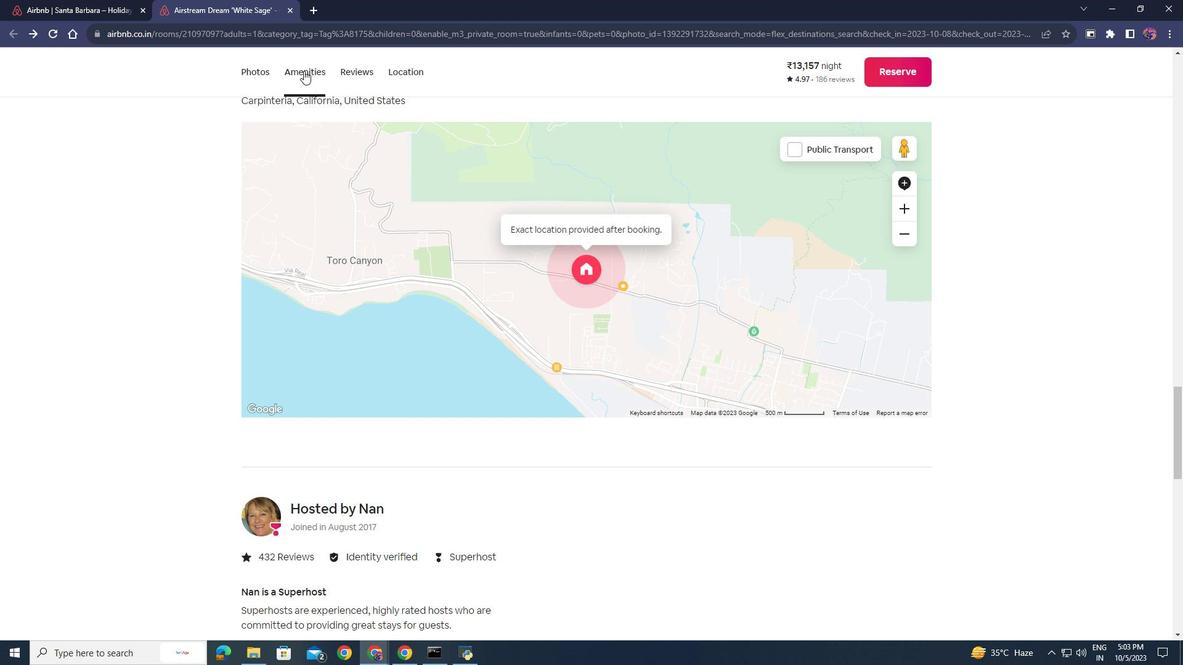 
Action: Mouse pressed left at (303, 70)
Screenshot: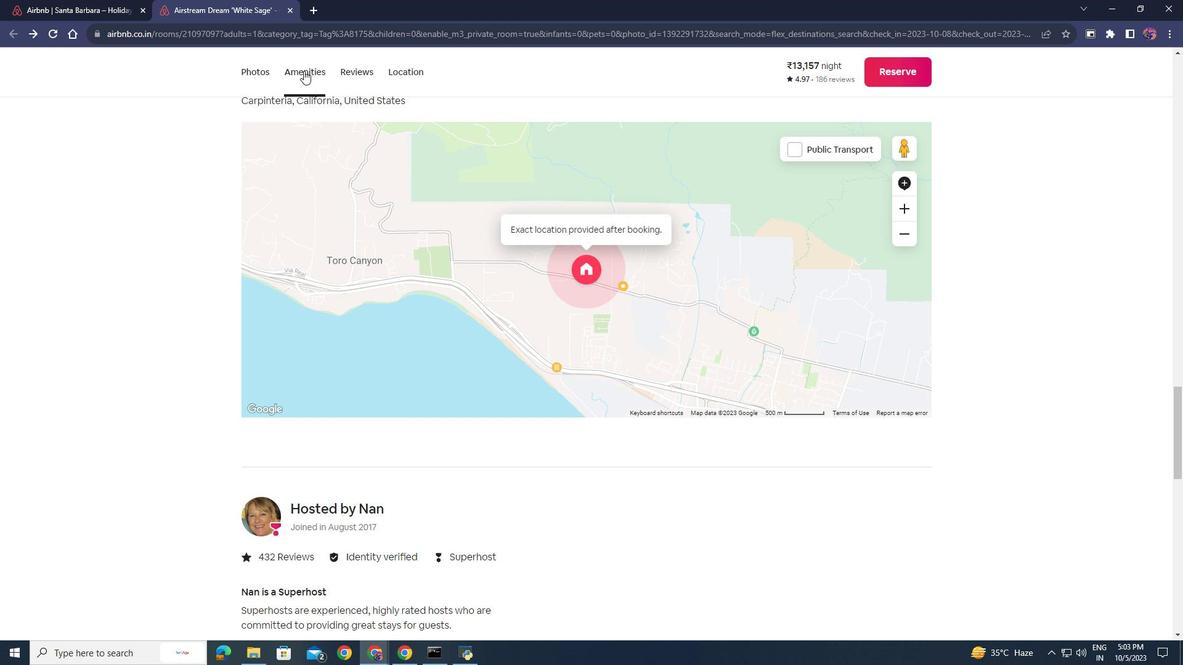 
Action: Mouse moved to (248, 69)
Screenshot: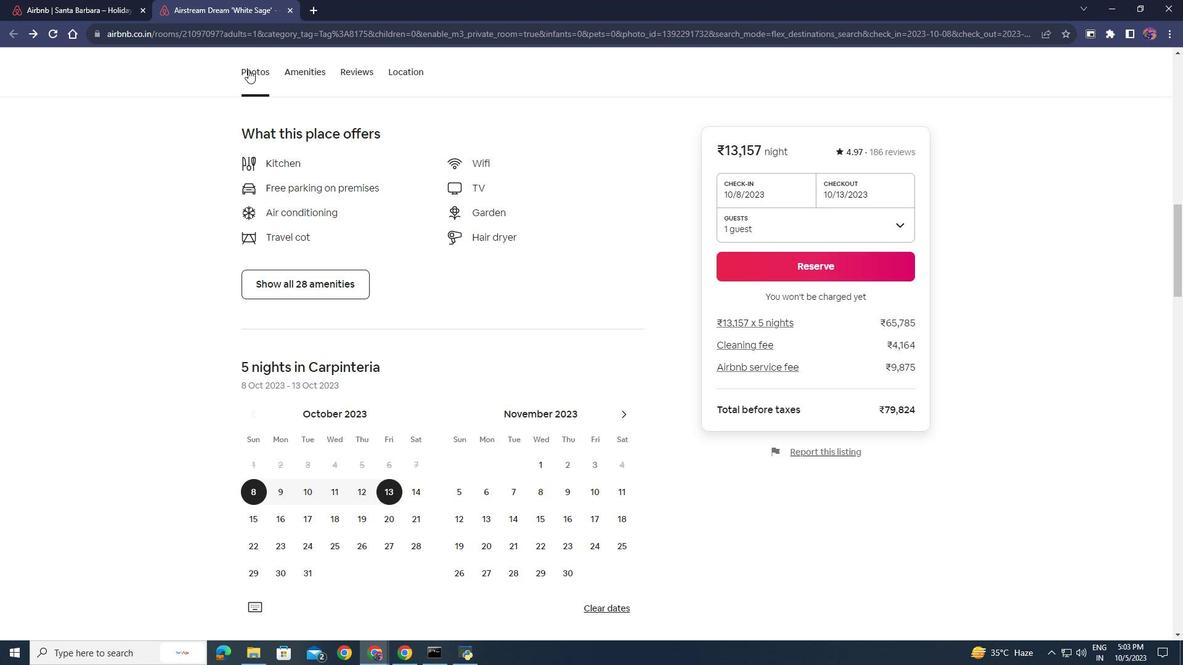 
Action: Mouse pressed left at (248, 69)
Screenshot: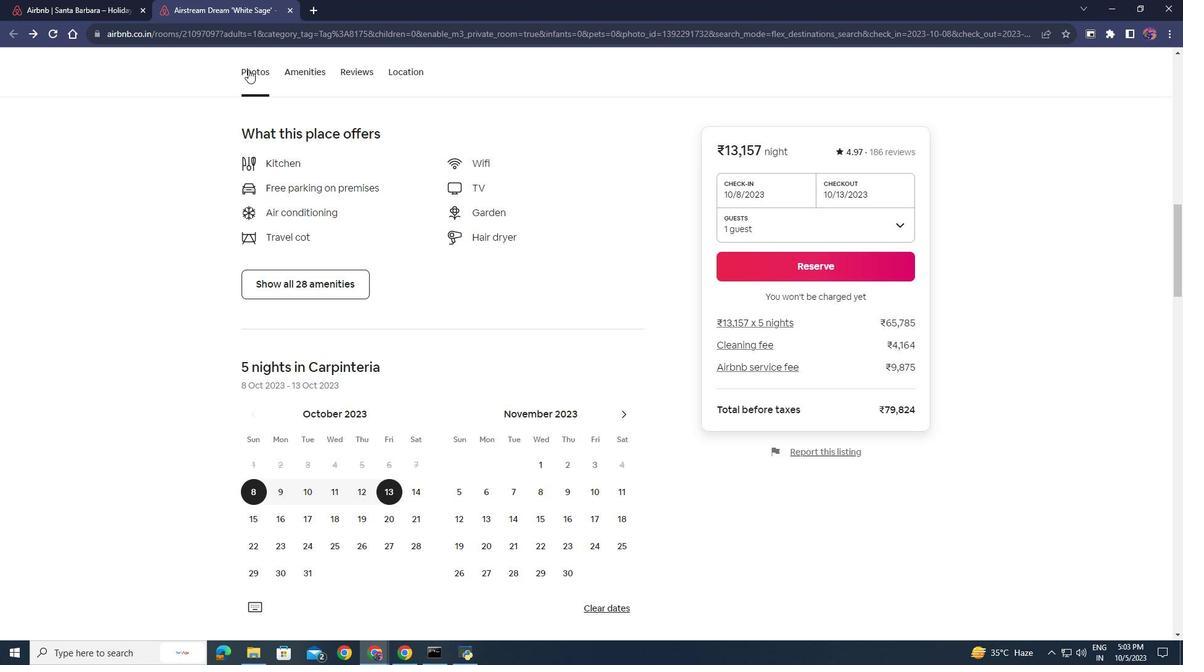
Action: Mouse moved to (437, 266)
Screenshot: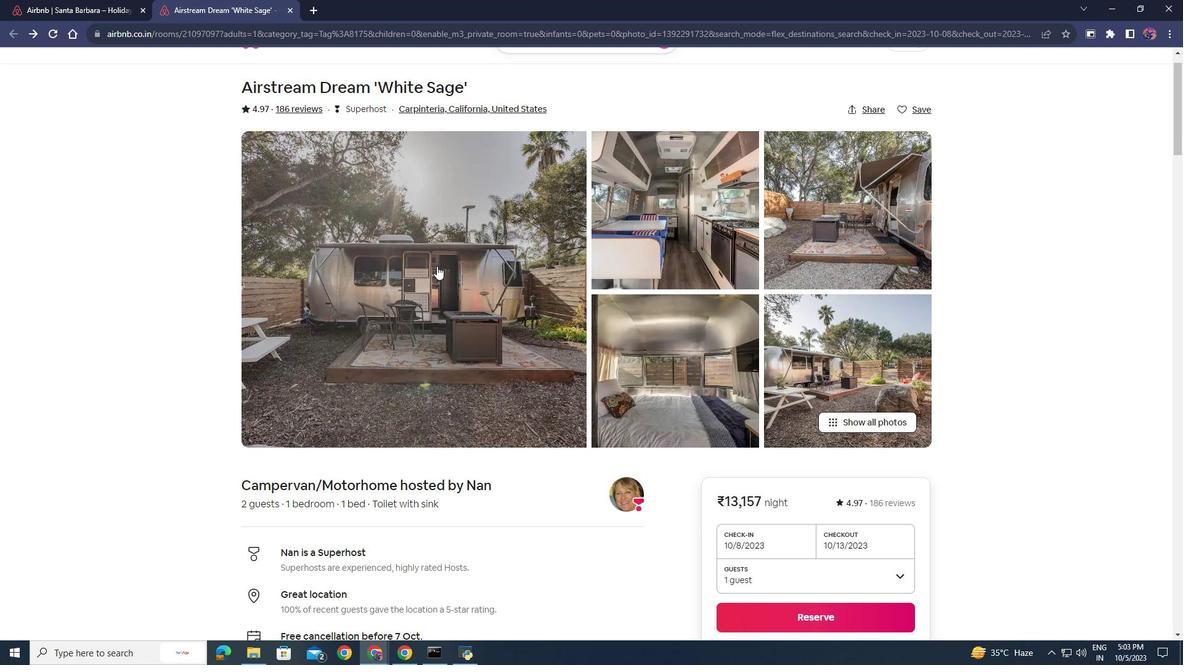 
Action: Mouse scrolled (437, 265) with delta (0, 0)
Screenshot: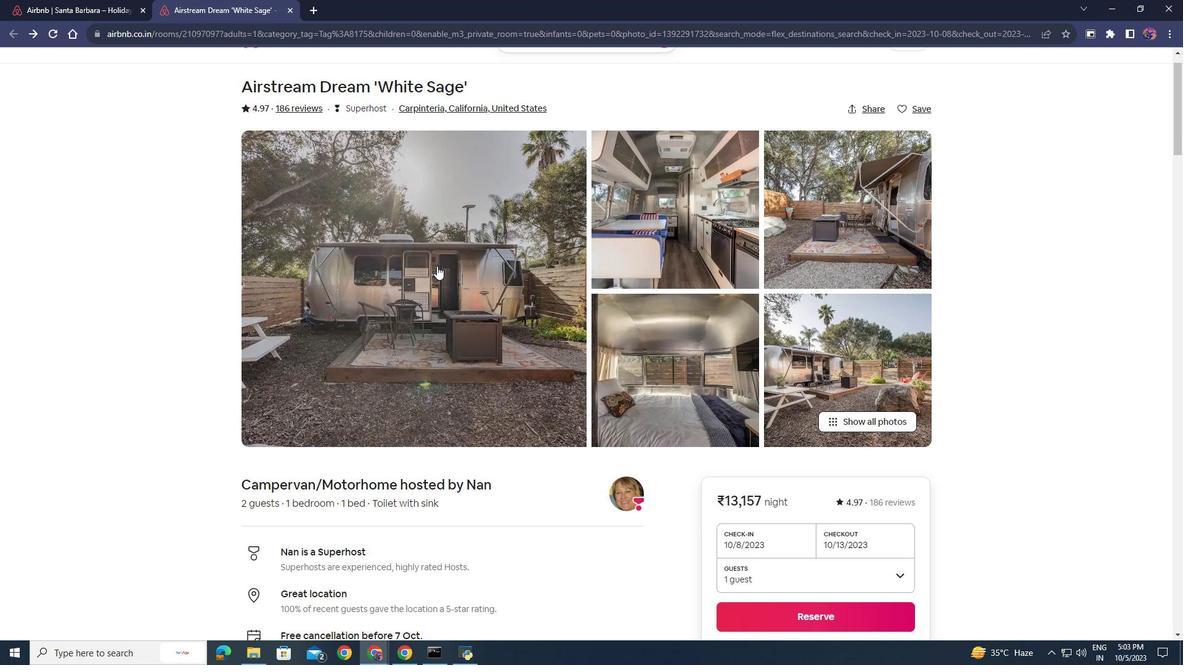 
Action: Mouse scrolled (437, 265) with delta (0, 0)
Screenshot: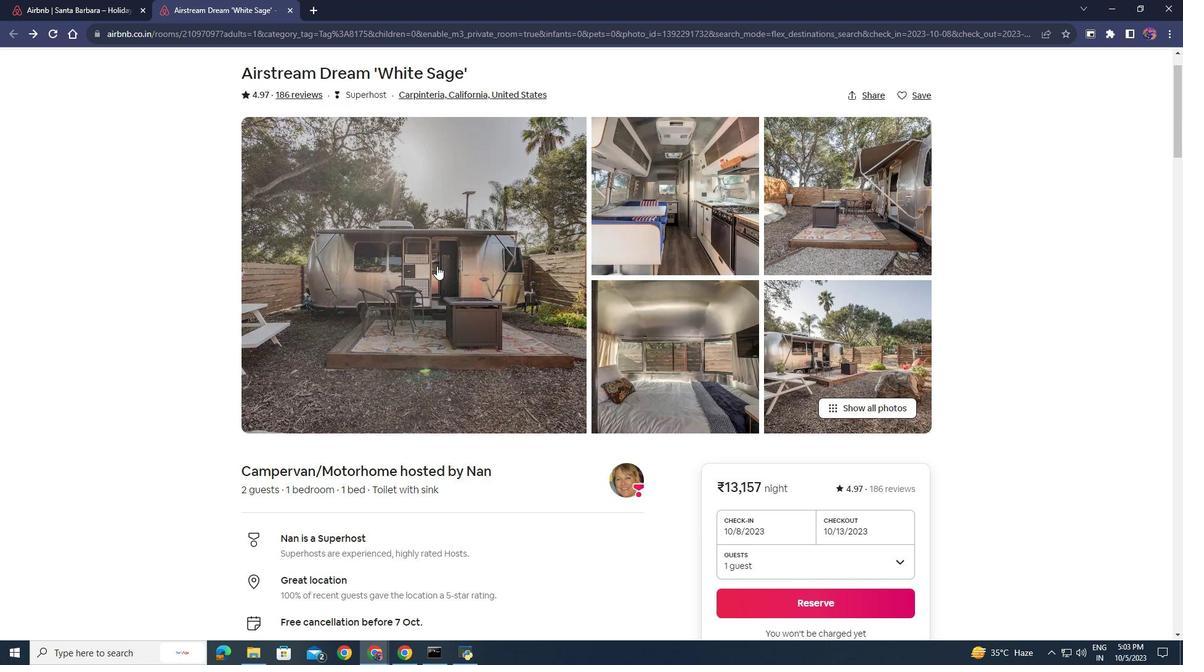
Action: Mouse scrolled (437, 266) with delta (0, 0)
Screenshot: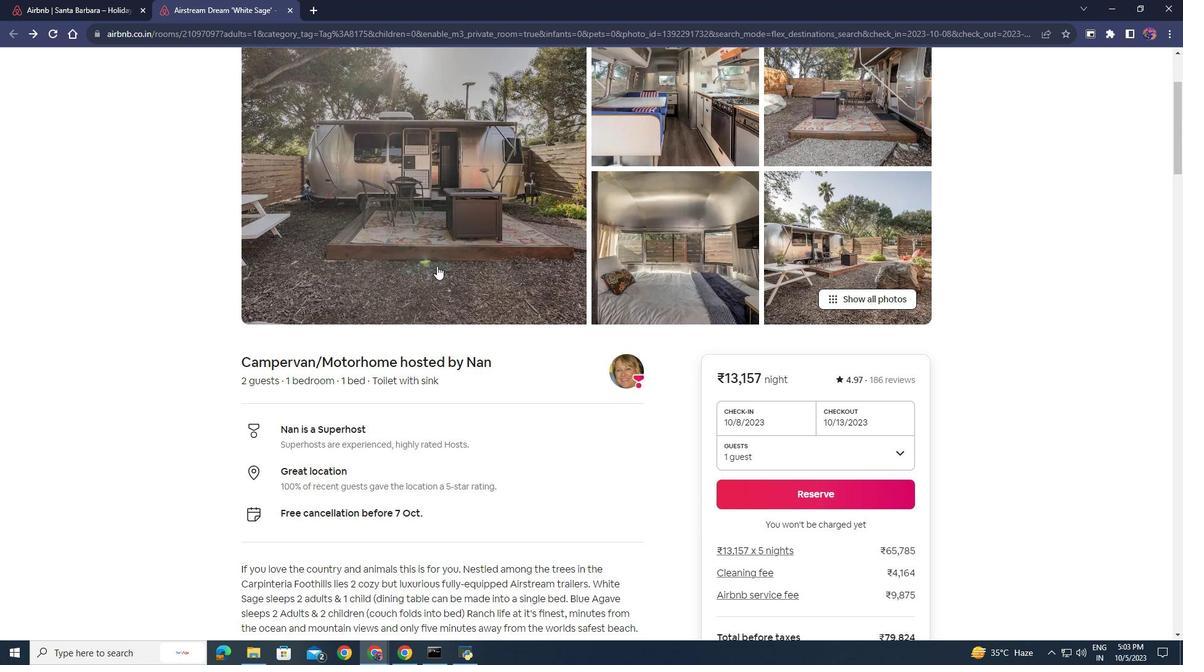 
Action: Mouse scrolled (437, 266) with delta (0, 0)
Screenshot: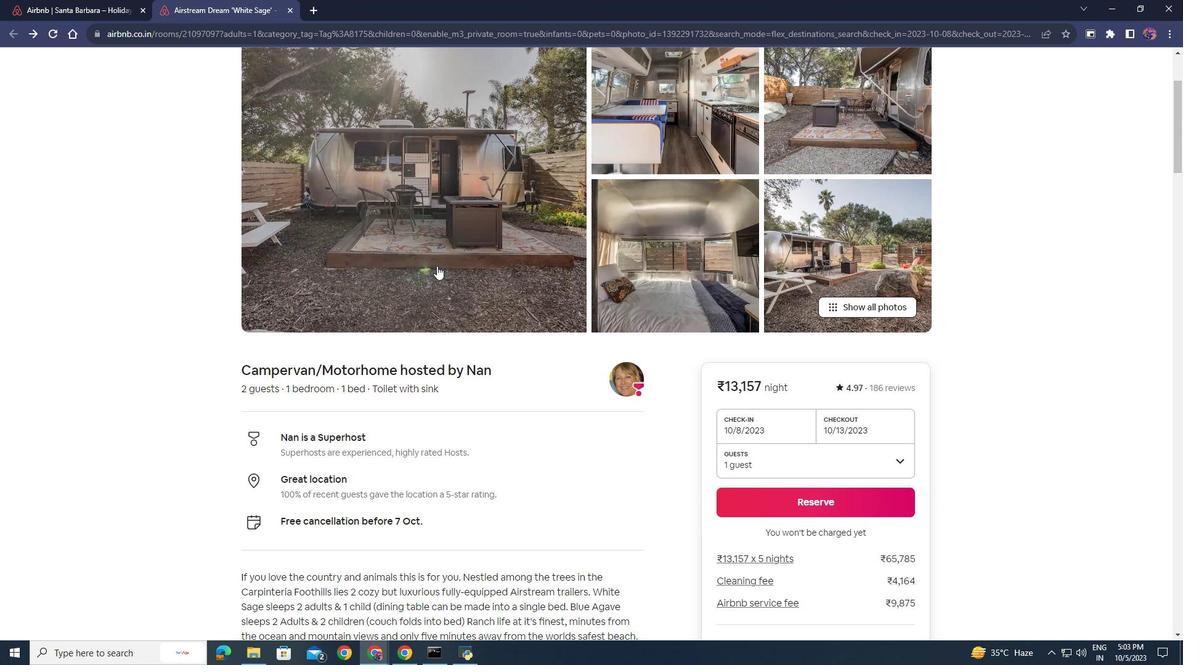 
Action: Mouse scrolled (437, 266) with delta (0, 0)
Screenshot: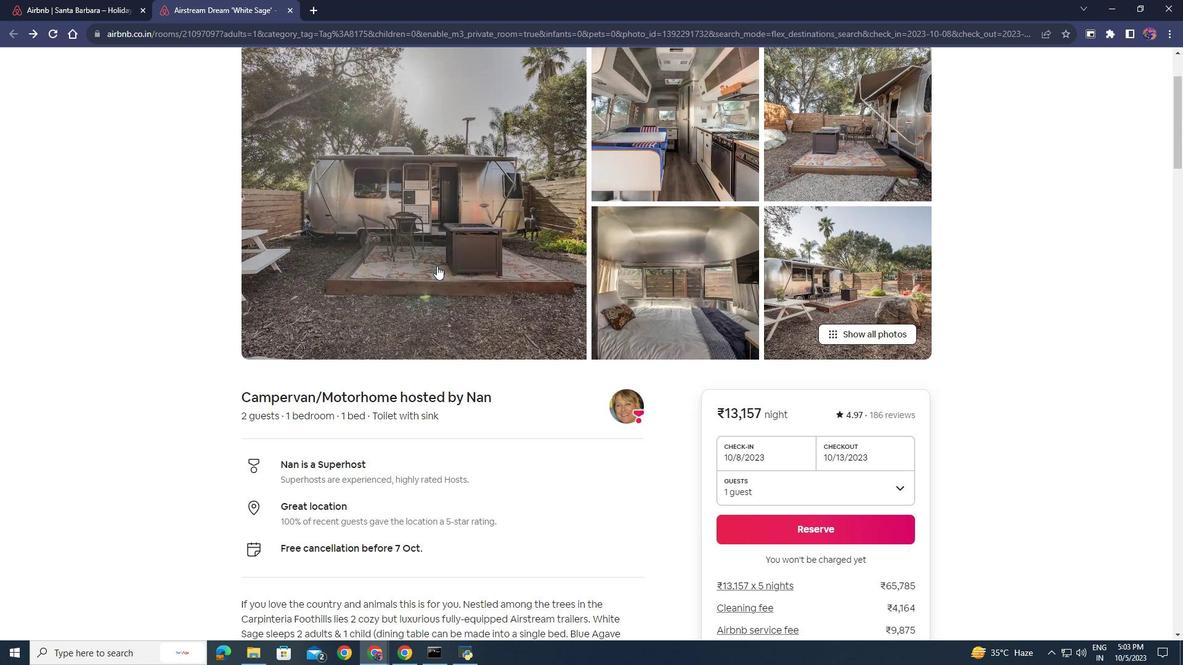 
Action: Mouse scrolled (437, 266) with delta (0, 0)
Screenshot: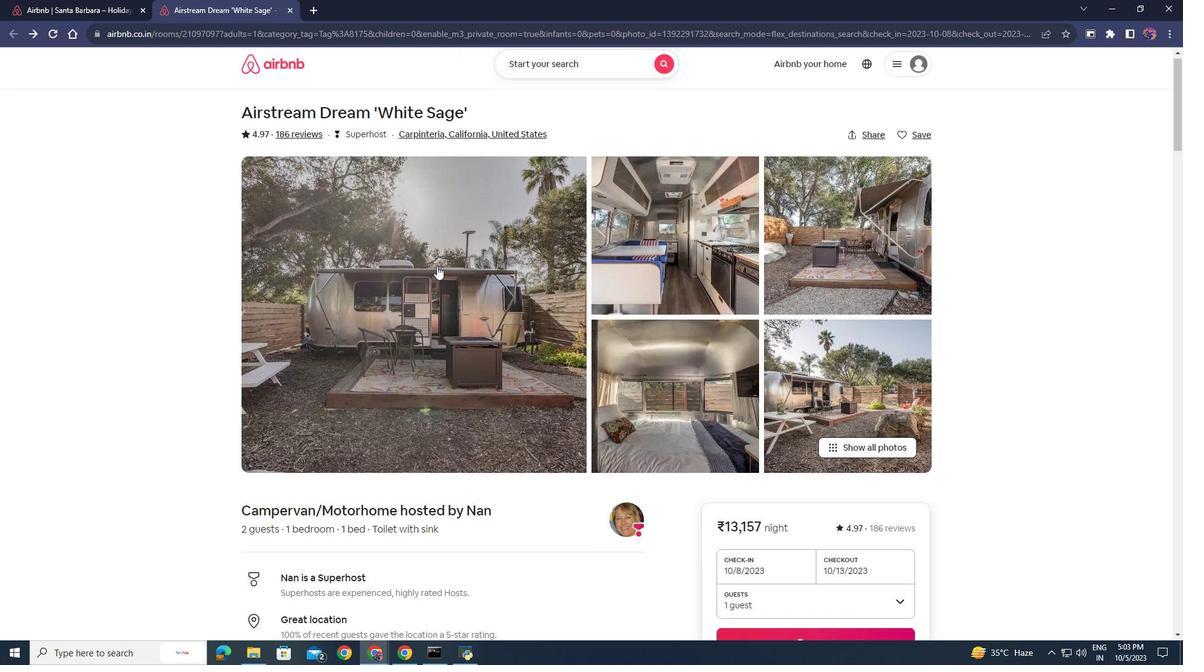
Action: Mouse moved to (271, 72)
Screenshot: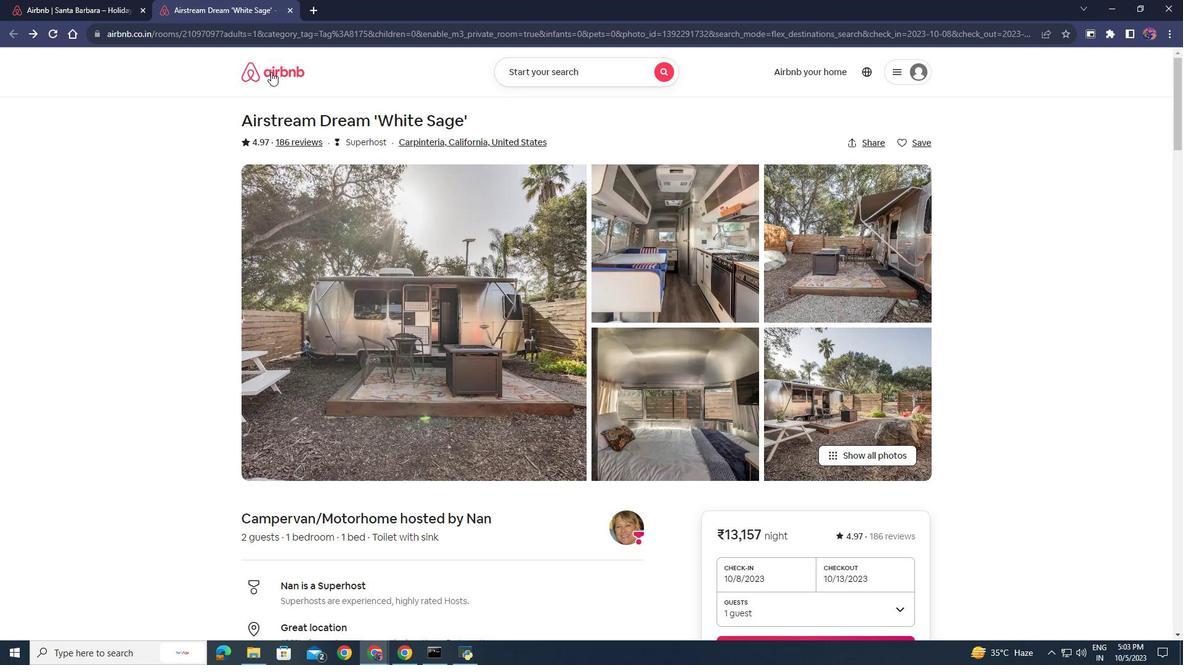
Action: Mouse pressed left at (271, 72)
Screenshot: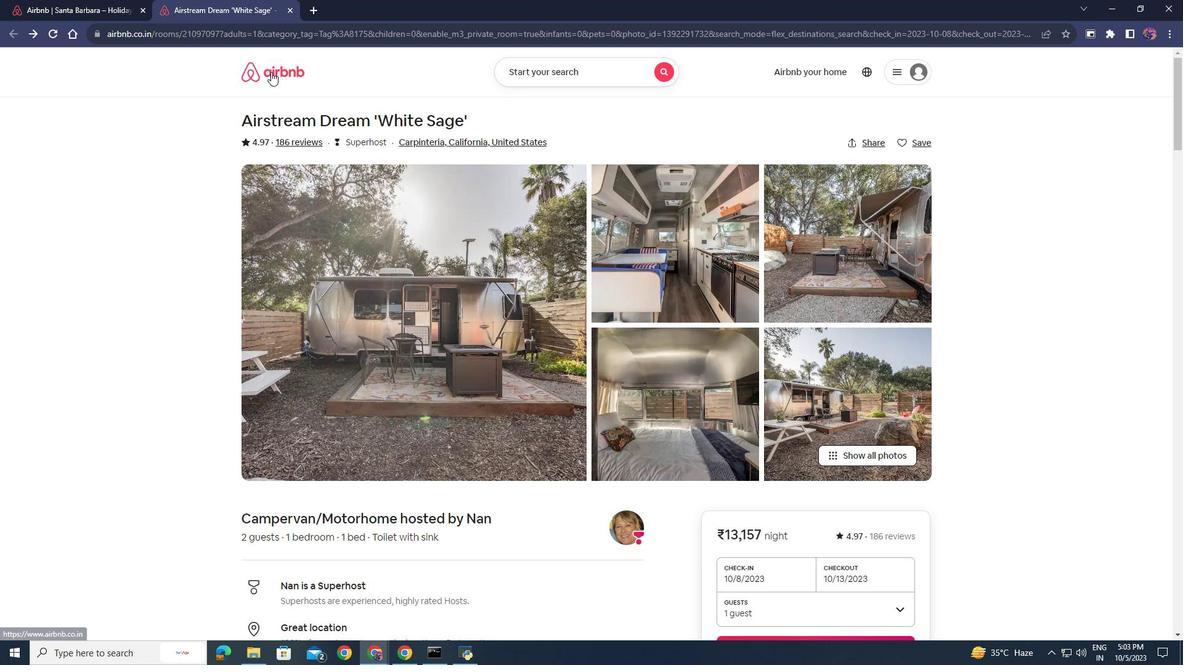 
Action: Mouse moved to (455, 321)
Screenshot: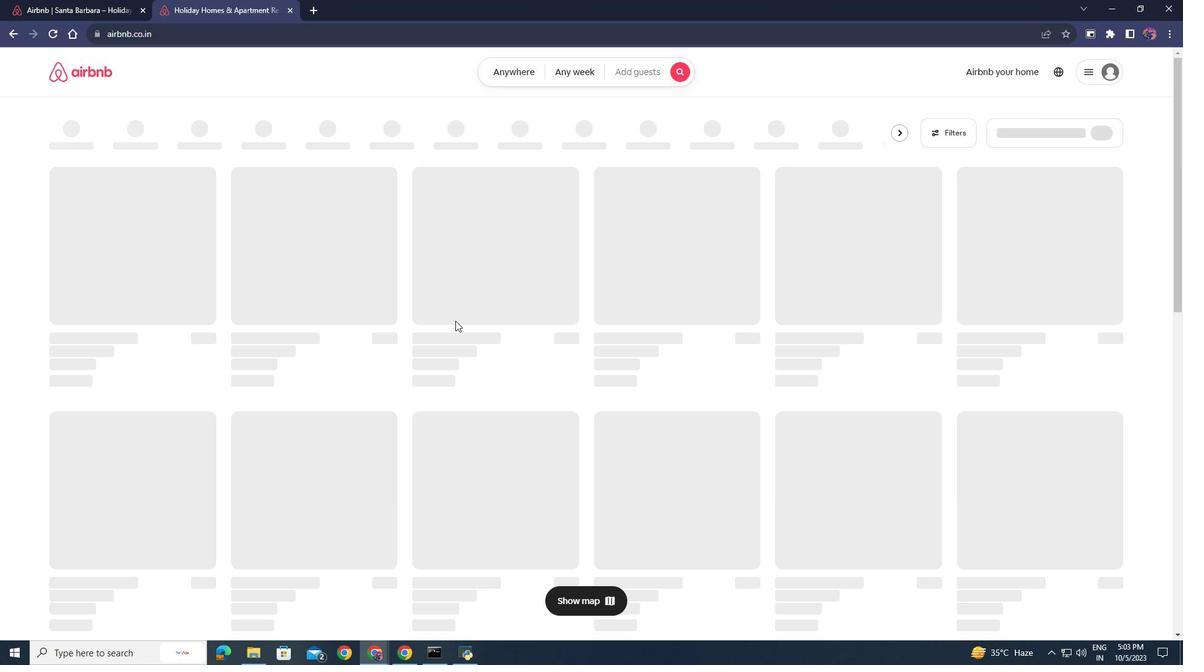 
Action: Mouse scrolled (455, 321) with delta (0, 0)
Screenshot: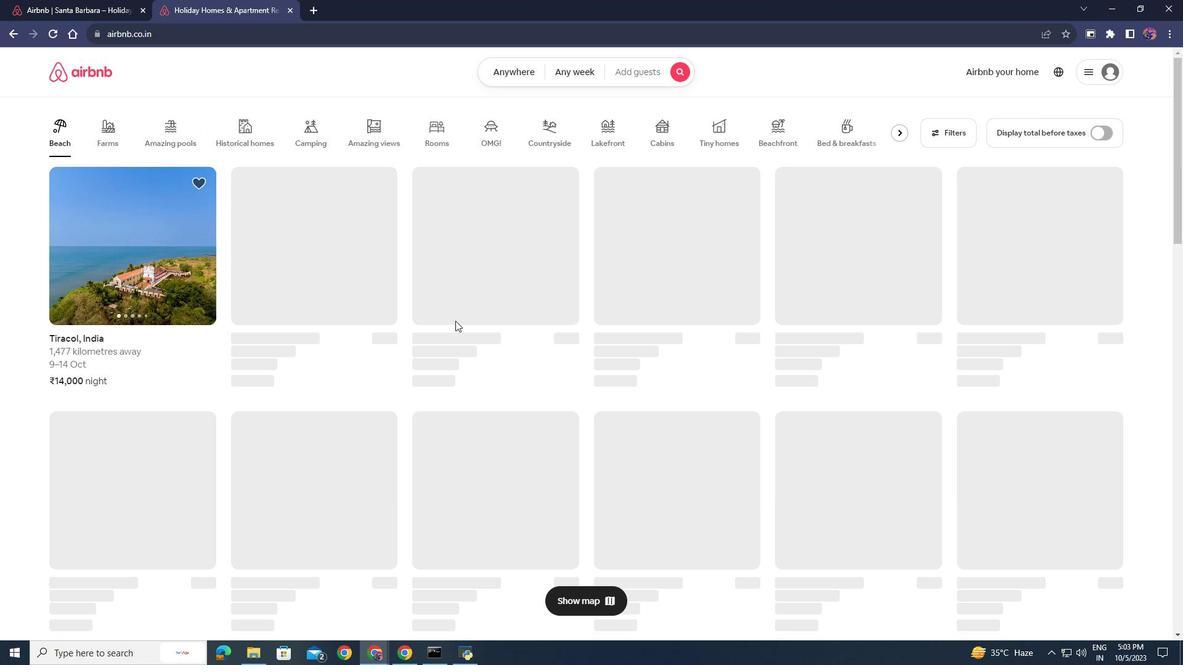 
Action: Mouse scrolled (455, 321) with delta (0, 0)
Screenshot: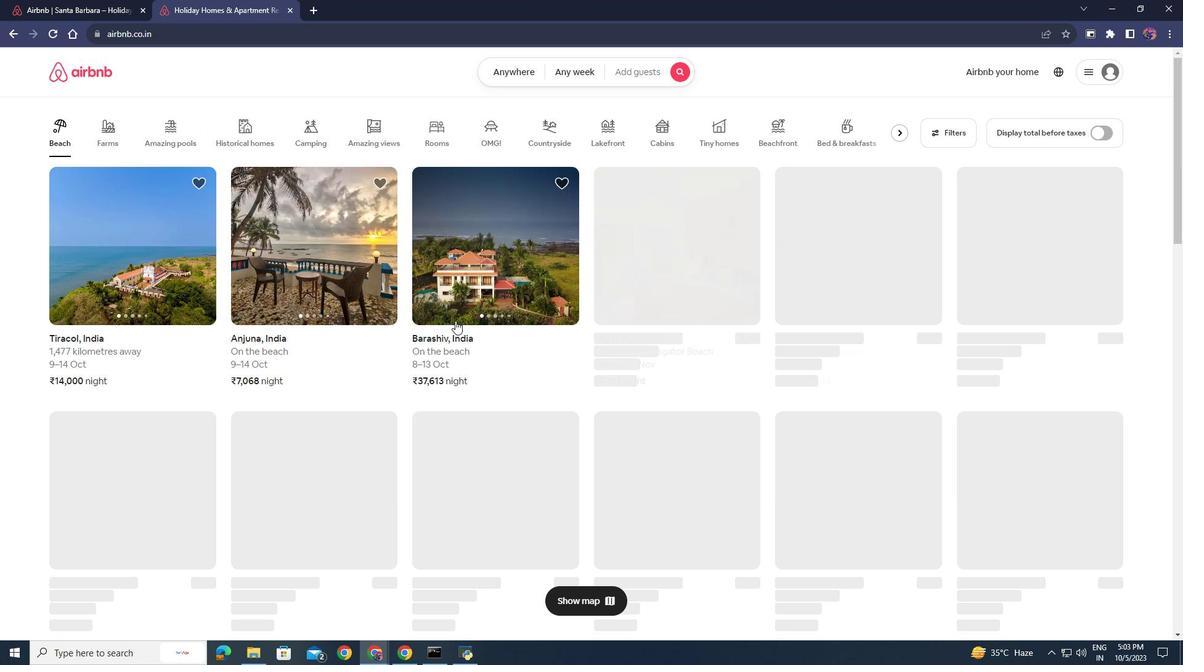 
Action: Mouse scrolled (455, 321) with delta (0, 0)
Screenshot: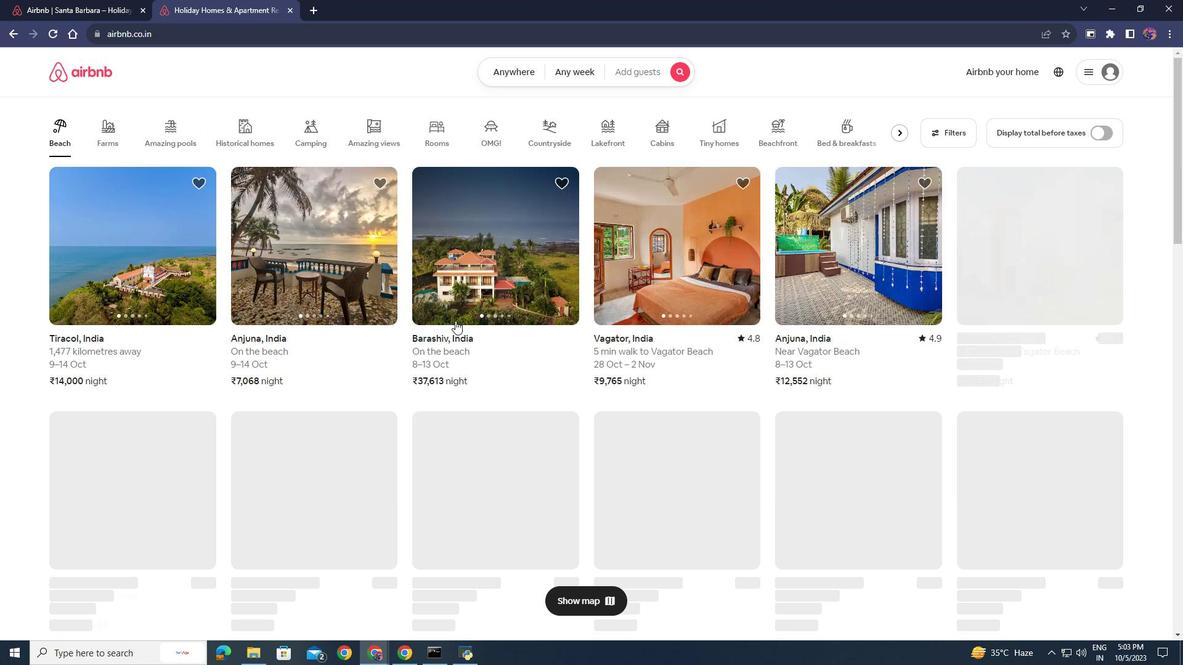 
Action: Mouse moved to (286, 7)
Screenshot: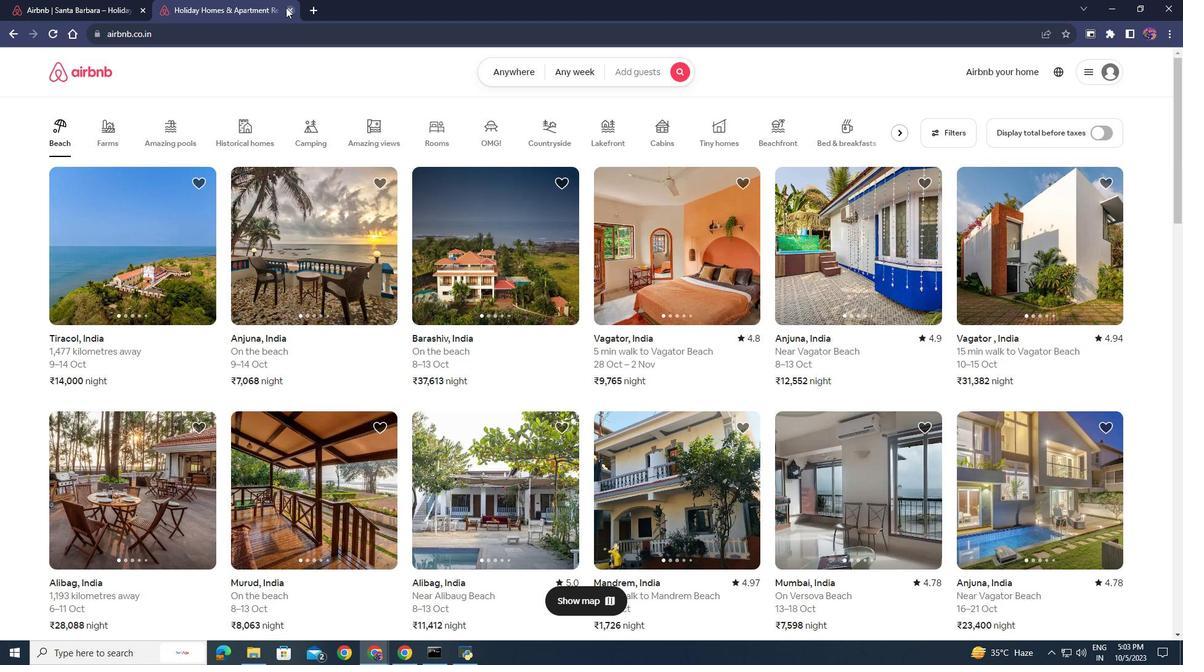 
Action: Mouse pressed left at (286, 7)
Screenshot: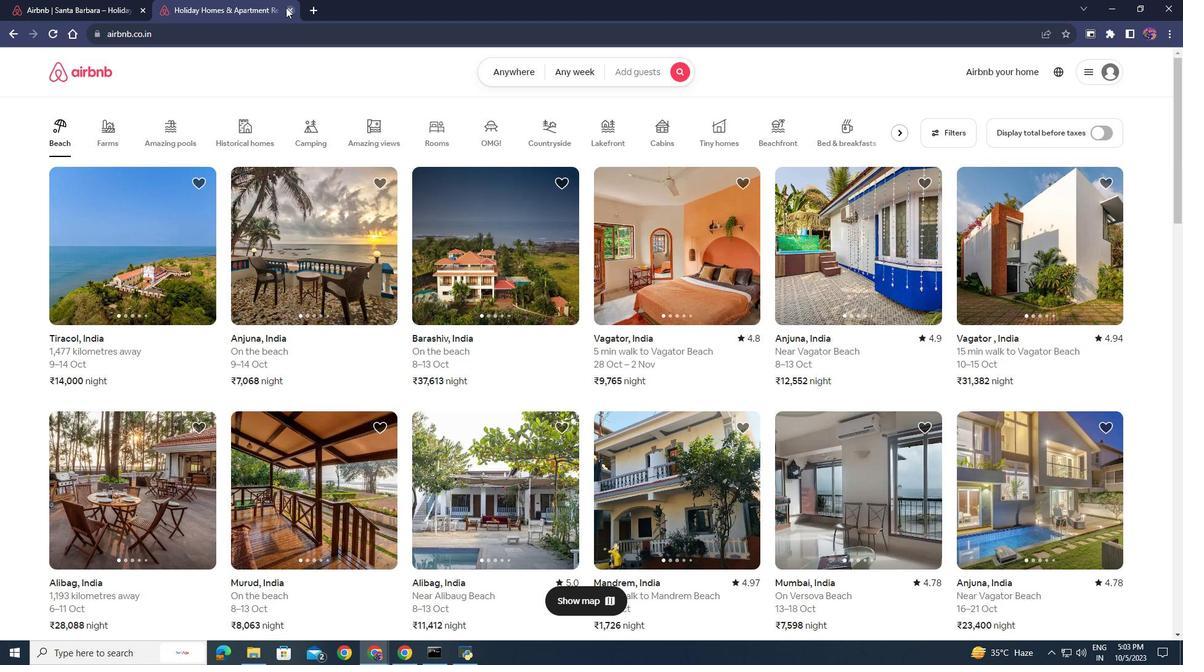 
Action: Mouse moved to (304, 351)
Screenshot: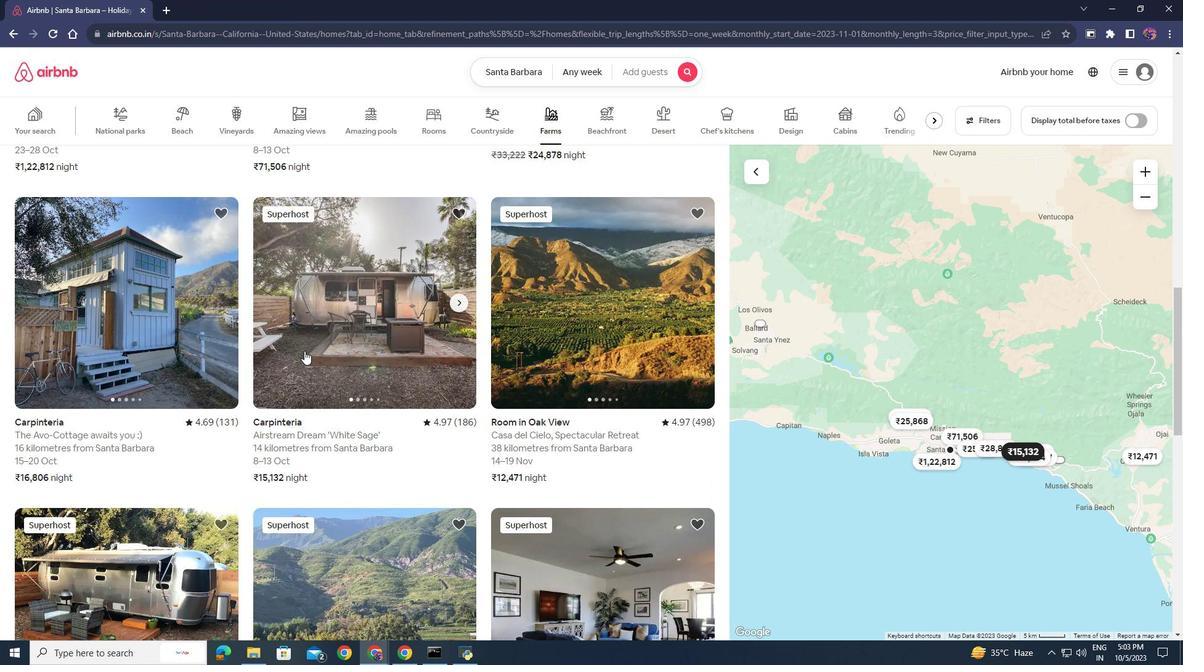 
Action: Mouse scrolled (304, 350) with delta (0, 0)
Screenshot: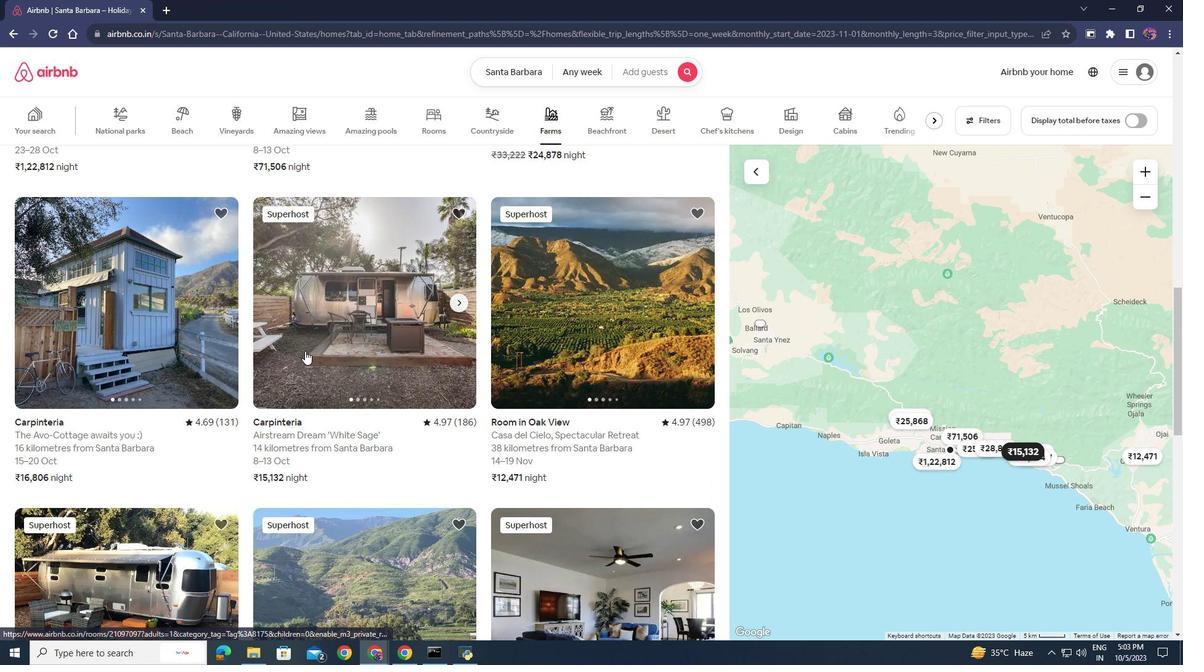 
Action: Mouse moved to (306, 351)
Screenshot: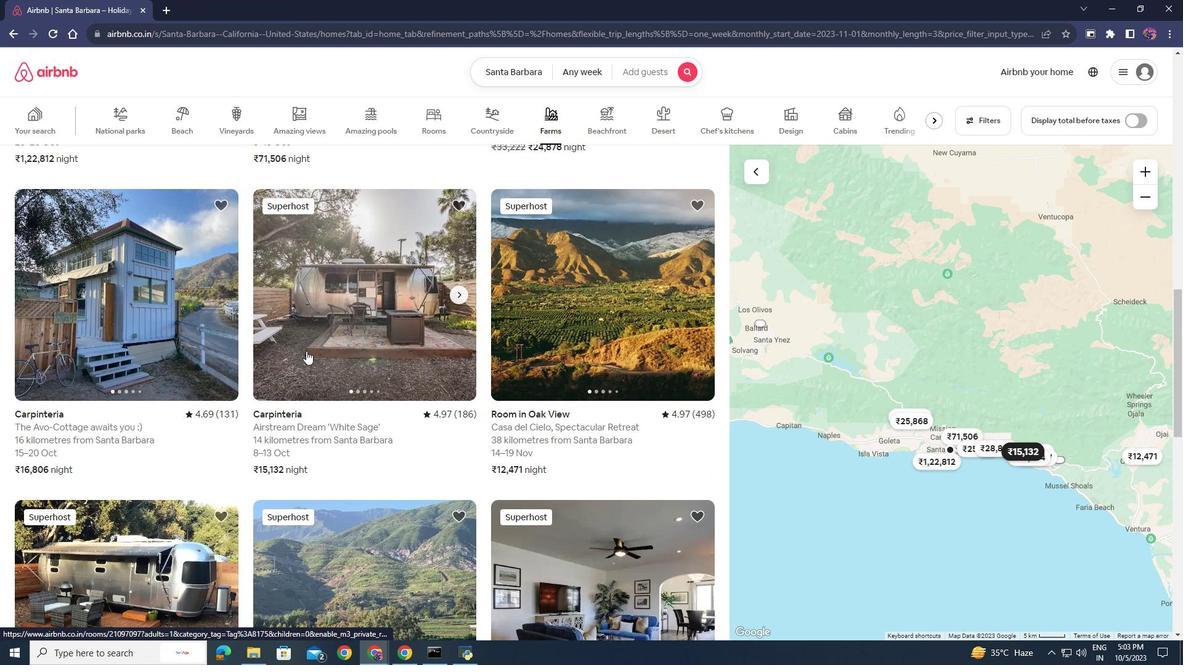 
Action: Mouse scrolled (306, 350) with delta (0, 0)
Screenshot: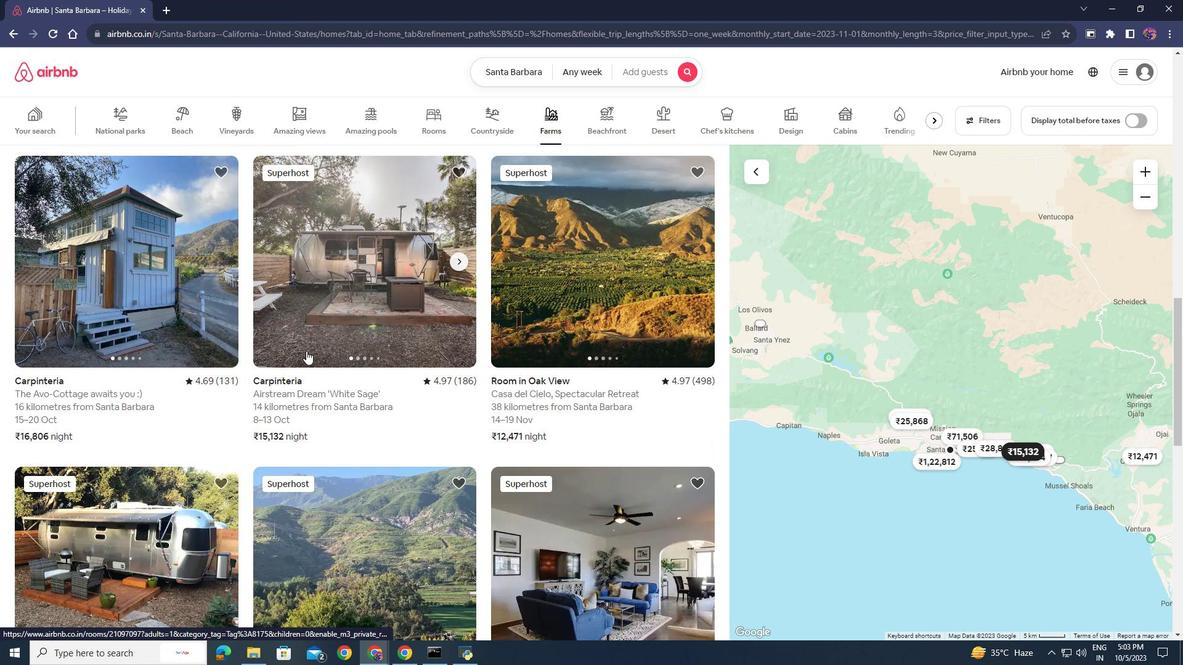 
Action: Mouse scrolled (306, 350) with delta (0, 0)
Screenshot: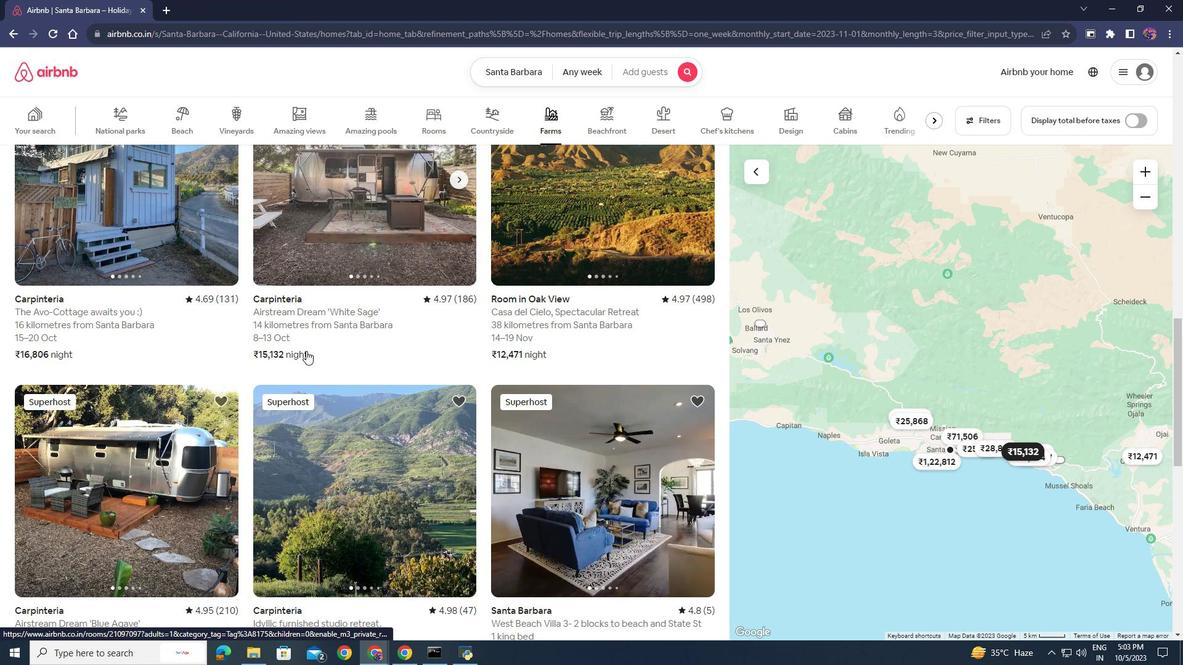 
Action: Mouse scrolled (306, 350) with delta (0, 0)
Screenshot: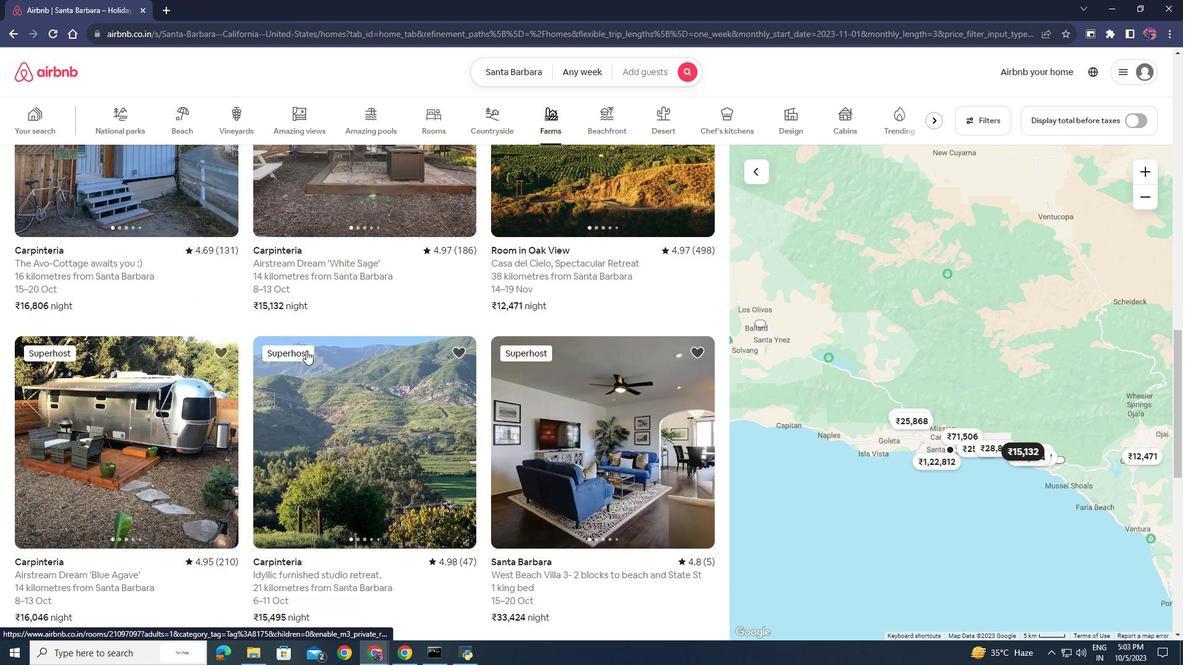 
Action: Mouse scrolled (306, 350) with delta (0, 0)
Screenshot: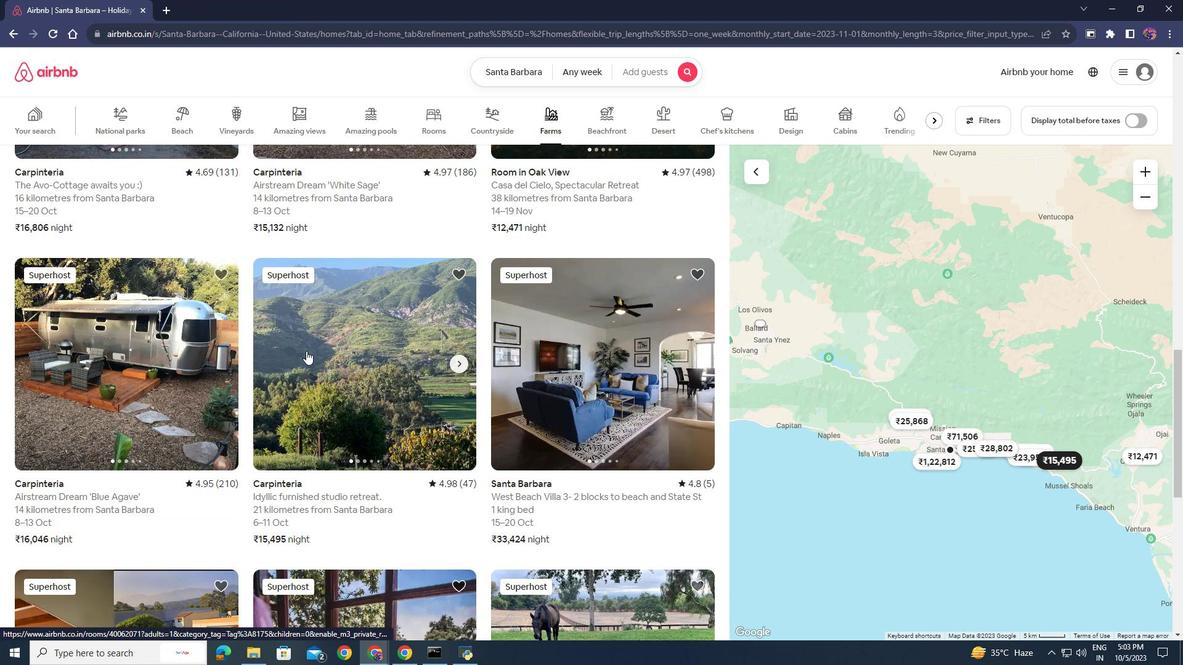 
Action: Mouse moved to (112, 316)
Screenshot: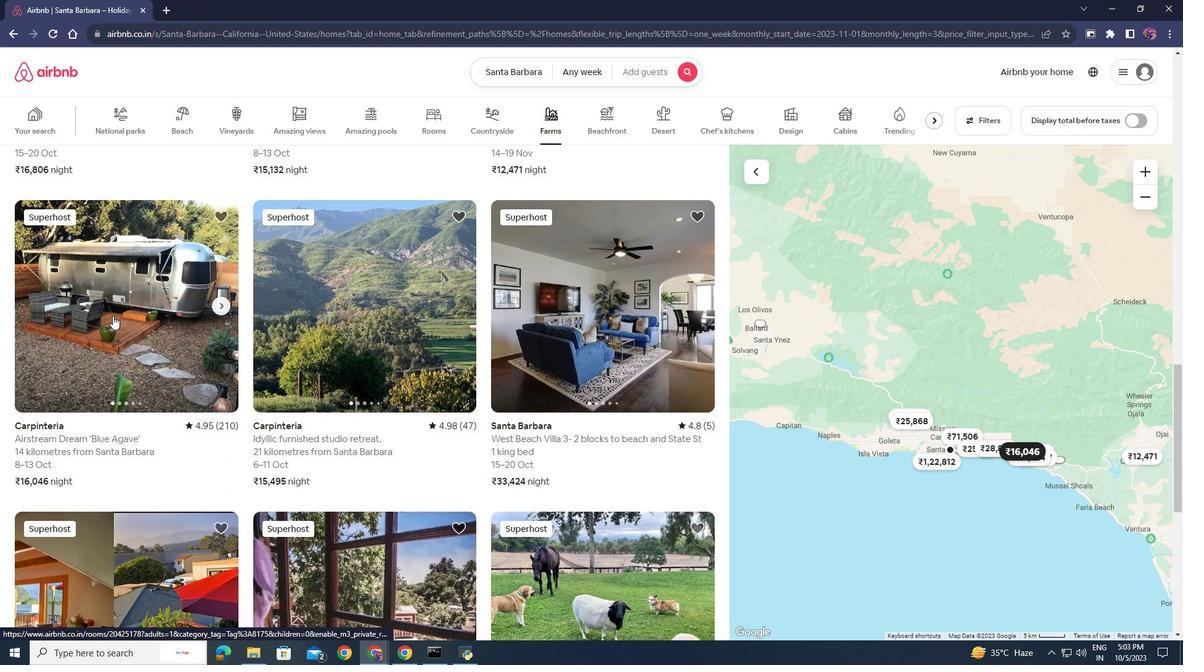 
Action: Mouse pressed left at (112, 316)
Screenshot: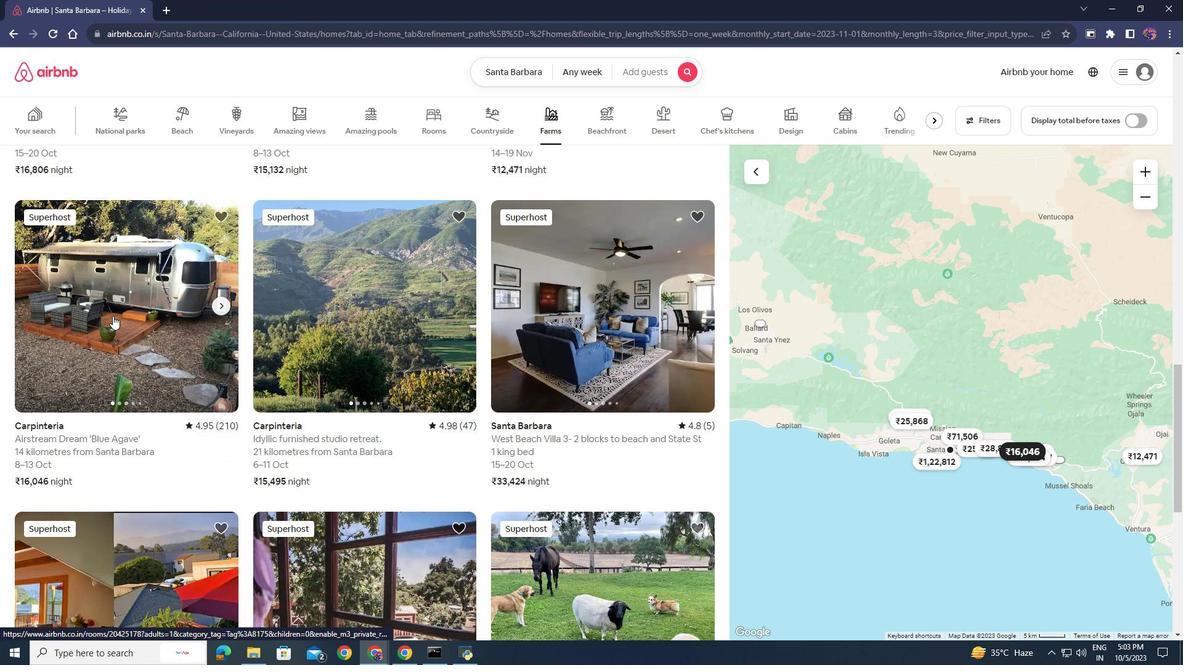 
Action: Mouse moved to (522, 380)
Screenshot: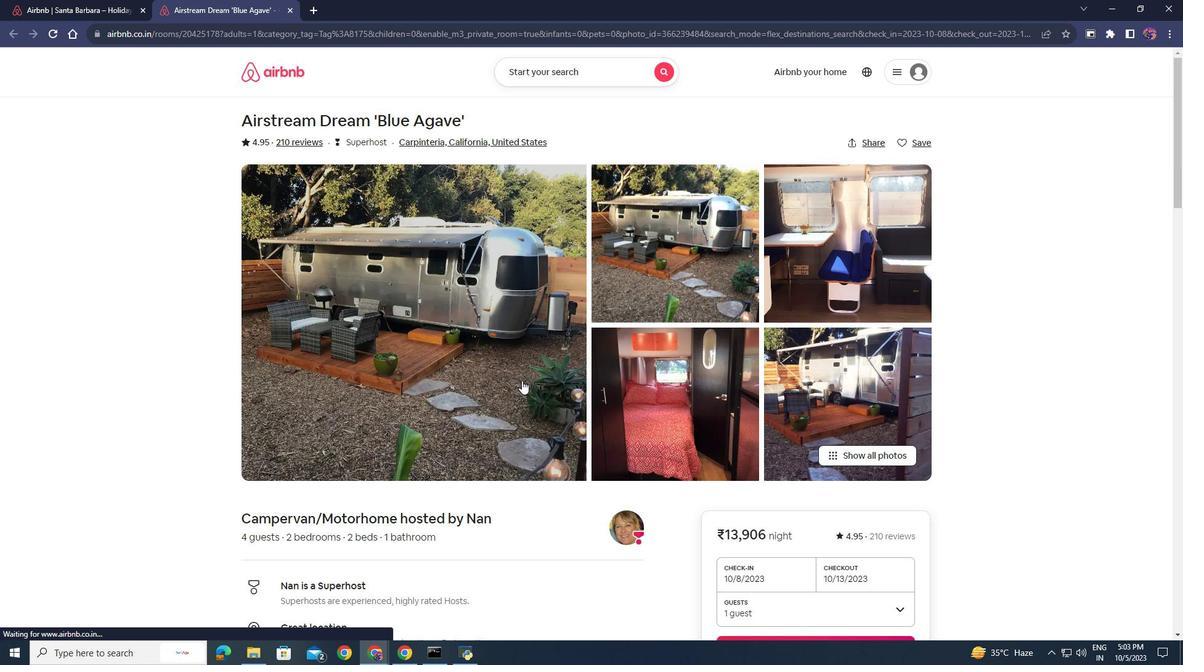 
Action: Mouse scrolled (522, 380) with delta (0, 0)
Screenshot: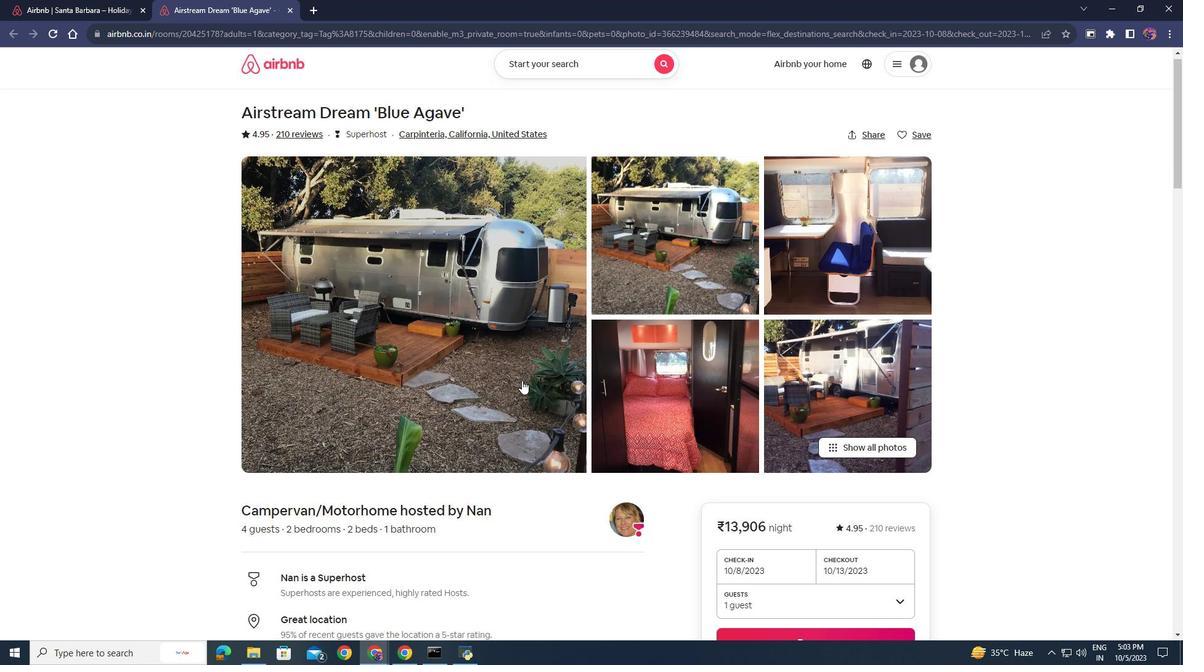 
Action: Mouse scrolled (522, 380) with delta (0, 0)
Screenshot: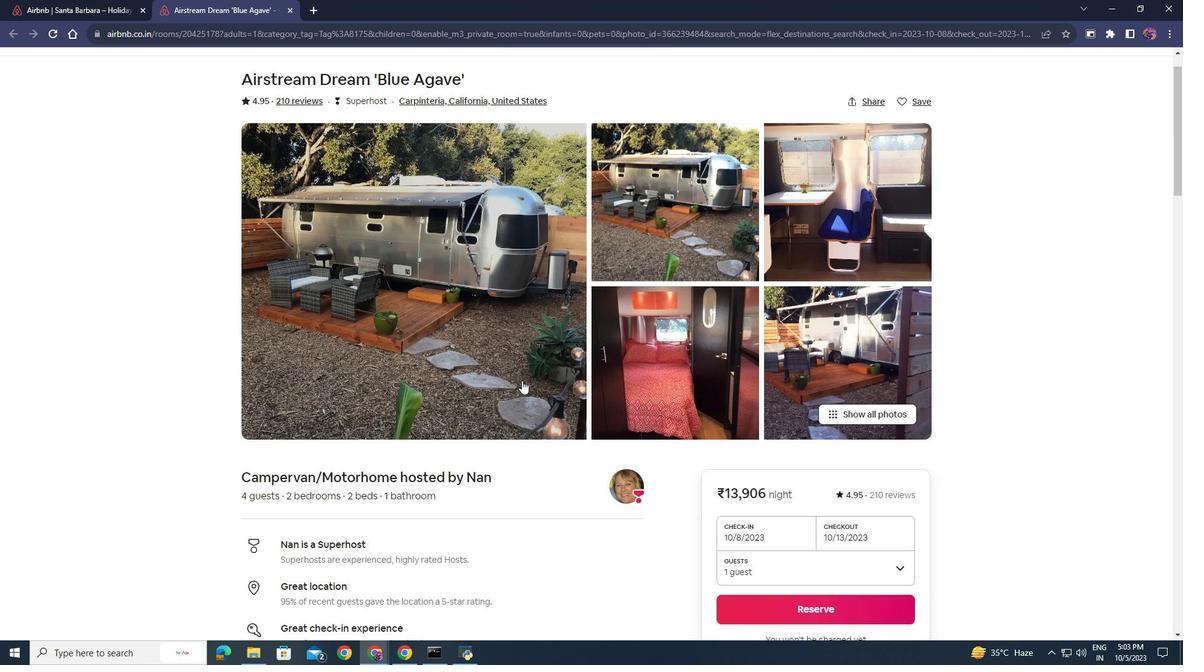 
Action: Mouse scrolled (522, 380) with delta (0, 0)
Screenshot: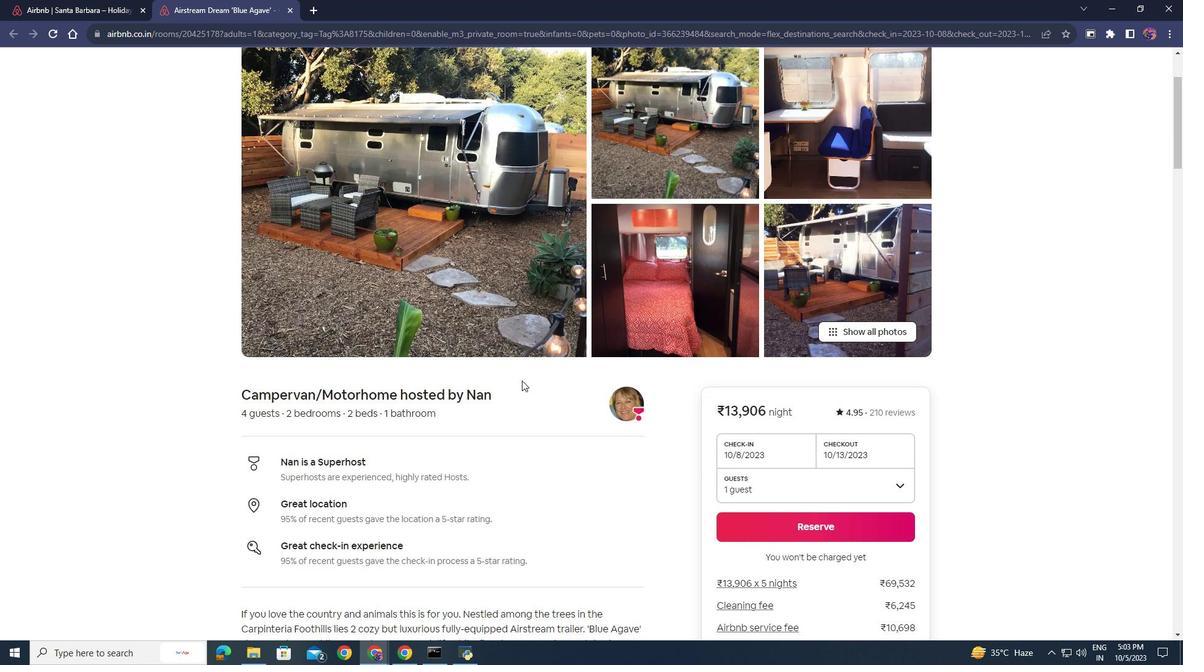 
Action: Mouse scrolled (522, 380) with delta (0, 0)
Screenshot: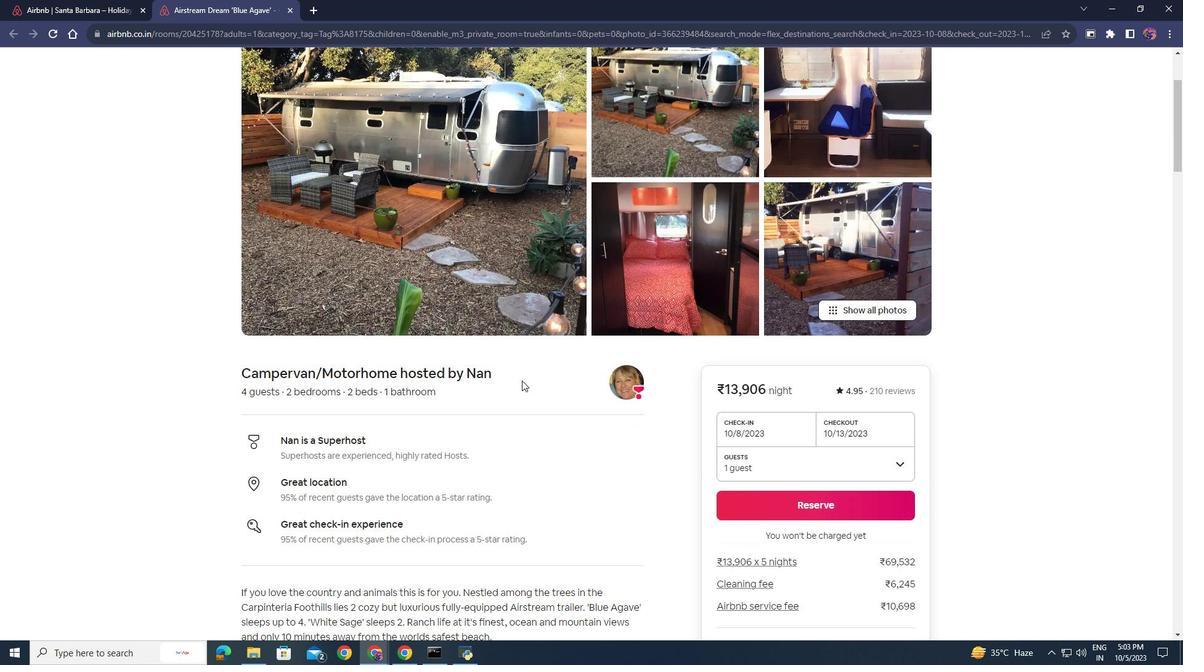 
Action: Mouse scrolled (522, 380) with delta (0, 0)
Screenshot: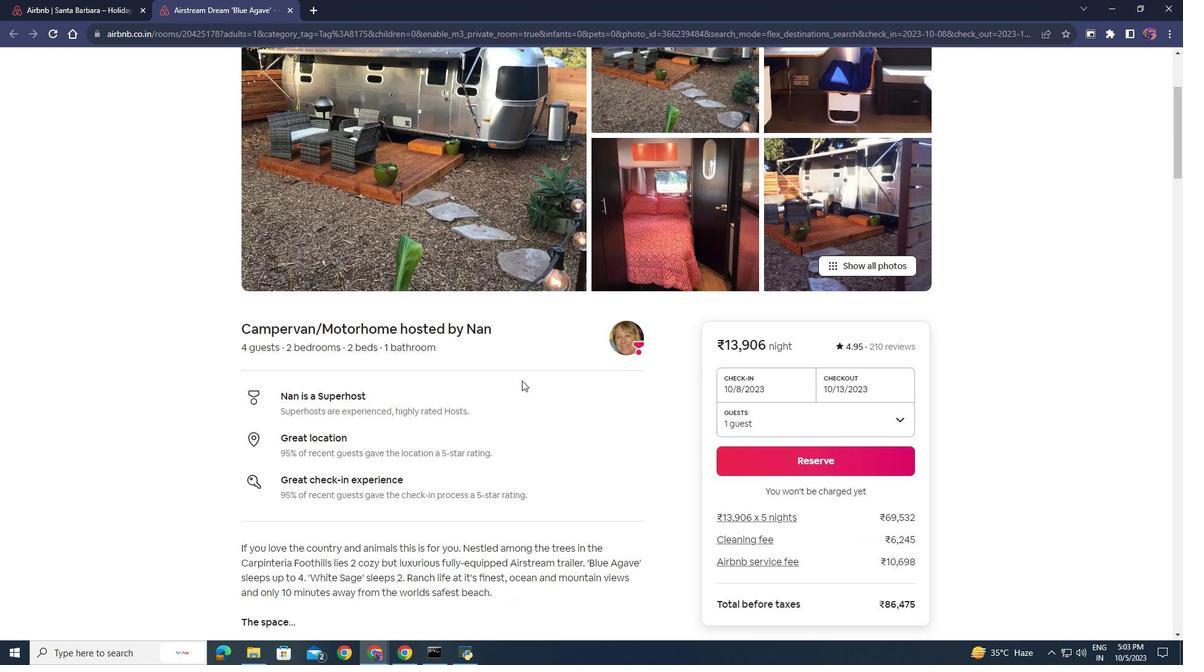 
Action: Mouse scrolled (522, 380) with delta (0, 0)
Screenshot: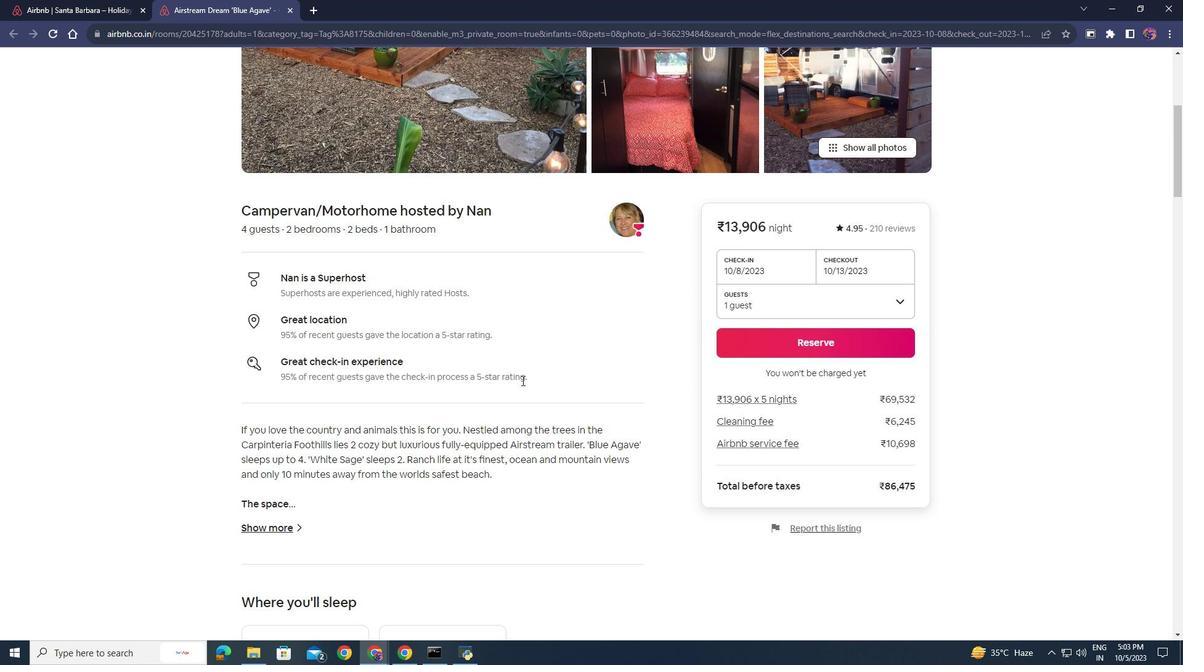 
Action: Mouse scrolled (522, 380) with delta (0, 0)
Screenshot: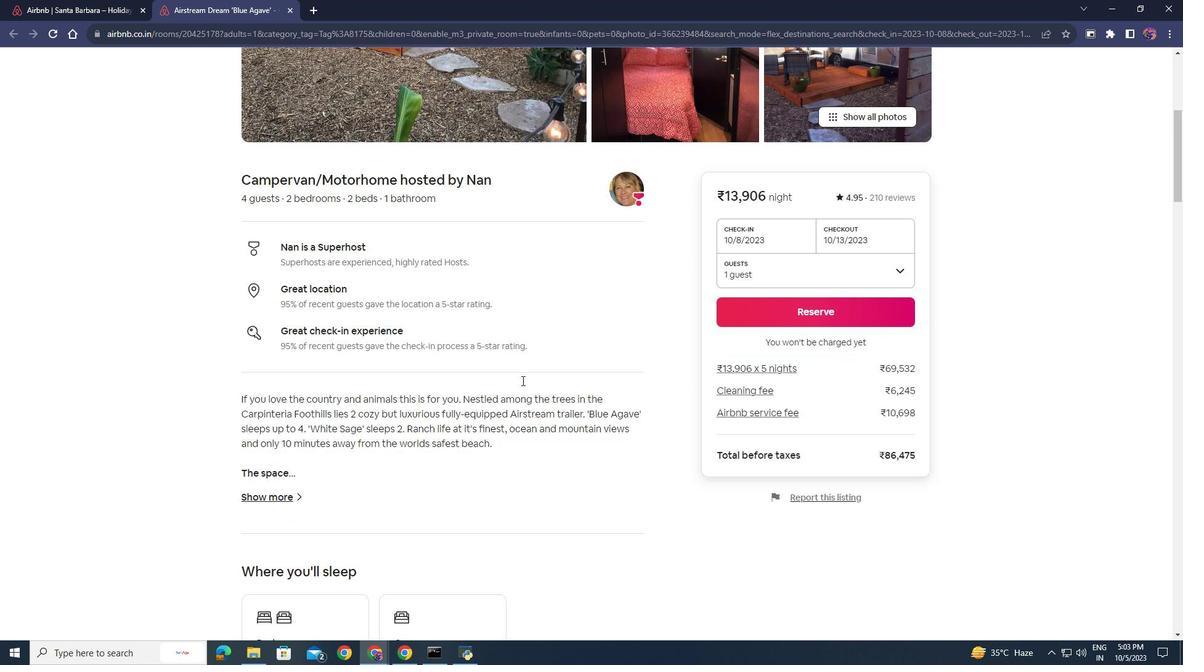 
Action: Mouse scrolled (522, 380) with delta (0, 0)
Screenshot: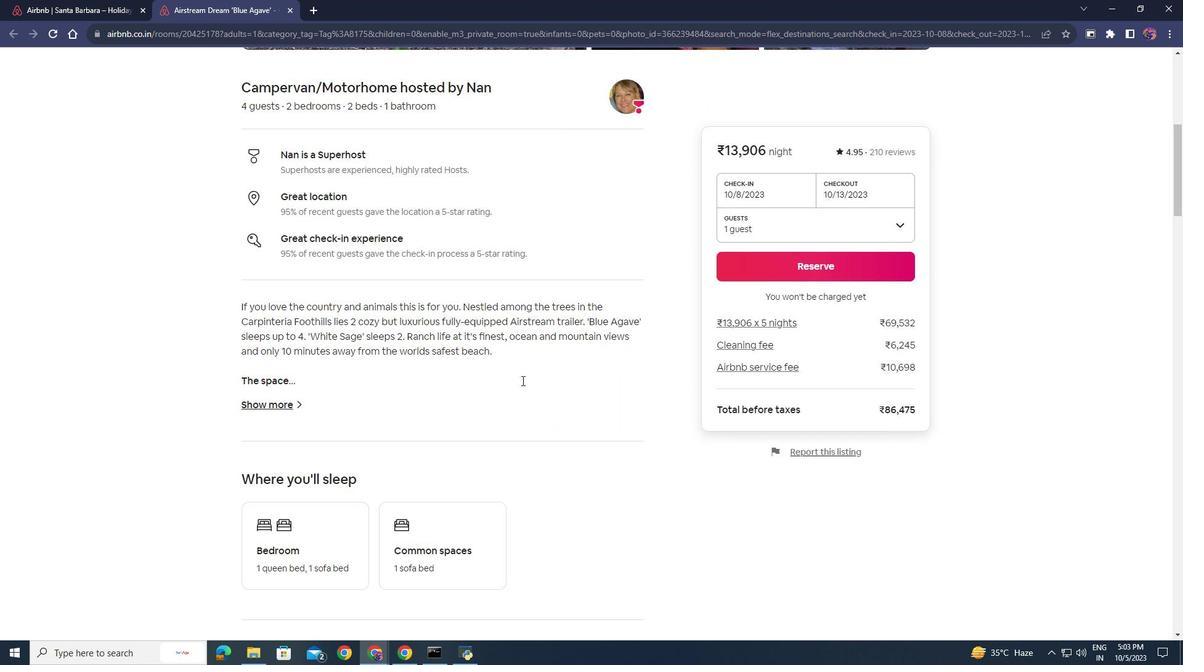 
Action: Mouse scrolled (522, 380) with delta (0, 0)
Screenshot: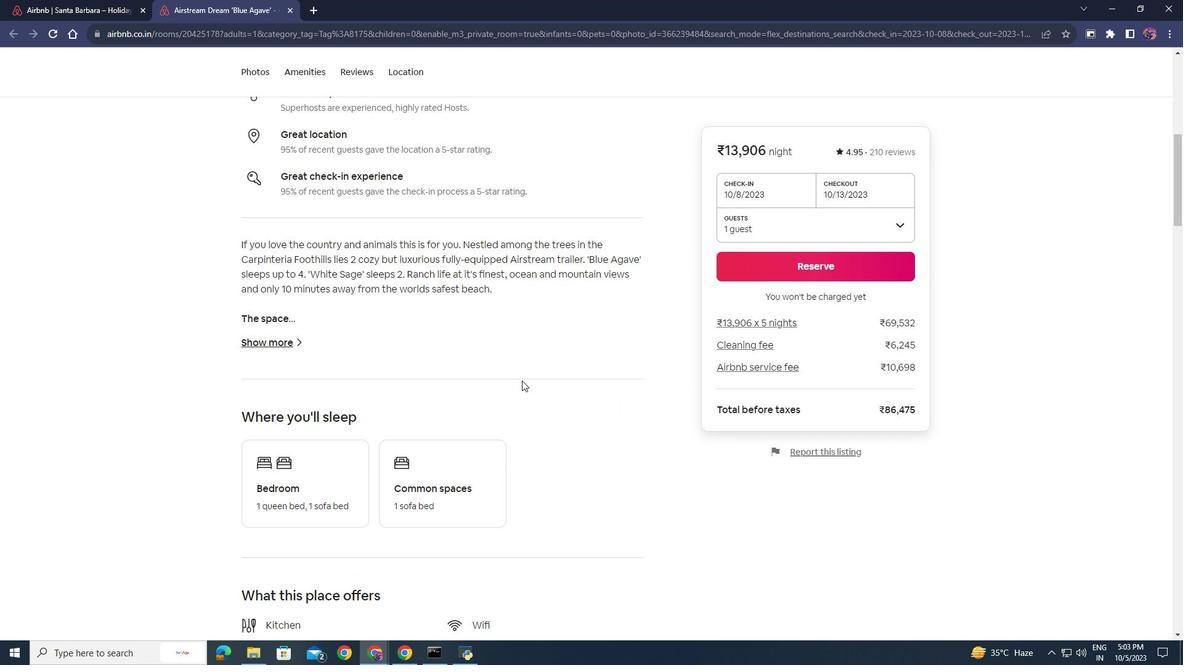 
Action: Mouse scrolled (522, 380) with delta (0, 0)
Screenshot: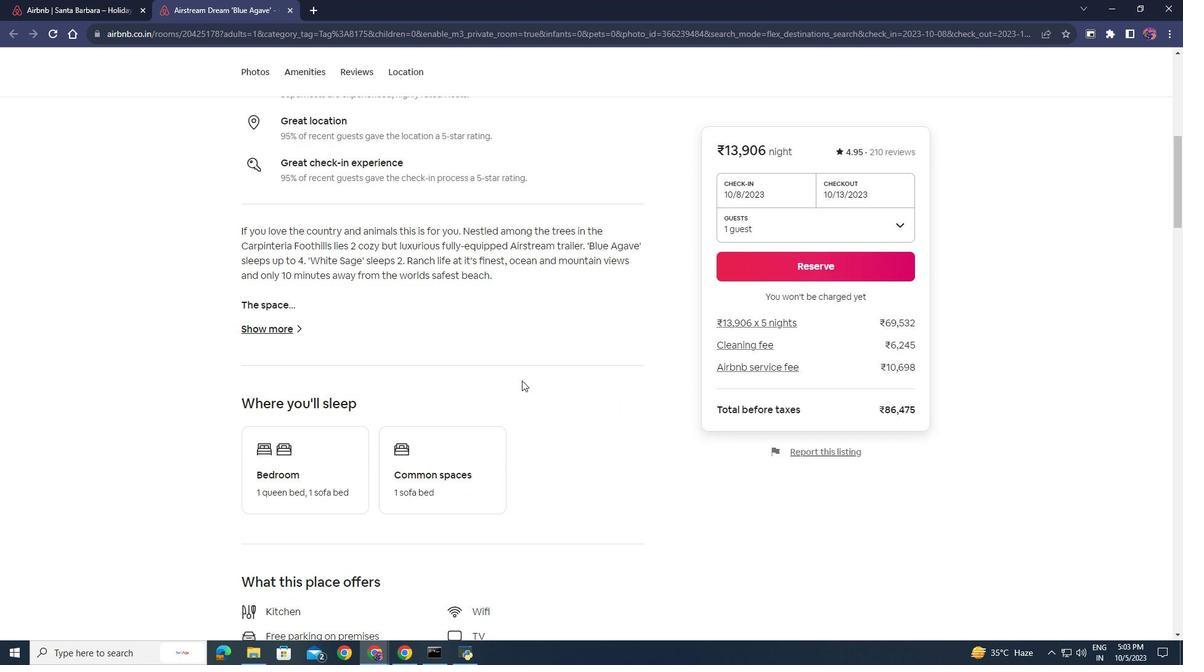 
Action: Mouse scrolled (522, 380) with delta (0, 0)
Screenshot: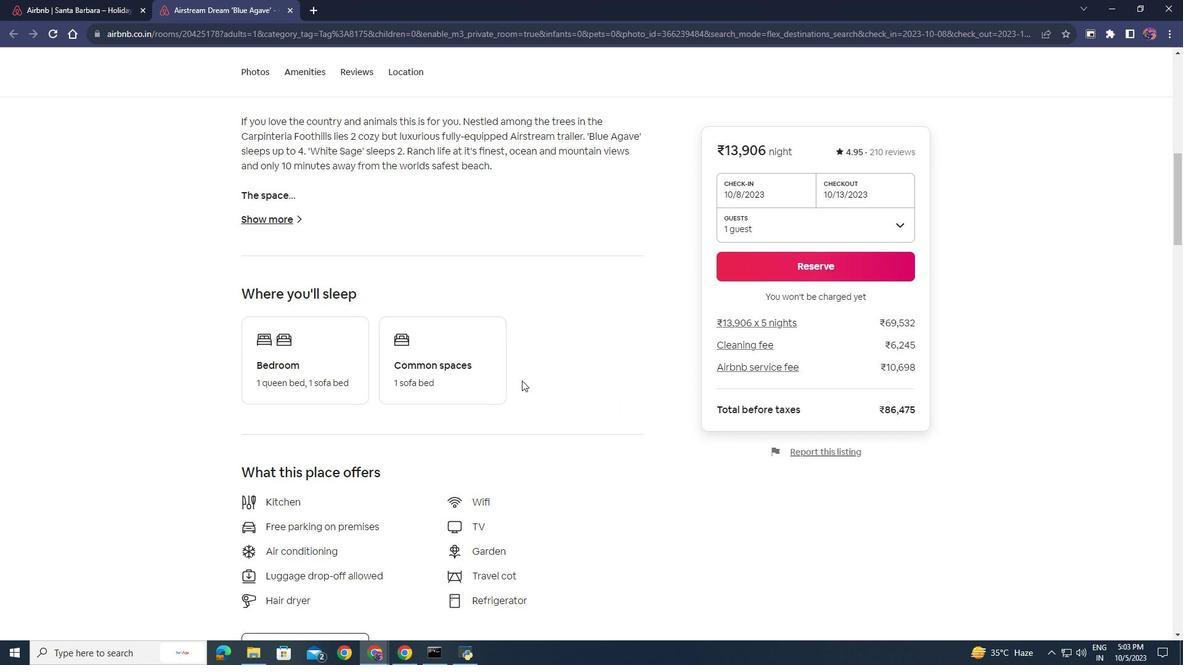 
Action: Mouse scrolled (522, 380) with delta (0, 0)
Screenshot: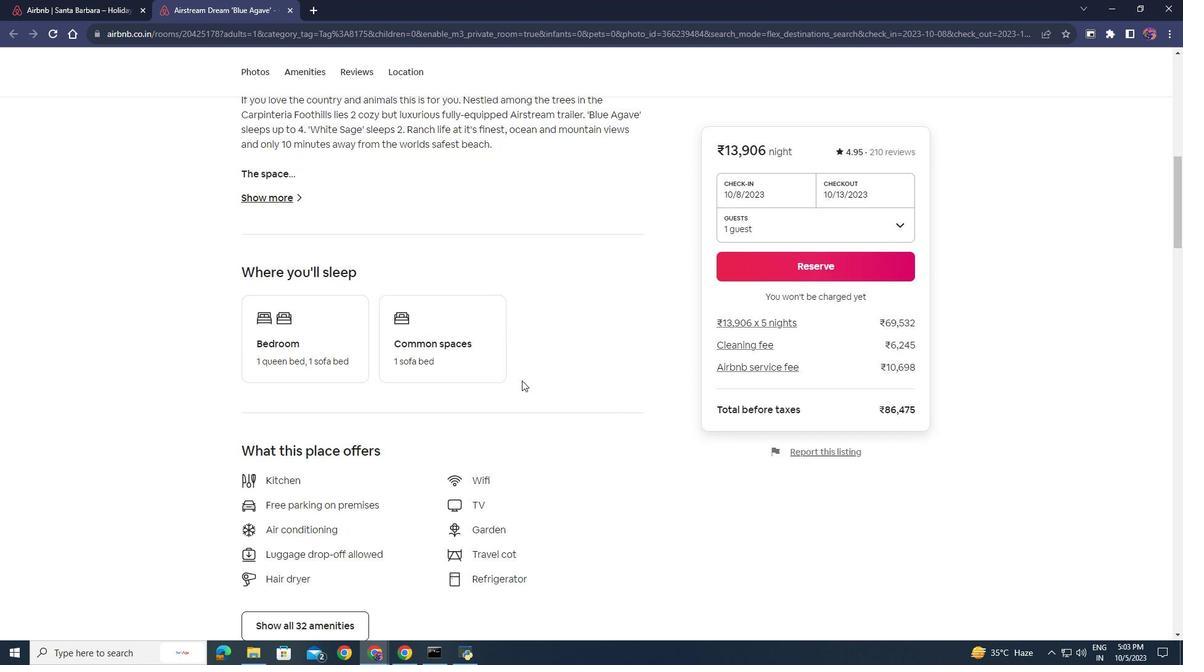 
Action: Mouse scrolled (522, 380) with delta (0, 0)
Screenshot: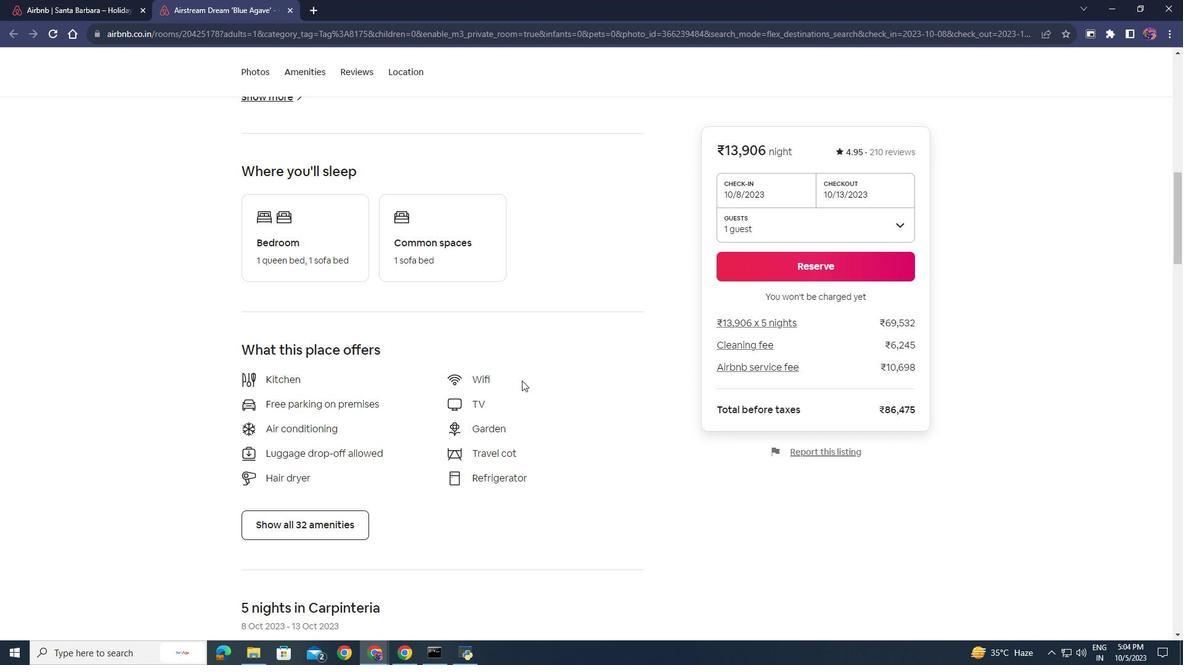 
Action: Mouse scrolled (522, 380) with delta (0, 0)
Screenshot: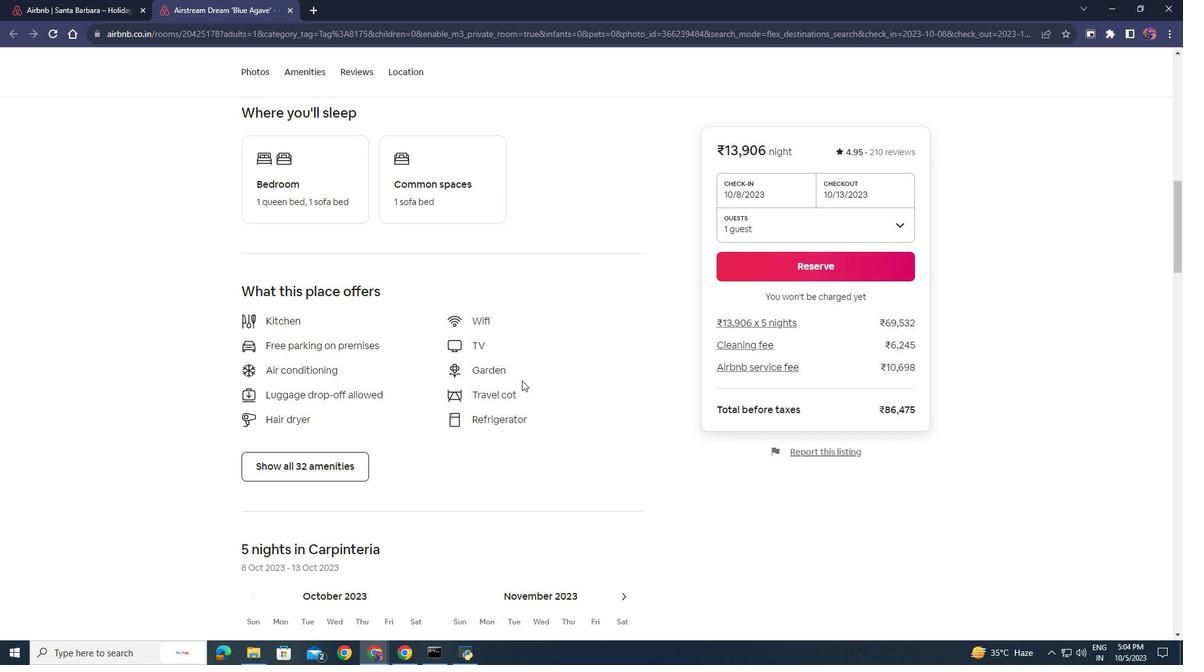 
Action: Mouse scrolled (522, 380) with delta (0, 0)
Screenshot: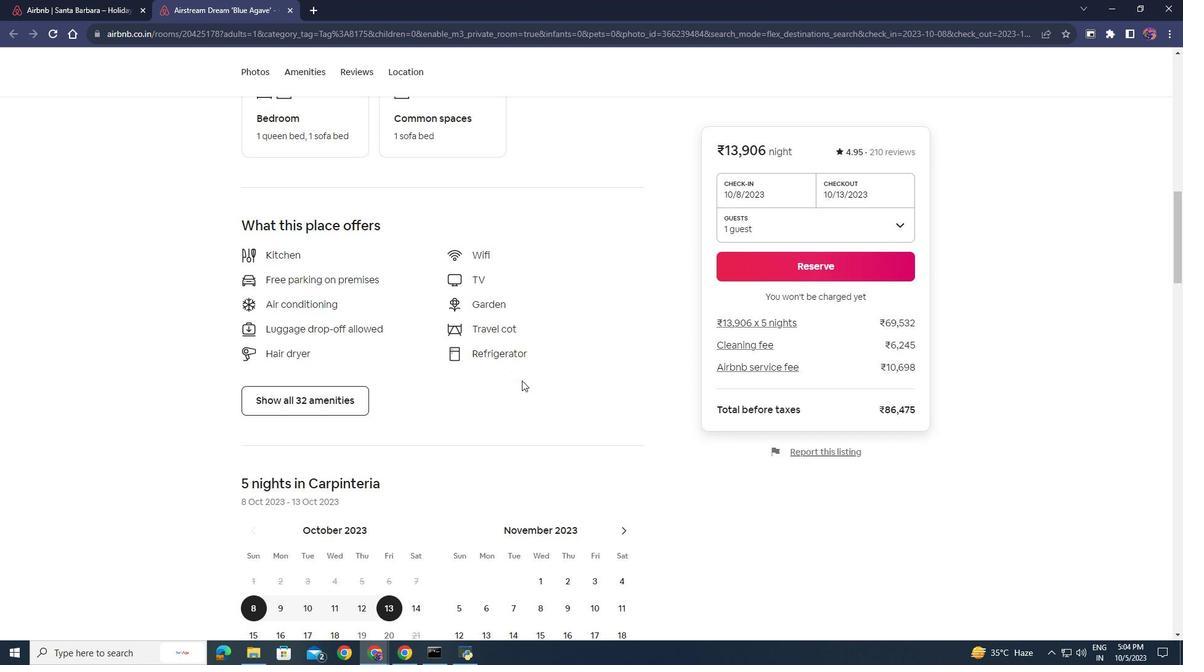 
Action: Mouse moved to (323, 342)
Screenshot: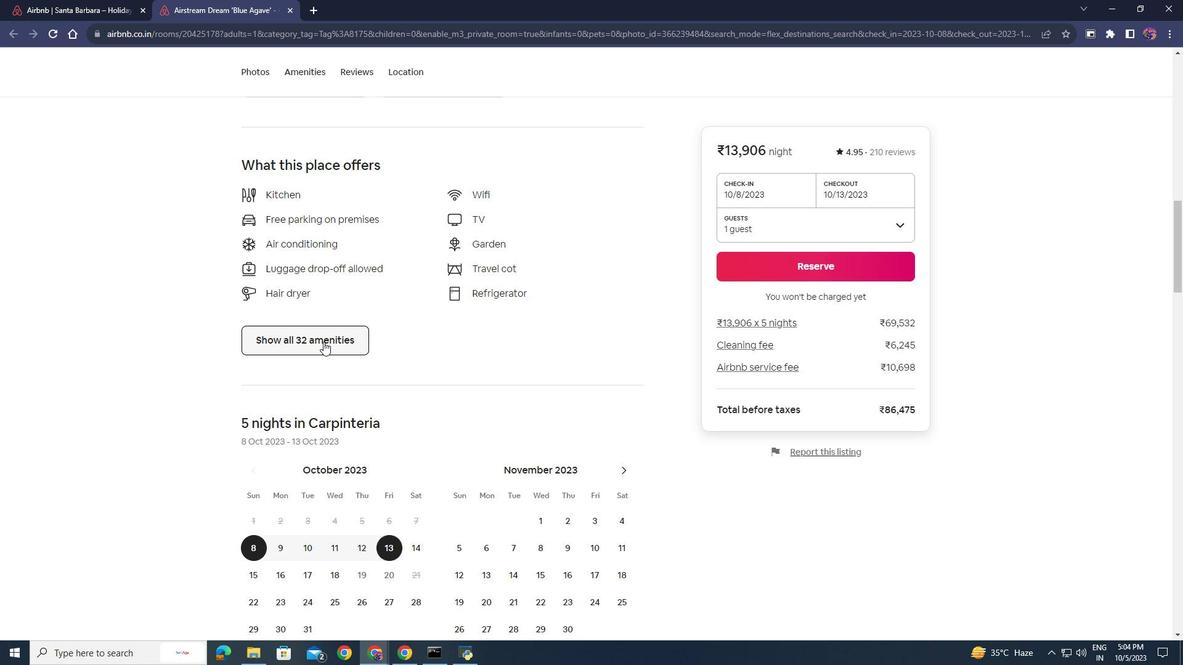
Action: Mouse pressed left at (323, 342)
Screenshot: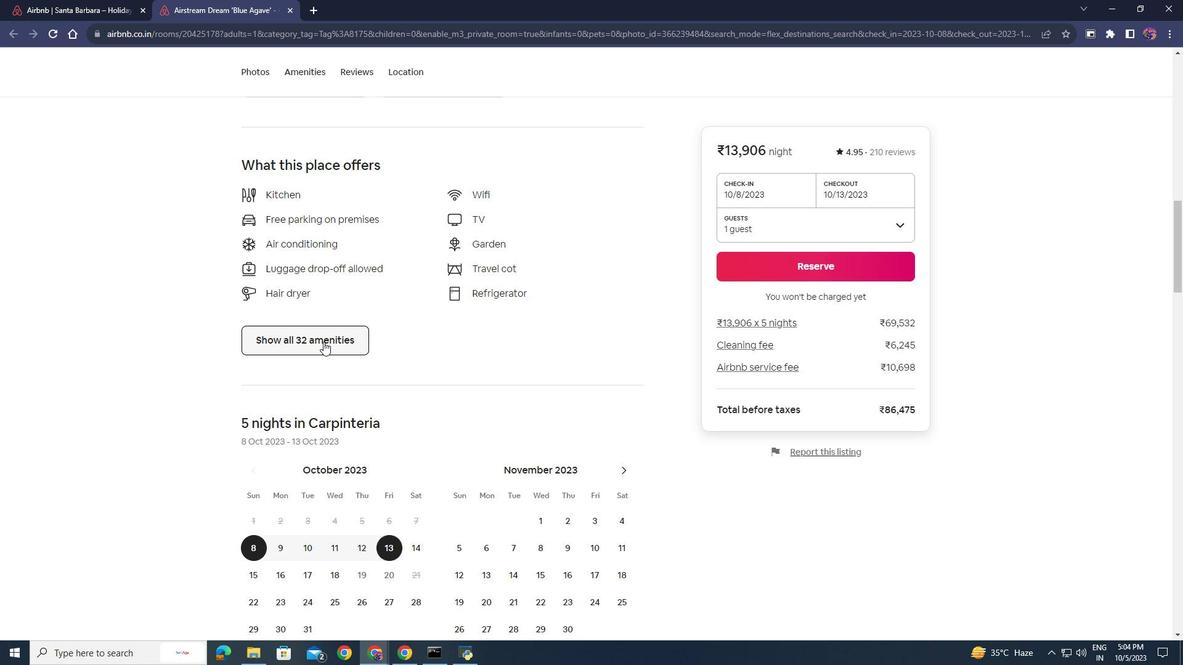 
Action: Mouse moved to (517, 394)
Screenshot: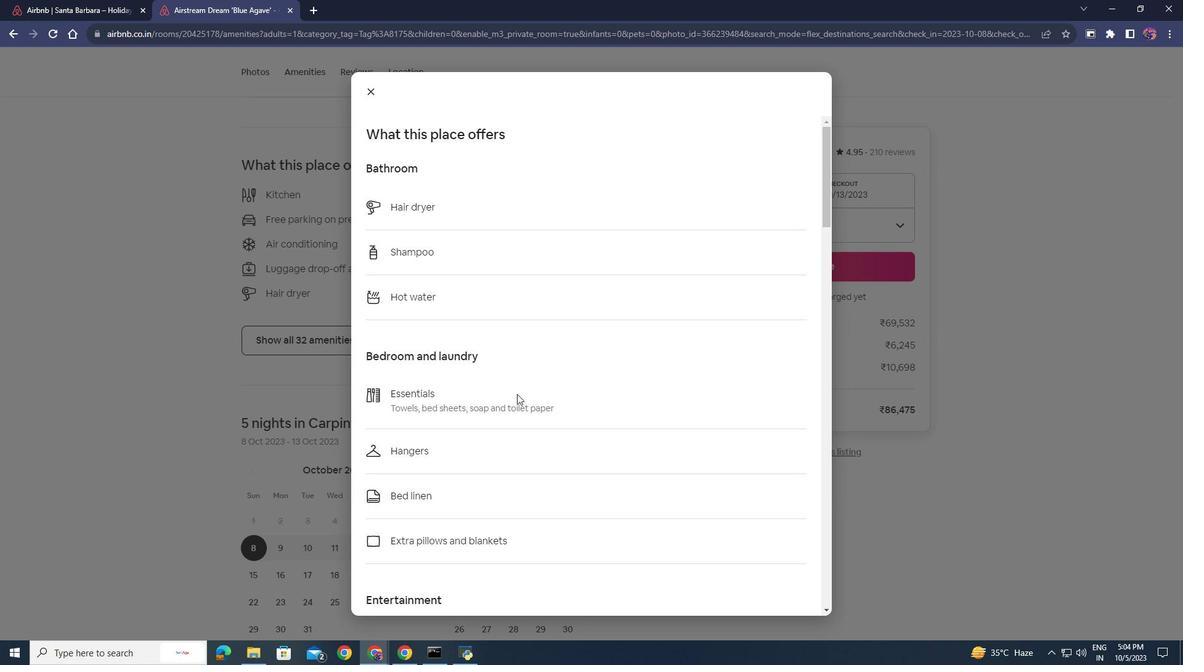 
Action: Mouse scrolled (517, 393) with delta (0, 0)
Screenshot: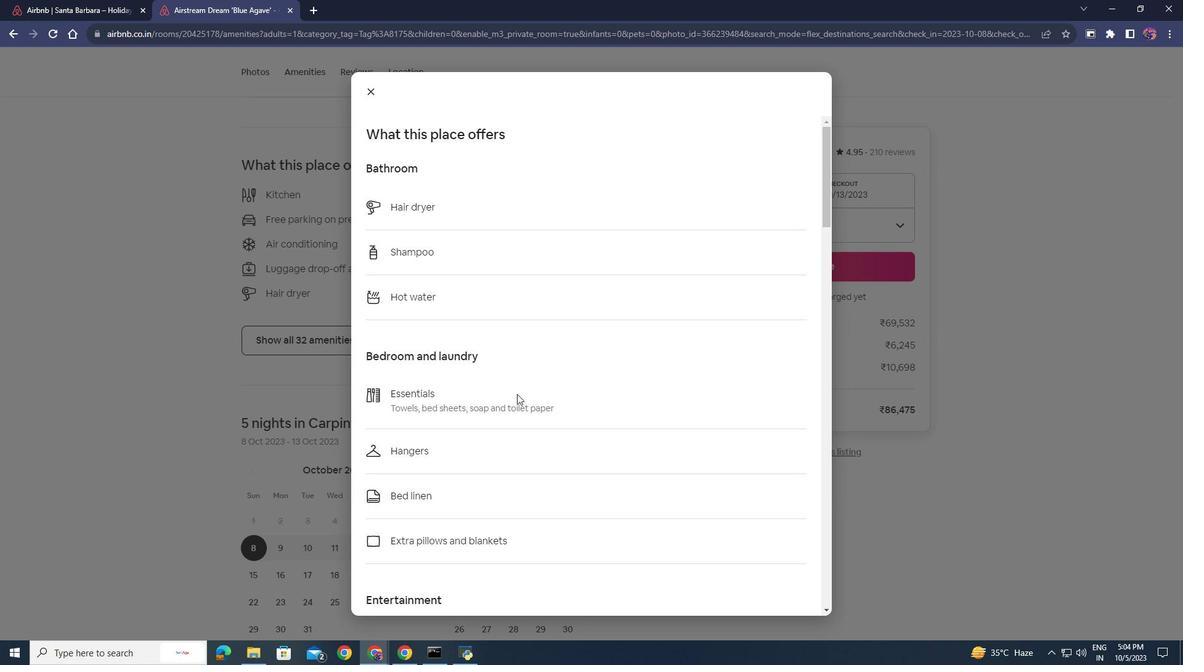 
Action: Mouse scrolled (517, 393) with delta (0, 0)
Screenshot: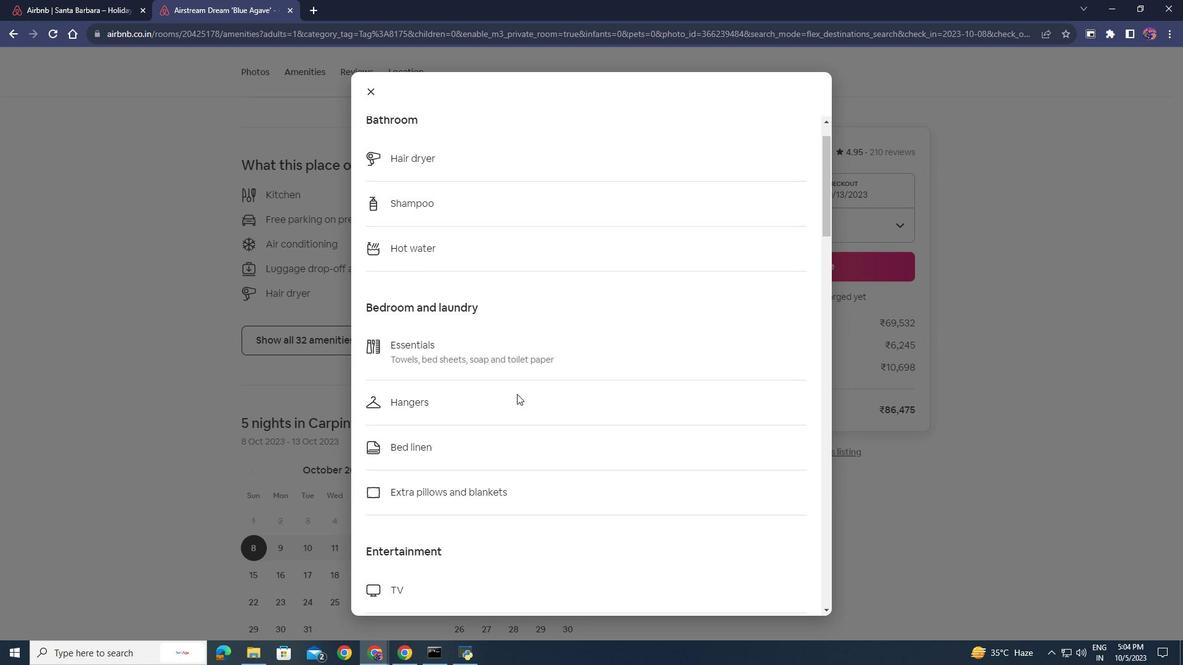 
Action: Mouse scrolled (517, 393) with delta (0, 0)
Screenshot: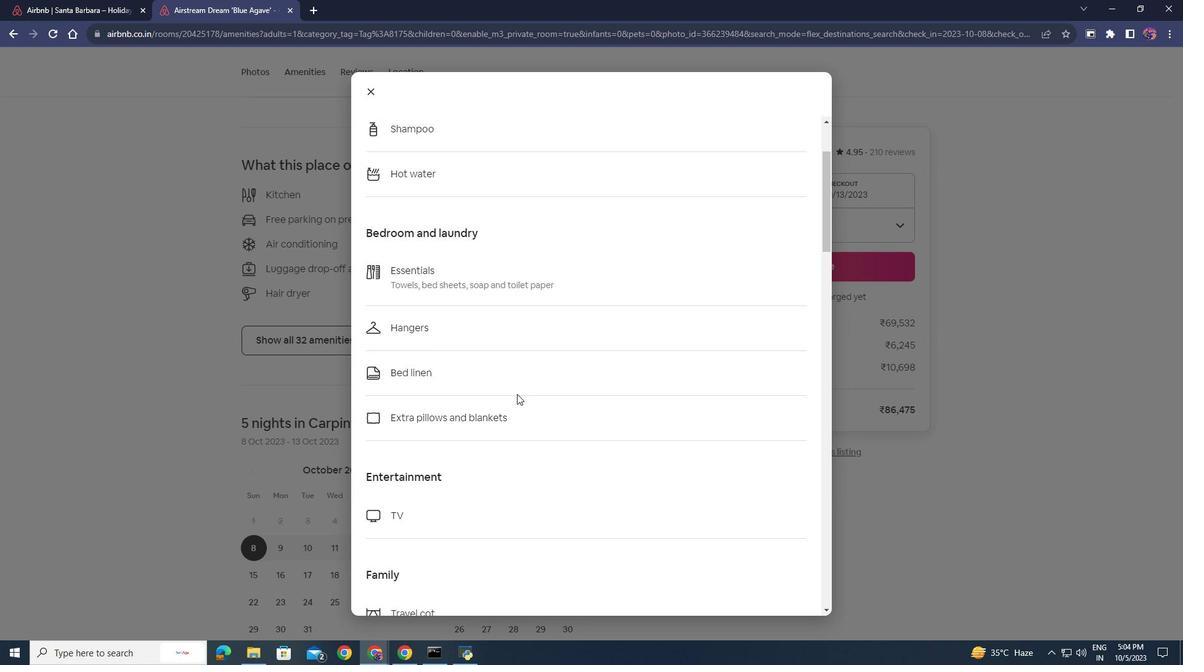 
Action: Mouse scrolled (517, 393) with delta (0, 0)
Screenshot: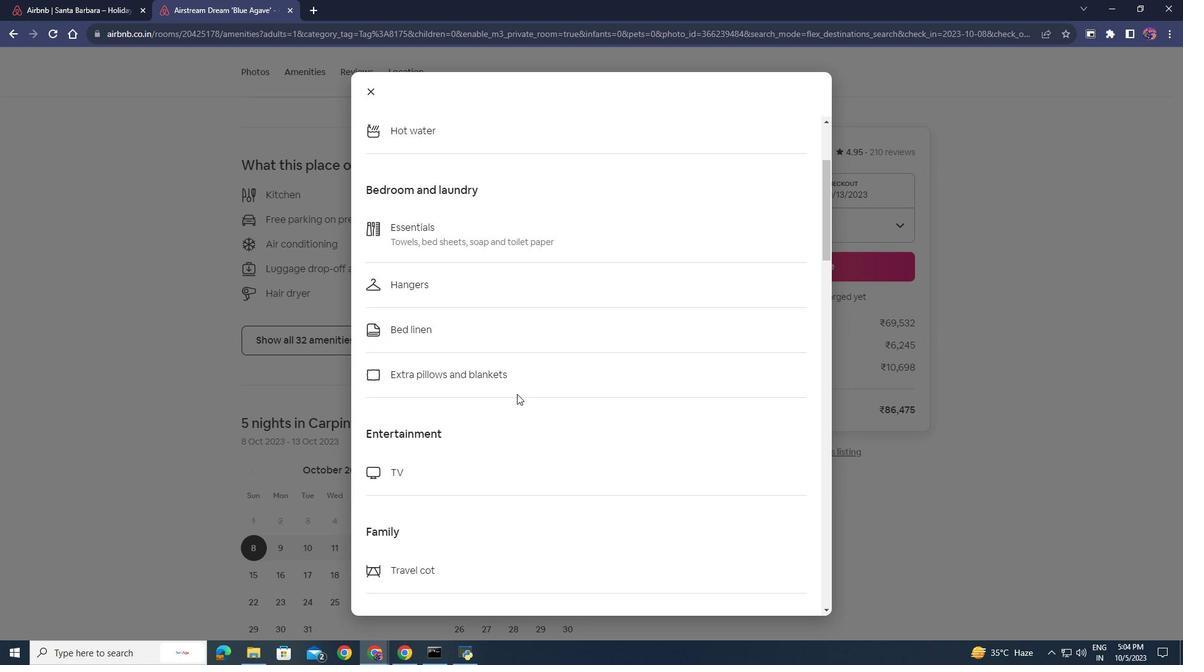 
Action: Mouse scrolled (517, 393) with delta (0, 0)
Screenshot: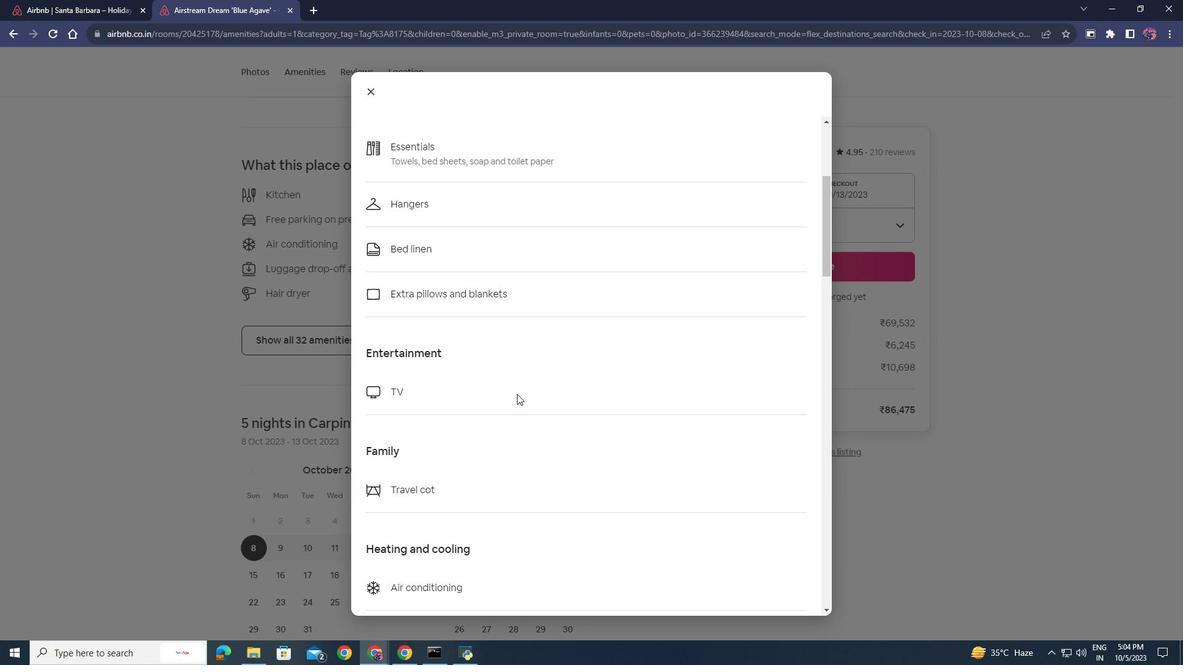 
Action: Mouse scrolled (517, 393) with delta (0, 0)
Screenshot: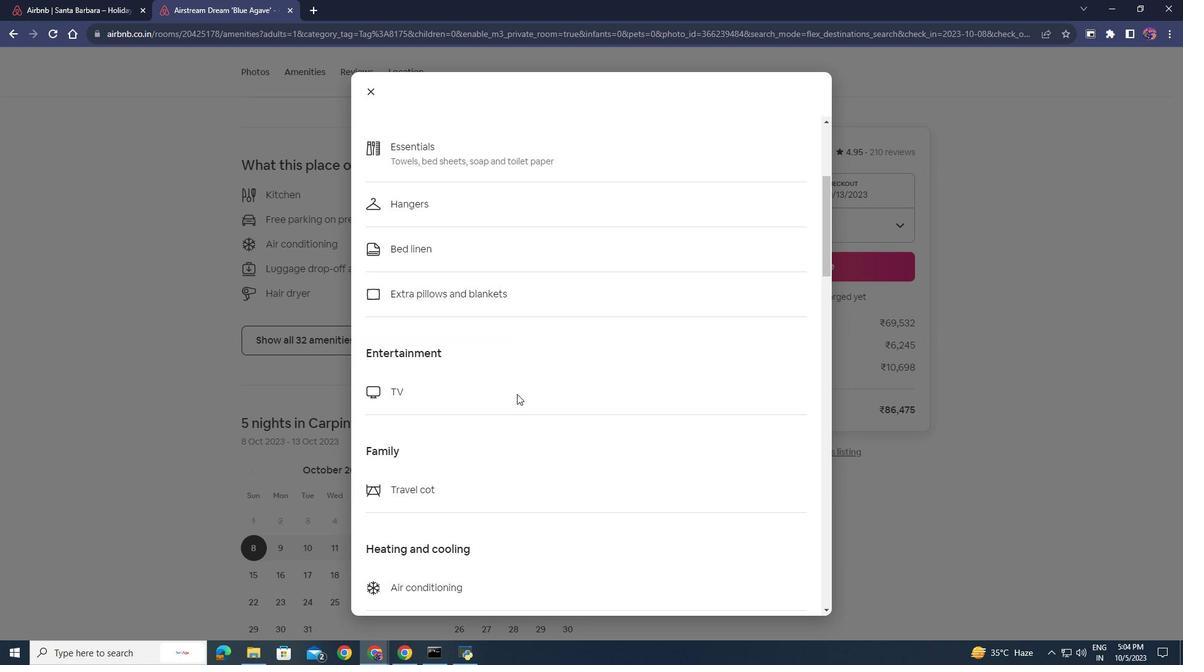 
Action: Mouse scrolled (517, 393) with delta (0, 0)
Screenshot: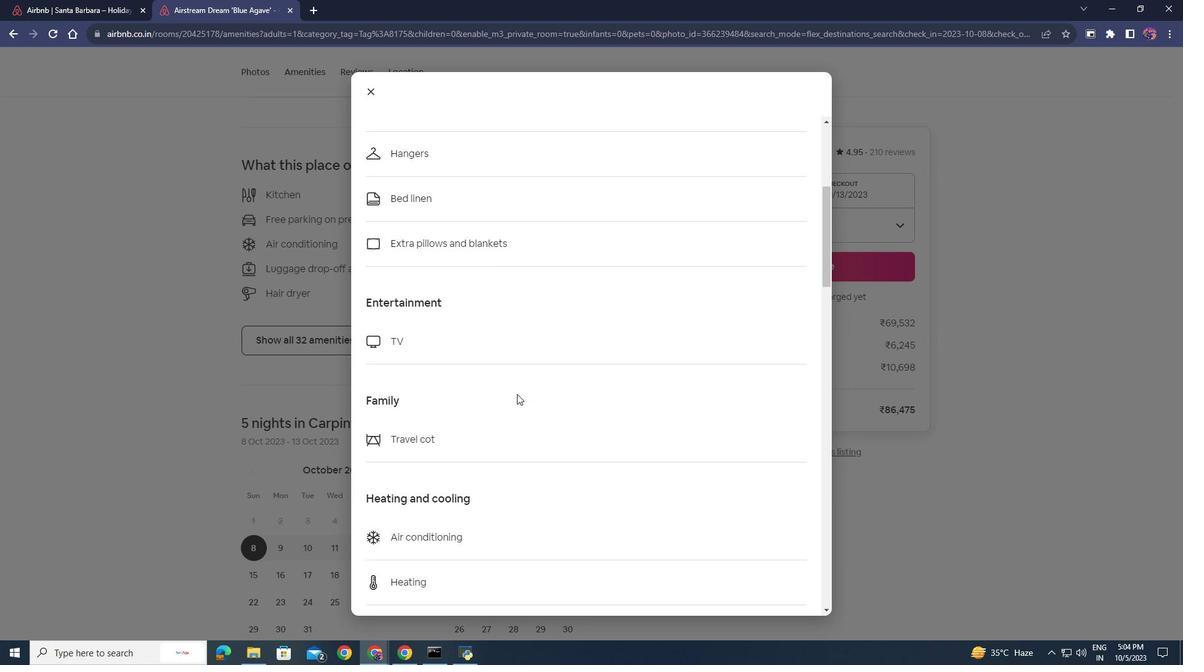 
Action: Mouse moved to (552, 387)
Screenshot: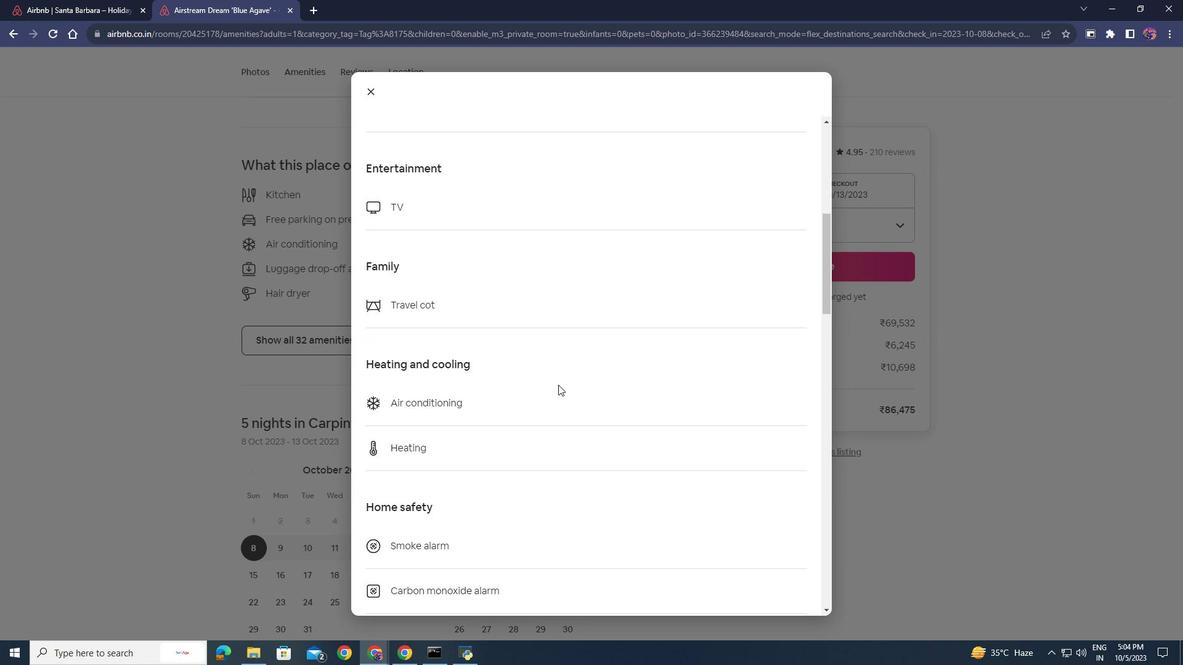 
Action: Mouse scrolled (552, 387) with delta (0, 0)
Screenshot: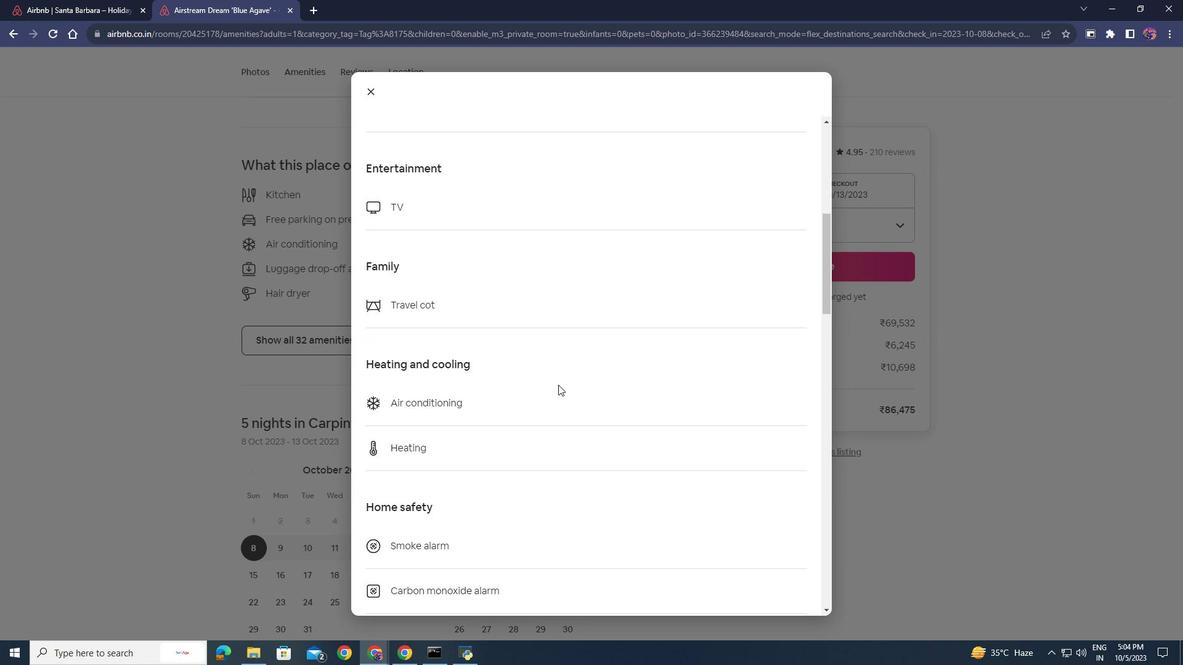 
Action: Mouse moved to (560, 384)
Screenshot: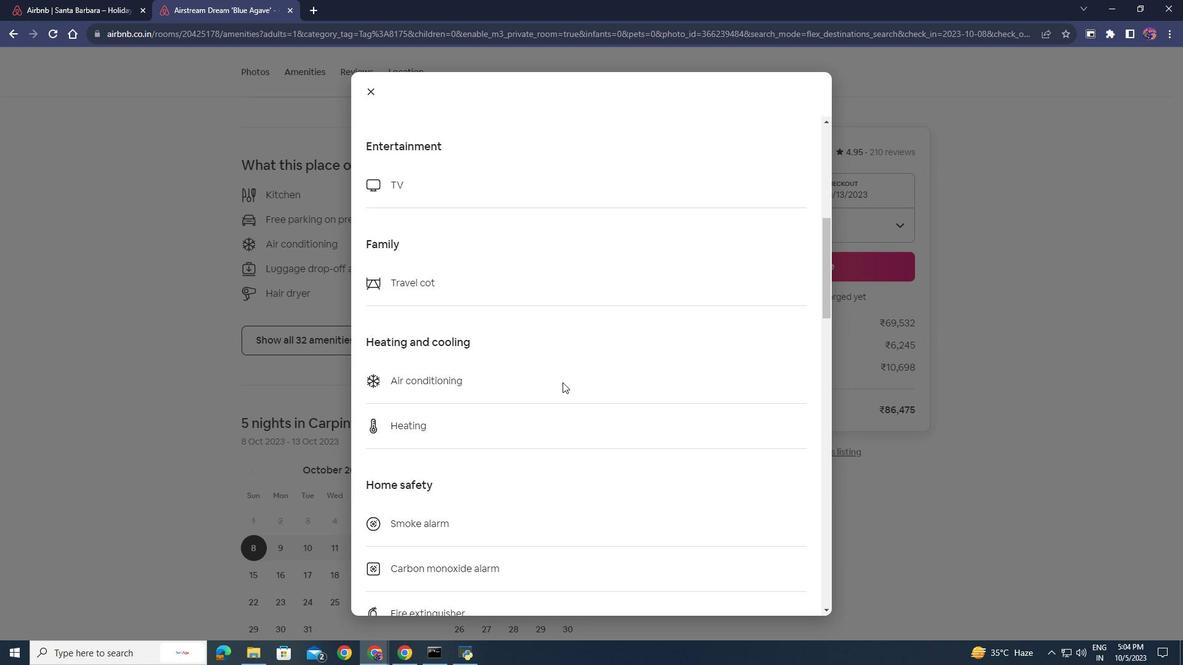 
Action: Mouse scrolled (560, 384) with delta (0, 0)
Screenshot: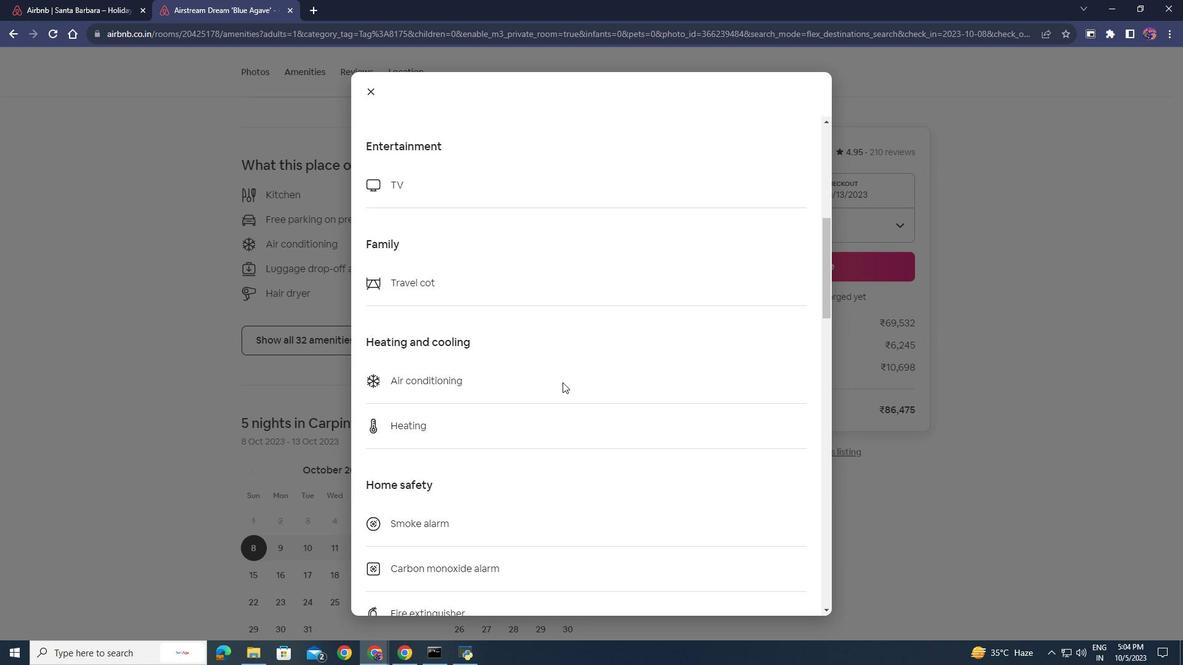 
Action: Mouse moved to (564, 381)
Screenshot: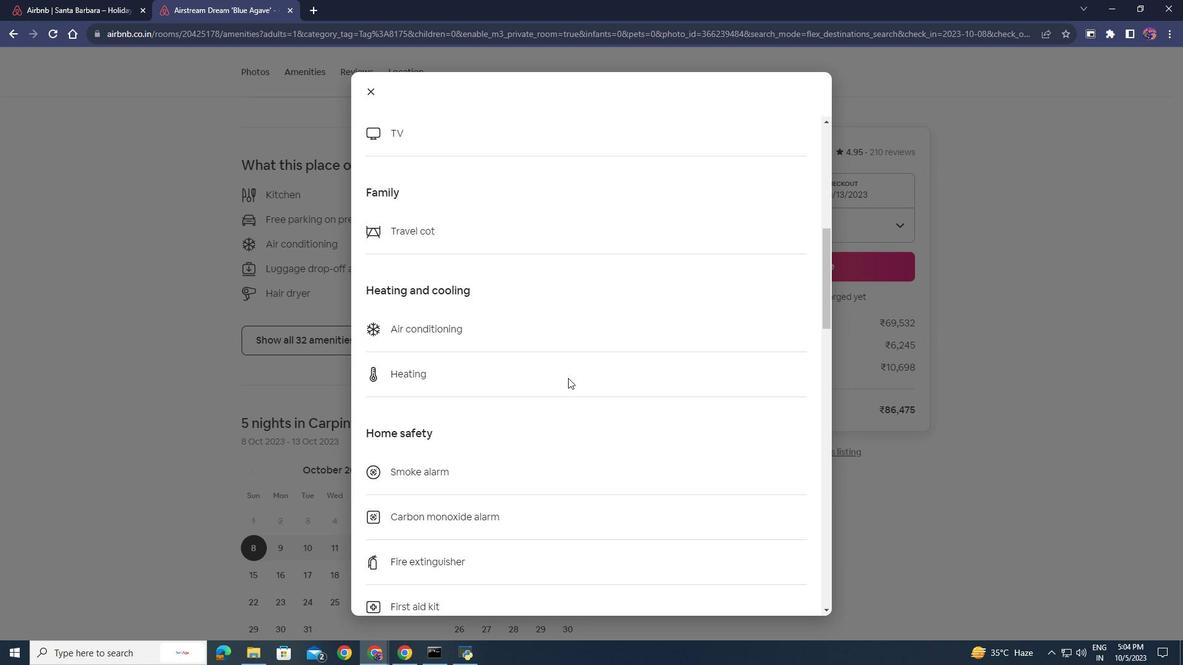
Action: Mouse scrolled (564, 380) with delta (0, 0)
Screenshot: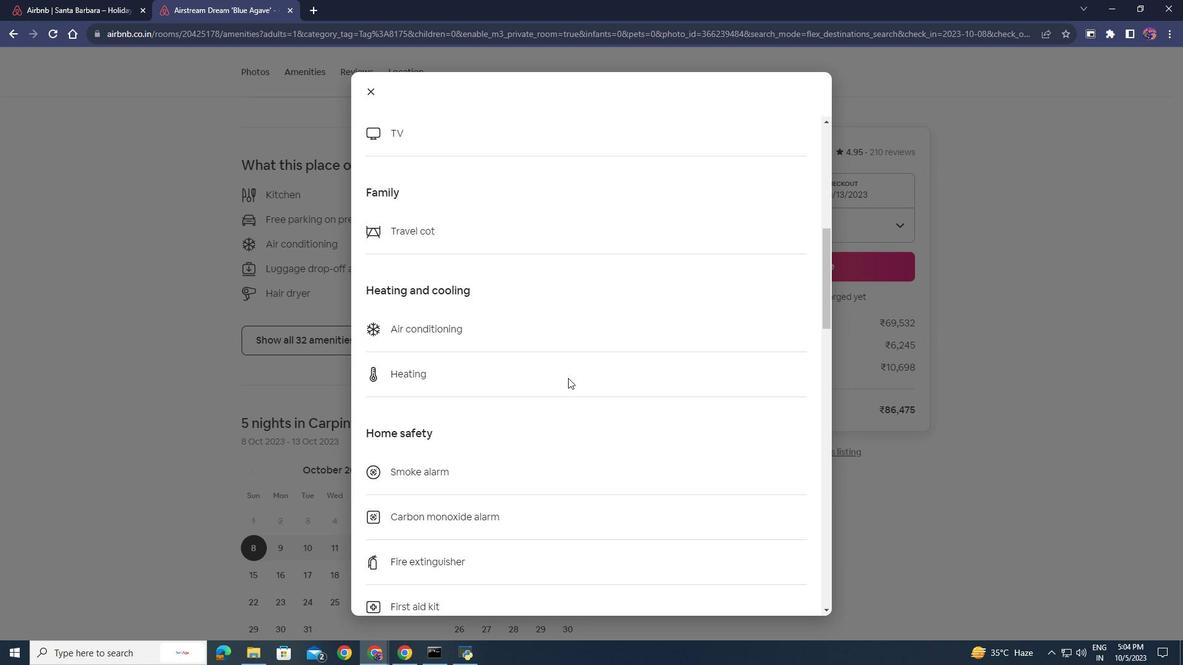 
Action: Mouse moved to (623, 330)
Screenshot: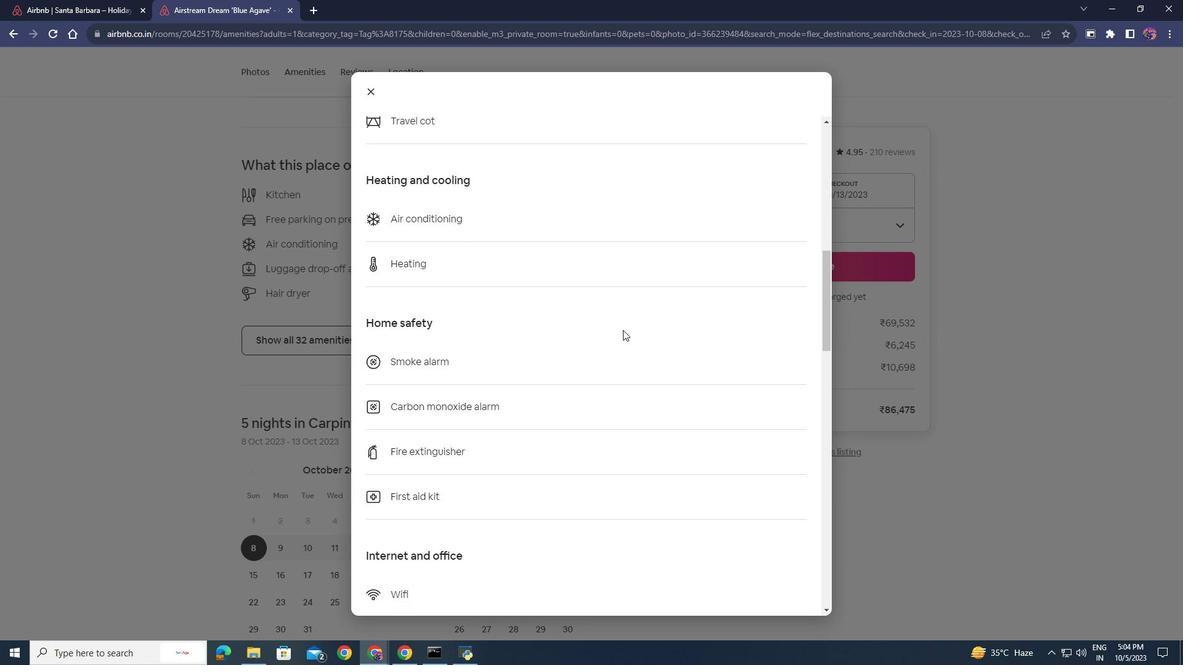 
Action: Mouse scrolled (623, 329) with delta (0, 0)
Screenshot: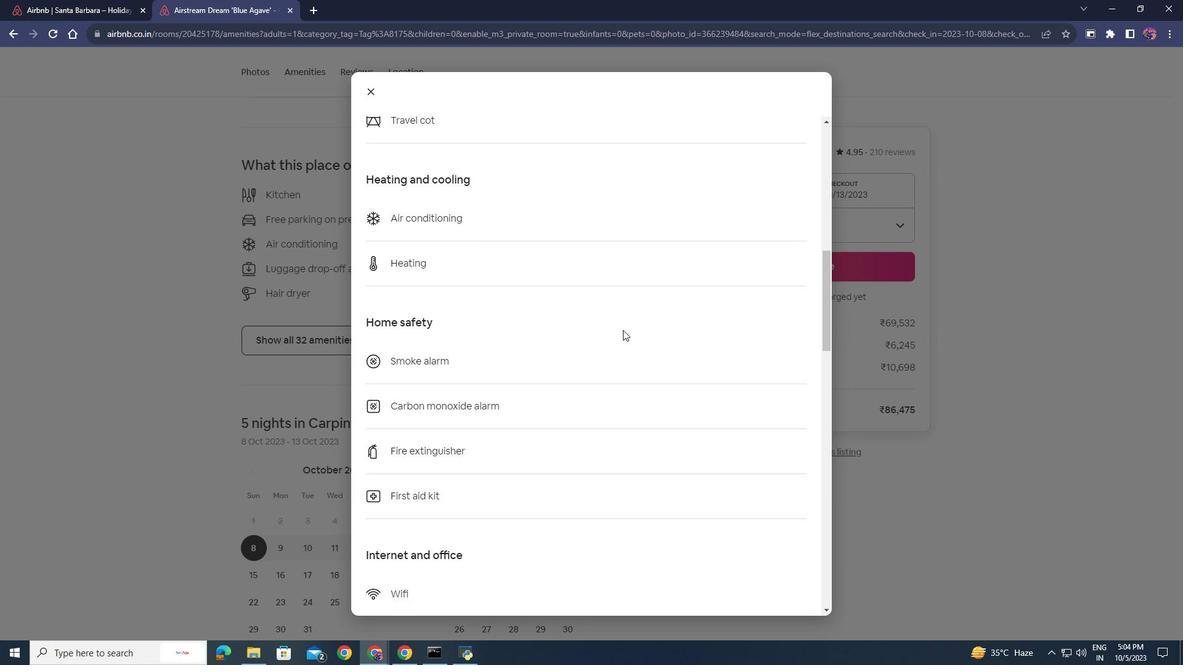 
Action: Mouse scrolled (623, 329) with delta (0, 0)
Screenshot: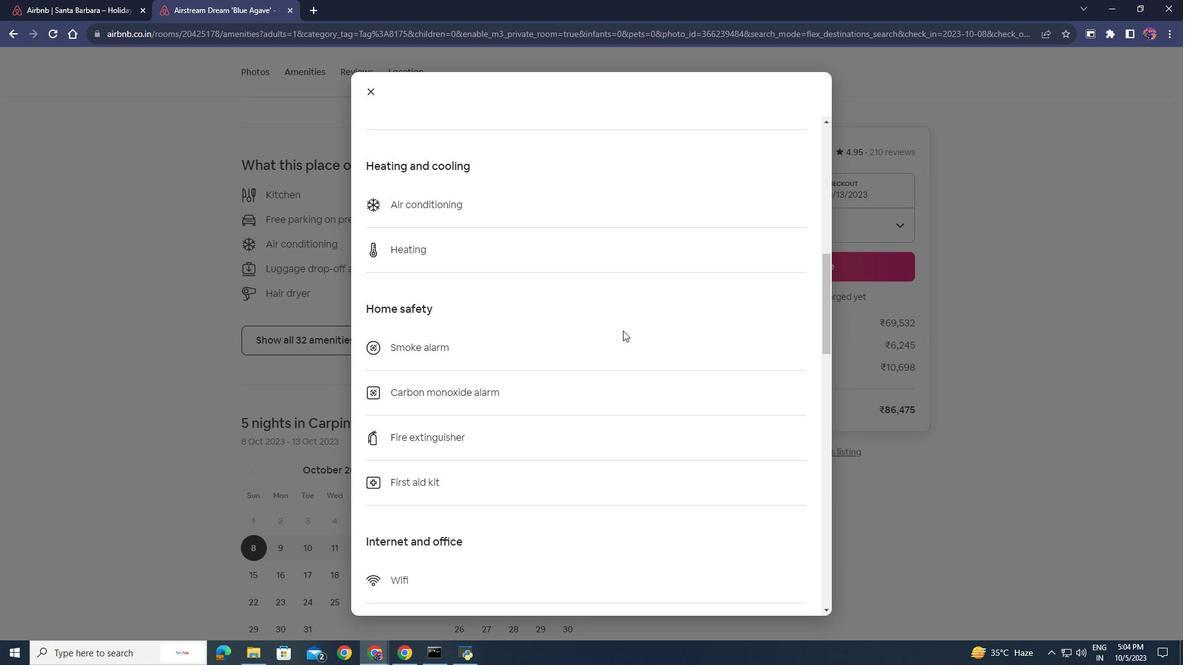 
Action: Mouse moved to (623, 331)
Screenshot: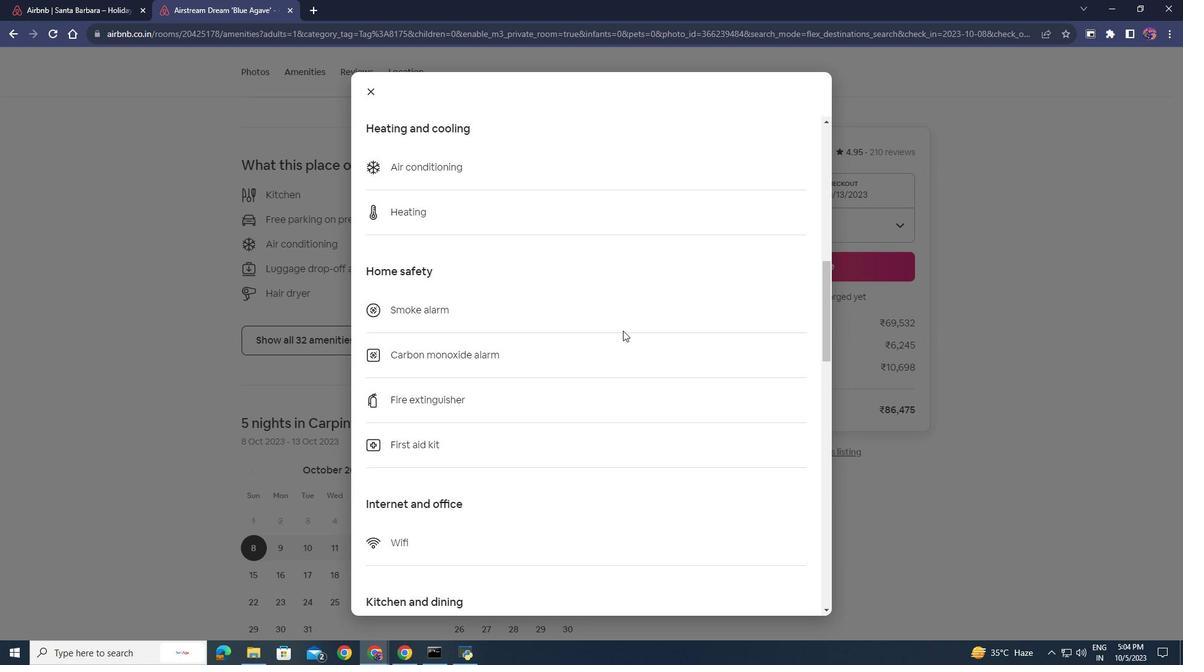 
Action: Mouse scrolled (623, 330) with delta (0, 0)
Screenshot: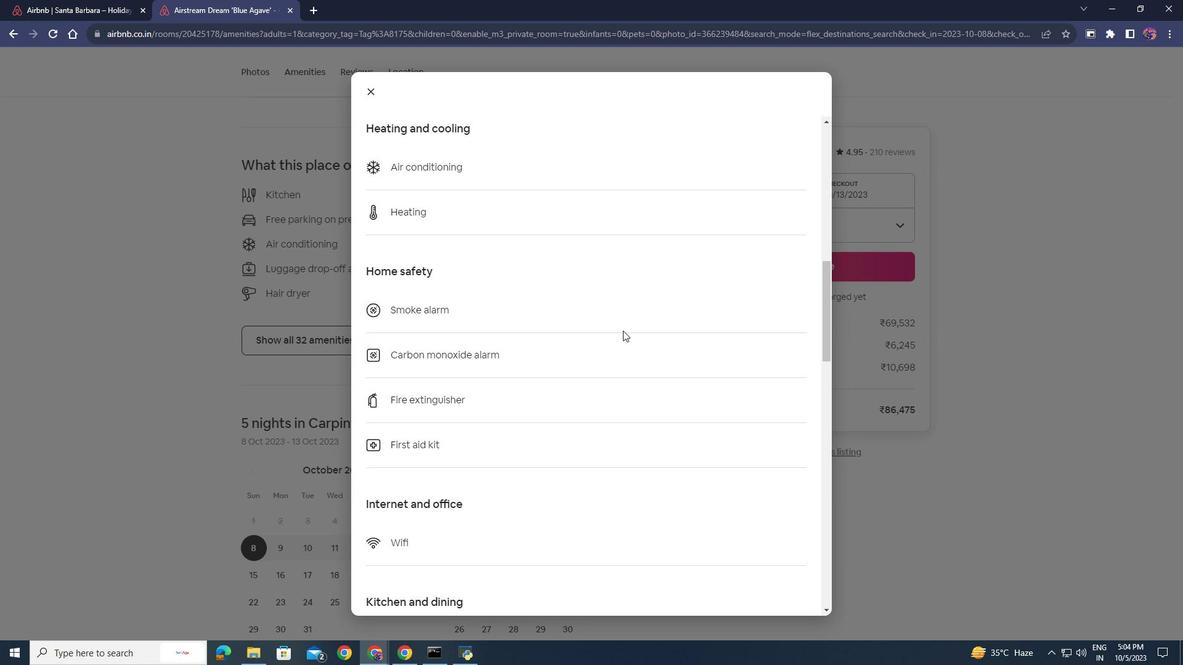 
Action: Mouse moved to (619, 340)
Screenshot: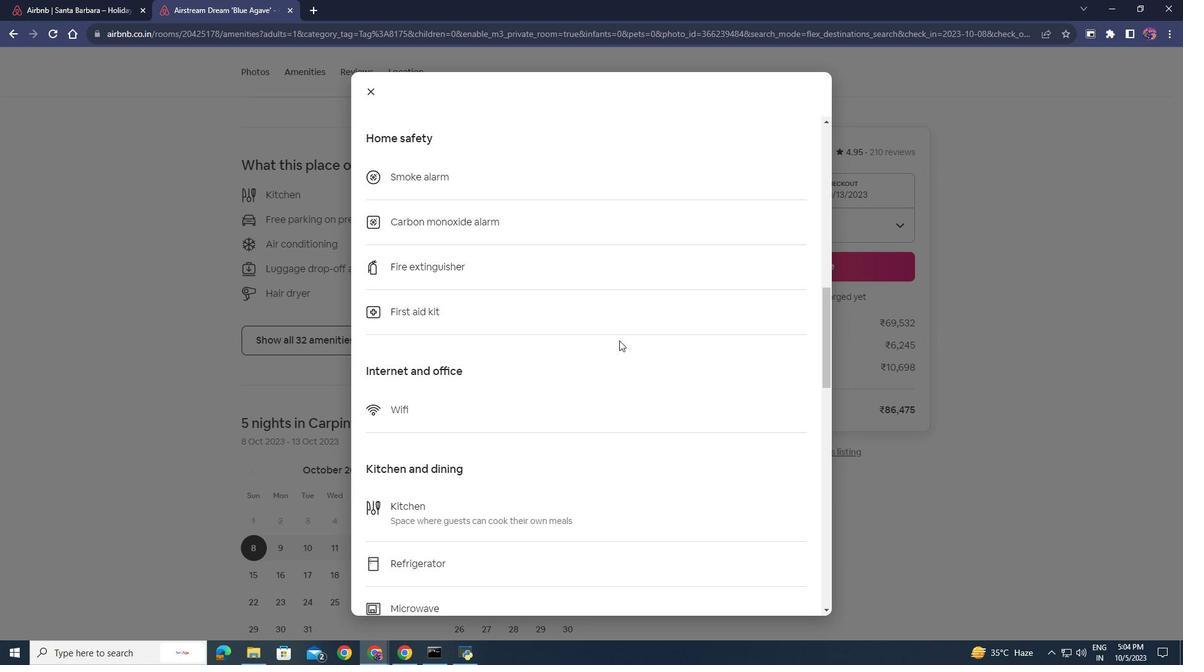 
Action: Mouse scrolled (619, 340) with delta (0, 0)
Screenshot: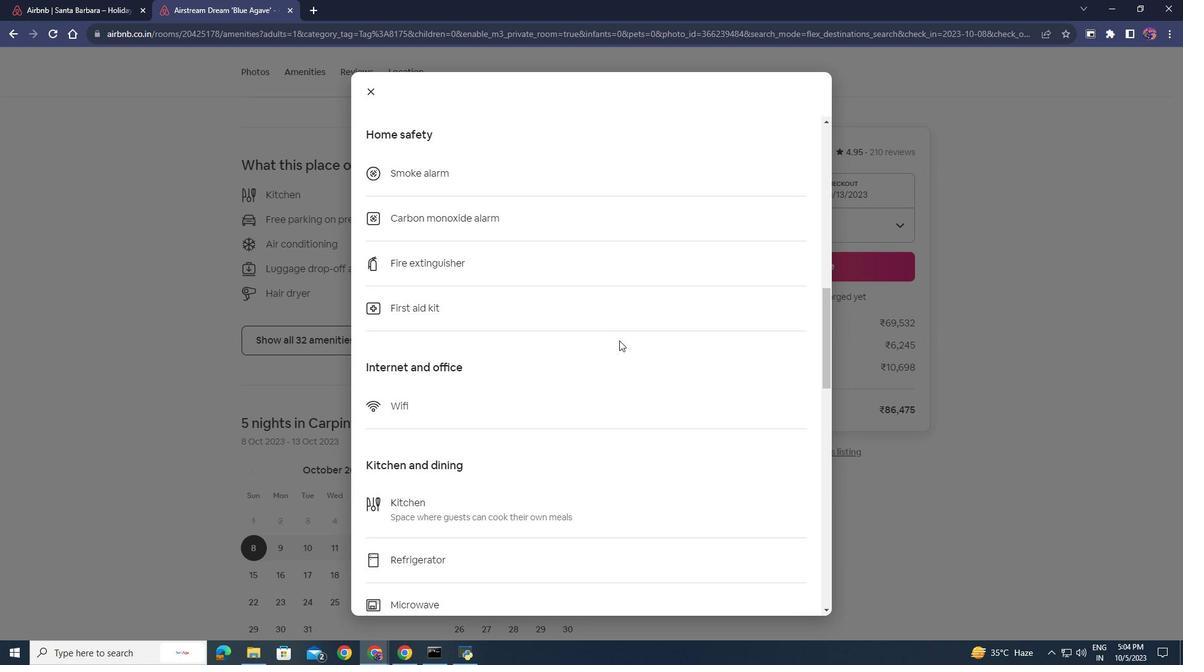 
Action: Mouse scrolled (619, 340) with delta (0, 0)
Screenshot: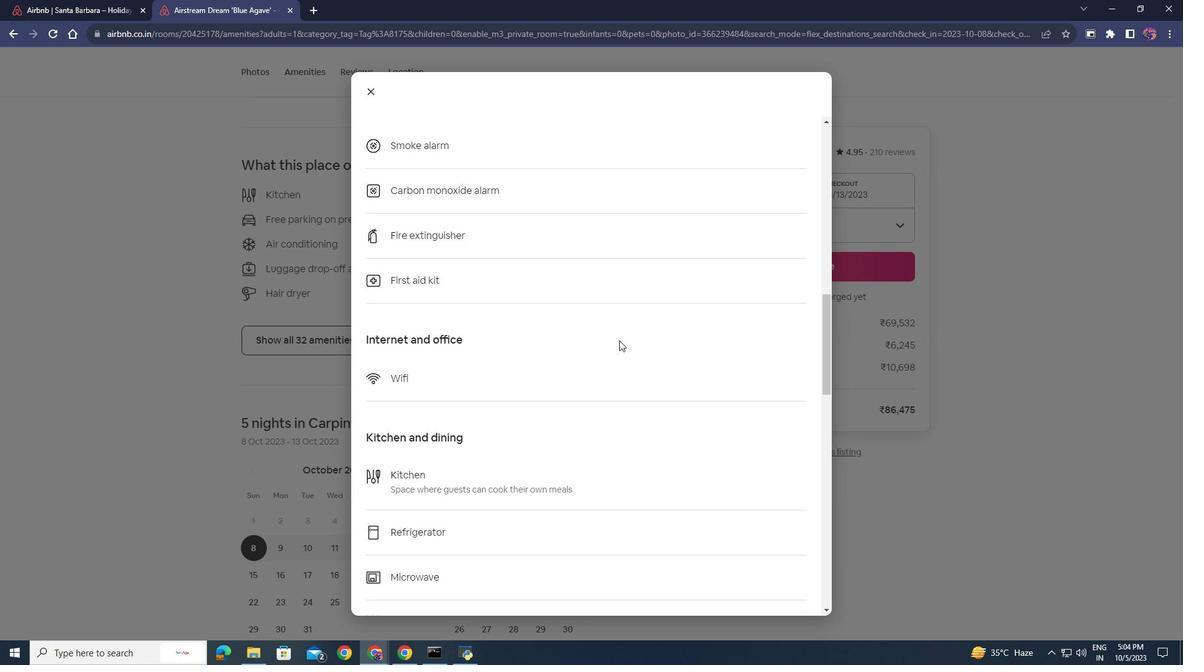 
Action: Mouse scrolled (619, 340) with delta (0, 0)
Screenshot: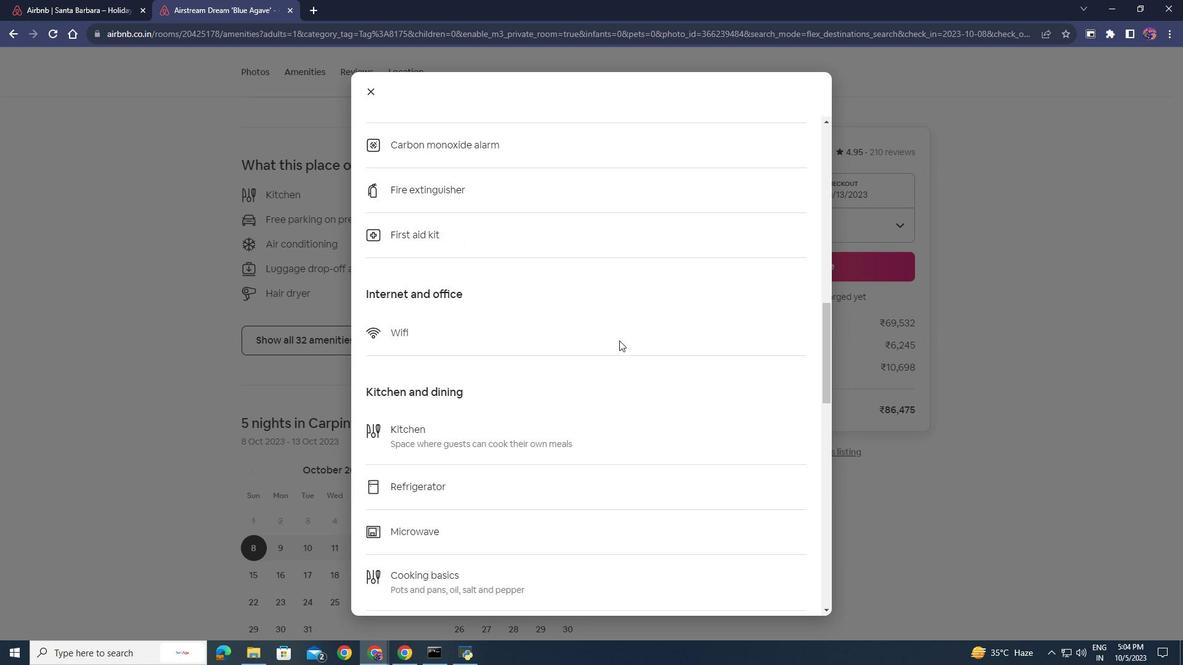 
Action: Mouse moved to (612, 372)
Screenshot: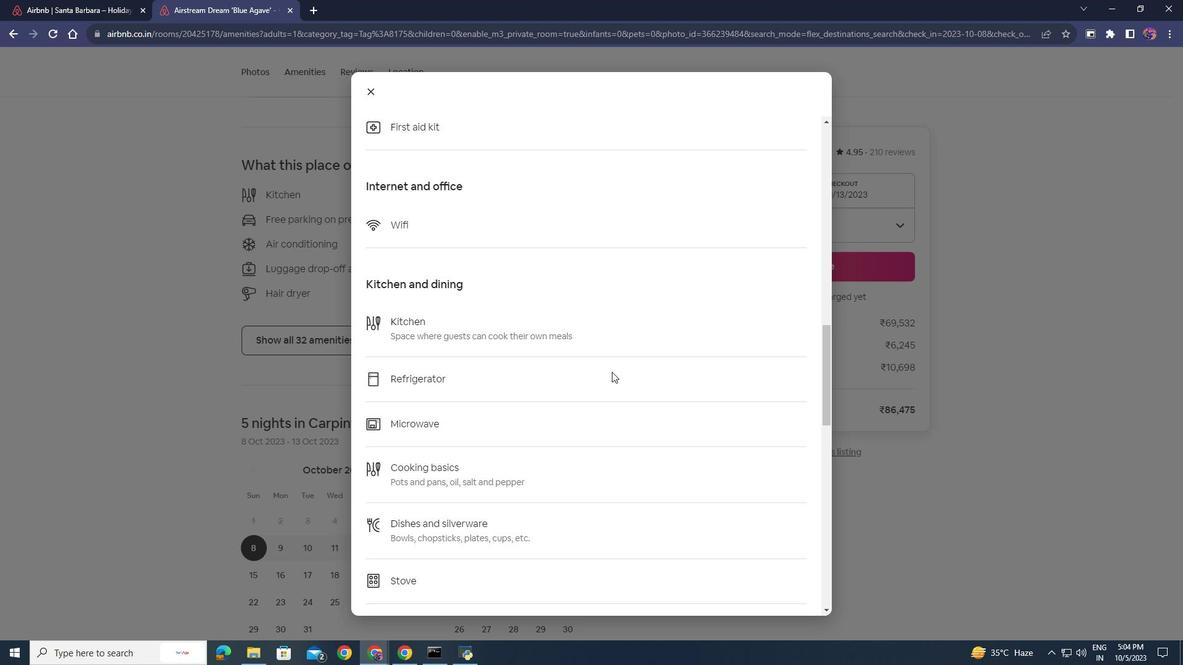 
Action: Mouse scrolled (612, 371) with delta (0, 0)
Screenshot: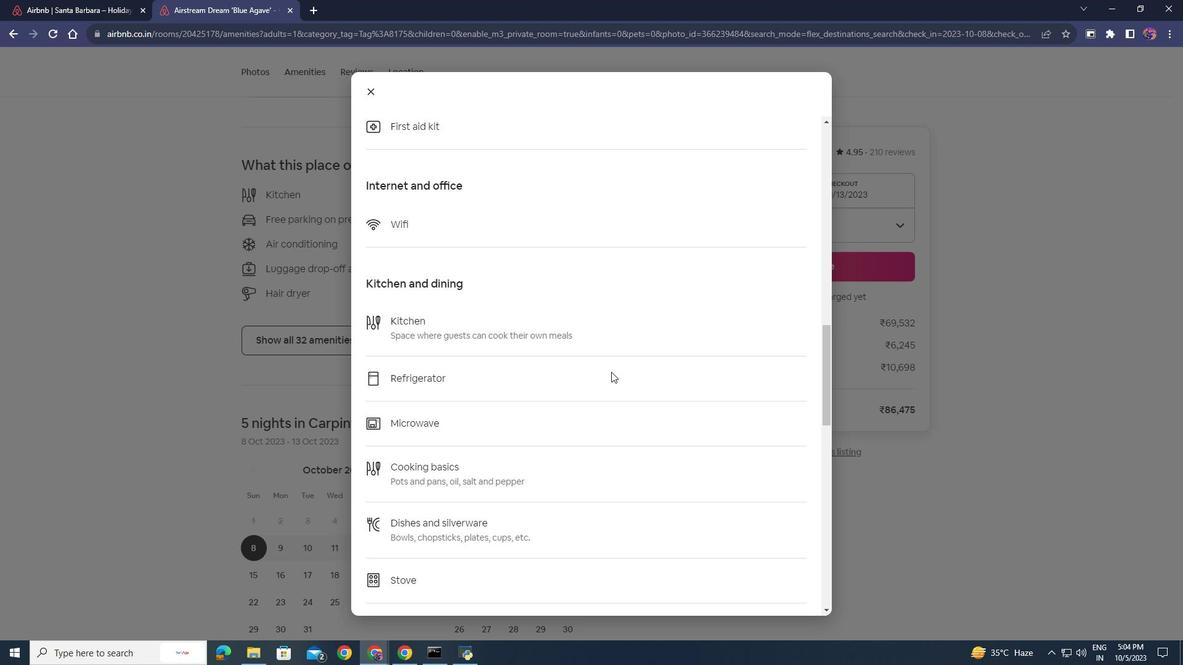 
Action: Mouse moved to (611, 372)
Screenshot: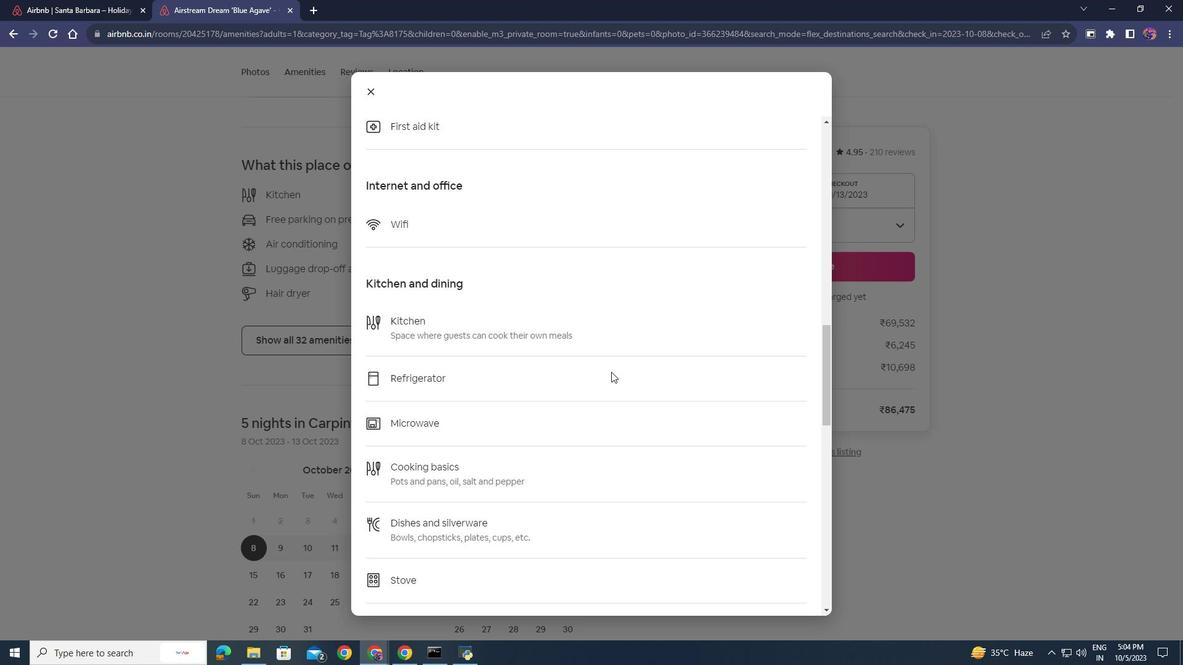 
Action: Mouse scrolled (611, 371) with delta (0, 0)
Screenshot: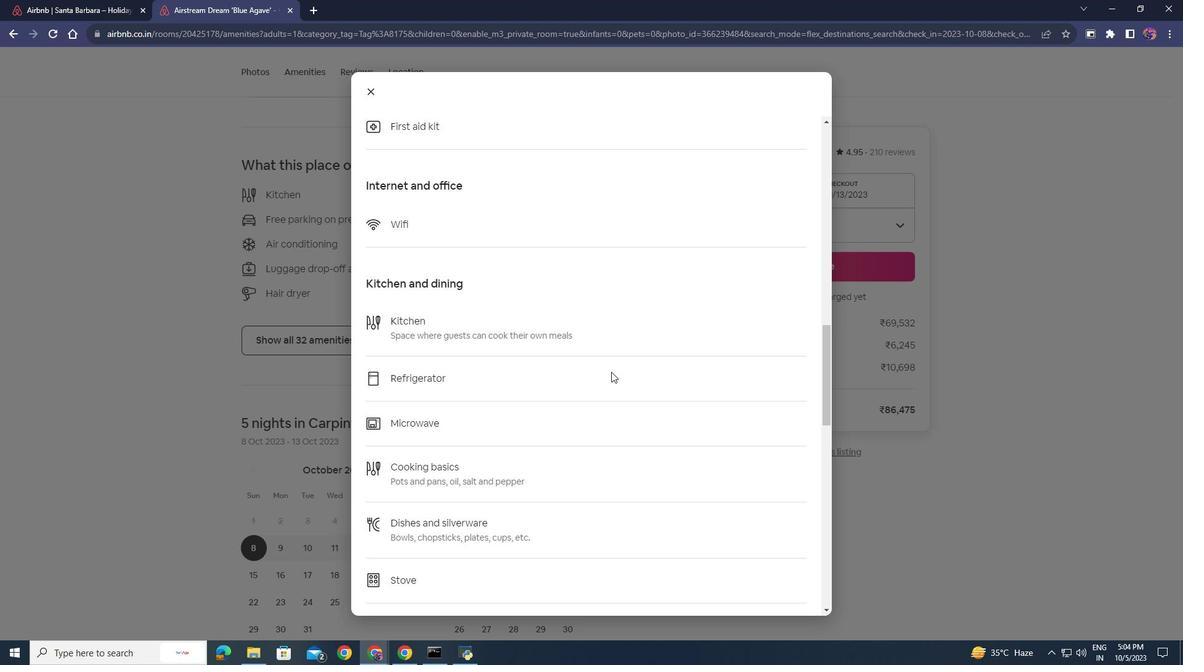
Action: Mouse scrolled (611, 371) with delta (0, 0)
